 Task: Select street view around selected location Guadalupe Mountains National Park, Texas, United States and verify 4 surrounding locations
Action: Key pressed <Key.shift>Guadalupe<Key.space>mountains<Key.space>national<Key.space>park,texas<Key.space>,united<Key.space>states<Key.enter>
Screenshot: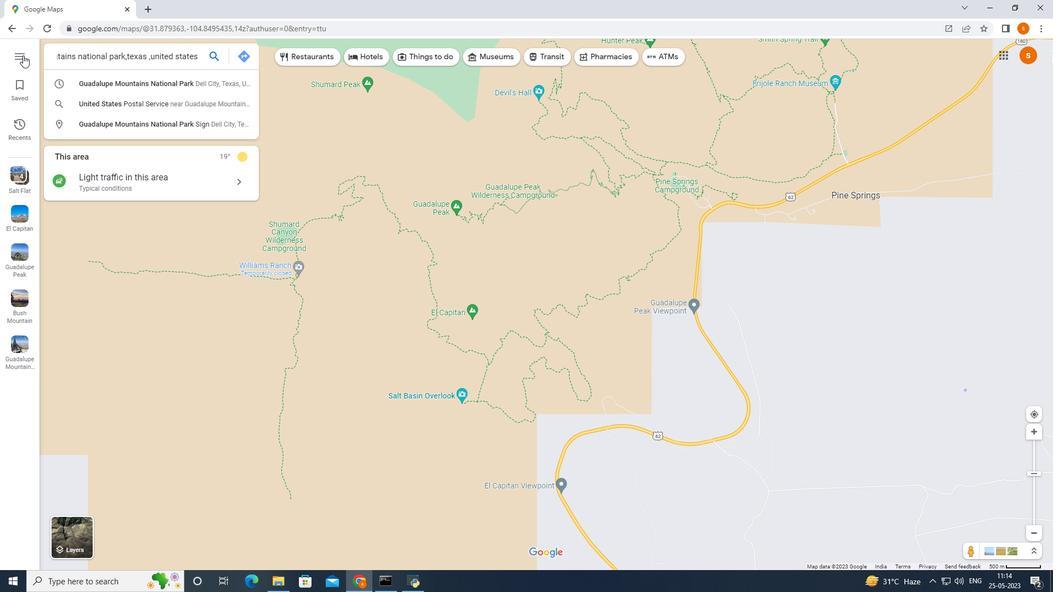 
Action: Mouse moved to (783, 280)
Screenshot: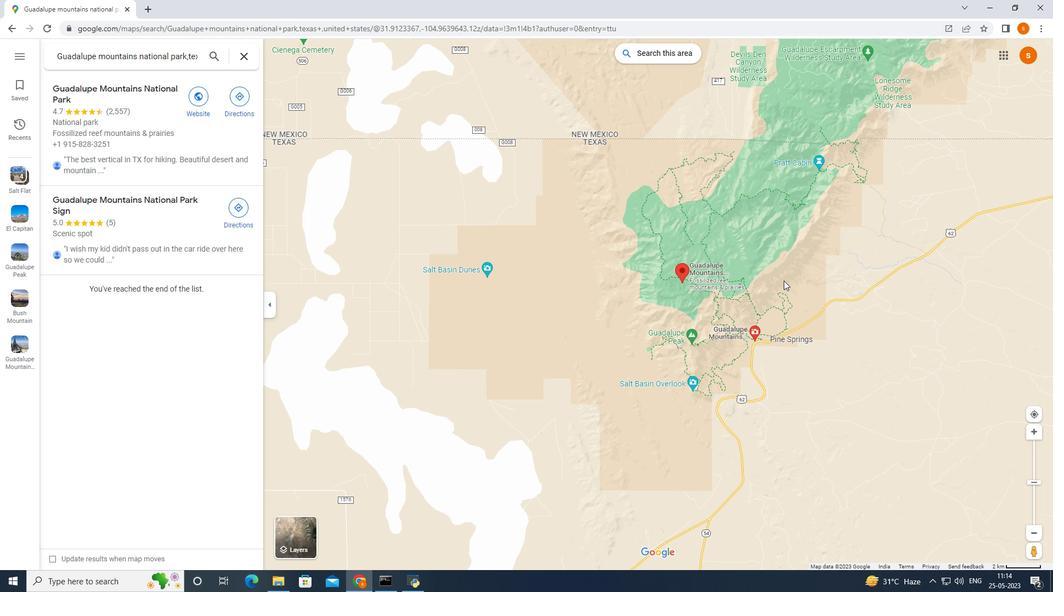 
Action: Mouse pressed left at (783, 280)
Screenshot: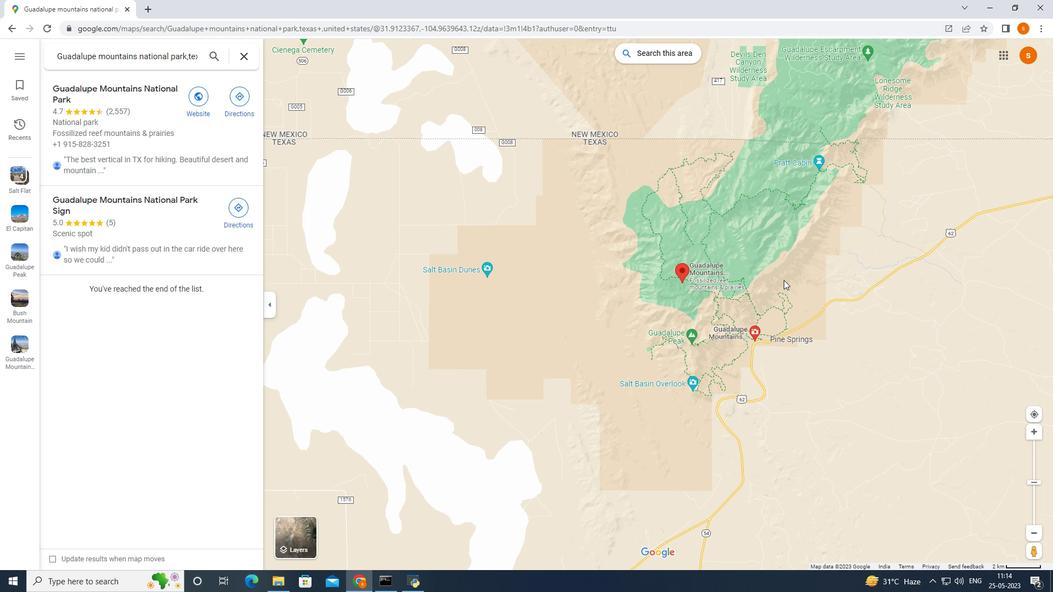
Action: Mouse moved to (619, 288)
Screenshot: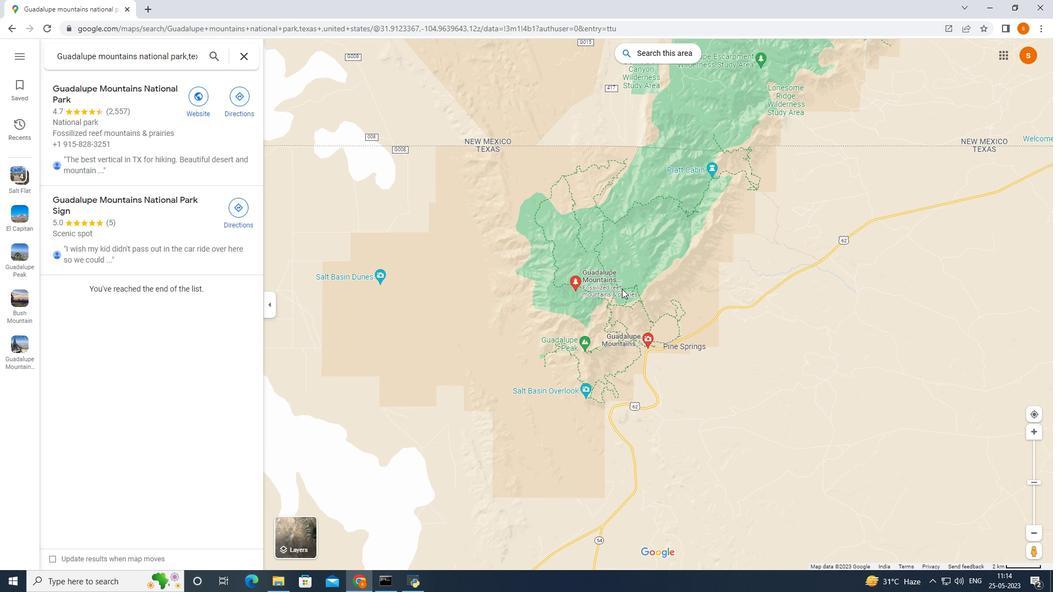 
Action: Mouse scrolled (619, 289) with delta (0, 0)
Screenshot: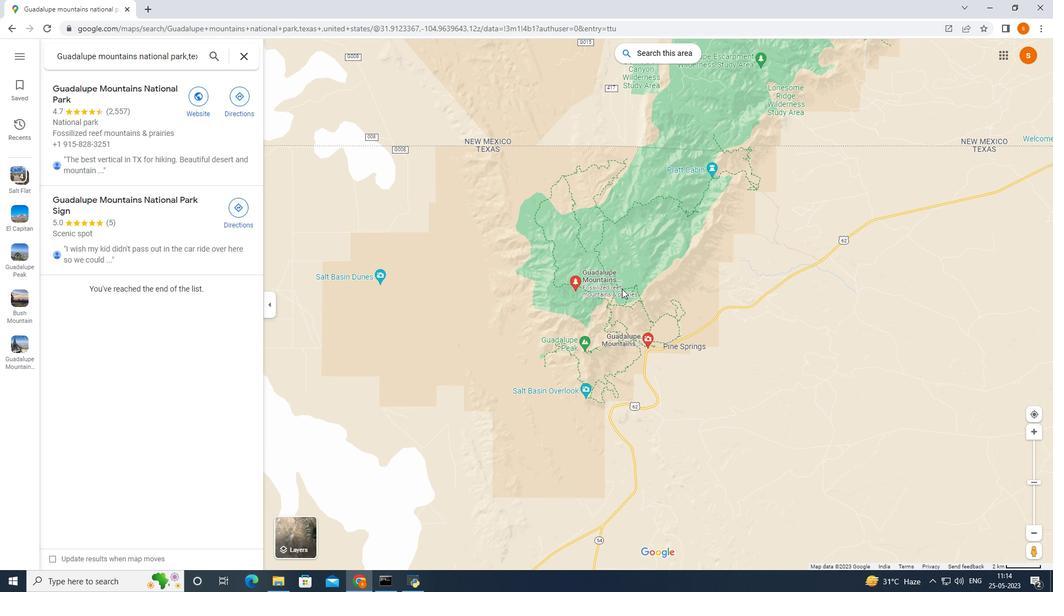 
Action: Mouse moved to (618, 287)
Screenshot: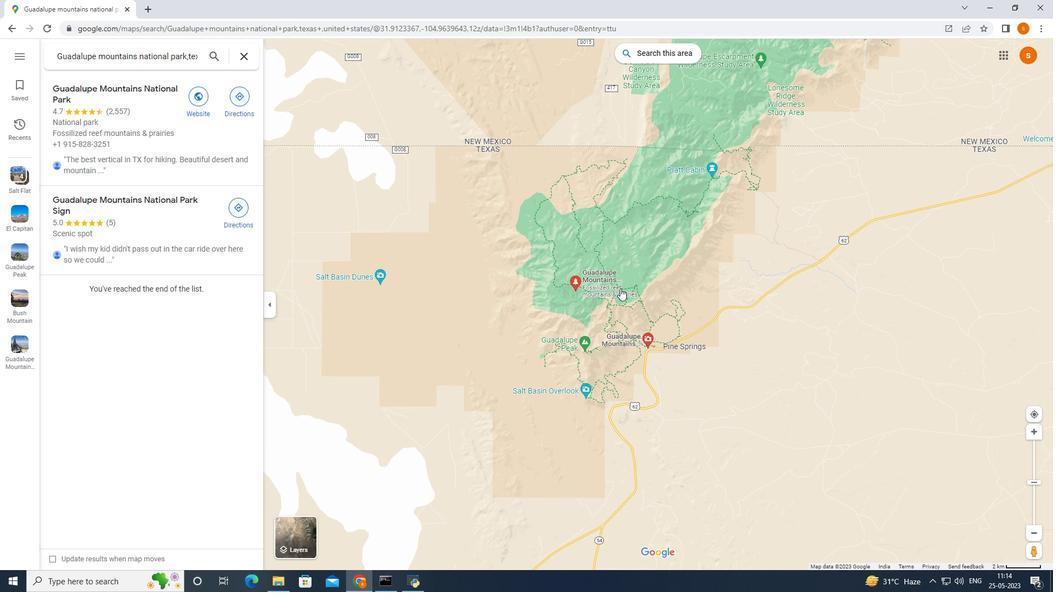 
Action: Mouse scrolled (618, 288) with delta (0, 0)
Screenshot: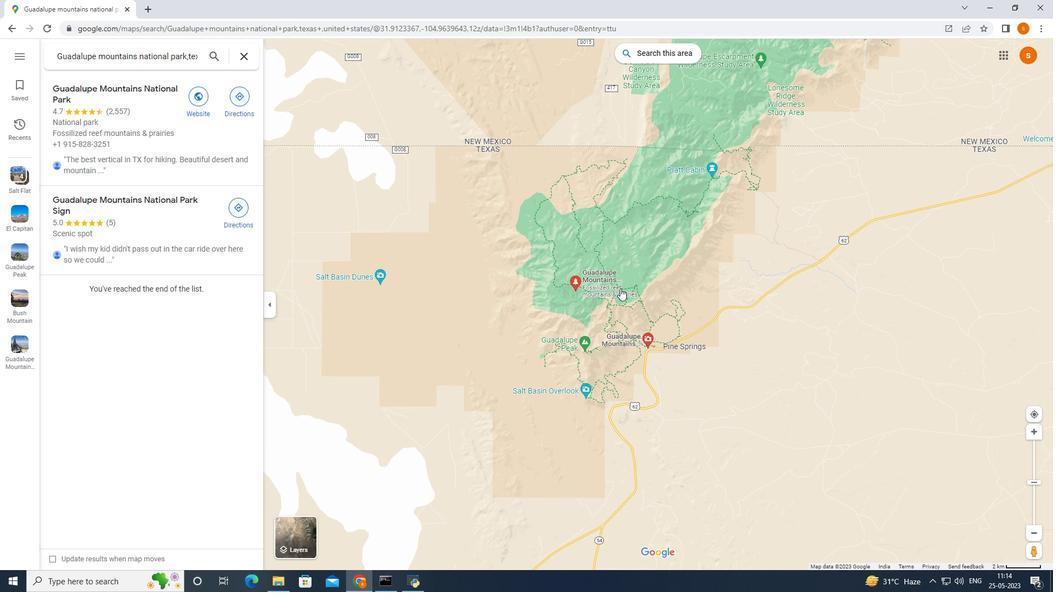 
Action: Mouse moved to (618, 287)
Screenshot: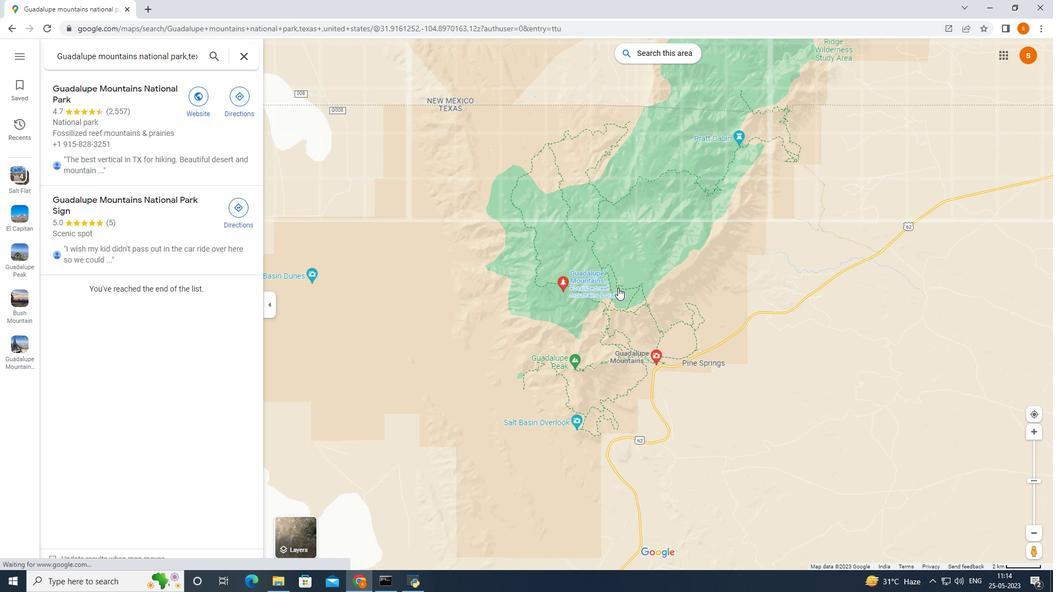 
Action: Mouse scrolled (618, 287) with delta (0, 0)
Screenshot: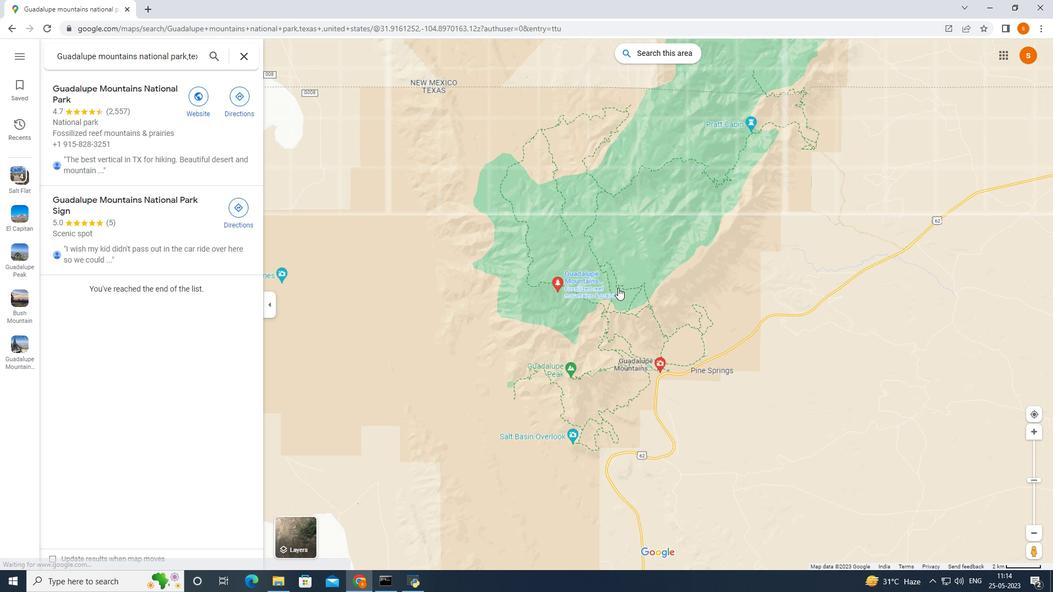 
Action: Mouse moved to (590, 327)
Screenshot: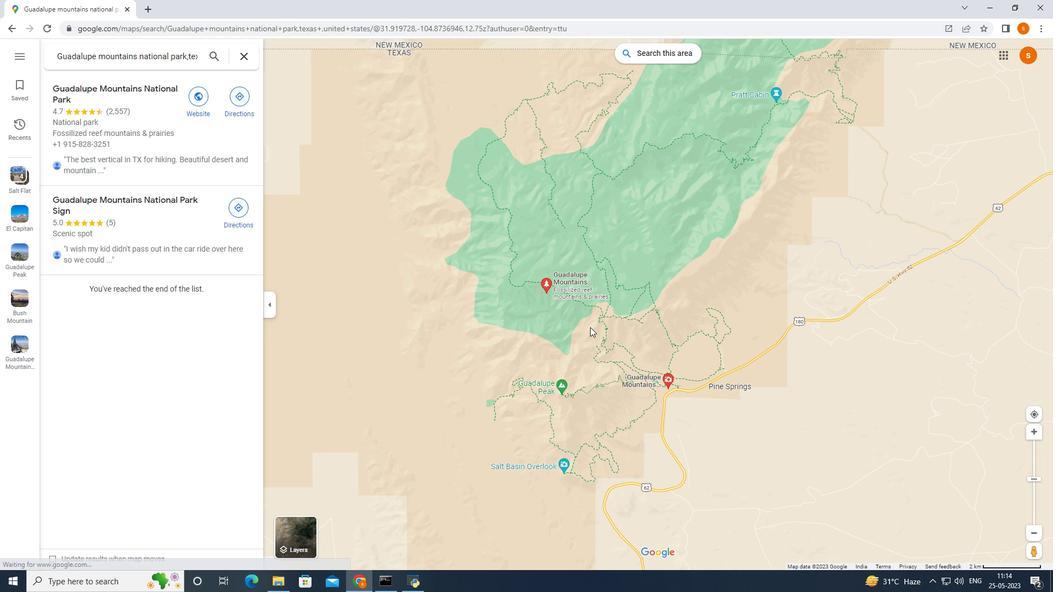 
Action: Mouse scrolled (590, 327) with delta (0, 0)
Screenshot: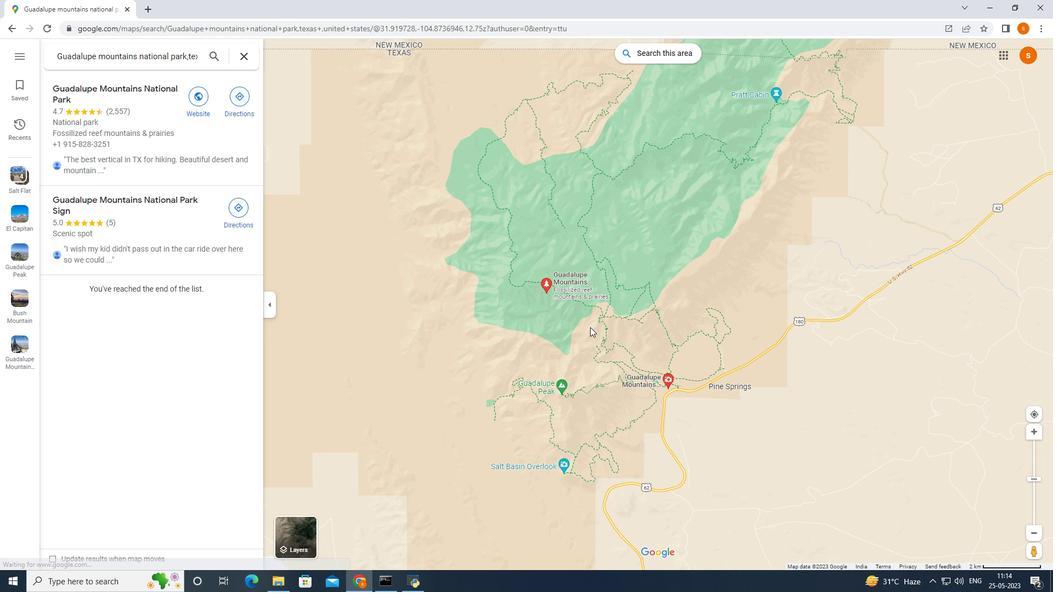 
Action: Mouse scrolled (590, 327) with delta (0, 0)
Screenshot: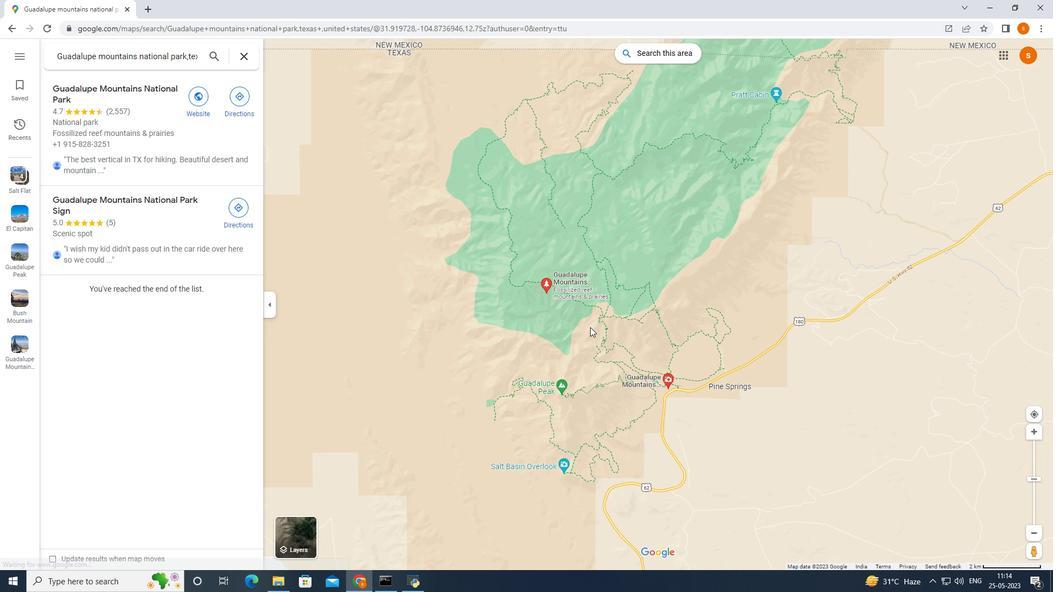 
Action: Mouse scrolled (590, 327) with delta (0, 0)
Screenshot: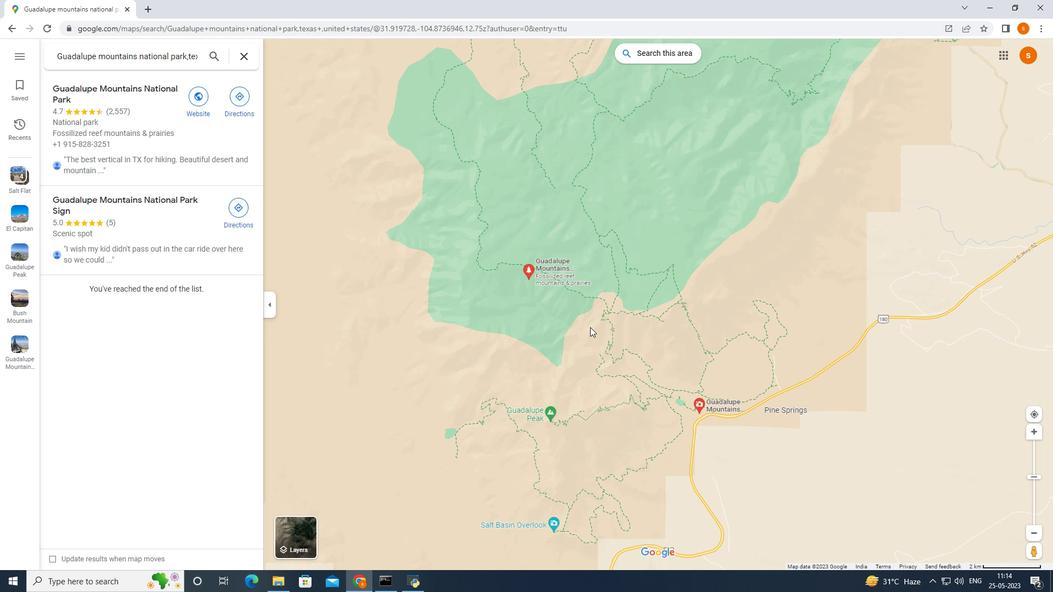 
Action: Mouse moved to (590, 327)
Screenshot: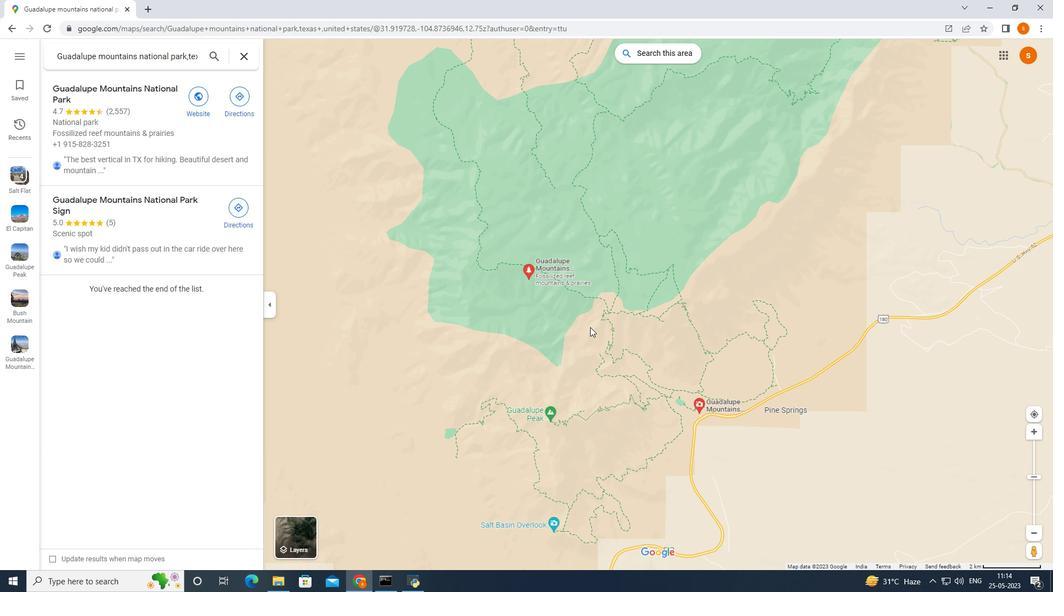 
Action: Mouse scrolled (590, 327) with delta (0, 0)
Screenshot: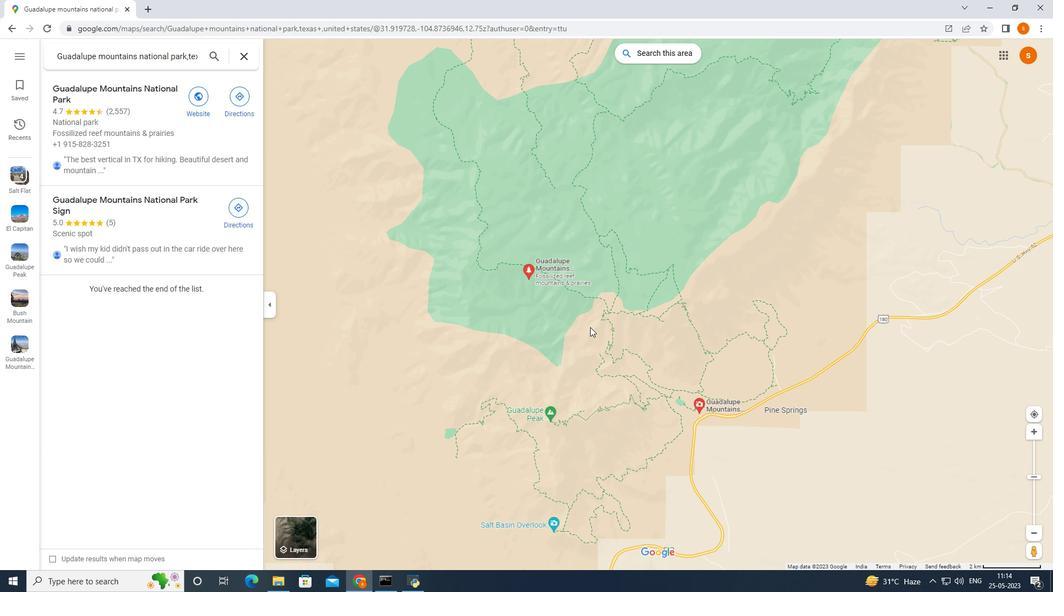 
Action: Mouse moved to (489, 300)
Screenshot: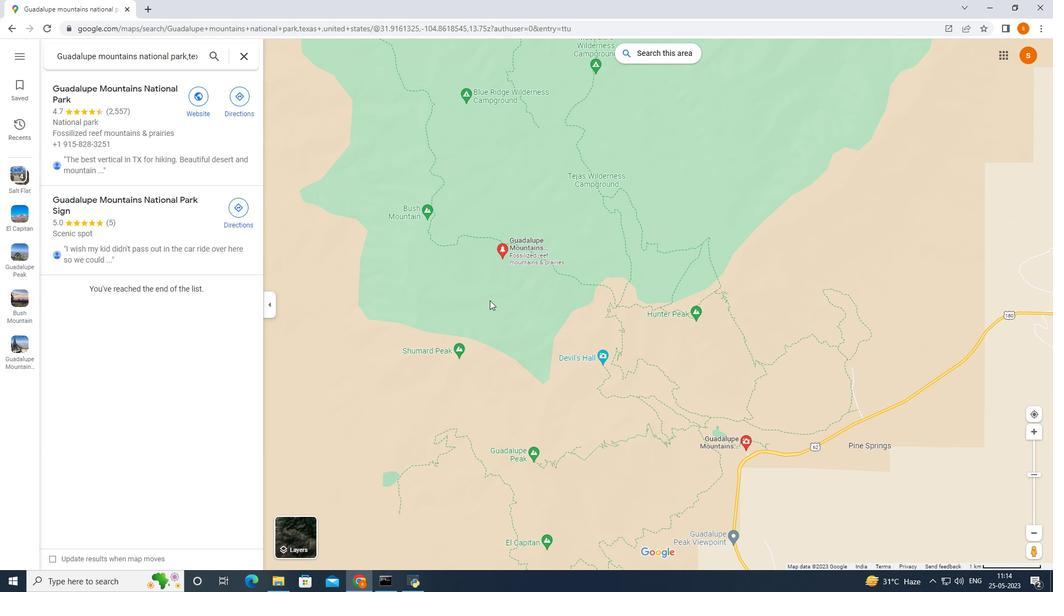 
Action: Mouse scrolled (489, 301) with delta (0, 0)
Screenshot: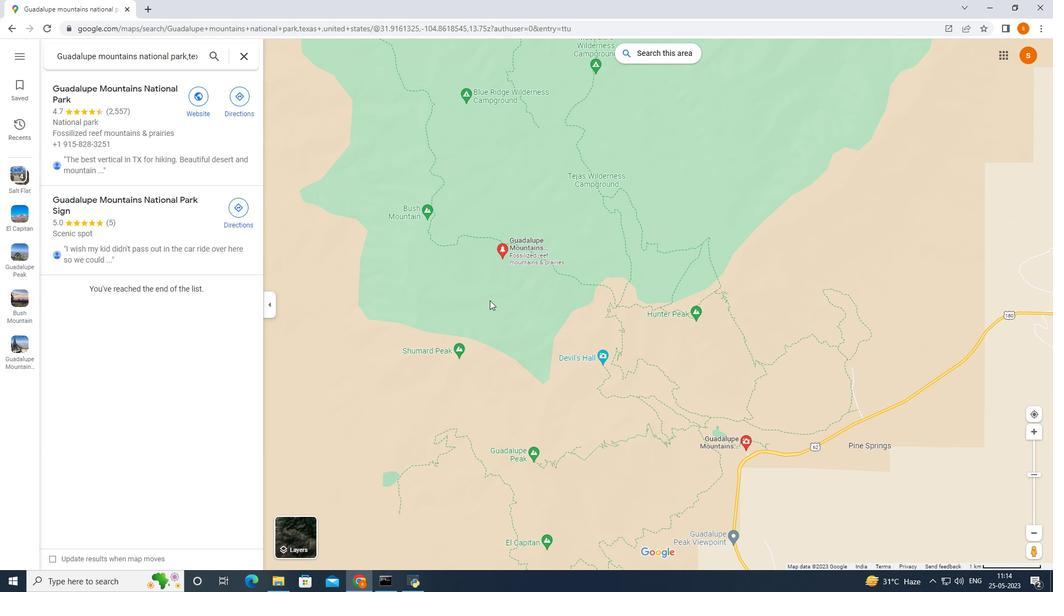 
Action: Mouse moved to (454, 365)
Screenshot: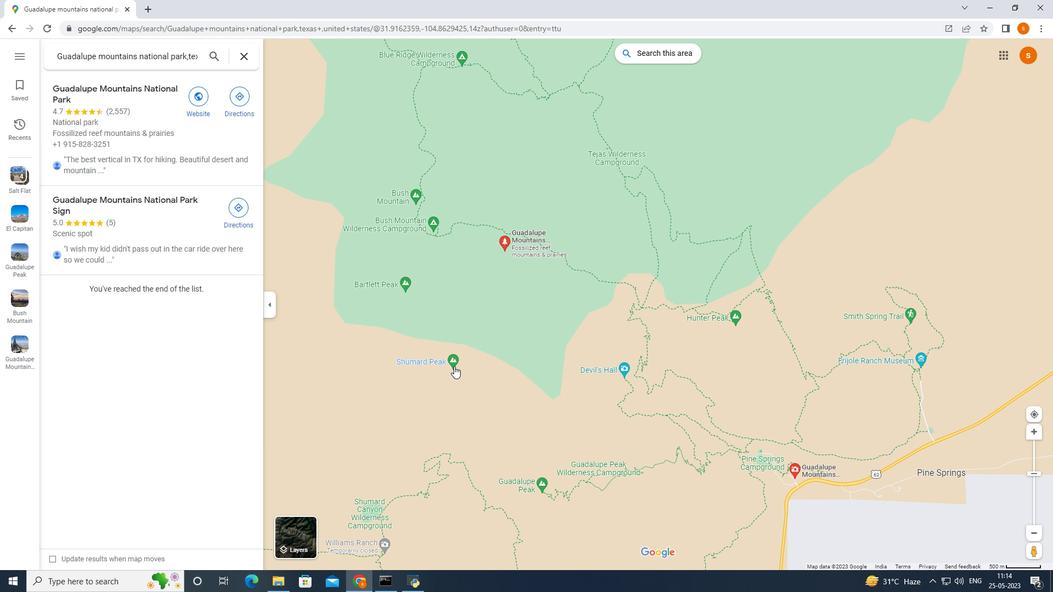 
Action: Mouse pressed left at (454, 365)
Screenshot: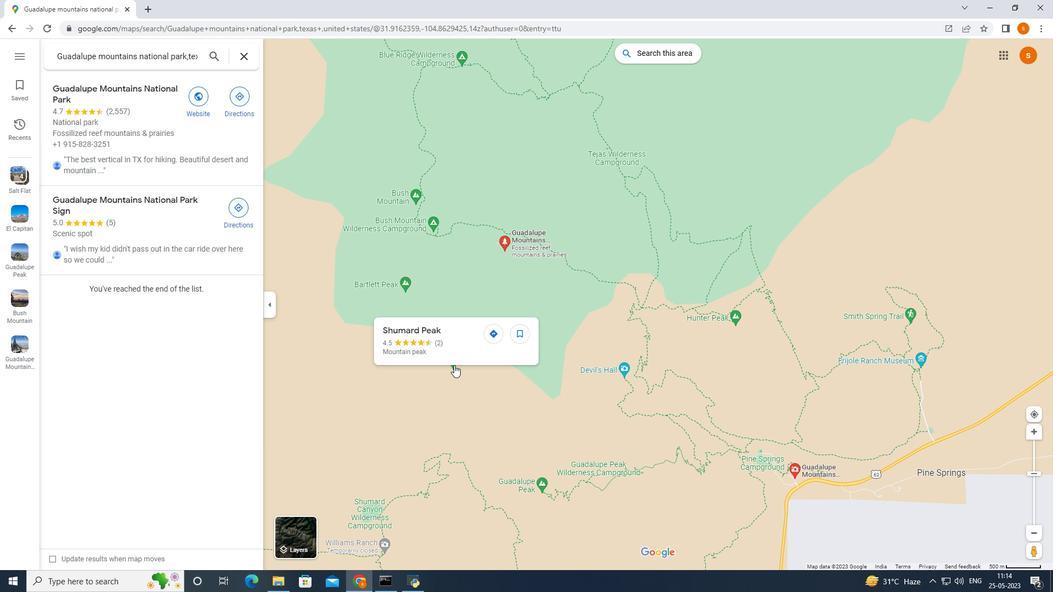 
Action: Mouse moved to (698, 368)
Screenshot: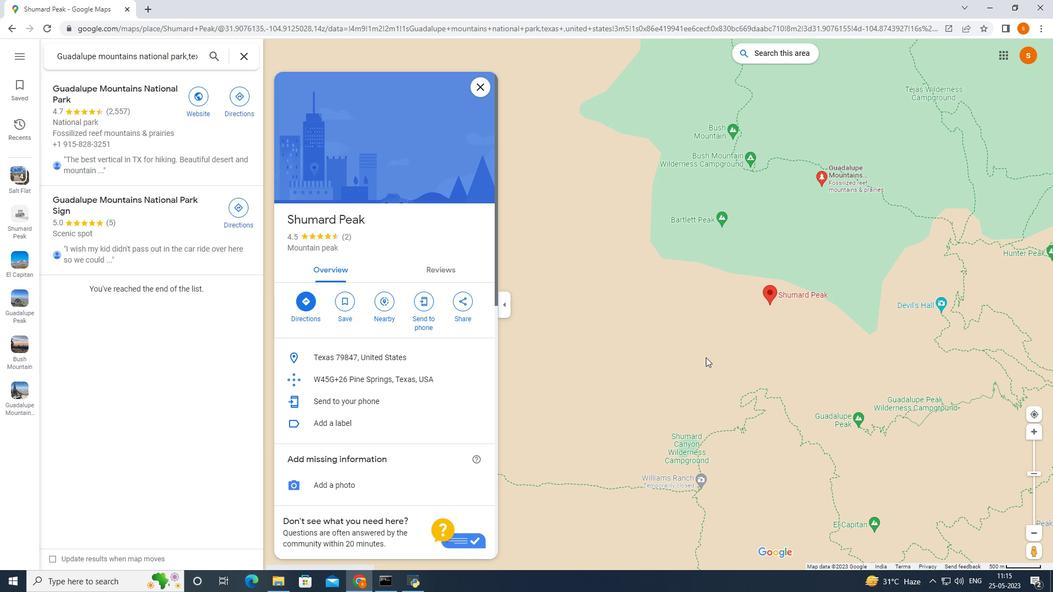 
Action: Mouse pressed left at (710, 366)
Screenshot: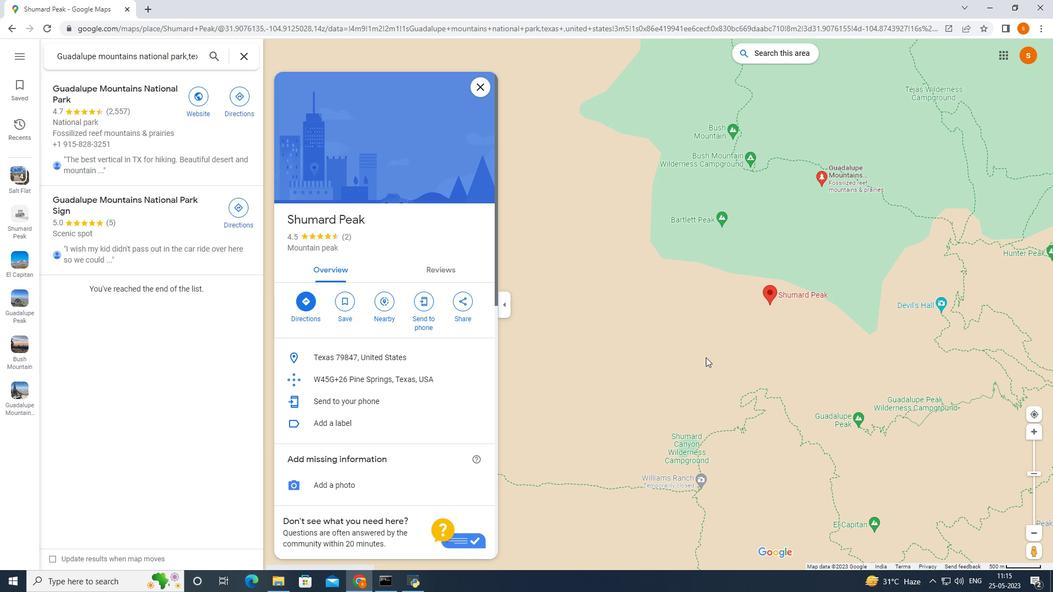 
Action: Mouse moved to (638, 269)
Screenshot: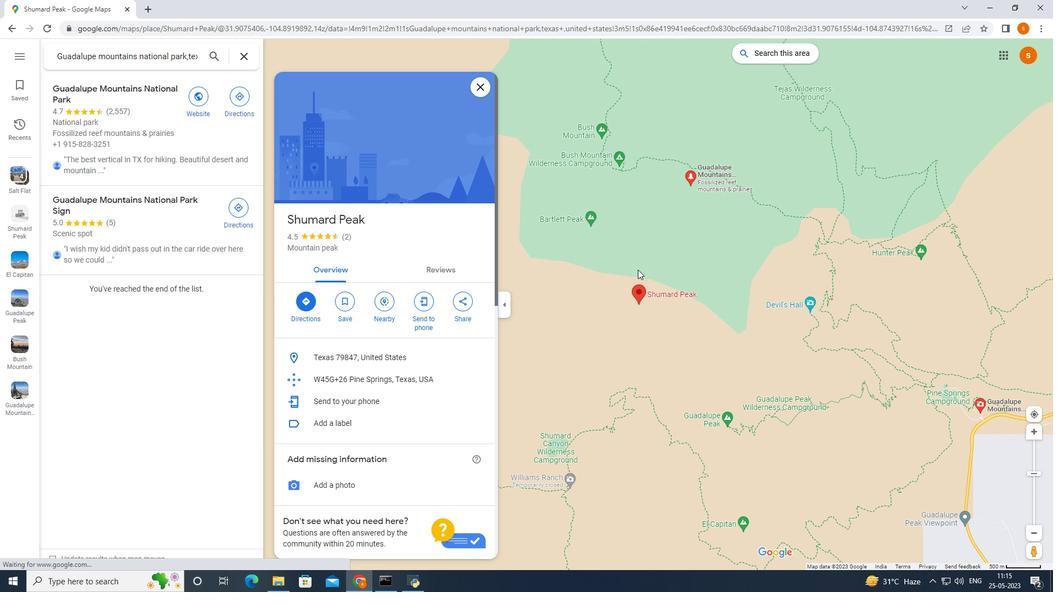 
Action: Mouse scrolled (637, 270) with delta (0, 0)
Screenshot: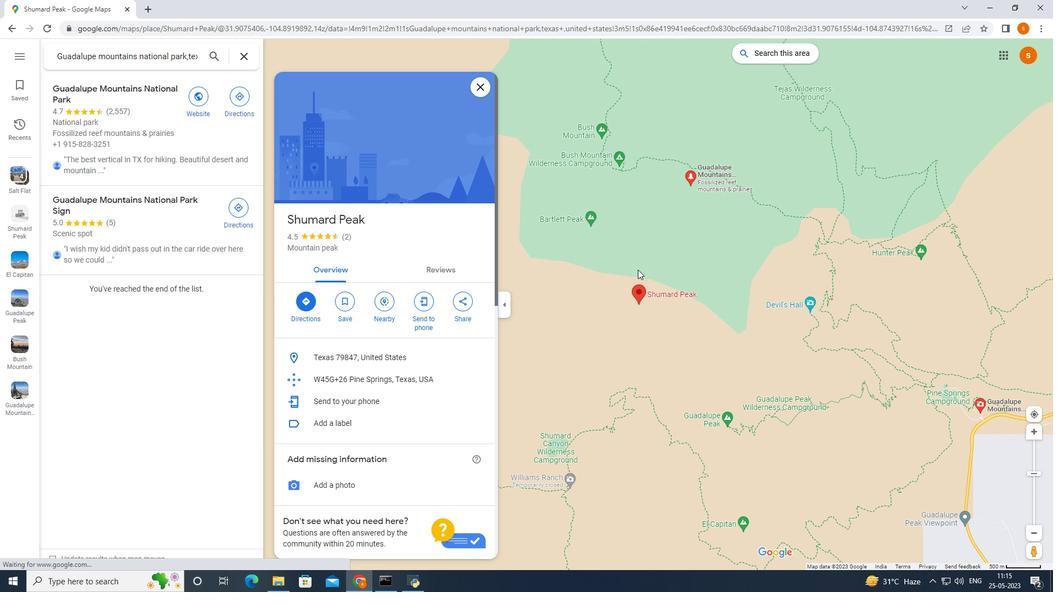 
Action: Mouse moved to (638, 269)
Screenshot: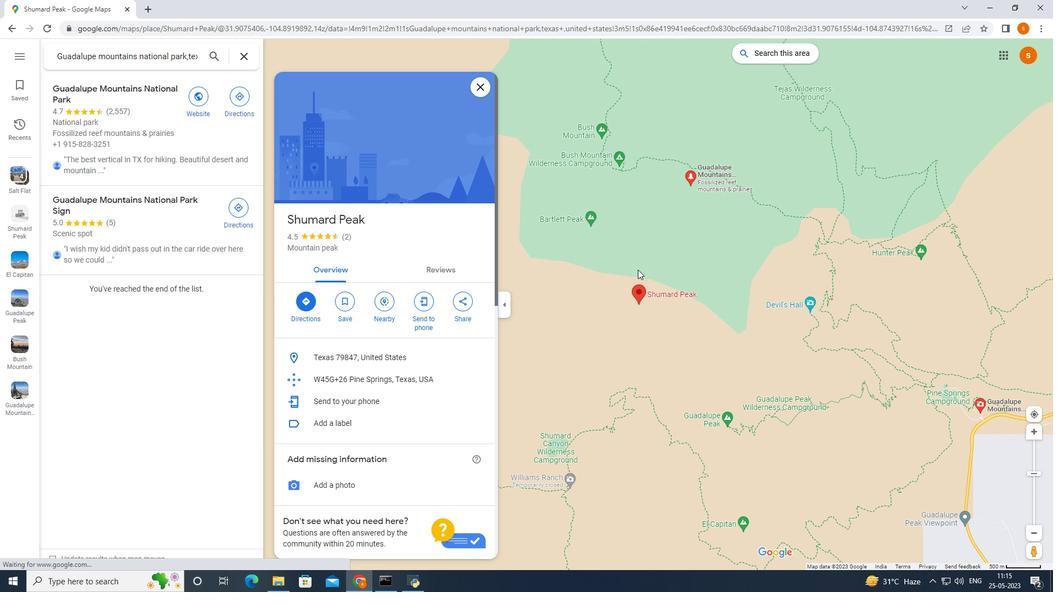 
Action: Mouse scrolled (637, 270) with delta (0, 0)
Screenshot: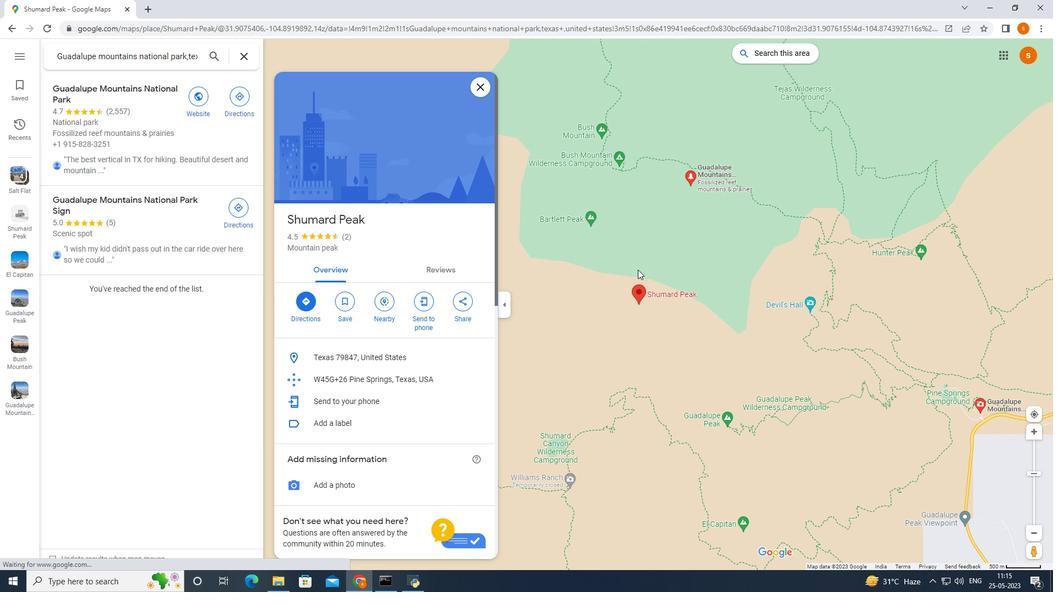 
Action: Mouse moved to (641, 269)
Screenshot: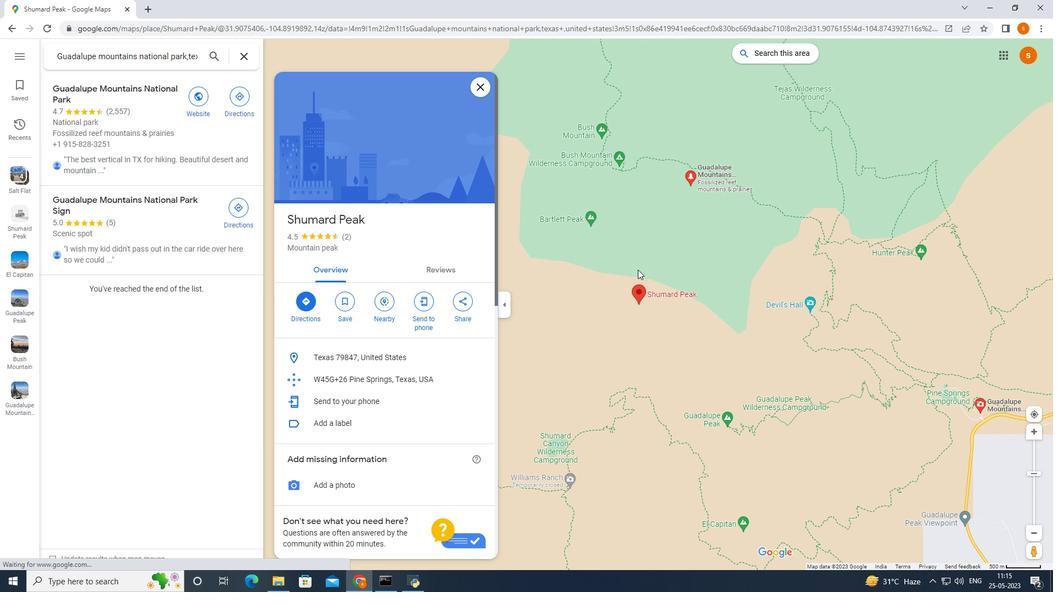 
Action: Mouse scrolled (638, 270) with delta (0, 0)
Screenshot: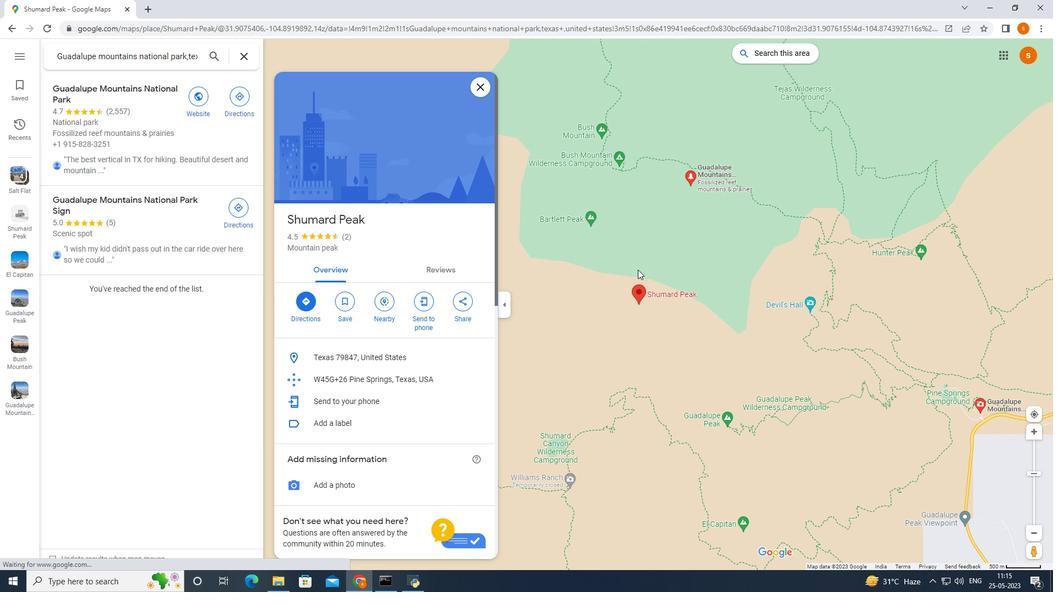
Action: Mouse moved to (643, 269)
Screenshot: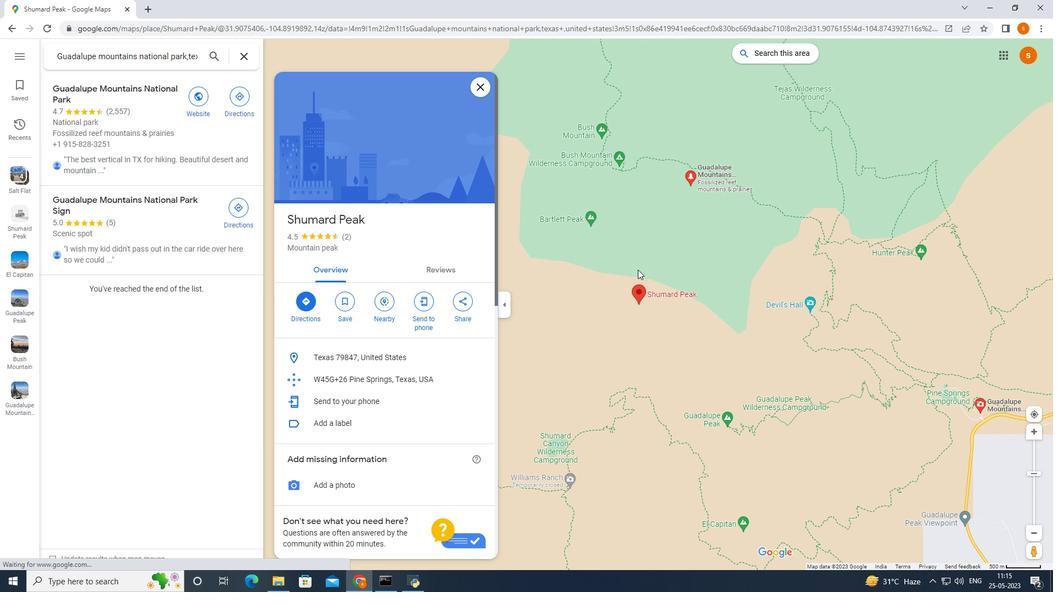 
Action: Mouse scrolled (641, 270) with delta (0, 0)
Screenshot: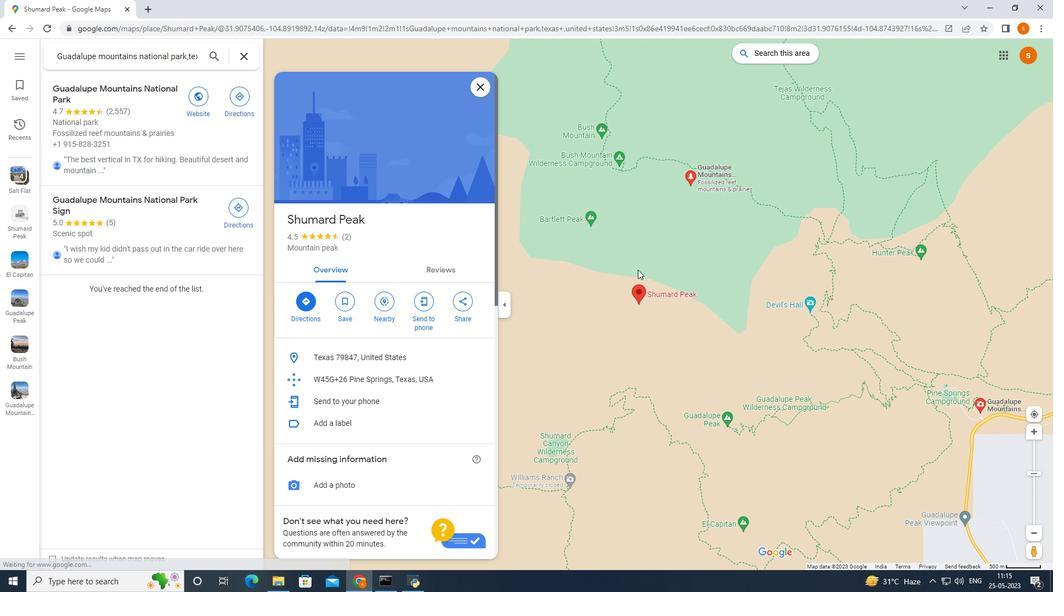 
Action: Mouse moved to (644, 269)
Screenshot: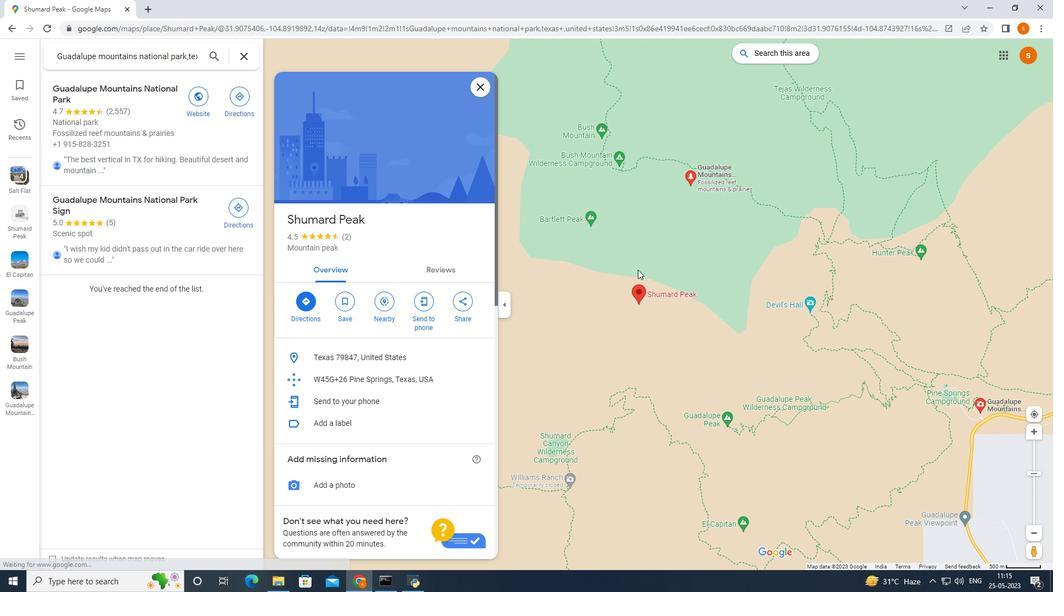 
Action: Mouse scrolled (644, 270) with delta (0, 0)
Screenshot: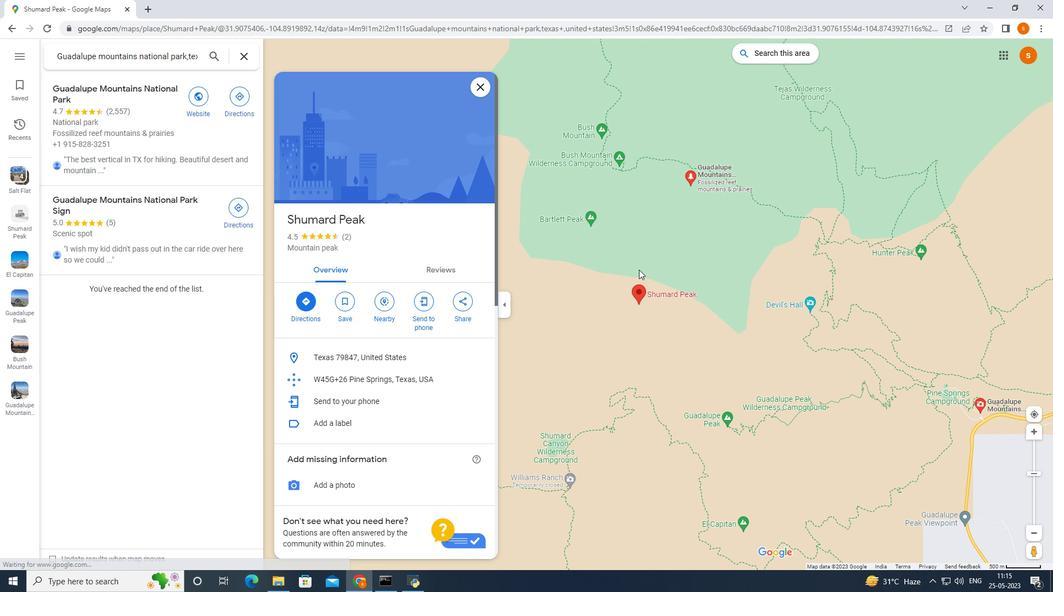 
Action: Mouse moved to (783, 244)
Screenshot: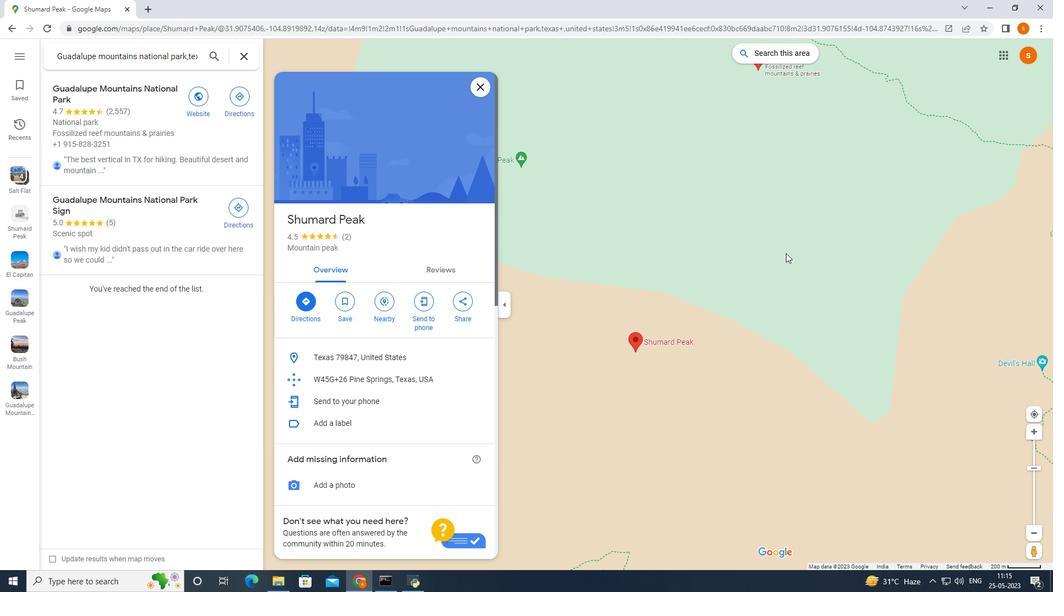 
Action: Mouse pressed left at (783, 244)
Screenshot: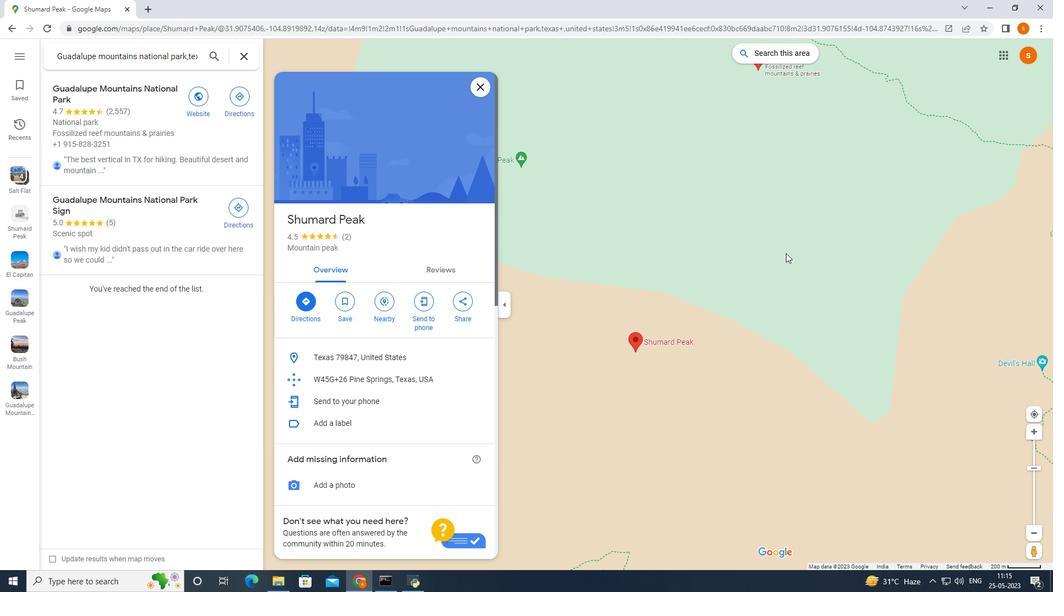
Action: Mouse moved to (779, 291)
Screenshot: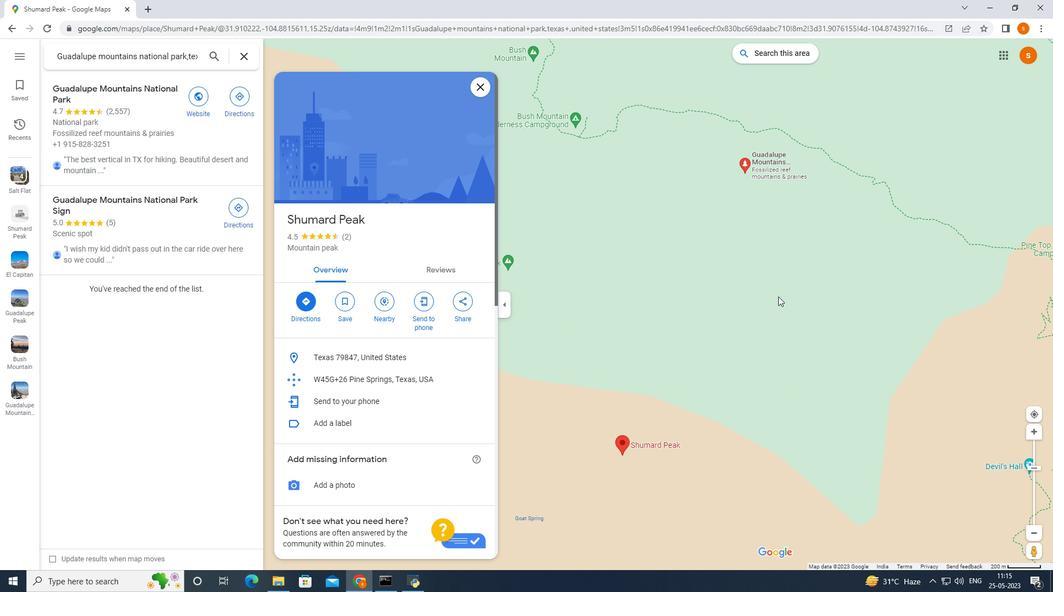 
Action: Mouse scrolled (779, 292) with delta (0, 0)
Screenshot: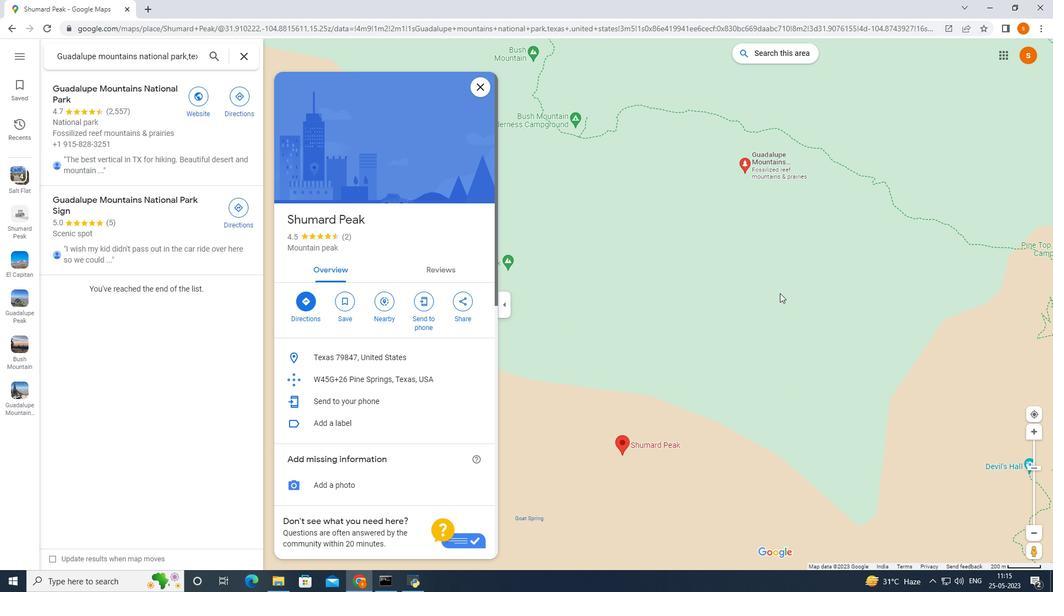 
Action: Mouse scrolled (779, 292) with delta (0, 0)
Screenshot: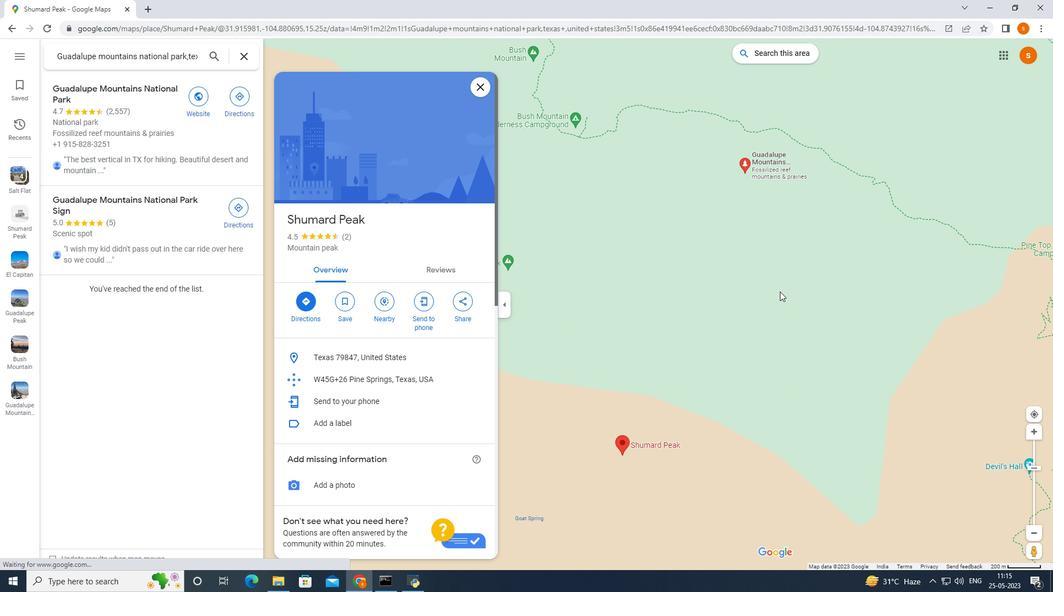 
Action: Mouse scrolled (779, 292) with delta (0, 0)
Screenshot: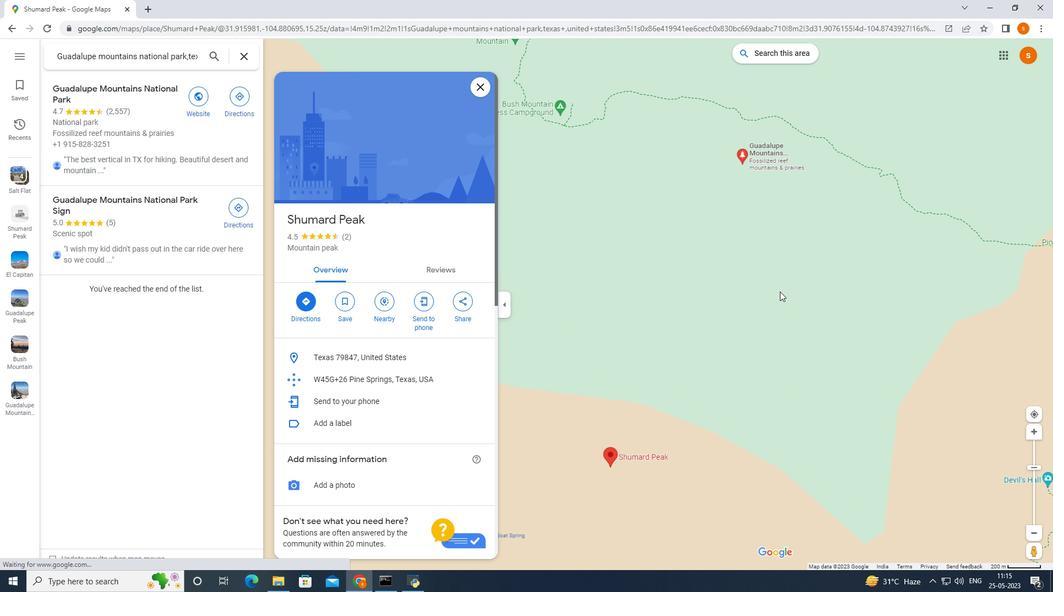
Action: Mouse moved to (720, 180)
Screenshot: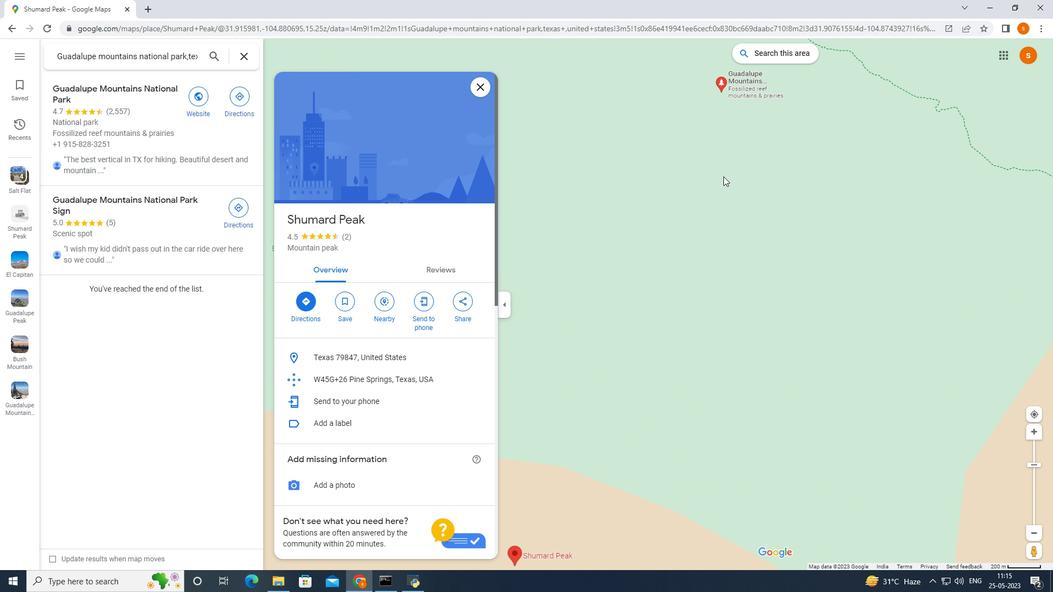 
Action: Mouse pressed left at (720, 180)
Screenshot: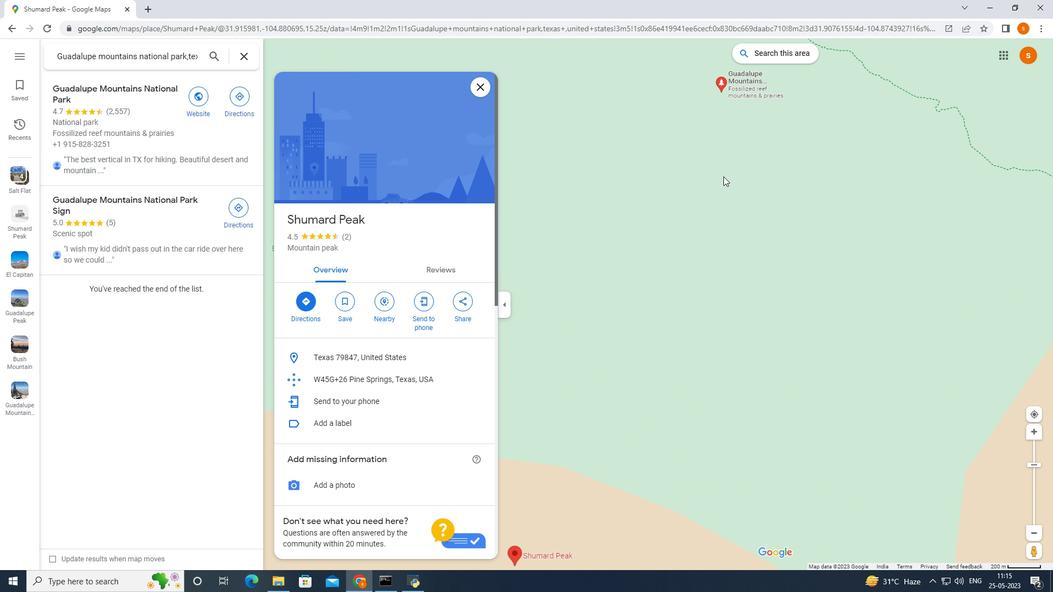 
Action: Mouse moved to (626, 273)
Screenshot: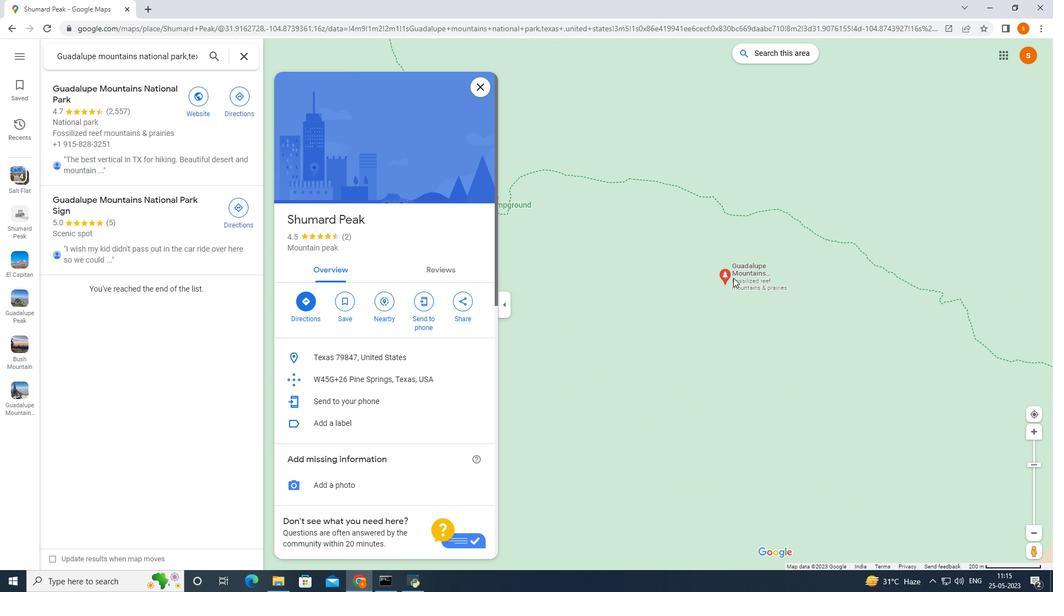 
Action: Mouse pressed left at (626, 273)
Screenshot: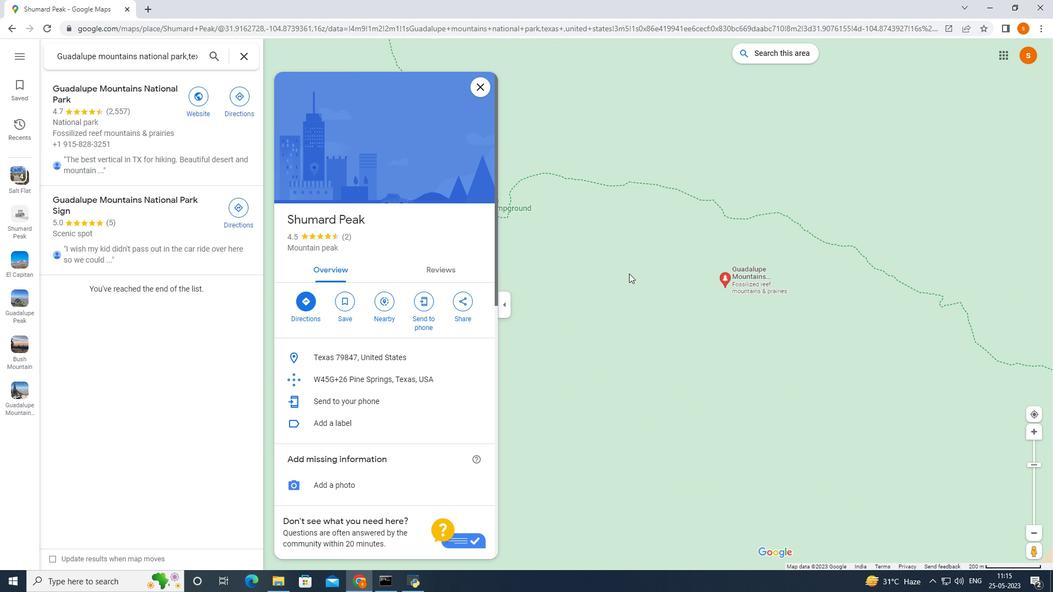 
Action: Mouse moved to (595, 211)
Screenshot: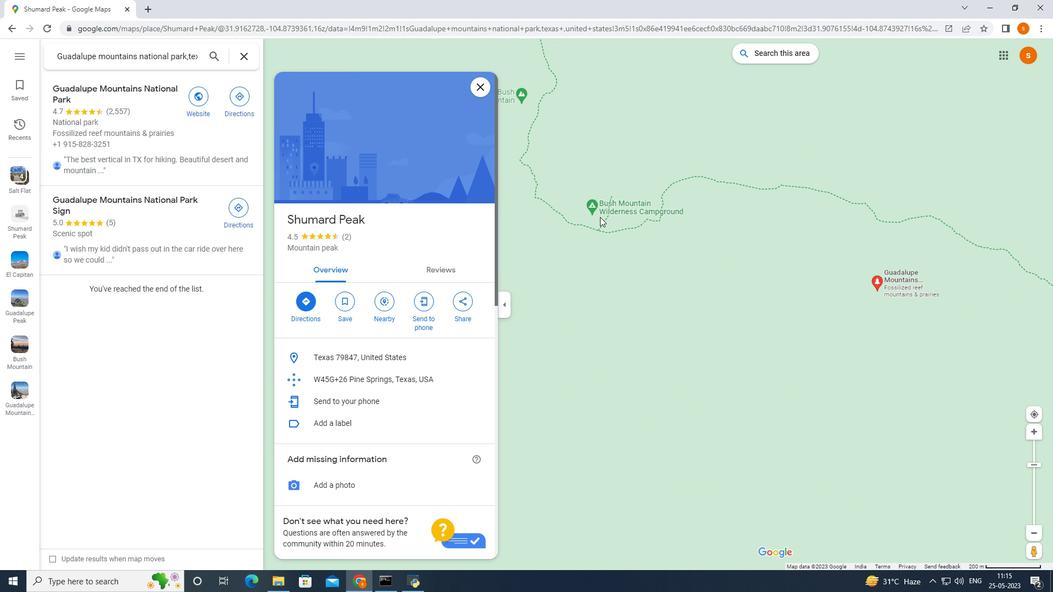 
Action: Mouse pressed left at (595, 211)
Screenshot: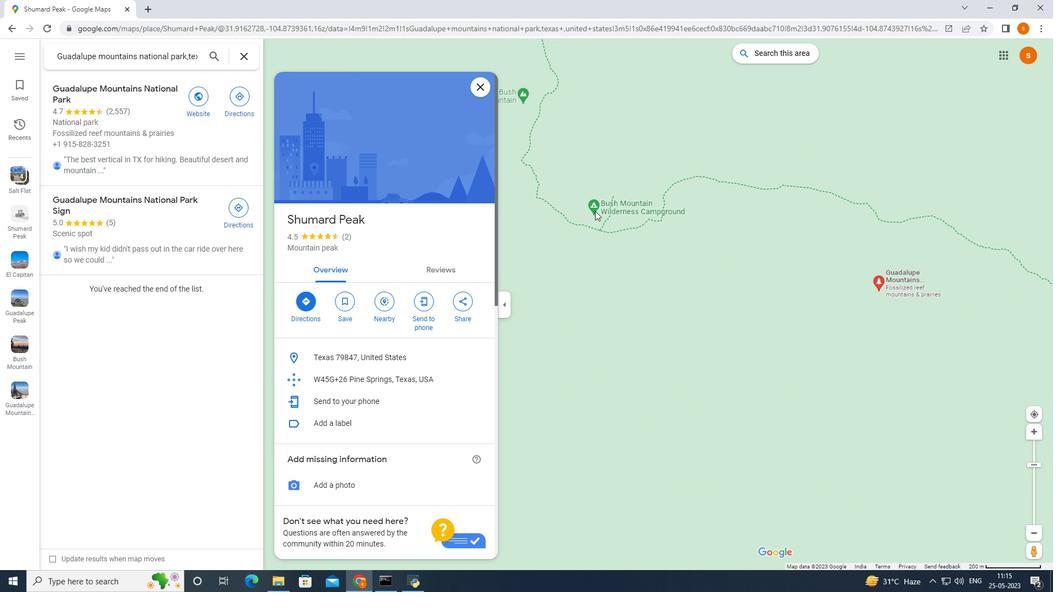 
Action: Mouse moved to (864, 353)
Screenshot: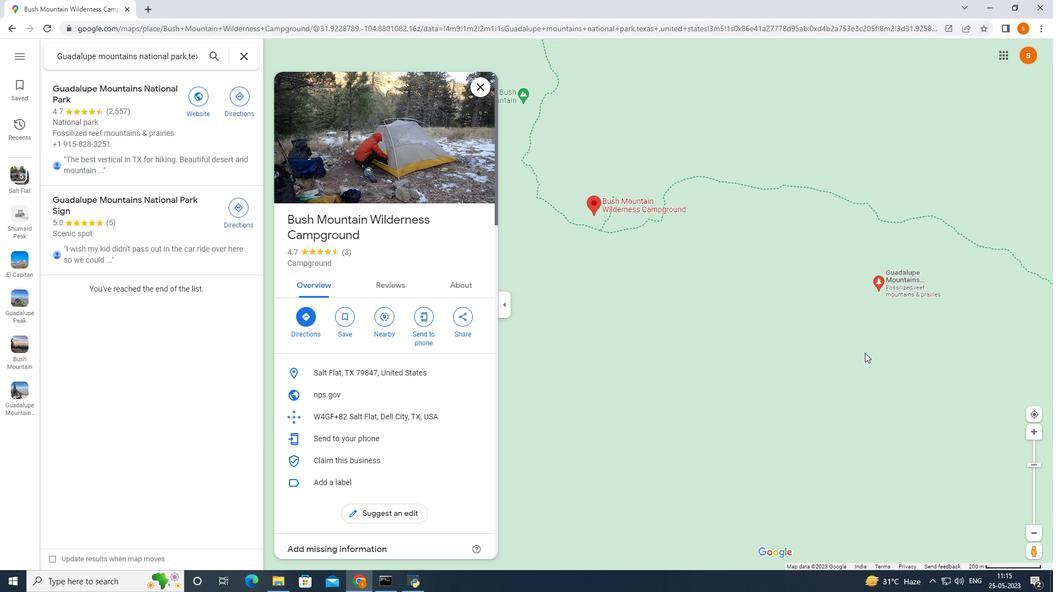 
Action: Mouse pressed left at (864, 353)
Screenshot: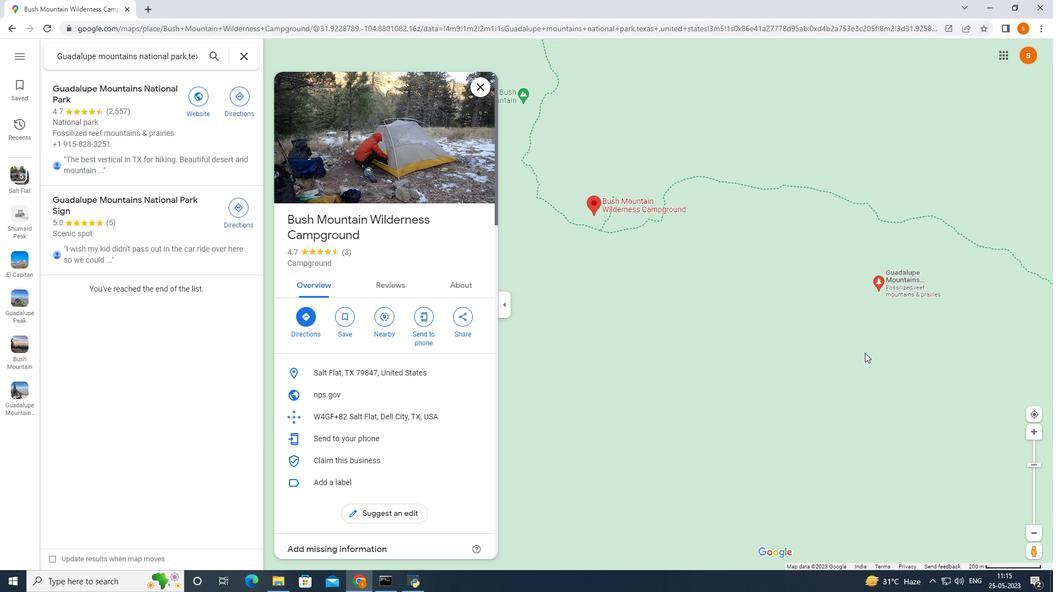 
Action: Mouse moved to (847, 357)
Screenshot: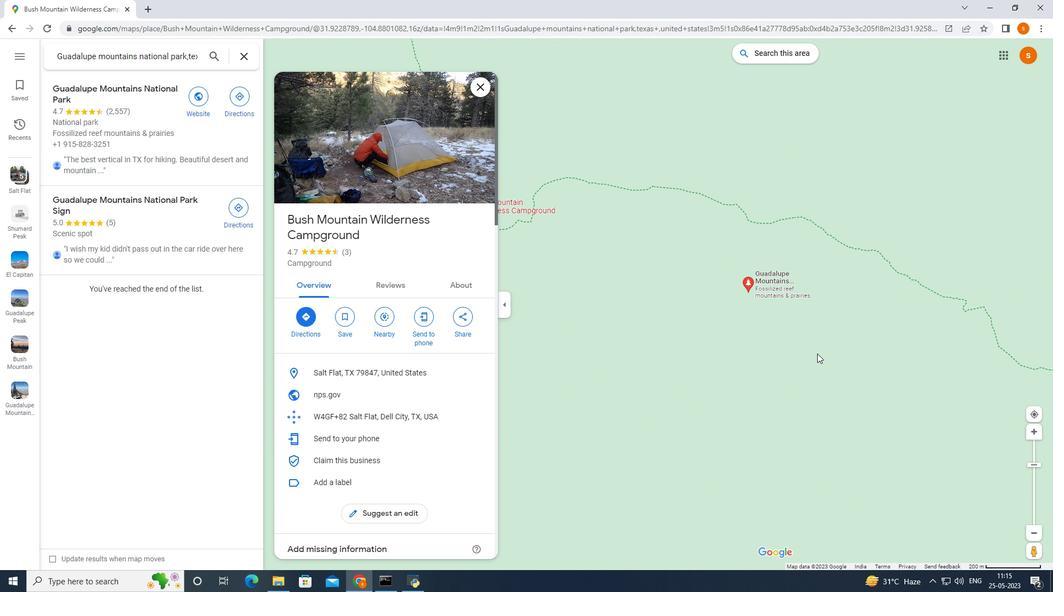 
Action: Mouse pressed left at (847, 357)
Screenshot: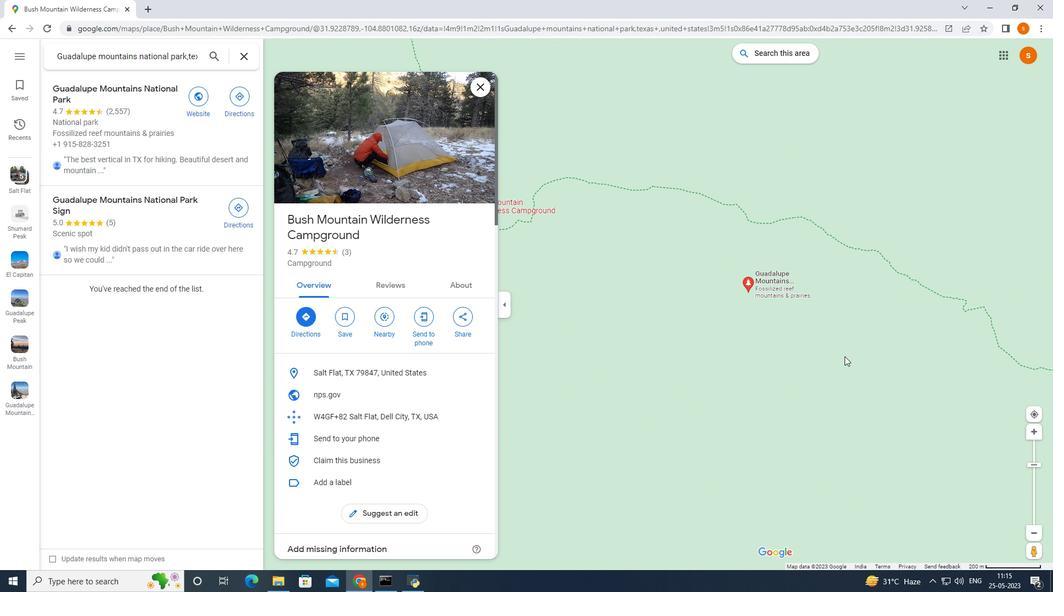
Action: Mouse moved to (906, 377)
Screenshot: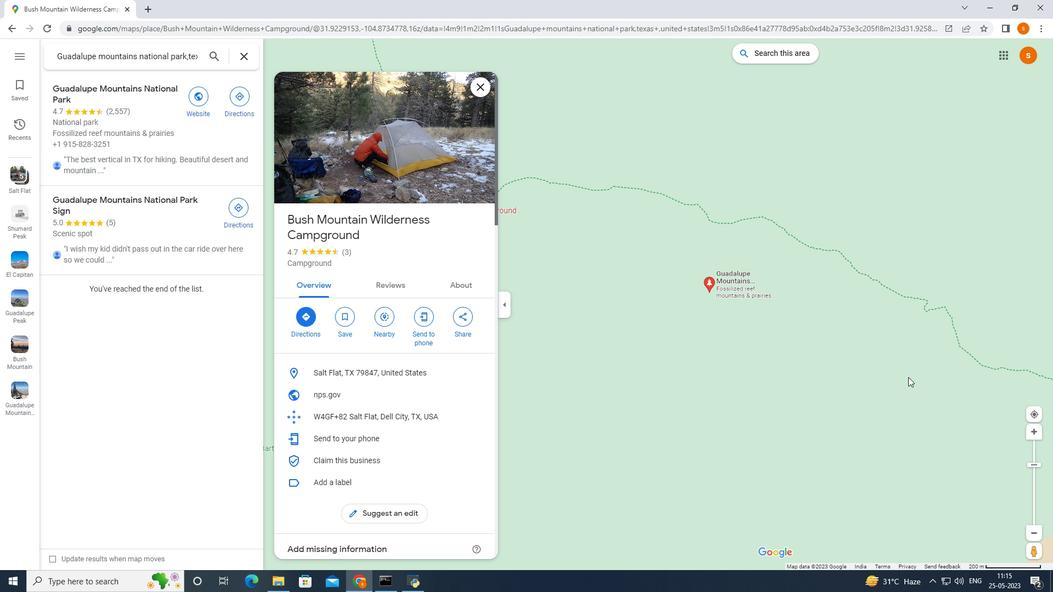 
Action: Mouse pressed left at (906, 377)
Screenshot: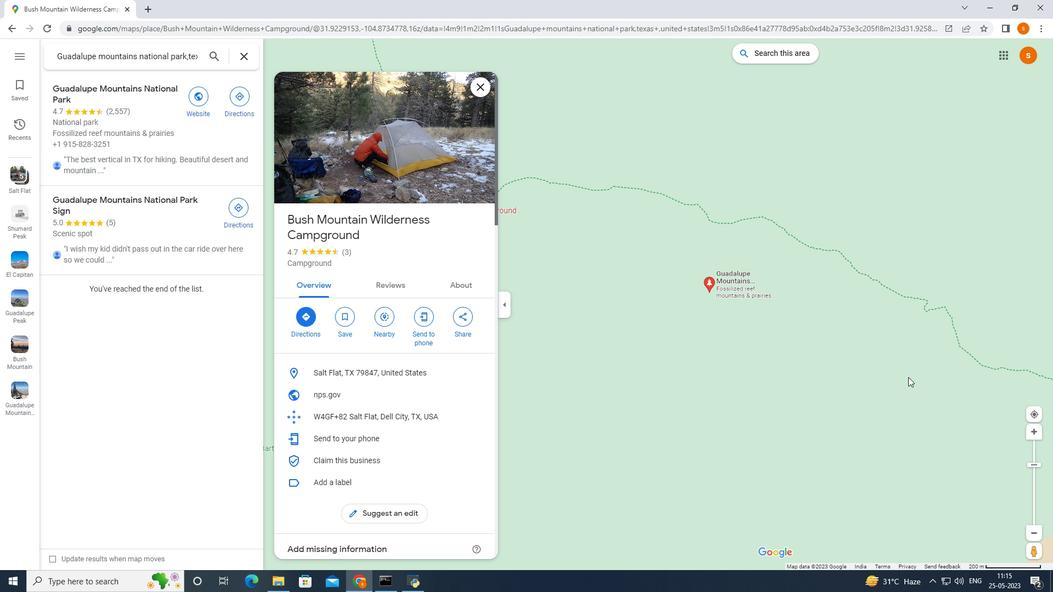 
Action: Mouse moved to (660, 268)
Screenshot: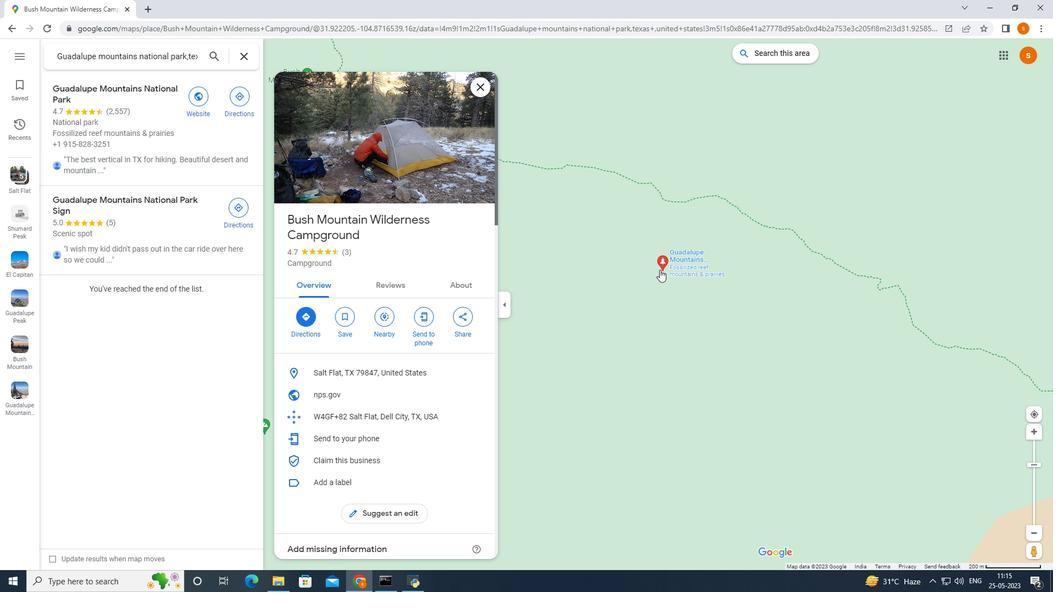 
Action: Mouse pressed left at (660, 268)
Screenshot: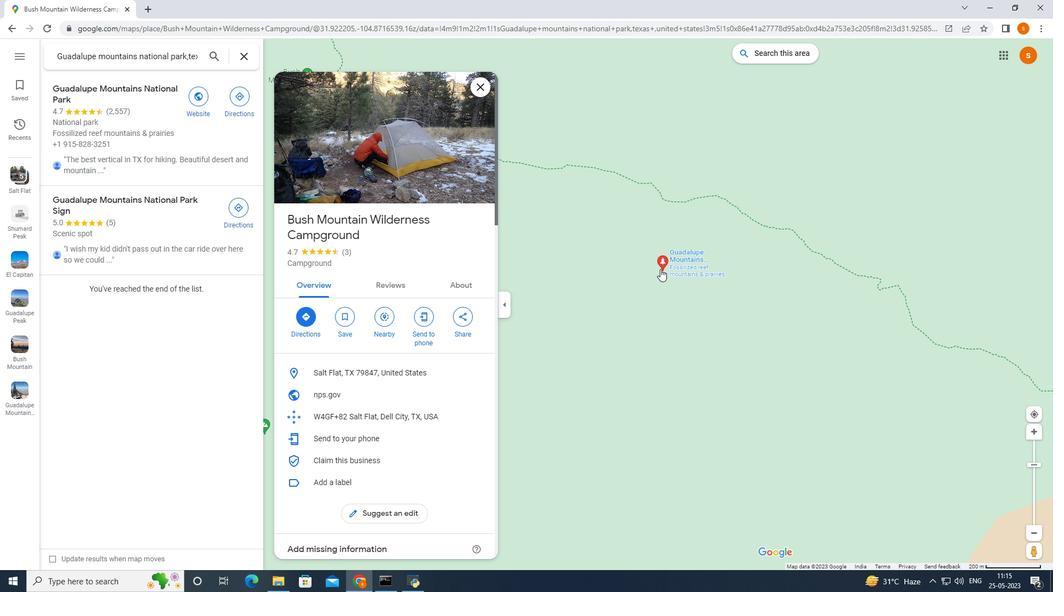 
Action: Mouse moved to (701, 323)
Screenshot: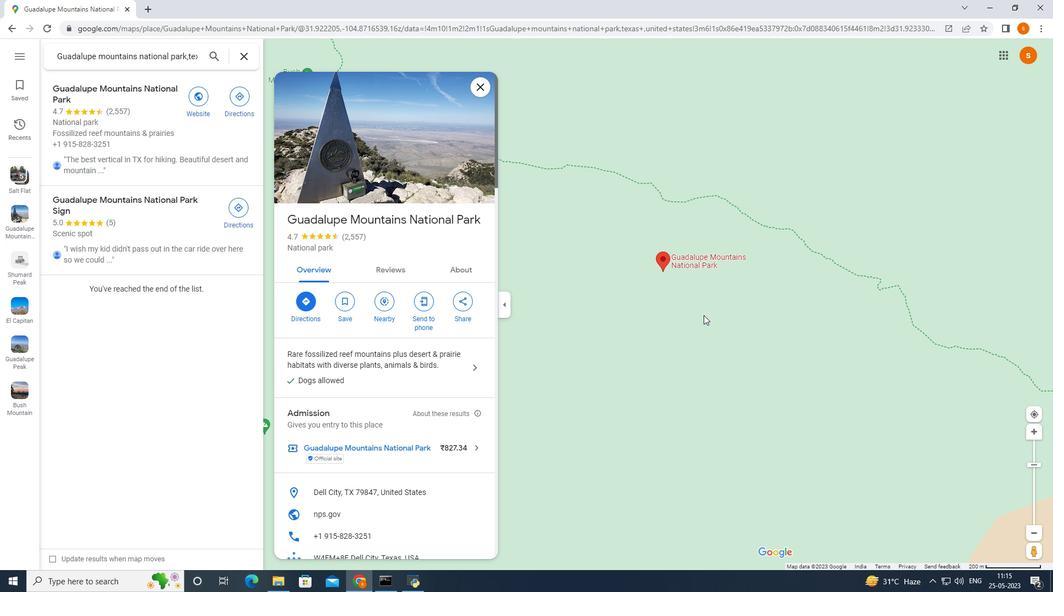 
Action: Mouse scrolled (701, 323) with delta (0, 0)
Screenshot: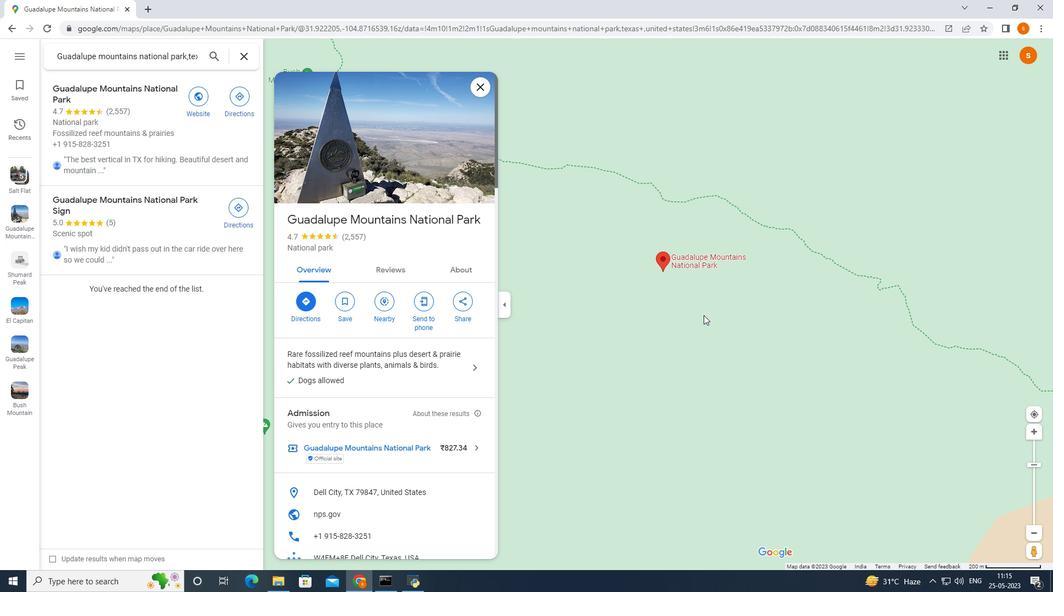 
Action: Mouse moved to (700, 325)
Screenshot: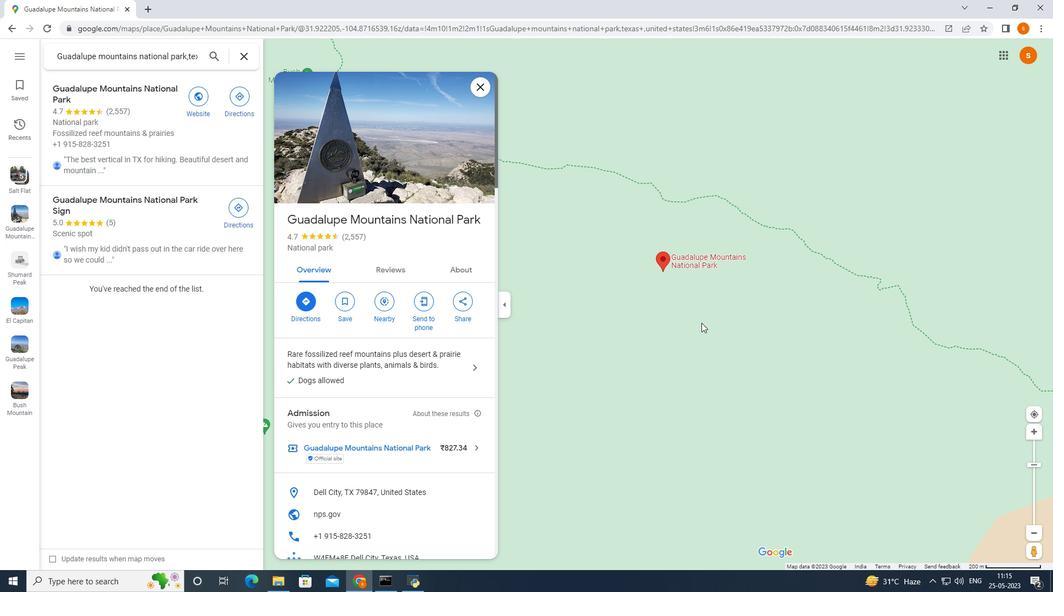 
Action: Mouse scrolled (700, 325) with delta (0, 0)
Screenshot: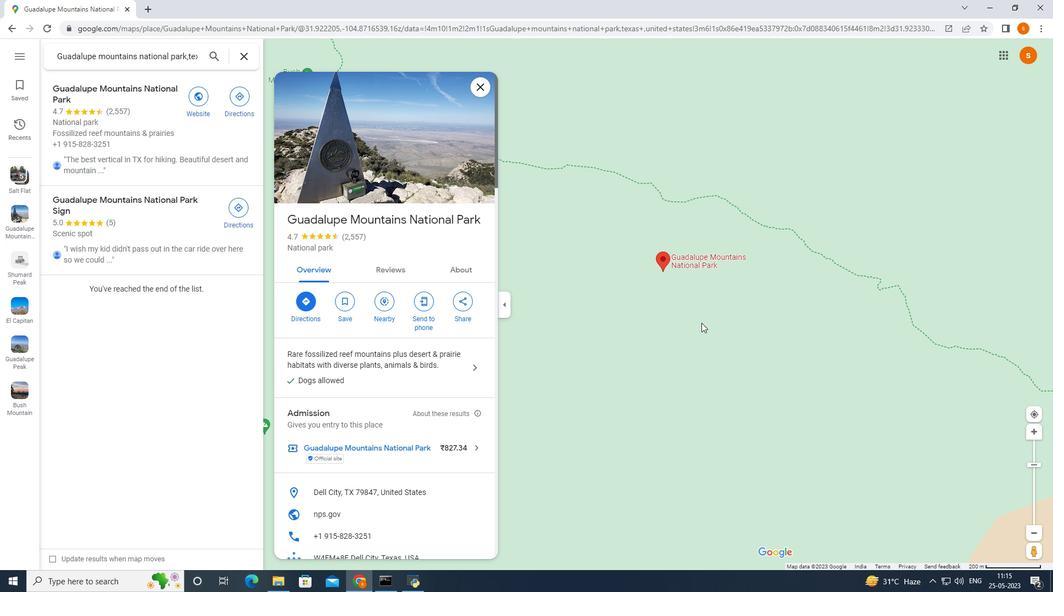 
Action: Mouse moved to (700, 325)
Screenshot: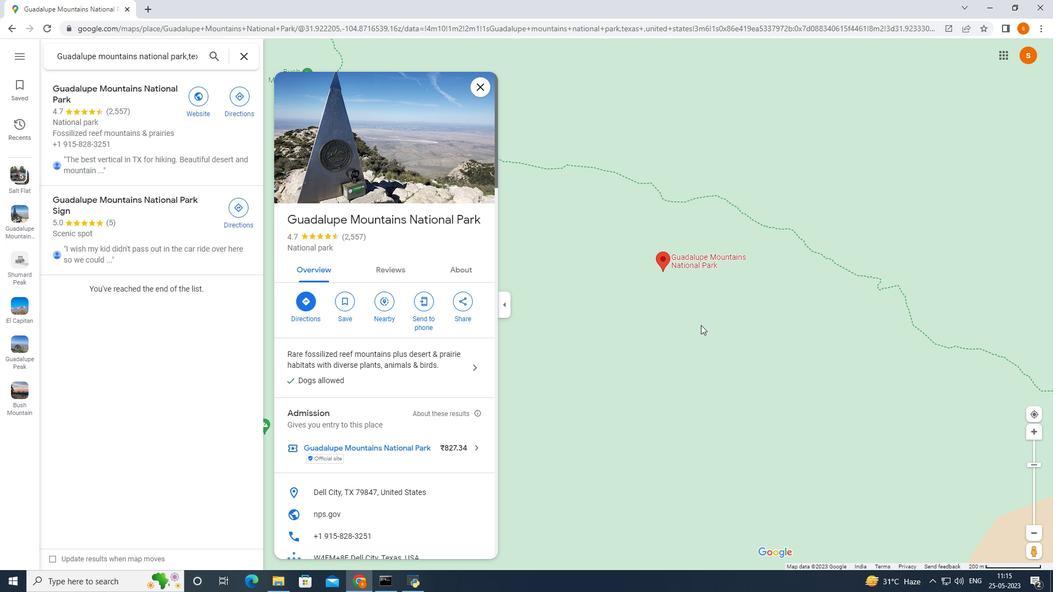 
Action: Mouse scrolled (700, 325) with delta (0, 0)
Screenshot: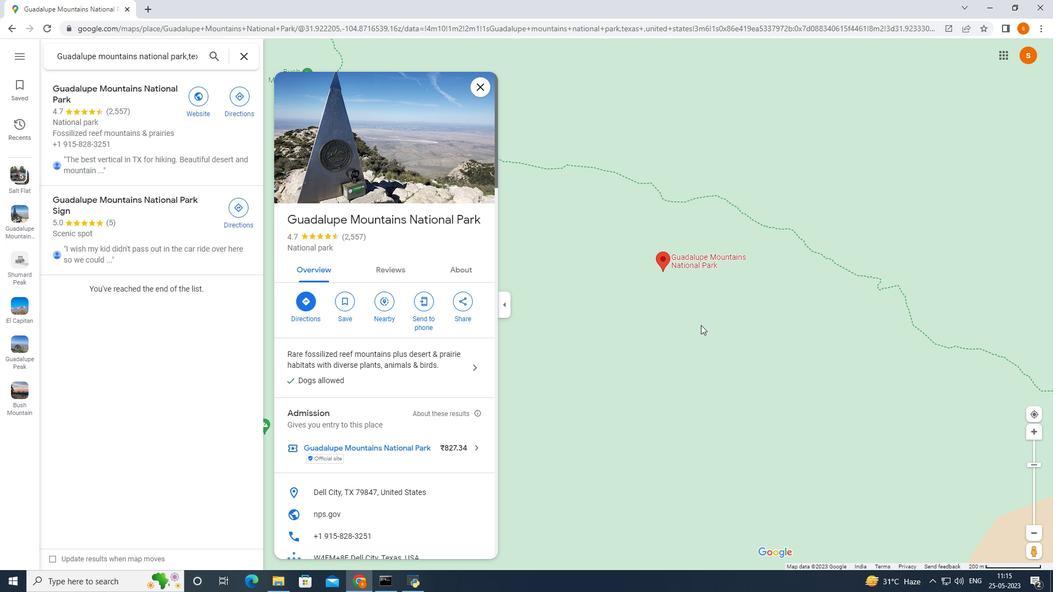 
Action: Mouse moved to (702, 334)
Screenshot: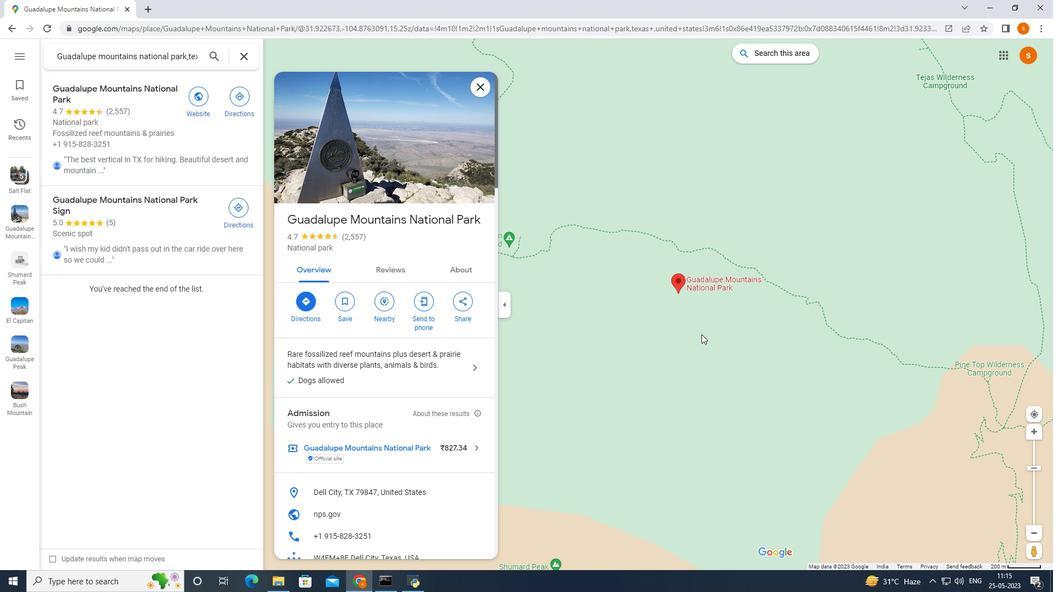 
Action: Mouse scrolled (702, 334) with delta (0, 0)
Screenshot: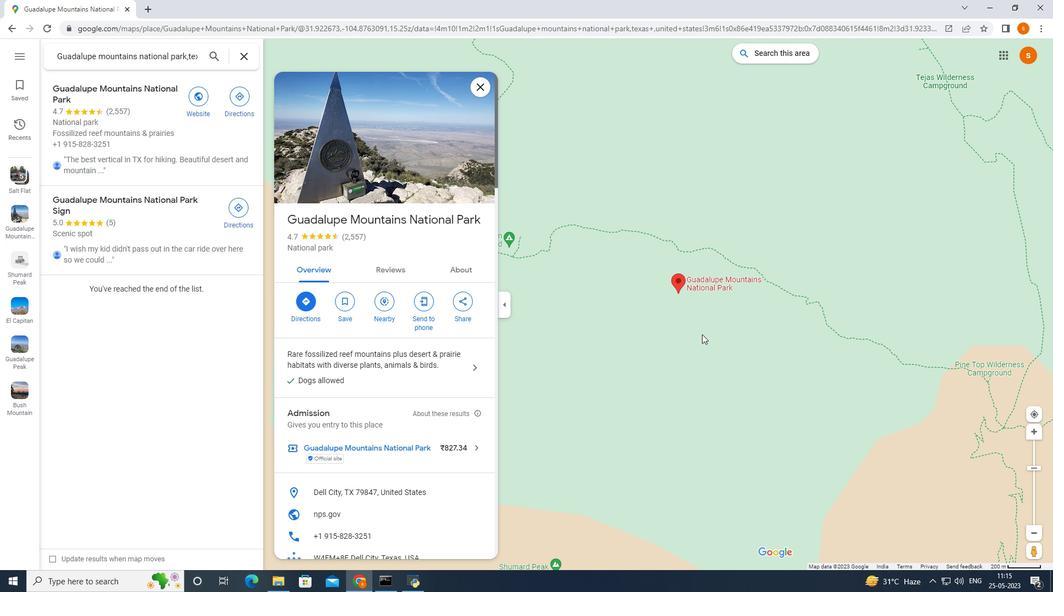 
Action: Mouse scrolled (702, 334) with delta (0, 0)
Screenshot: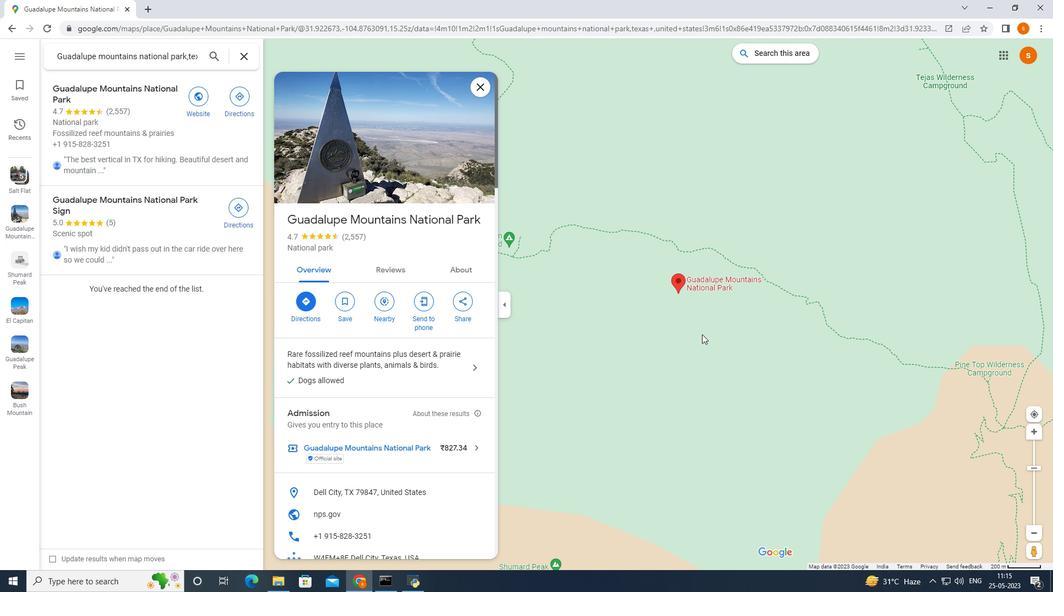
Action: Mouse scrolled (702, 334) with delta (0, 0)
Screenshot: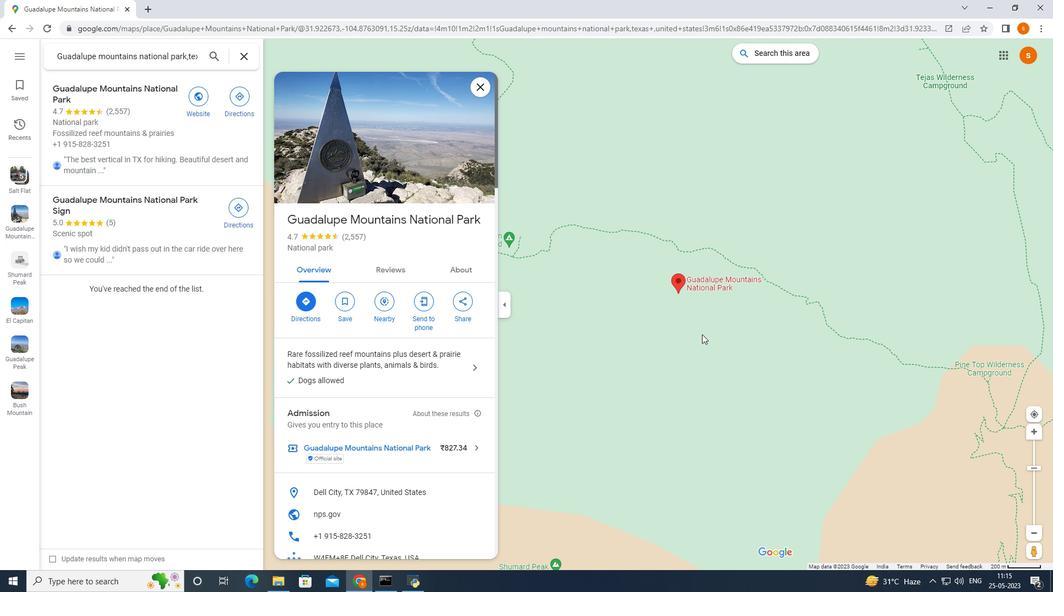 
Action: Mouse moved to (766, 382)
Screenshot: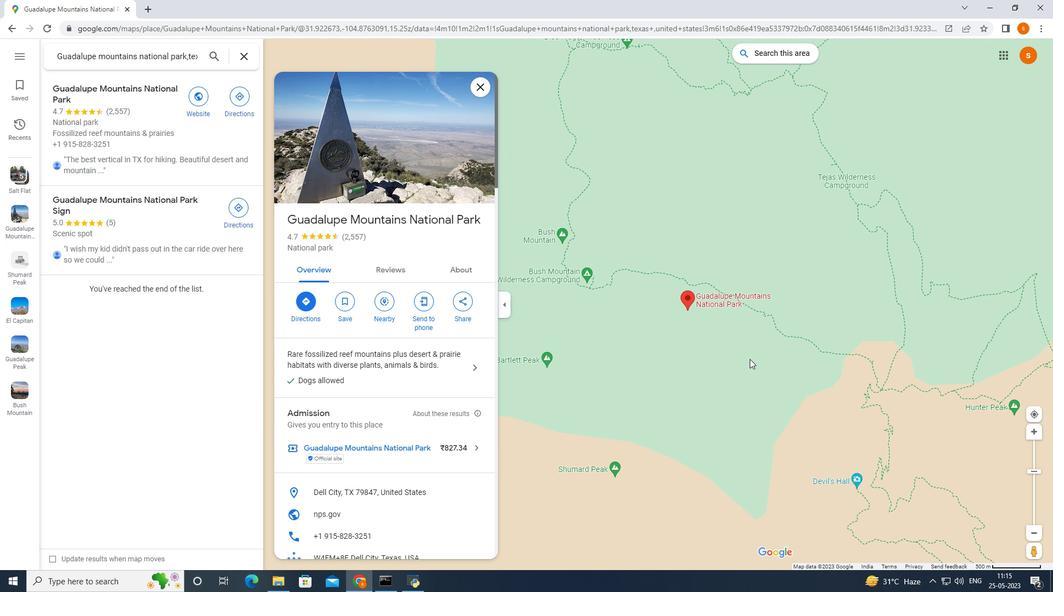 
Action: Mouse scrolled (766, 381) with delta (0, 0)
Screenshot: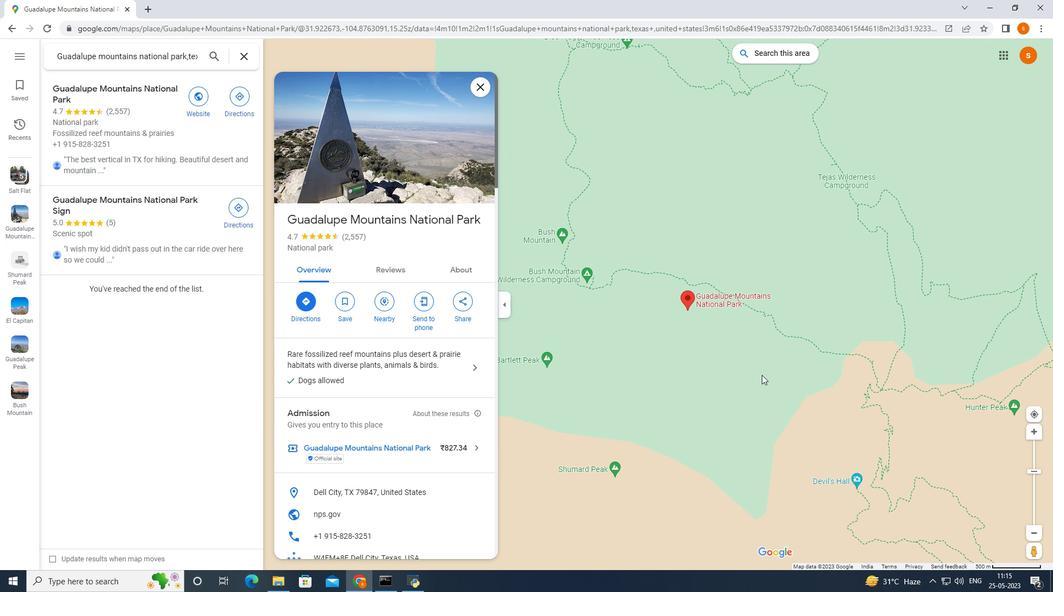 
Action: Mouse moved to (771, 384)
Screenshot: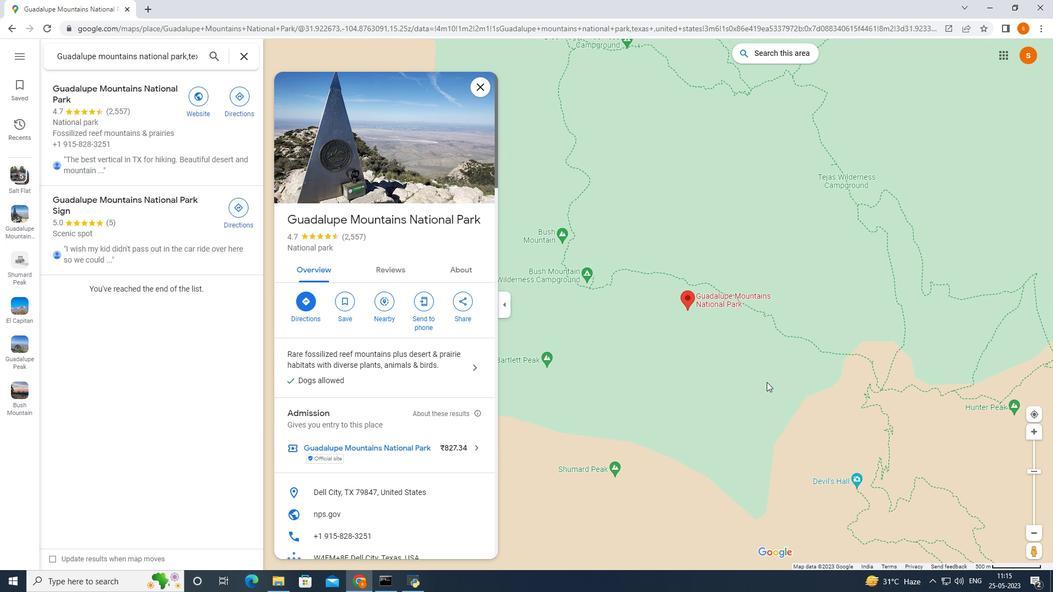 
Action: Mouse scrolled (770, 383) with delta (0, 0)
Screenshot: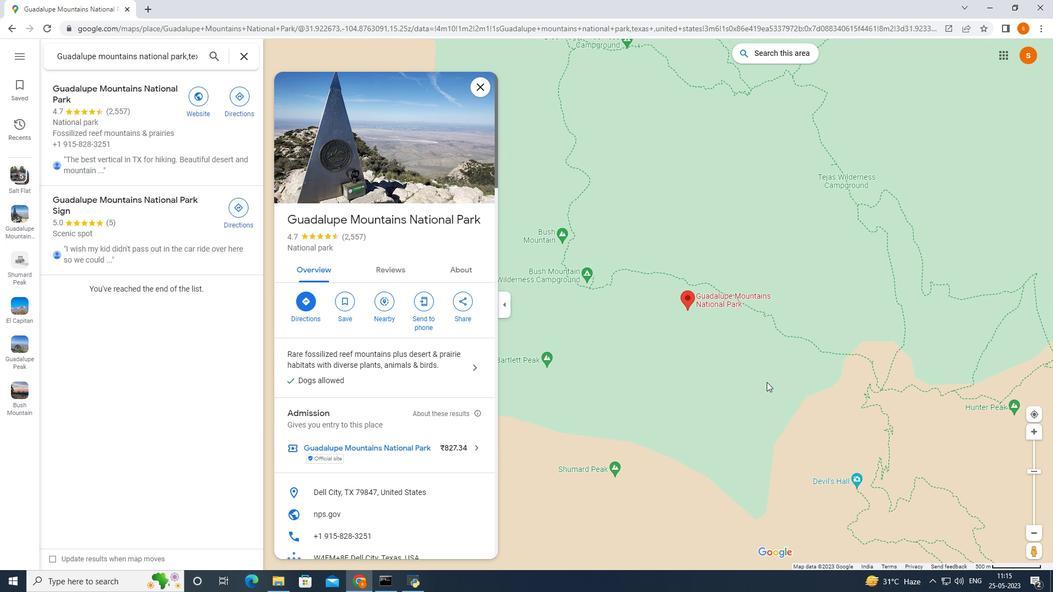 
Action: Mouse moved to (937, 399)
Screenshot: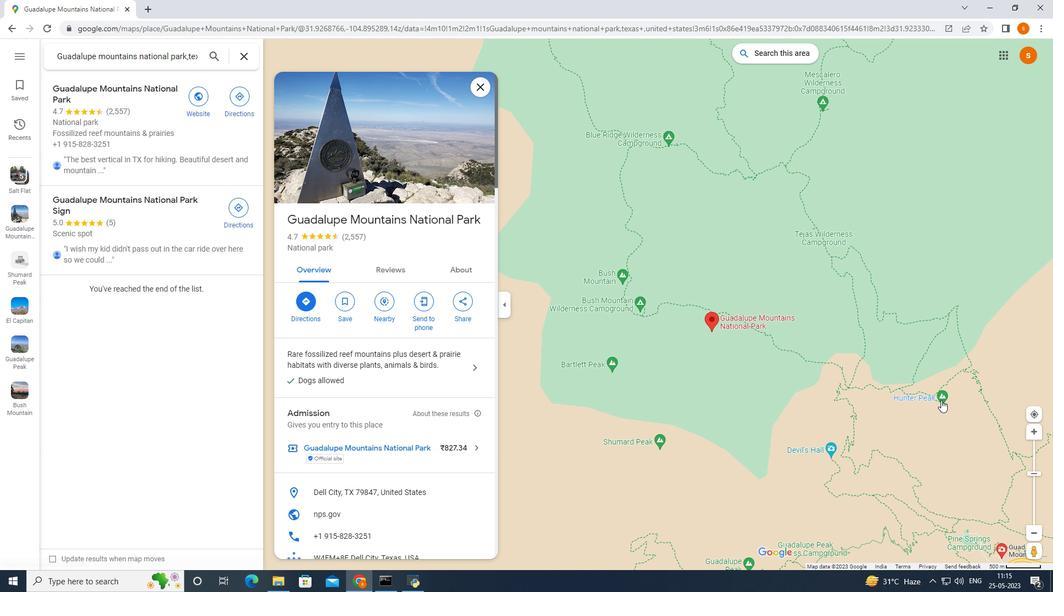 
Action: Mouse pressed left at (937, 399)
Screenshot: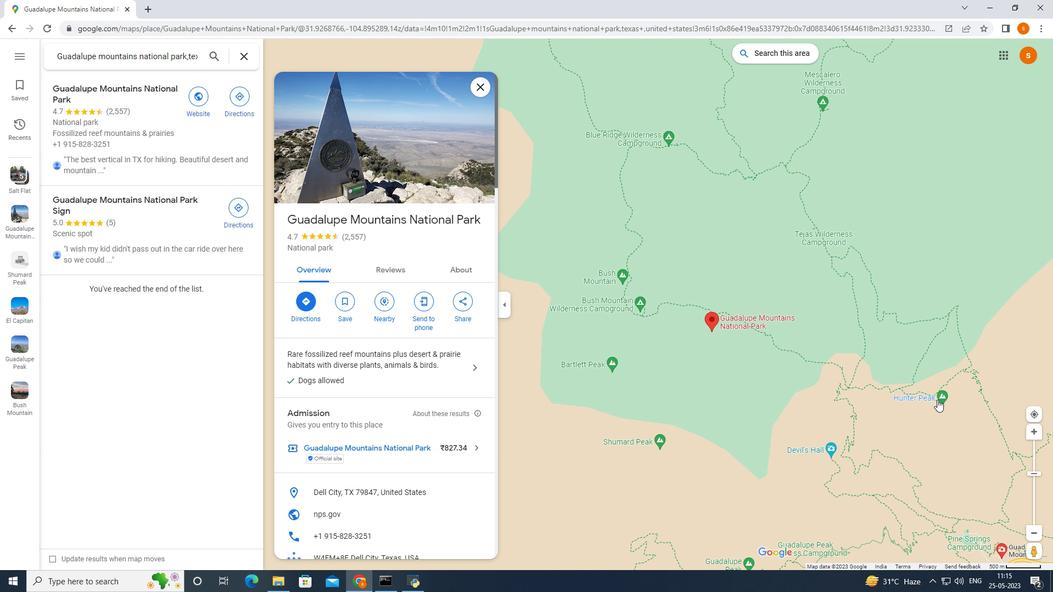 
Action: Mouse moved to (912, 445)
Screenshot: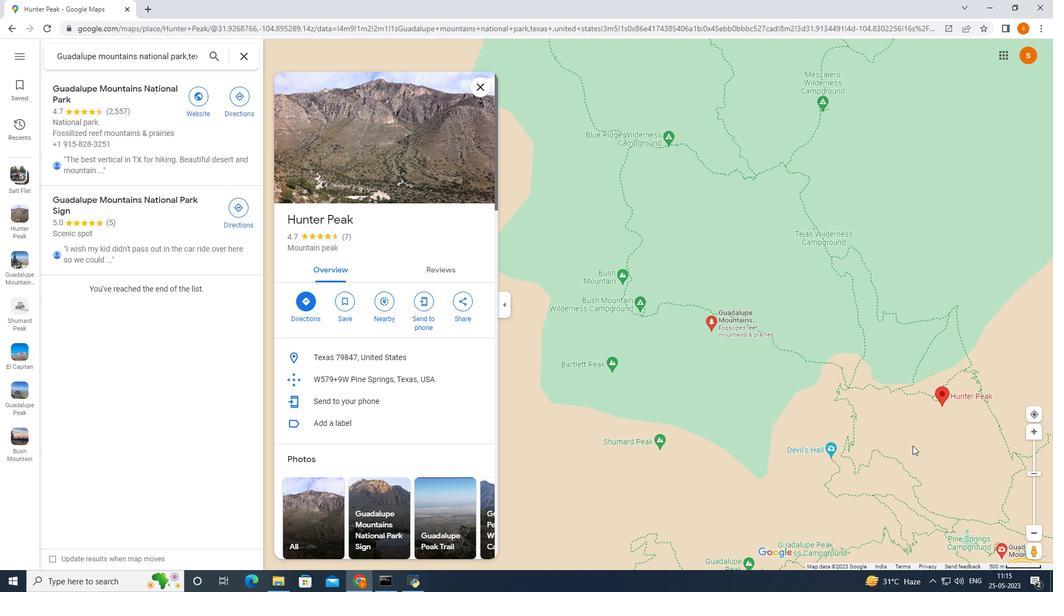 
Action: Mouse pressed left at (912, 445)
Screenshot: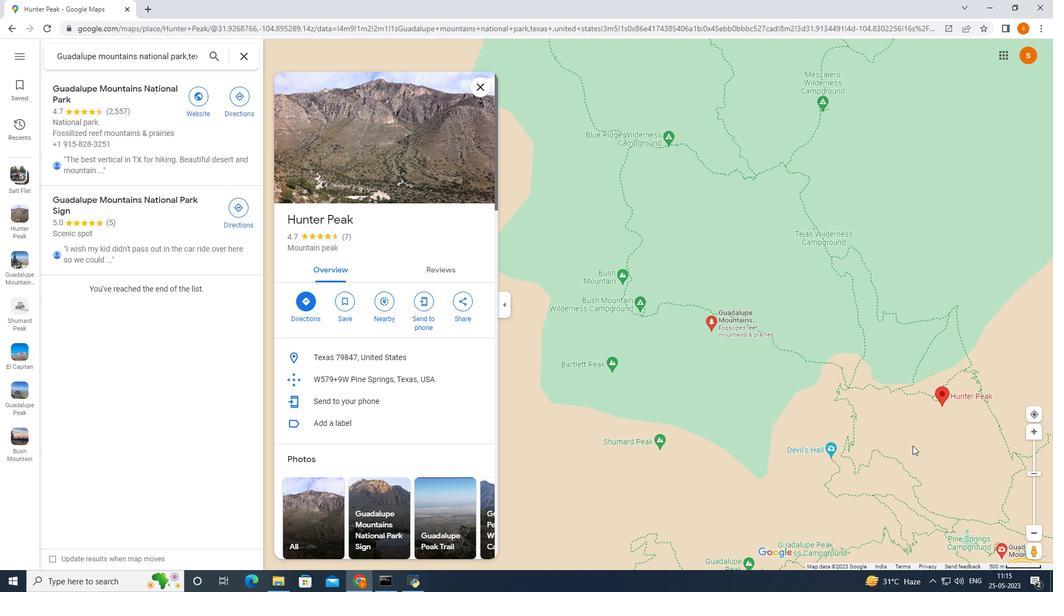 
Action: Mouse moved to (902, 473)
Screenshot: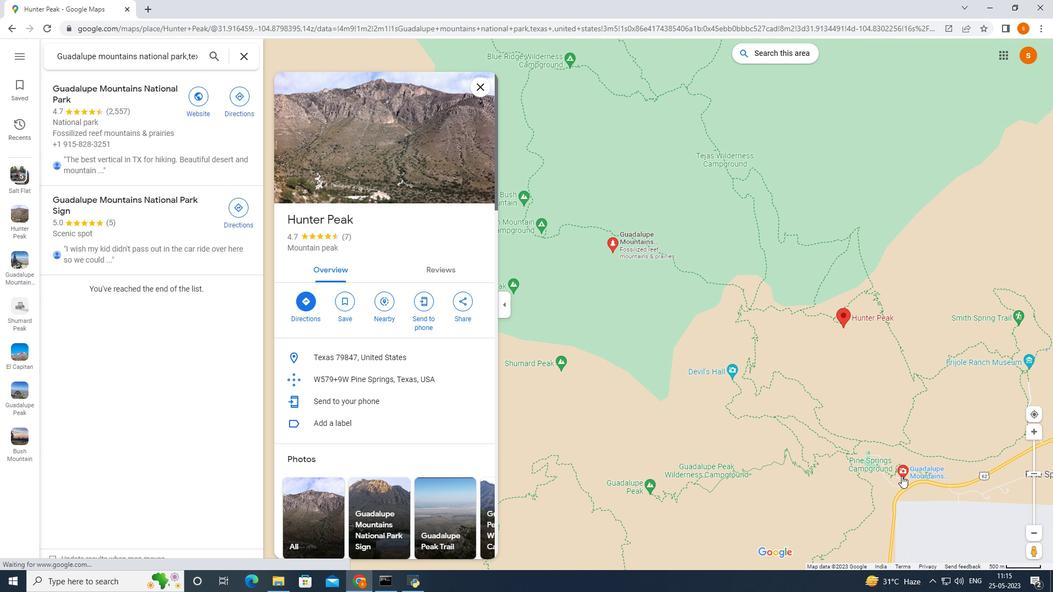 
Action: Mouse pressed left at (902, 473)
Screenshot: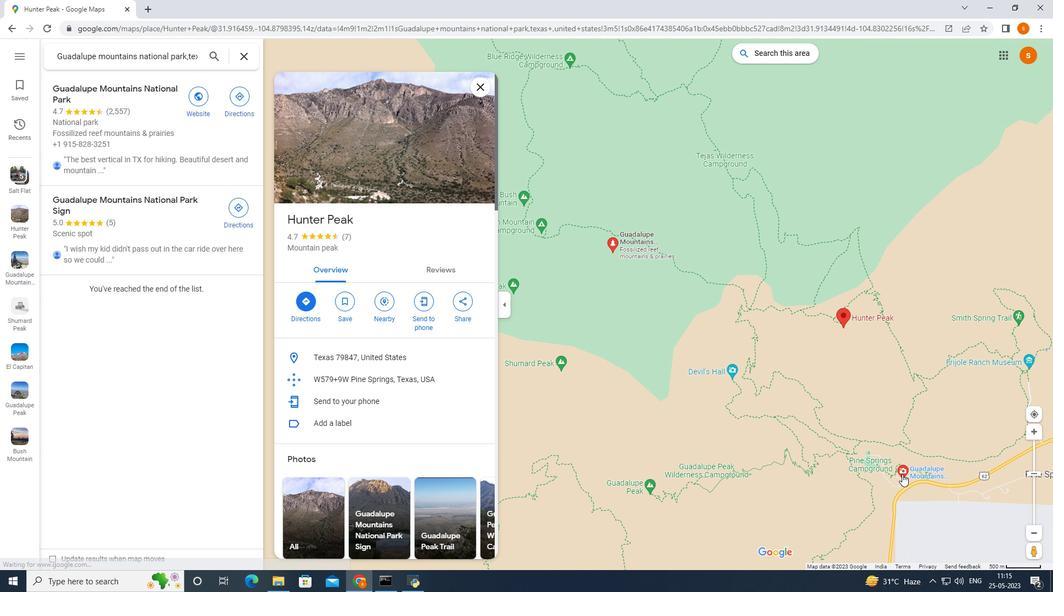 
Action: Mouse moved to (817, 451)
Screenshot: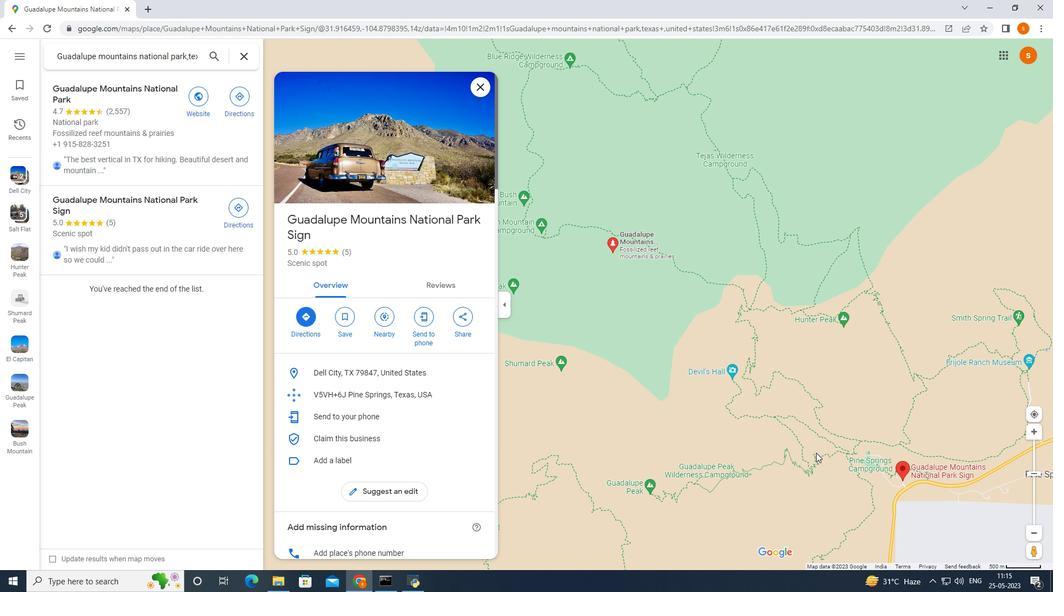 
Action: Mouse scrolled (817, 452) with delta (0, 0)
Screenshot: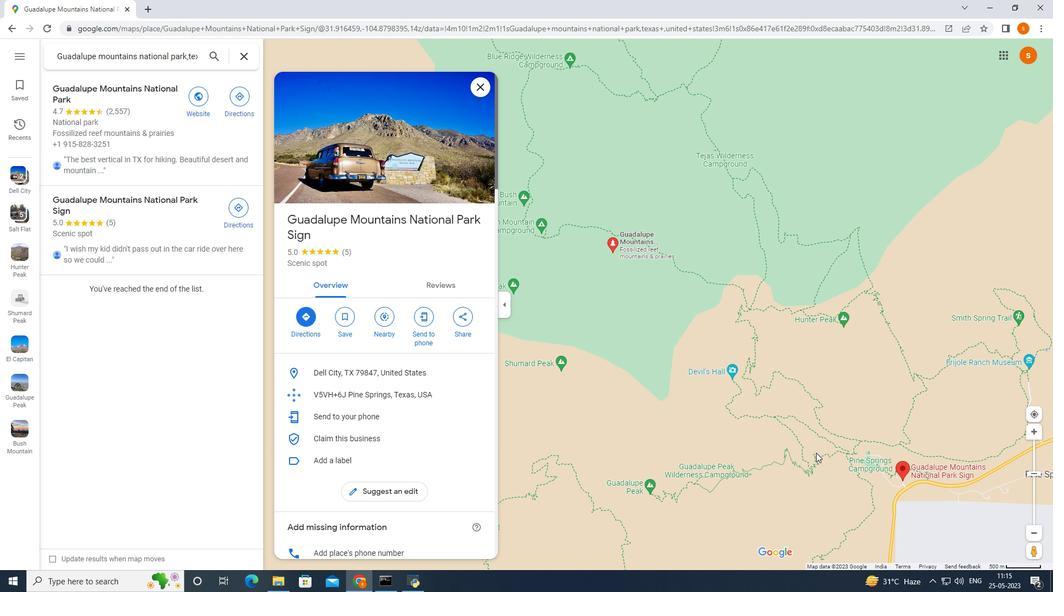 
Action: Mouse moved to (818, 450)
Screenshot: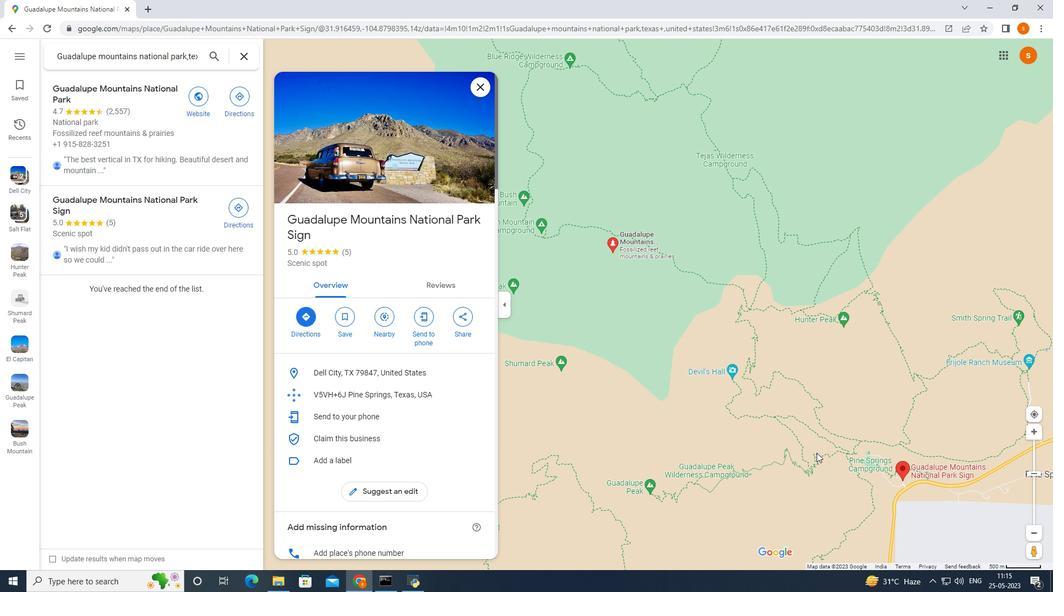 
Action: Mouse scrolled (818, 451) with delta (0, 0)
Screenshot: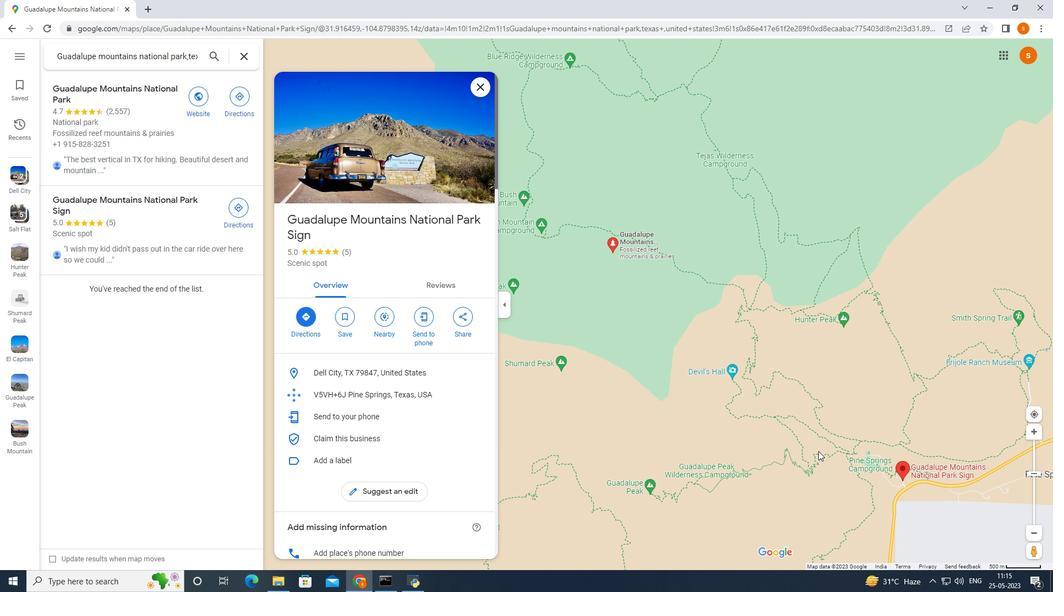 
Action: Mouse moved to (879, 461)
Screenshot: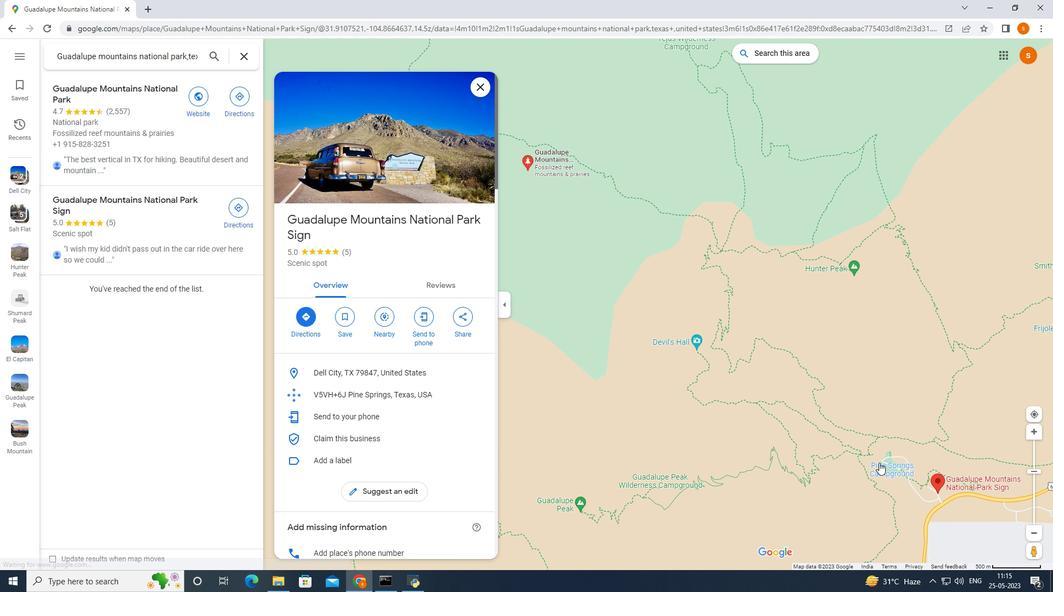 
Action: Mouse pressed left at (879, 461)
Screenshot: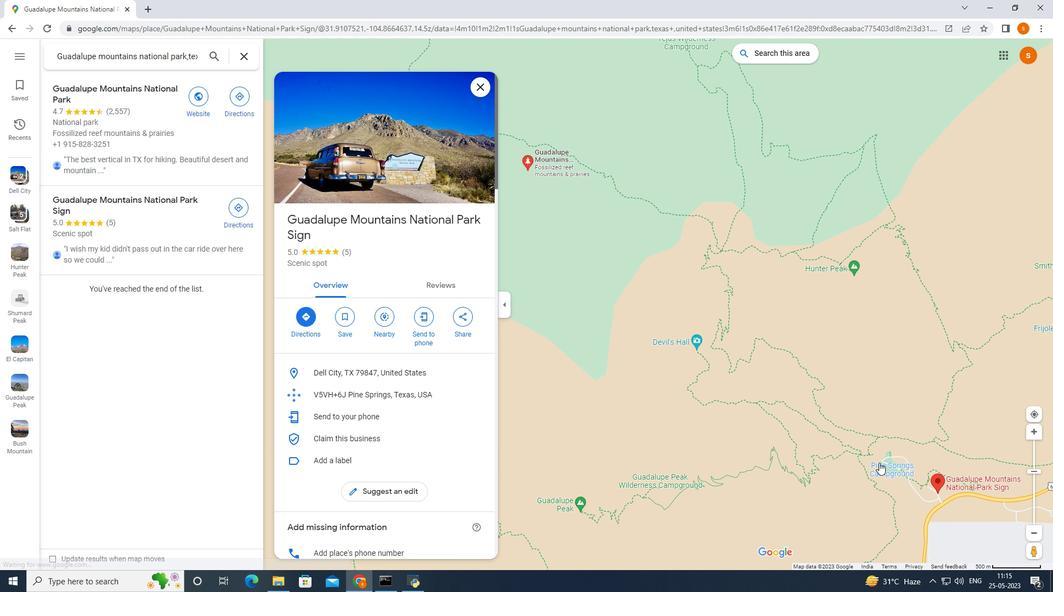 
Action: Mouse moved to (714, 426)
Screenshot: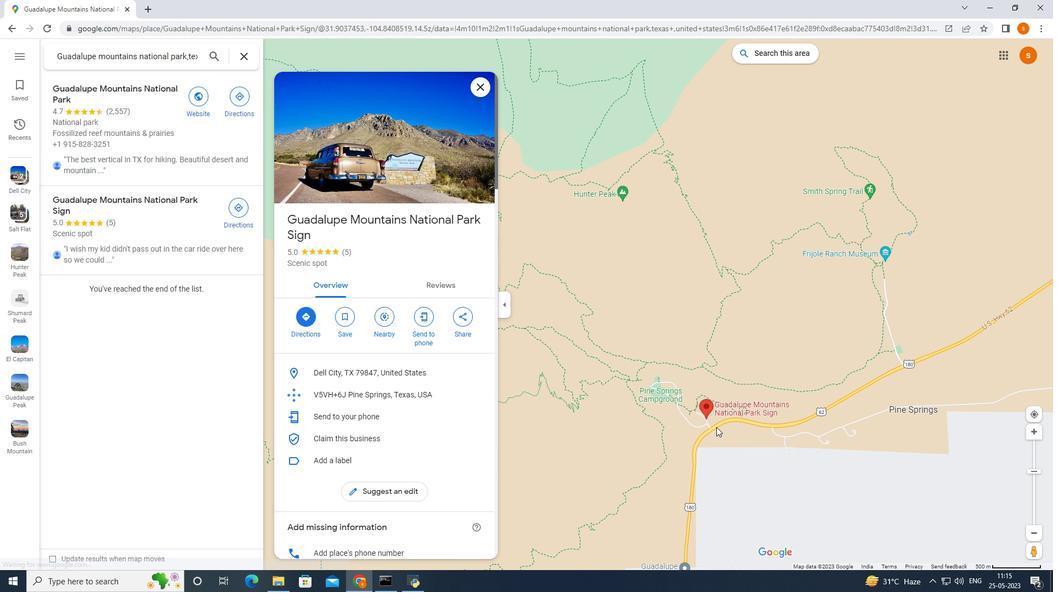 
Action: Mouse scrolled (714, 426) with delta (0, 0)
Screenshot: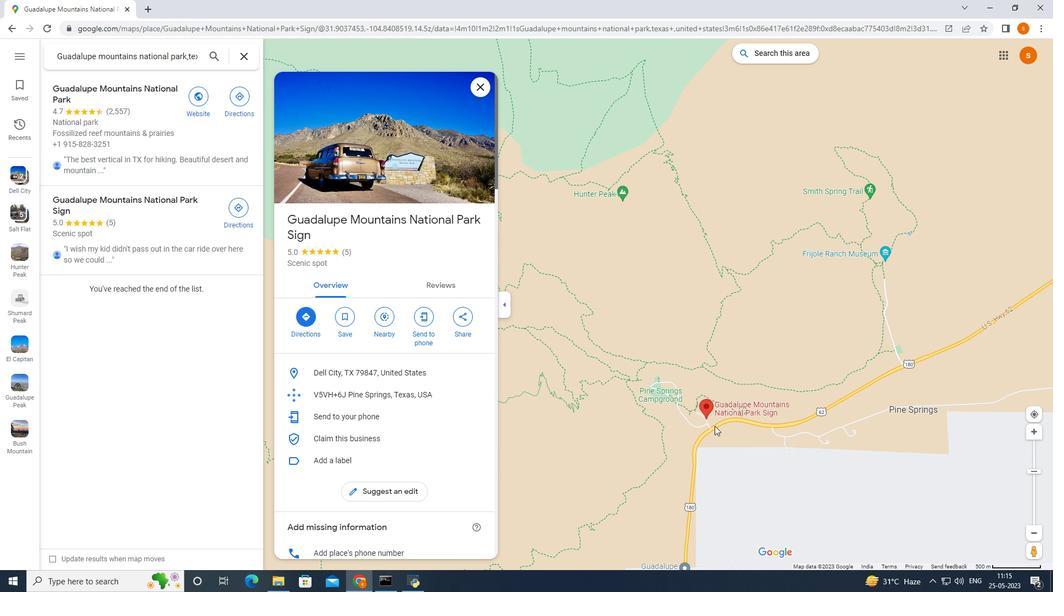 
Action: Mouse scrolled (714, 426) with delta (0, 0)
Screenshot: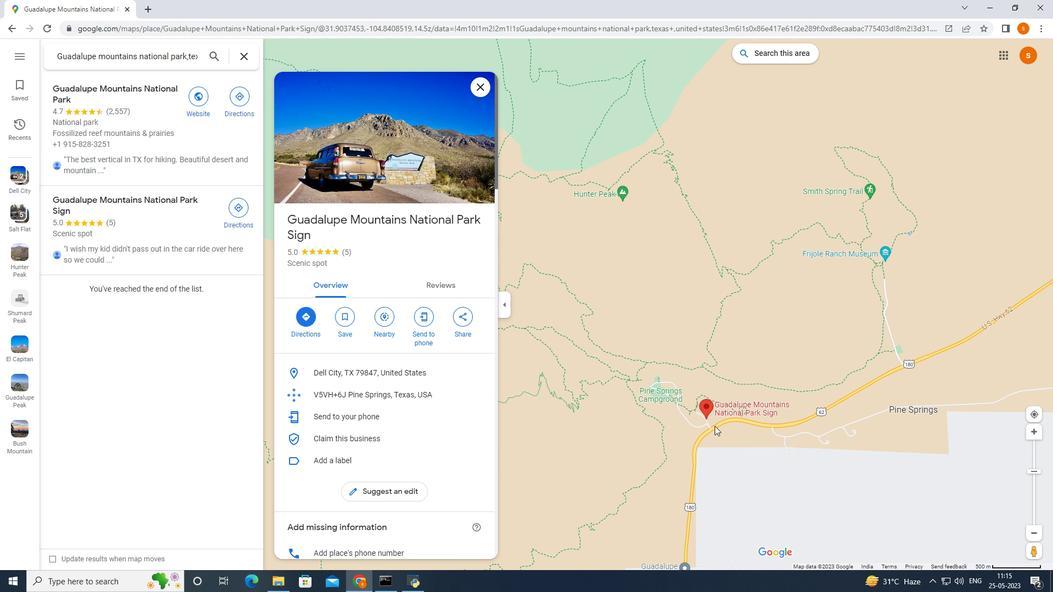 
Action: Mouse moved to (613, 317)
Screenshot: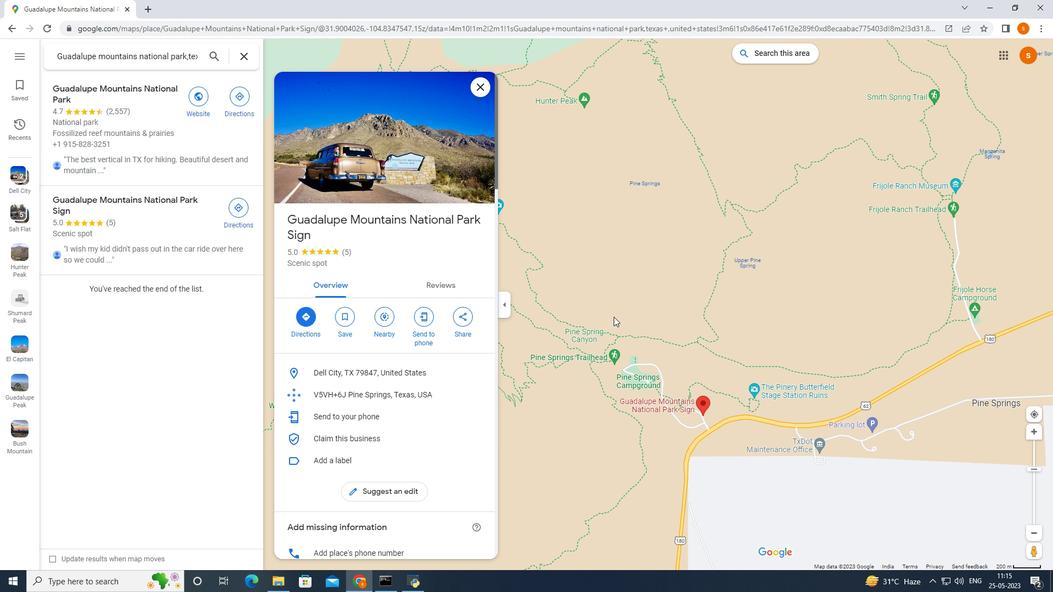 
Action: Mouse pressed left at (613, 317)
Screenshot: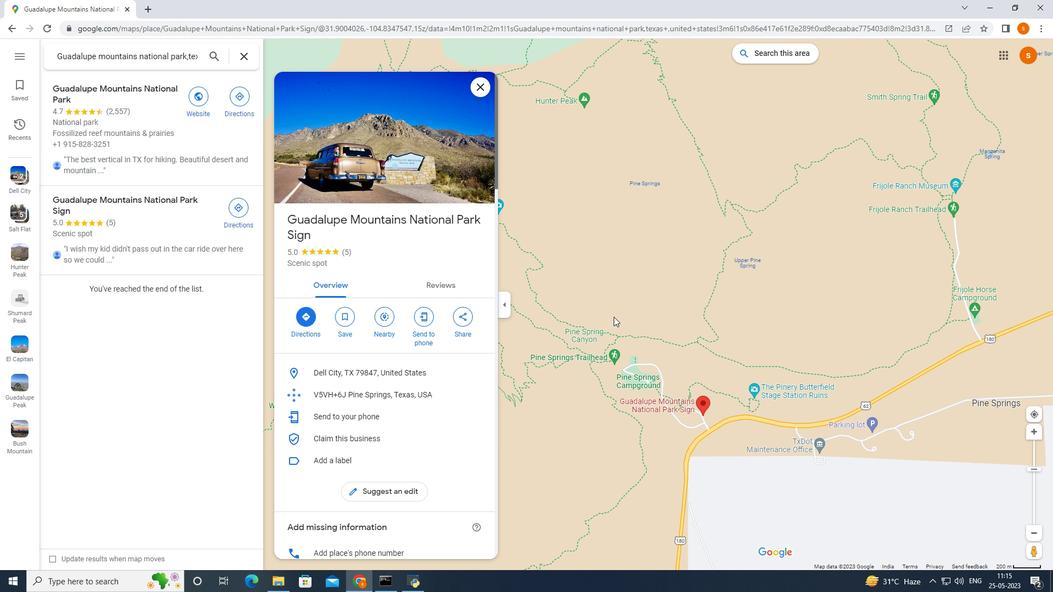 
Action: Mouse moved to (657, 290)
Screenshot: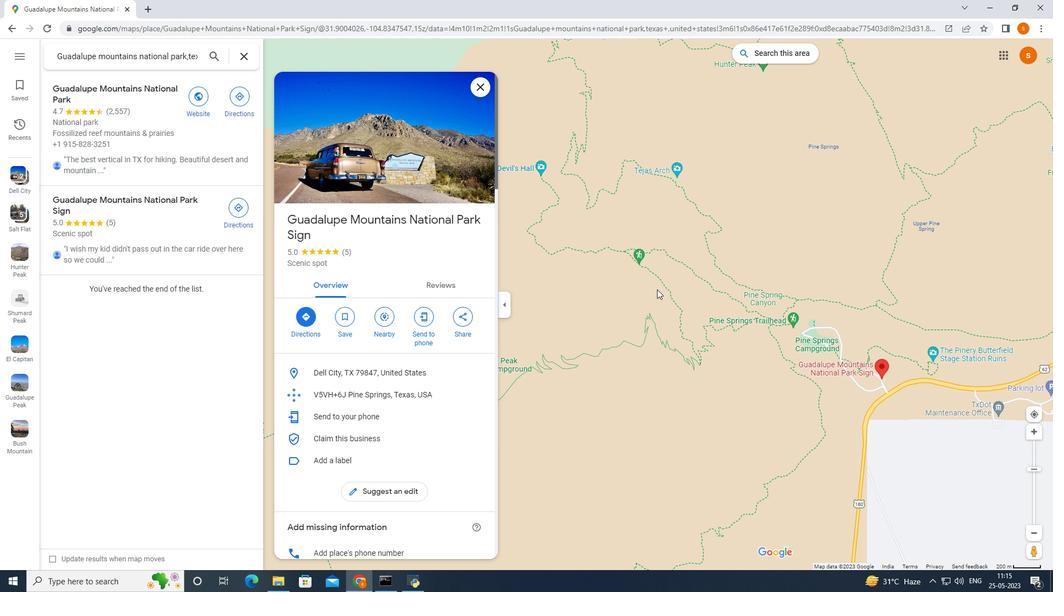 
Action: Mouse scrolled (657, 290) with delta (0, 0)
Screenshot: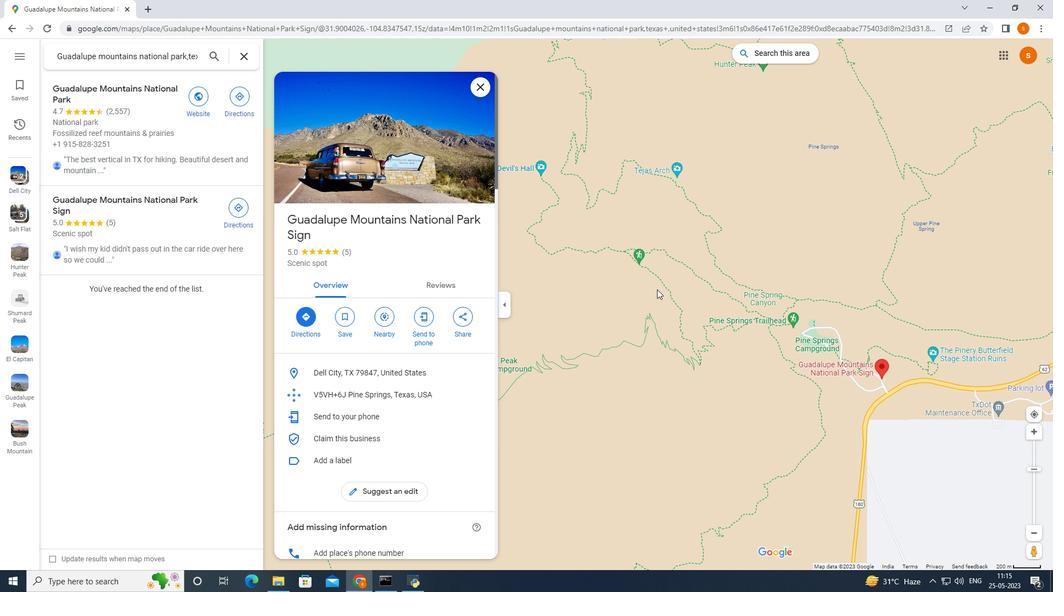 
Action: Mouse moved to (657, 291)
Screenshot: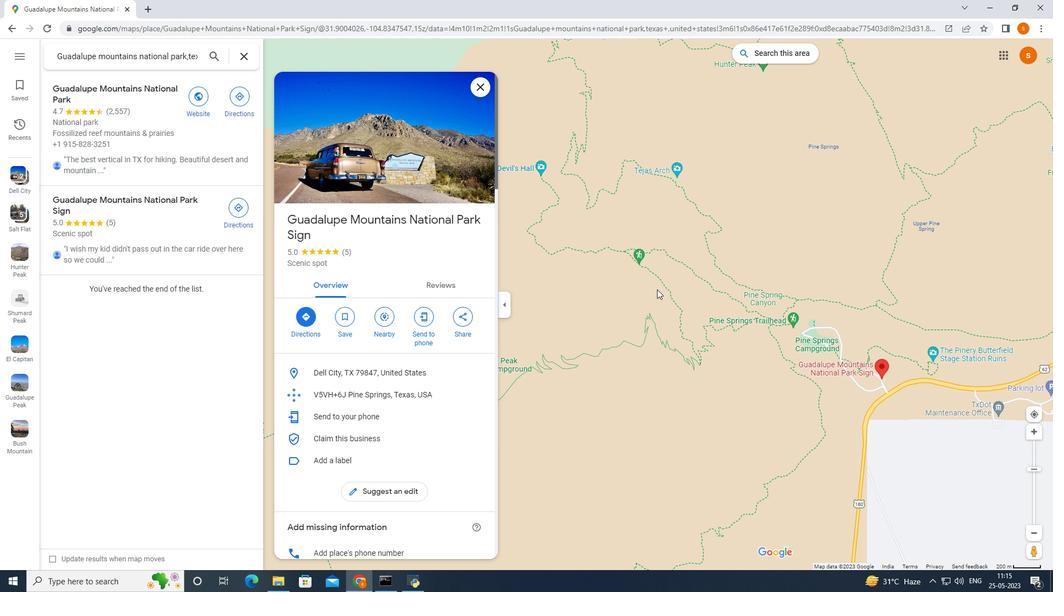 
Action: Mouse scrolled (657, 290) with delta (0, 0)
Screenshot: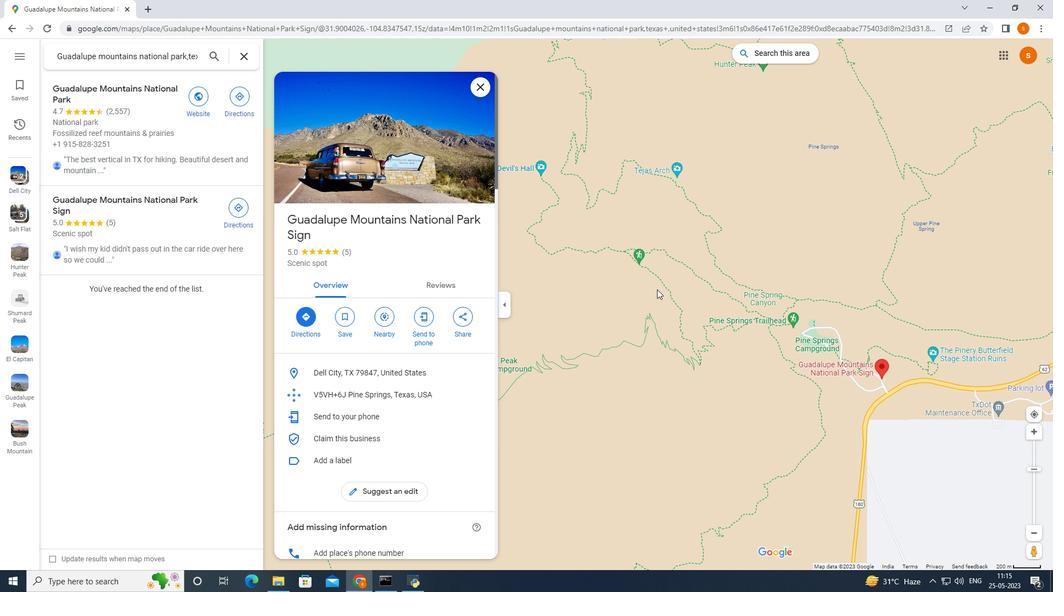
Action: Mouse scrolled (657, 290) with delta (0, 0)
Screenshot: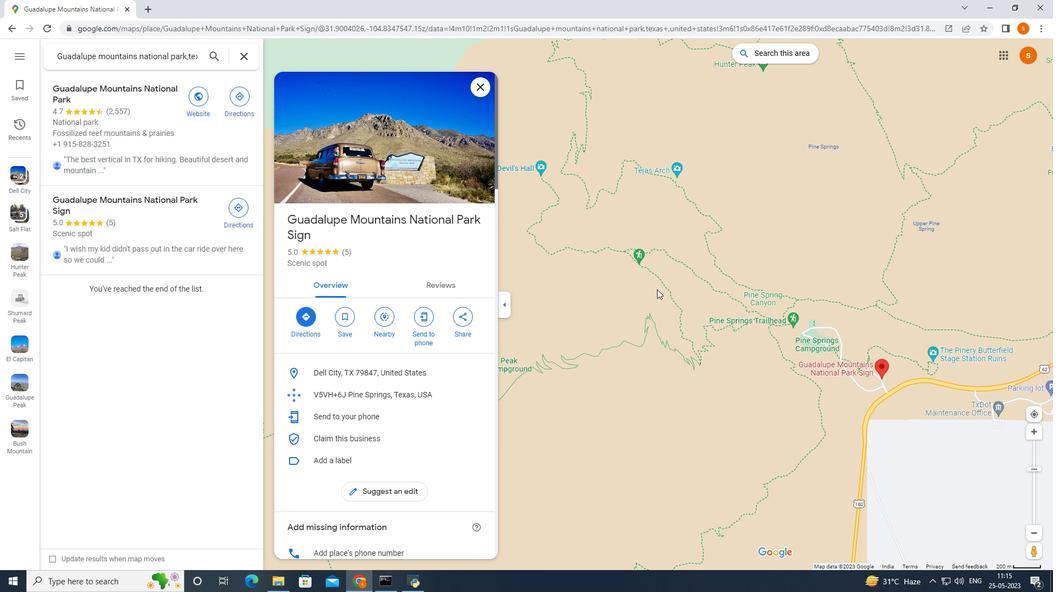 
Action: Mouse moved to (658, 292)
Screenshot: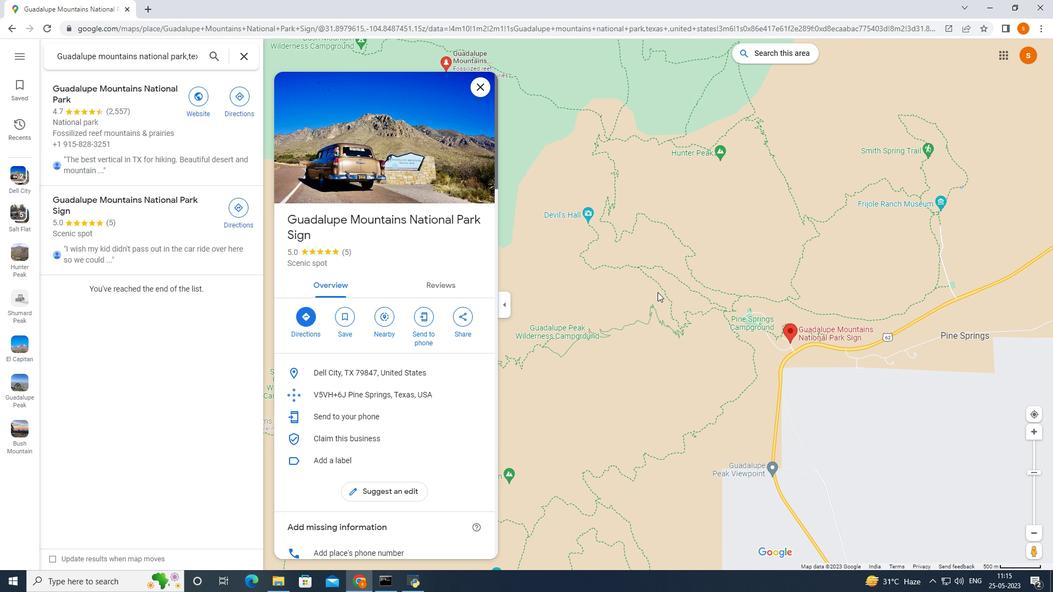 
Action: Mouse scrolled (658, 292) with delta (0, 0)
Screenshot: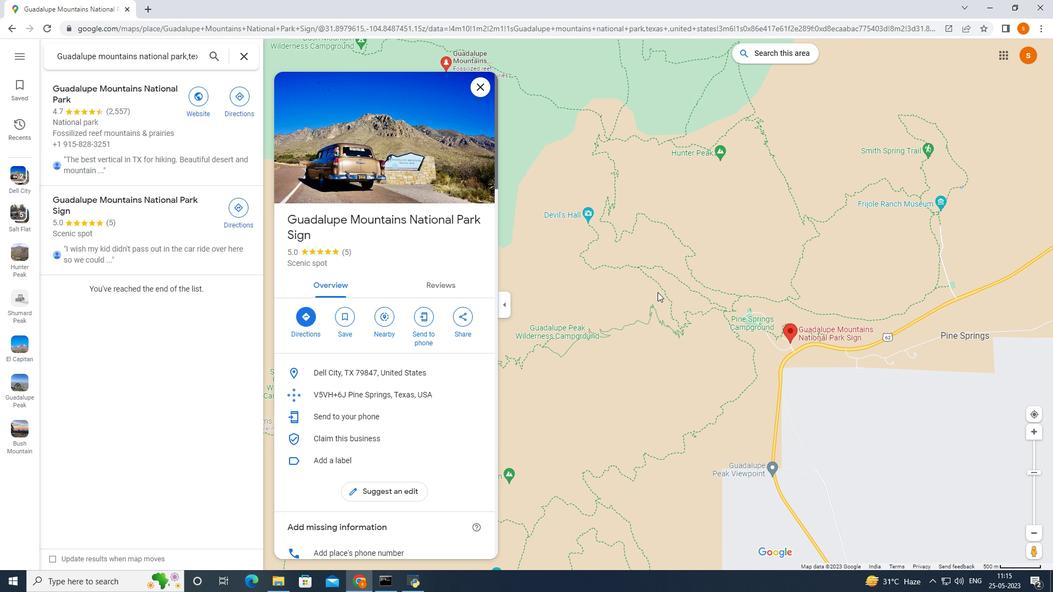 
Action: Mouse scrolled (658, 292) with delta (0, 0)
Screenshot: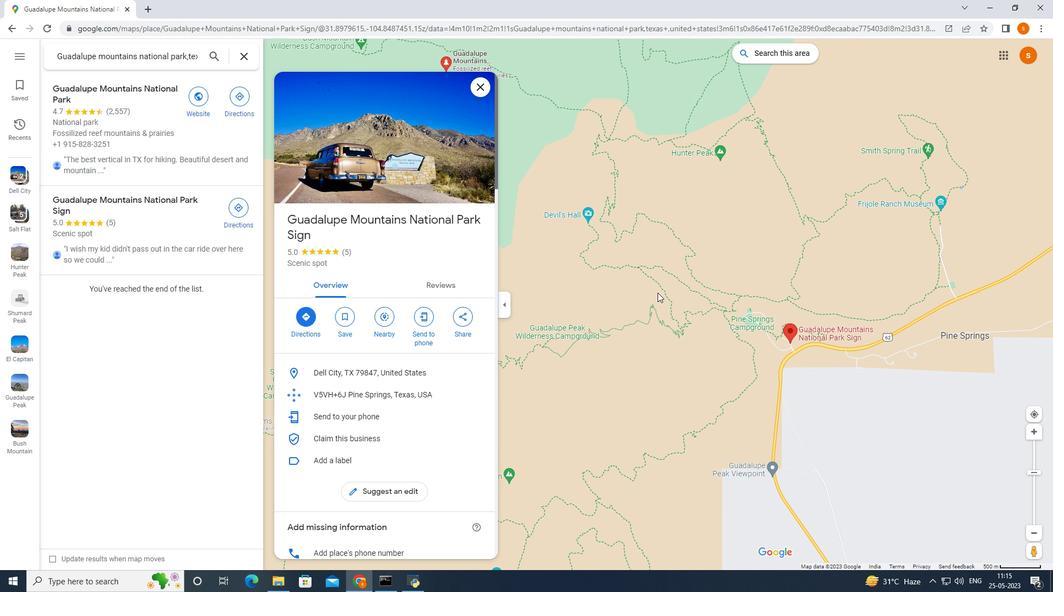 
Action: Mouse moved to (654, 319)
Screenshot: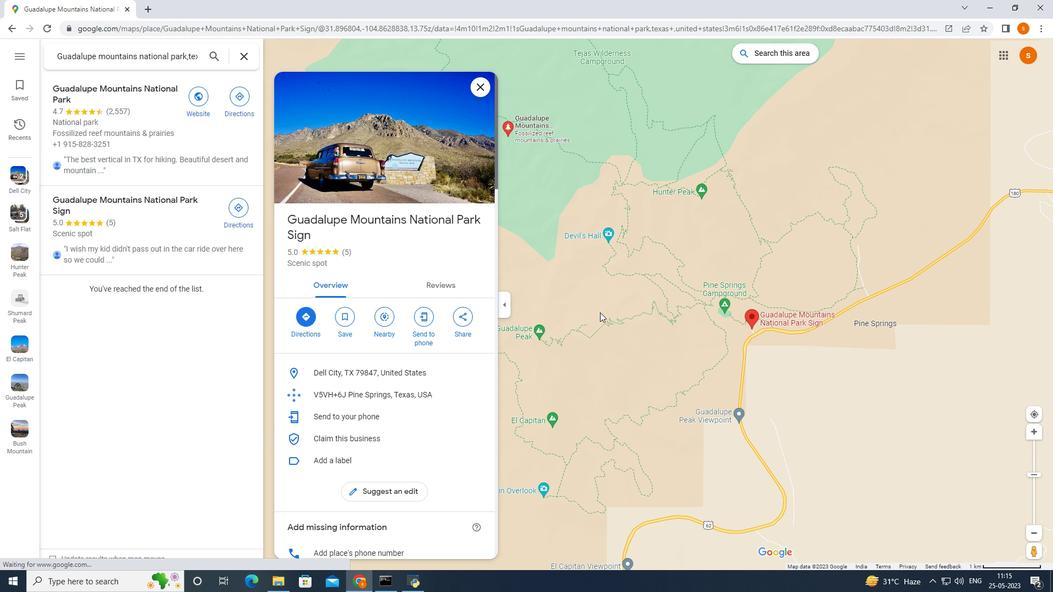 
Action: Mouse pressed left at (565, 295)
Screenshot: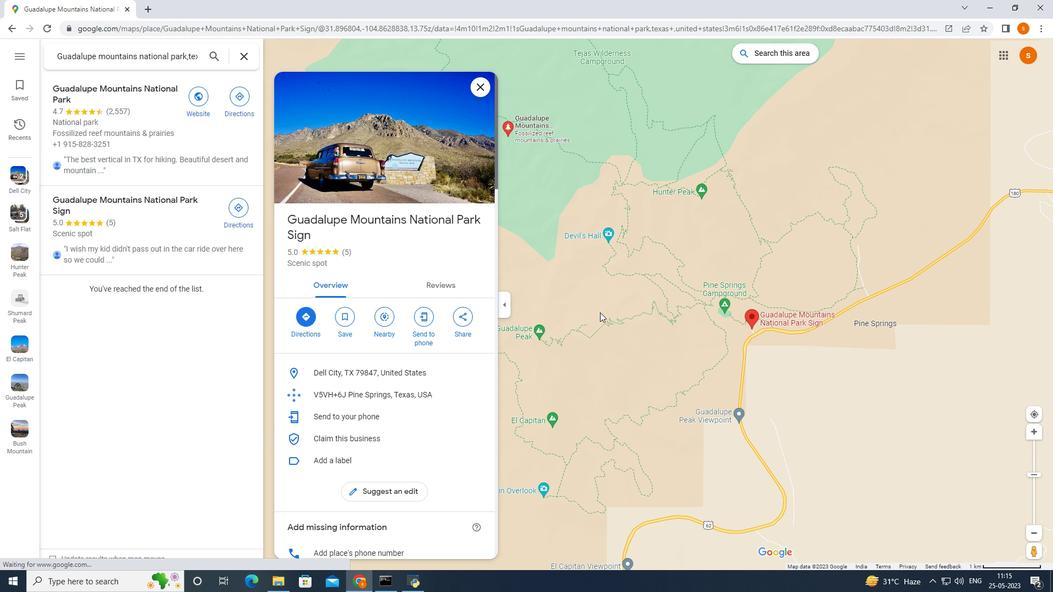
Action: Mouse moved to (542, 146)
Screenshot: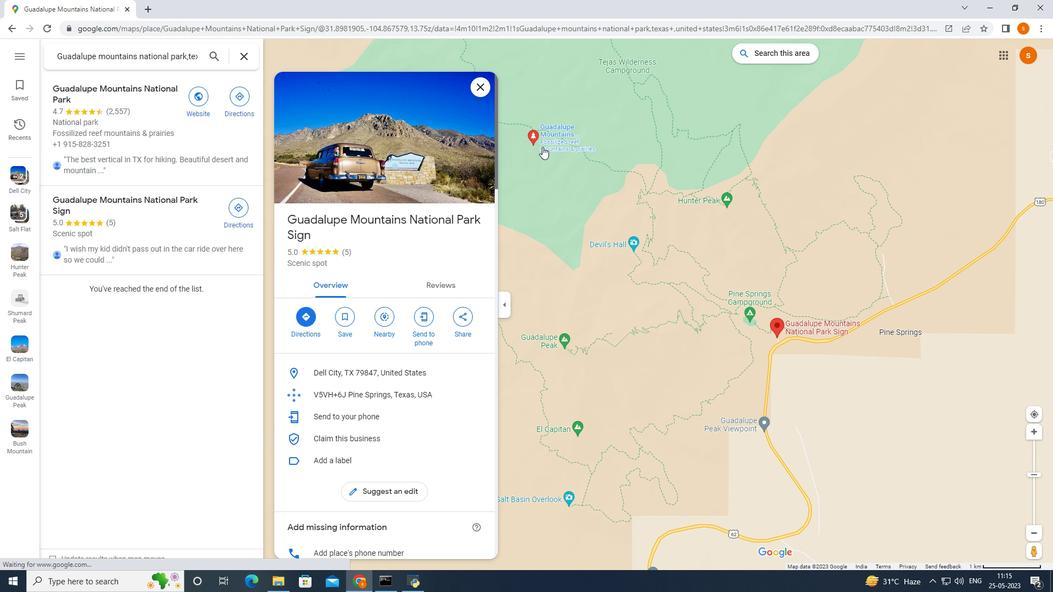
Action: Mouse pressed left at (542, 146)
Screenshot: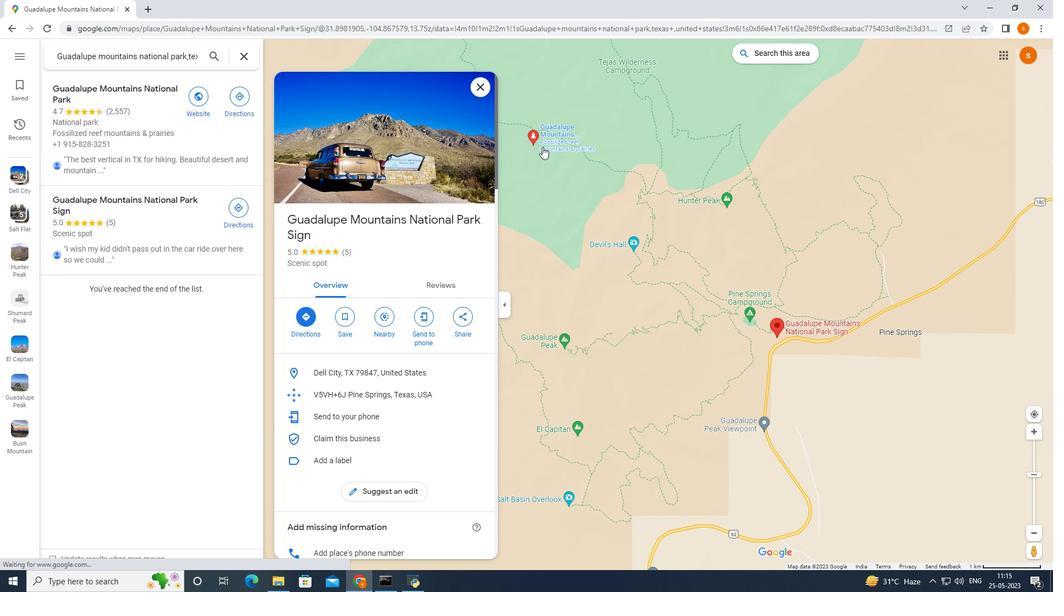 
Action: Mouse moved to (636, 202)
Screenshot: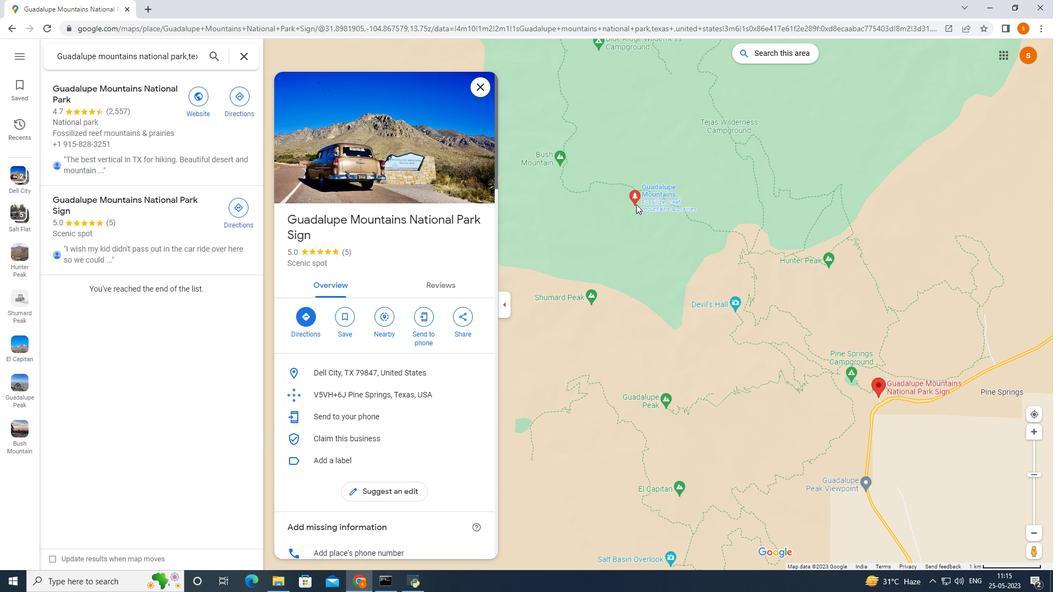 
Action: Mouse pressed left at (636, 202)
Screenshot: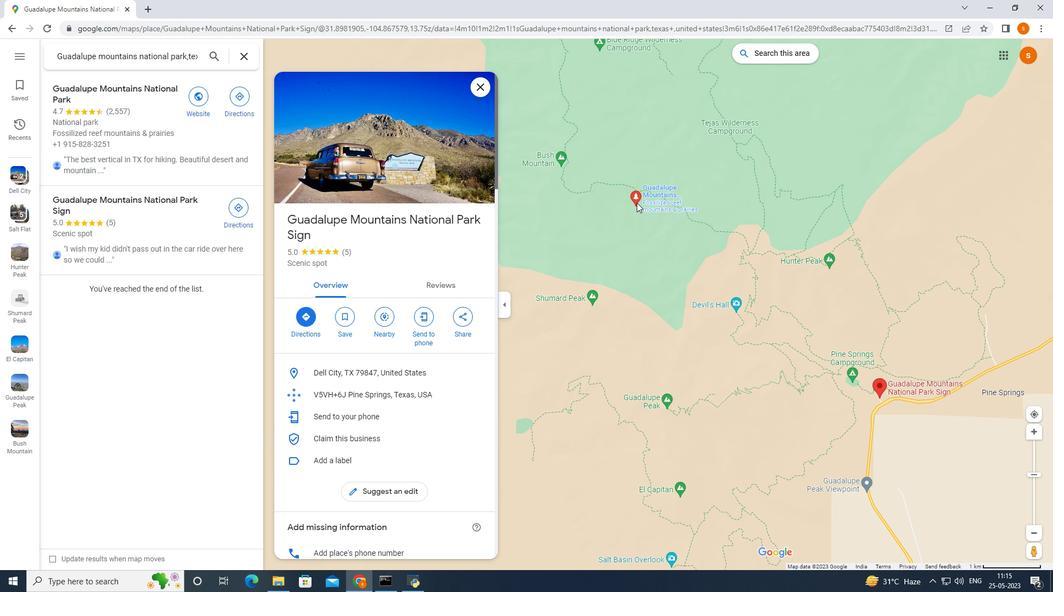 
Action: Mouse moved to (710, 227)
Screenshot: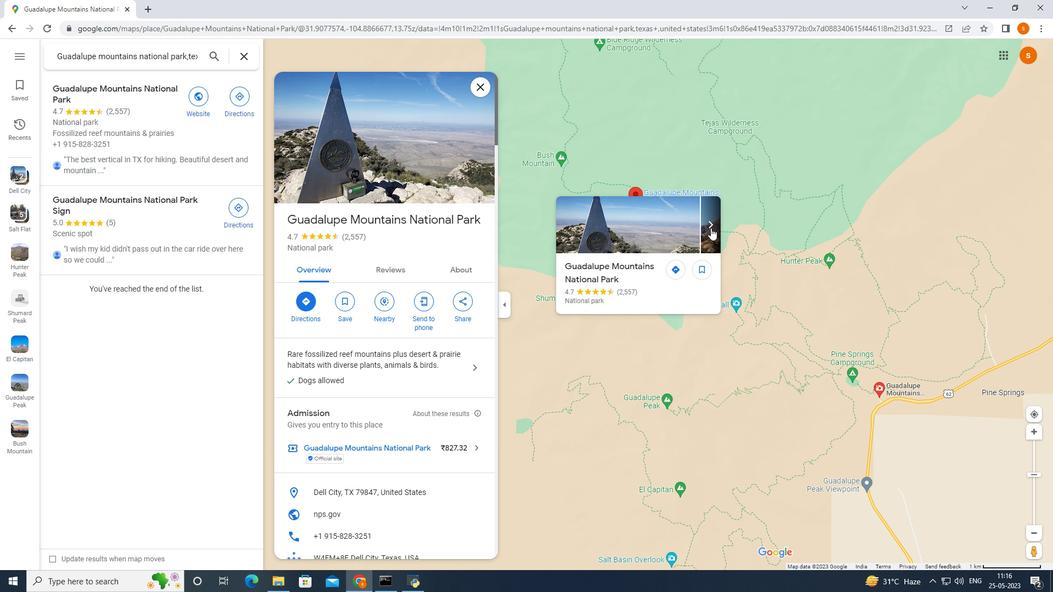 
Action: Mouse pressed left at (710, 227)
Screenshot: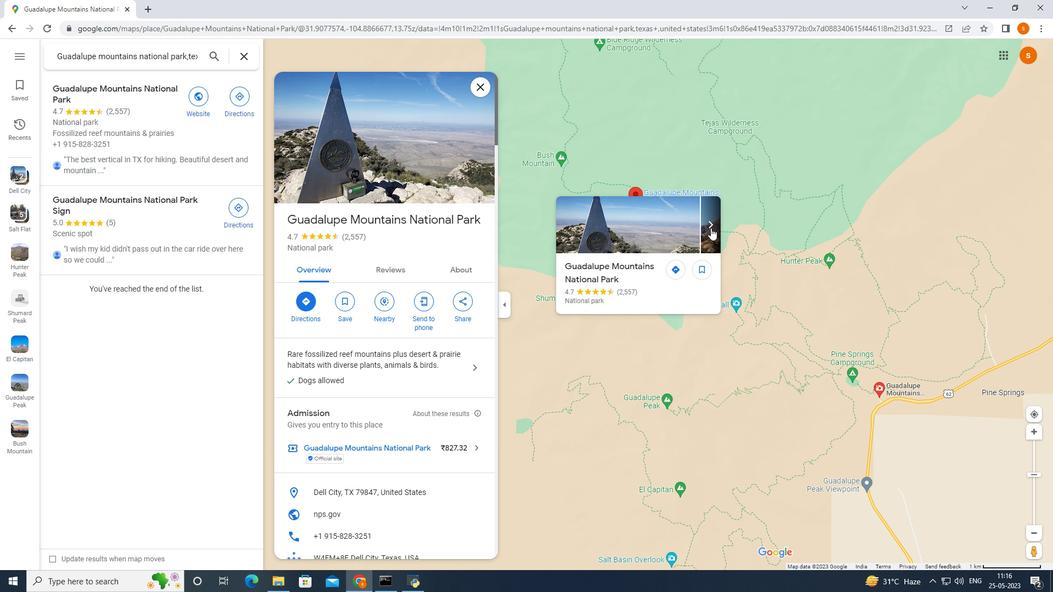 
Action: Mouse moved to (709, 224)
Screenshot: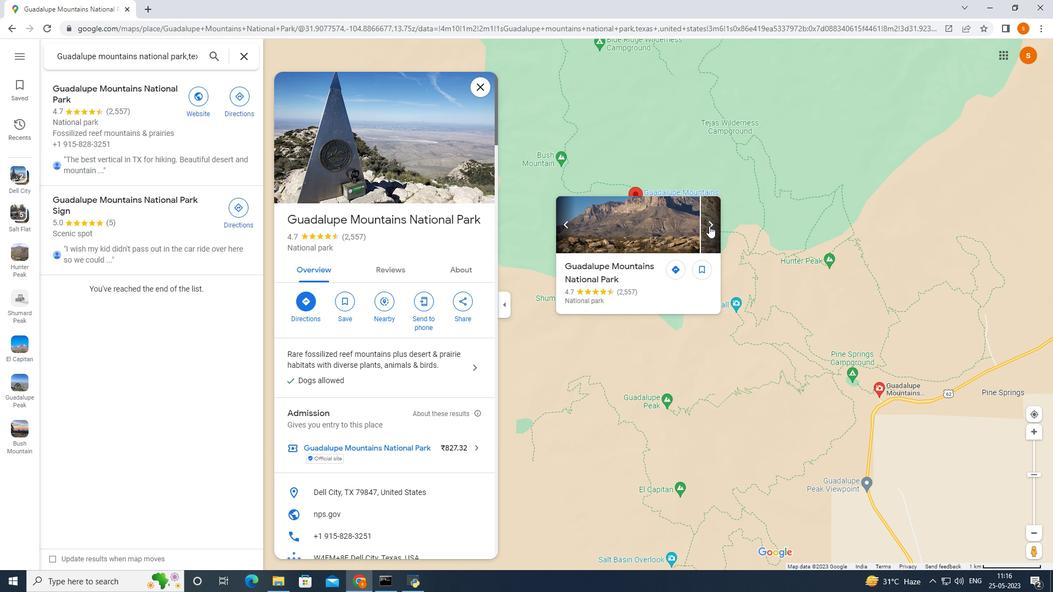 
Action: Mouse pressed left at (709, 224)
Screenshot: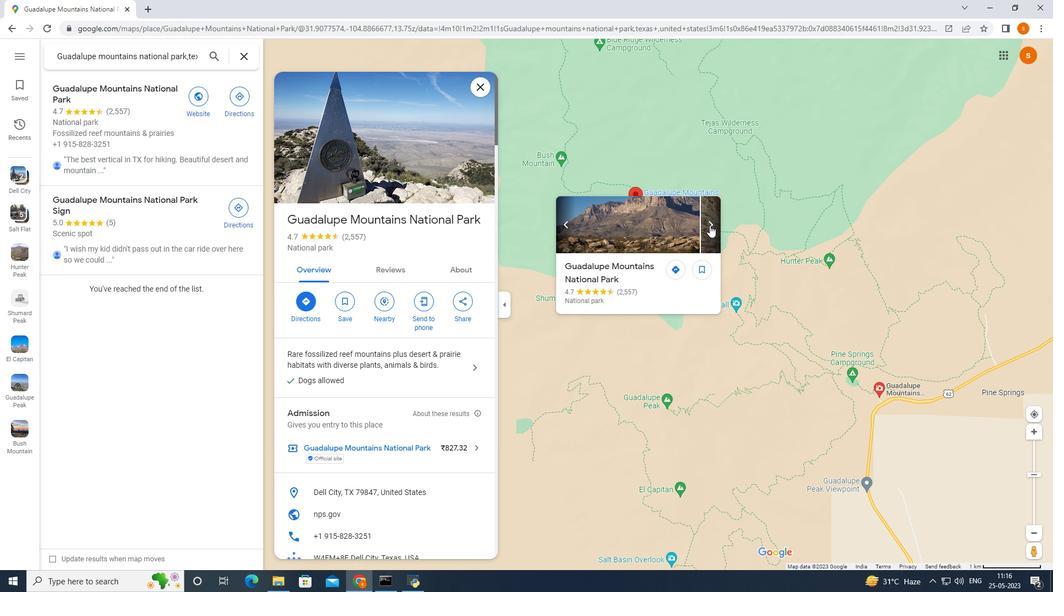 
Action: Mouse moved to (653, 239)
Screenshot: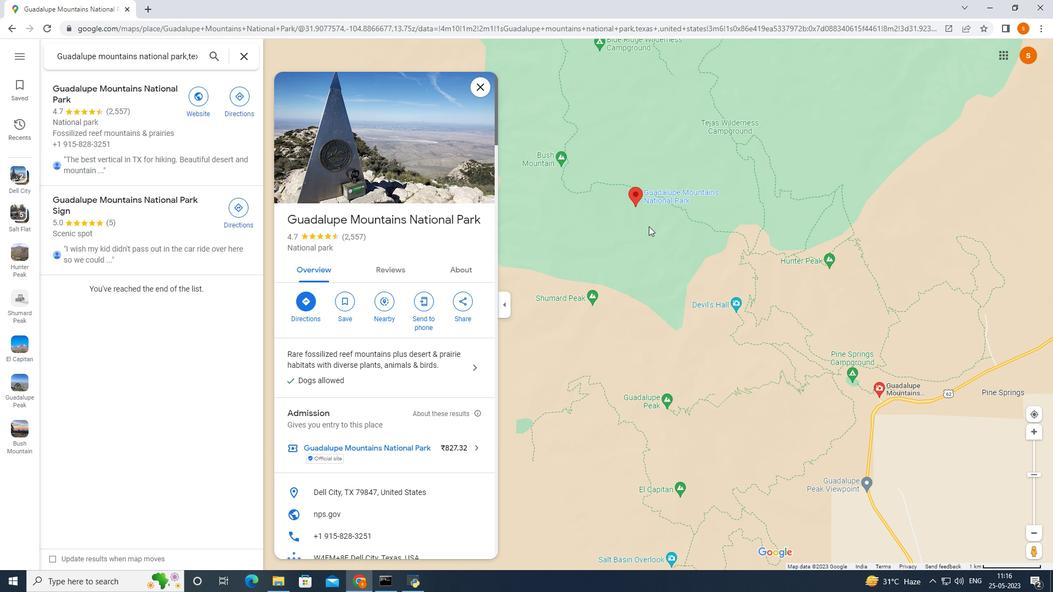 
Action: Mouse scrolled (653, 239) with delta (0, 0)
Screenshot: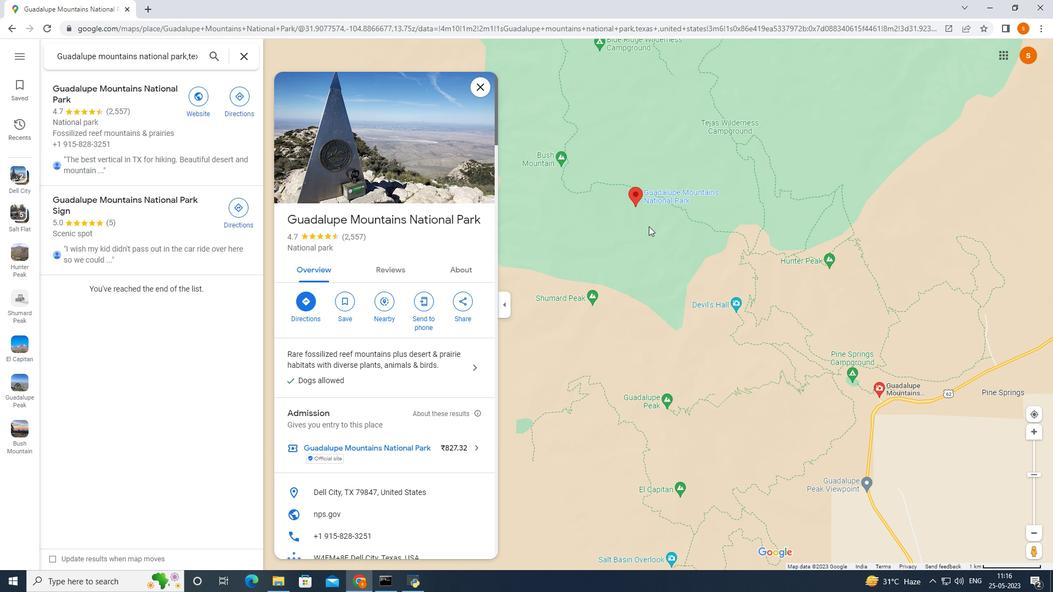 
Action: Mouse moved to (655, 247)
Screenshot: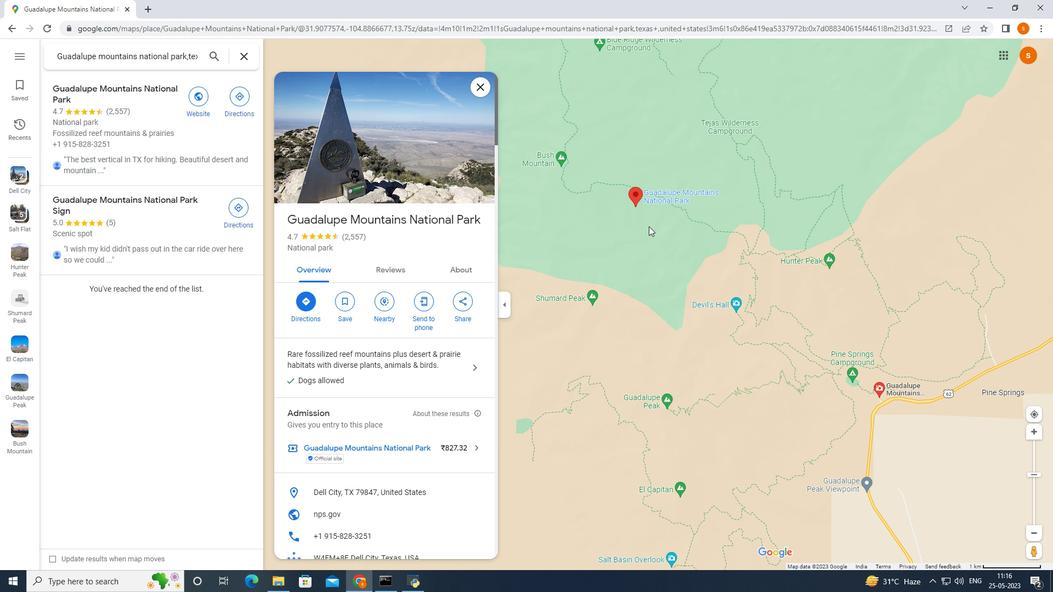
Action: Mouse scrolled (655, 246) with delta (0, 0)
Screenshot: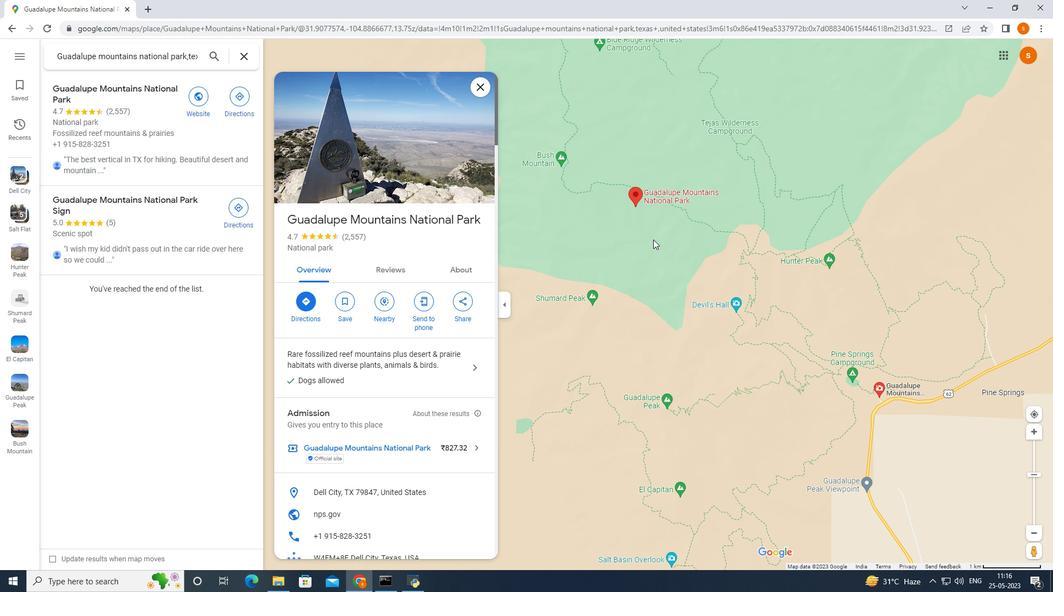 
Action: Mouse scrolled (655, 246) with delta (0, 0)
Screenshot: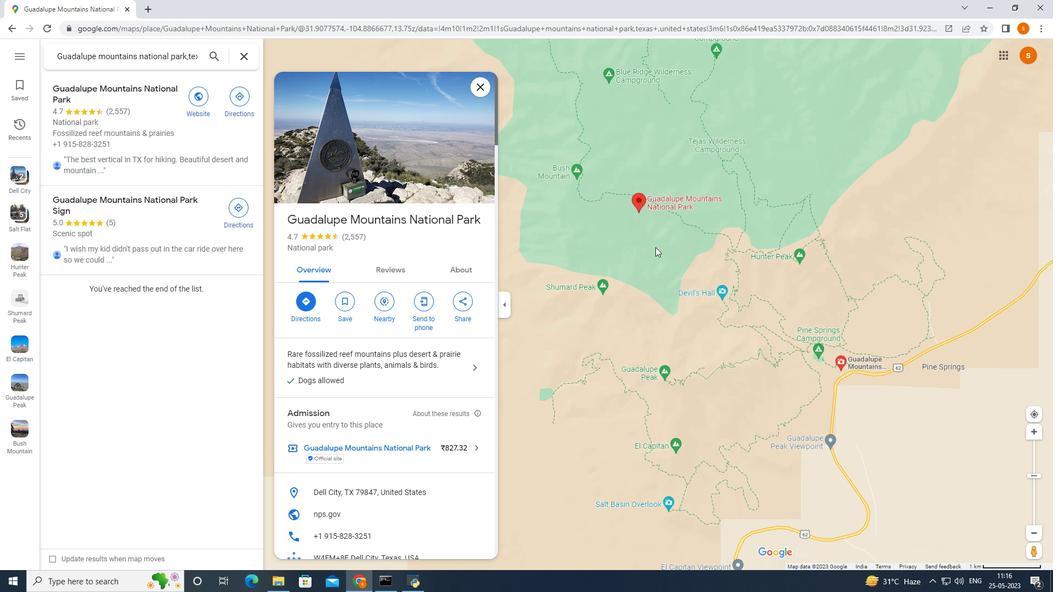 
Action: Mouse moved to (670, 386)
Screenshot: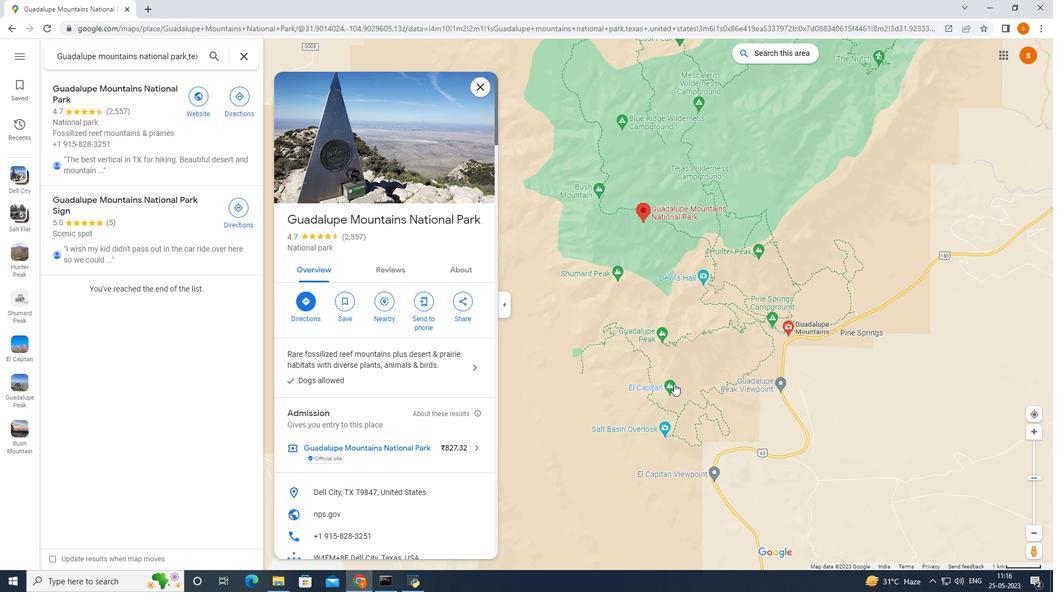 
Action: Mouse pressed left at (670, 386)
Screenshot: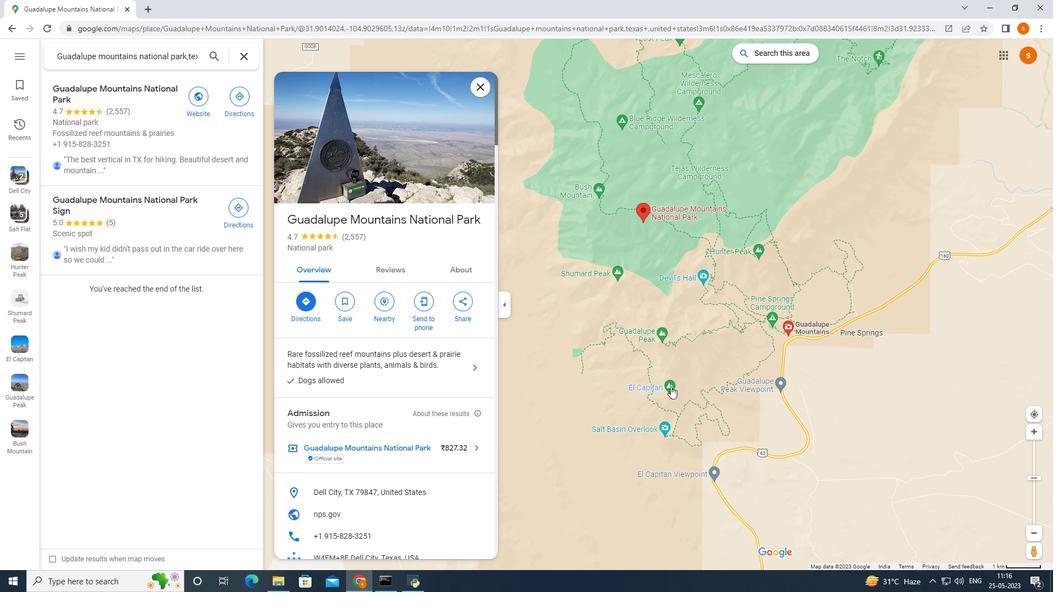 
Action: Mouse moved to (615, 274)
Screenshot: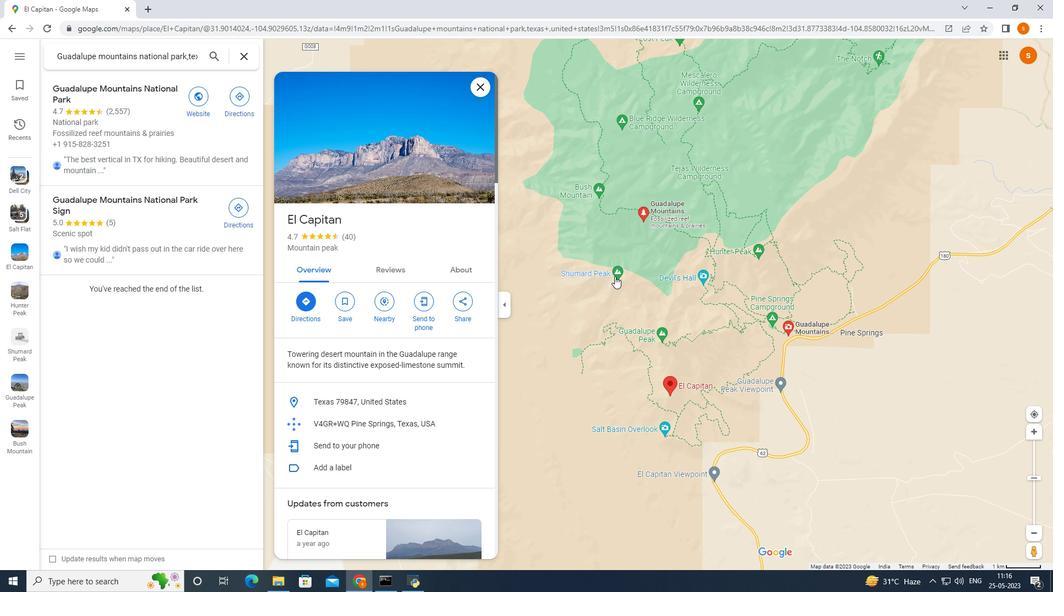 
Action: Mouse pressed left at (615, 274)
Screenshot: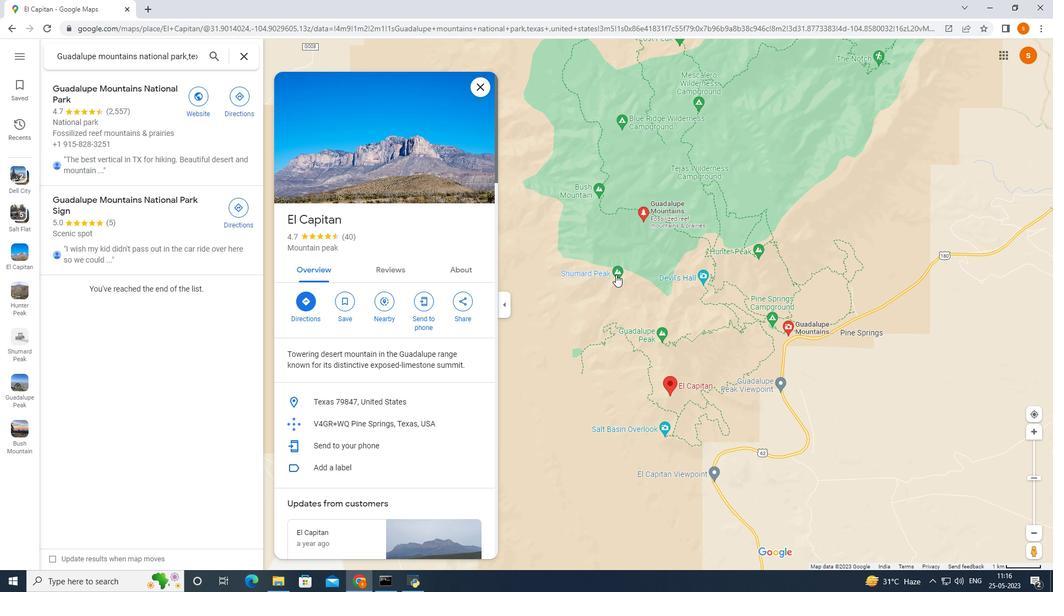 
Action: Mouse moved to (618, 120)
Screenshot: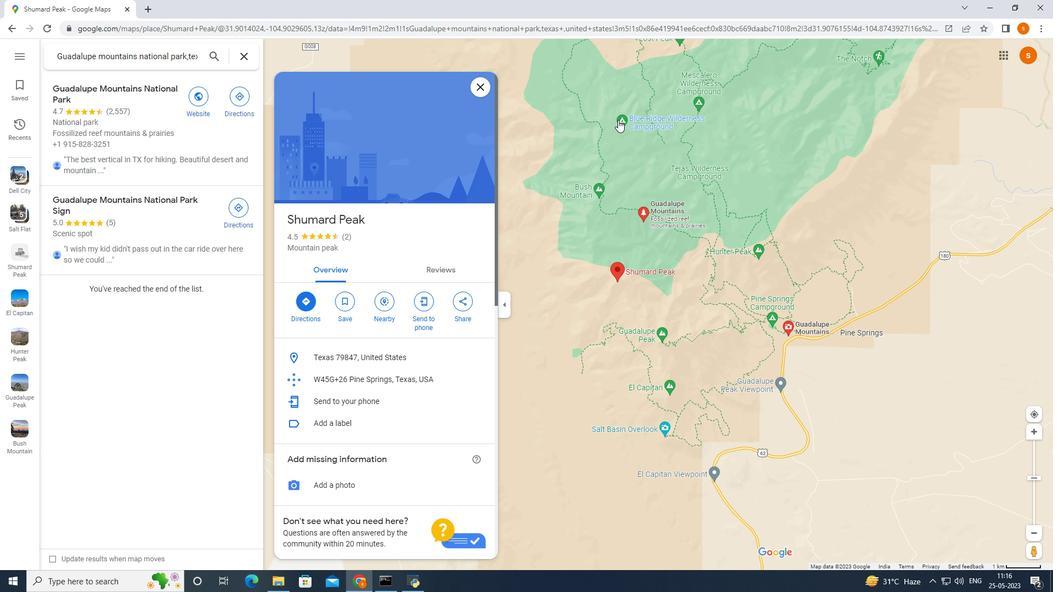 
Action: Mouse pressed left at (618, 120)
Screenshot: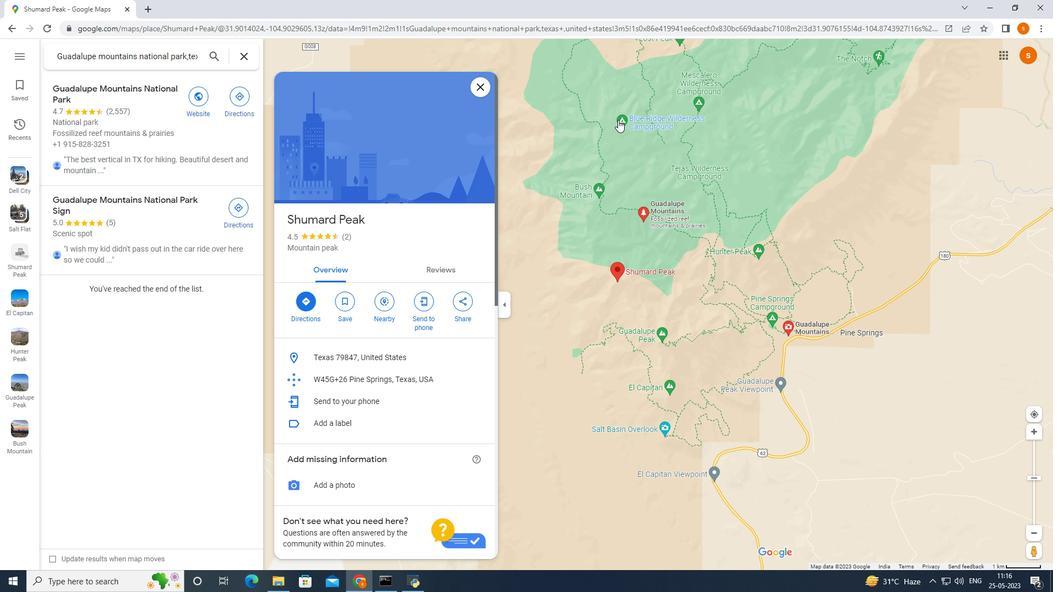 
Action: Mouse moved to (700, 104)
Screenshot: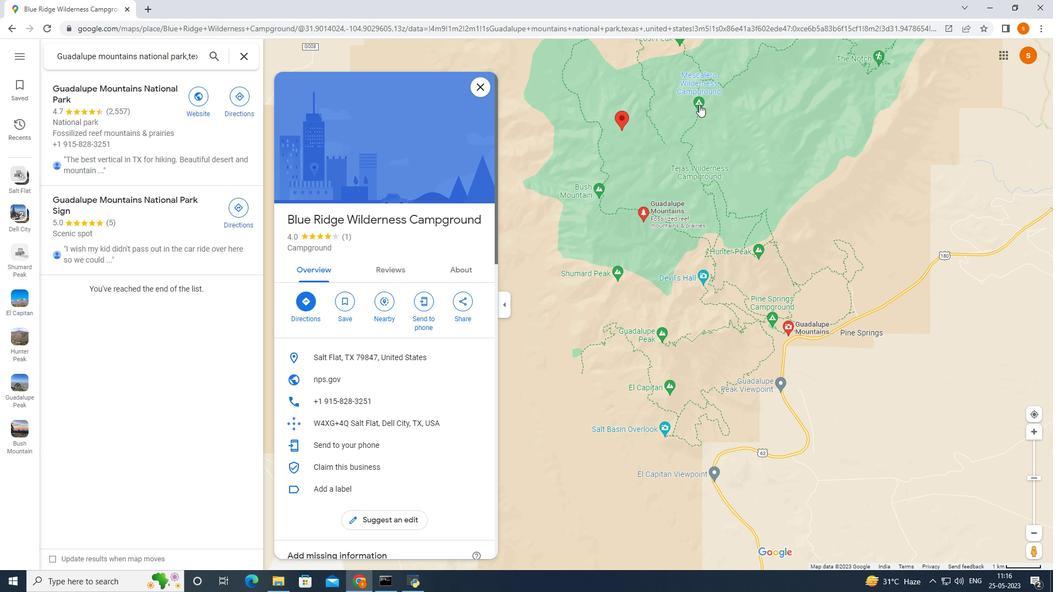
Action: Mouse pressed left at (700, 104)
Screenshot: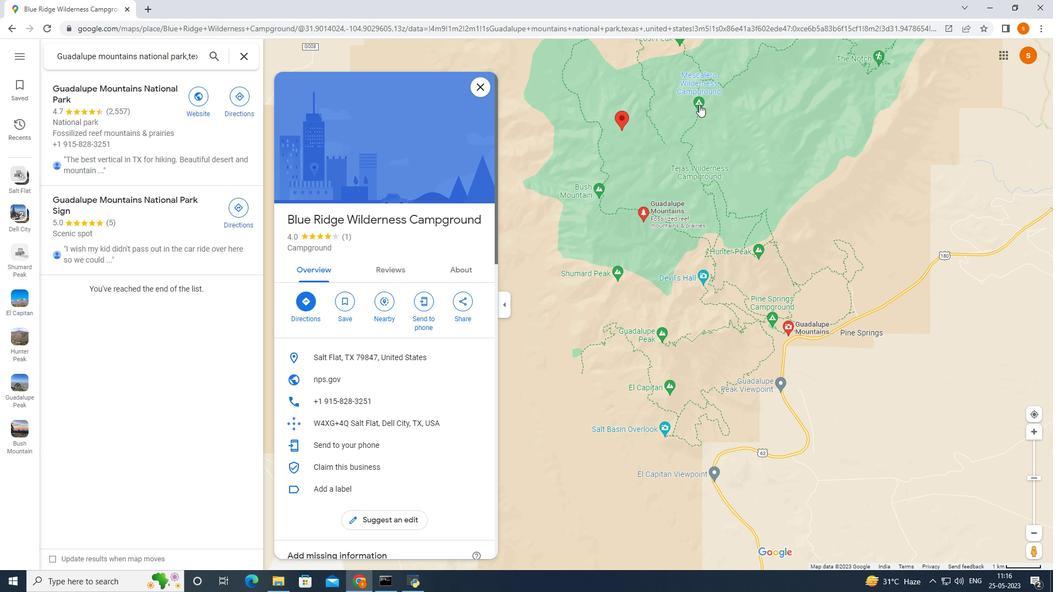 
Action: Mouse moved to (716, 251)
Screenshot: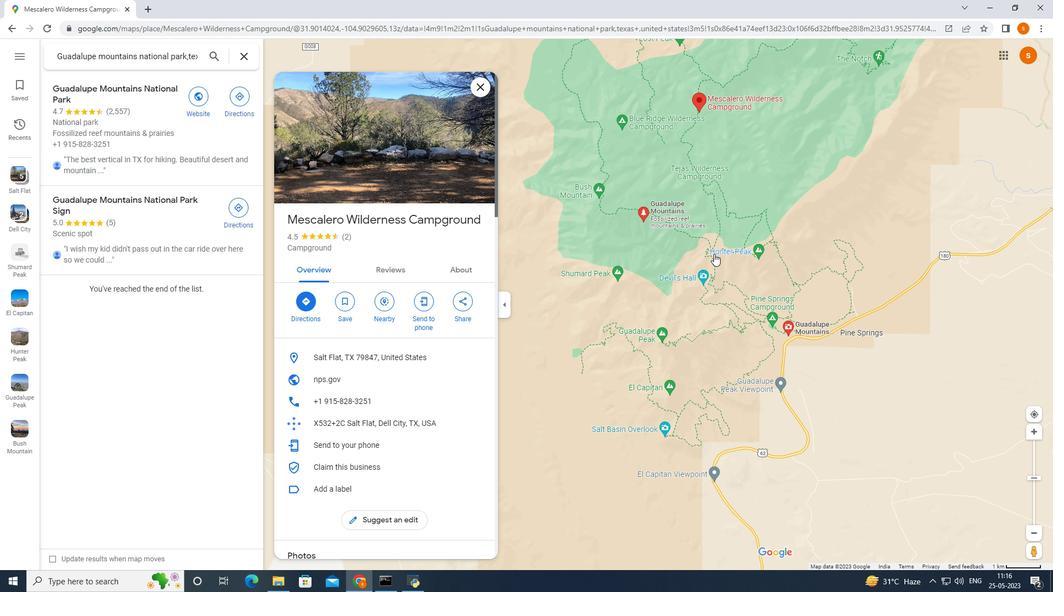 
Action: Mouse scrolled (716, 252) with delta (0, 0)
Screenshot: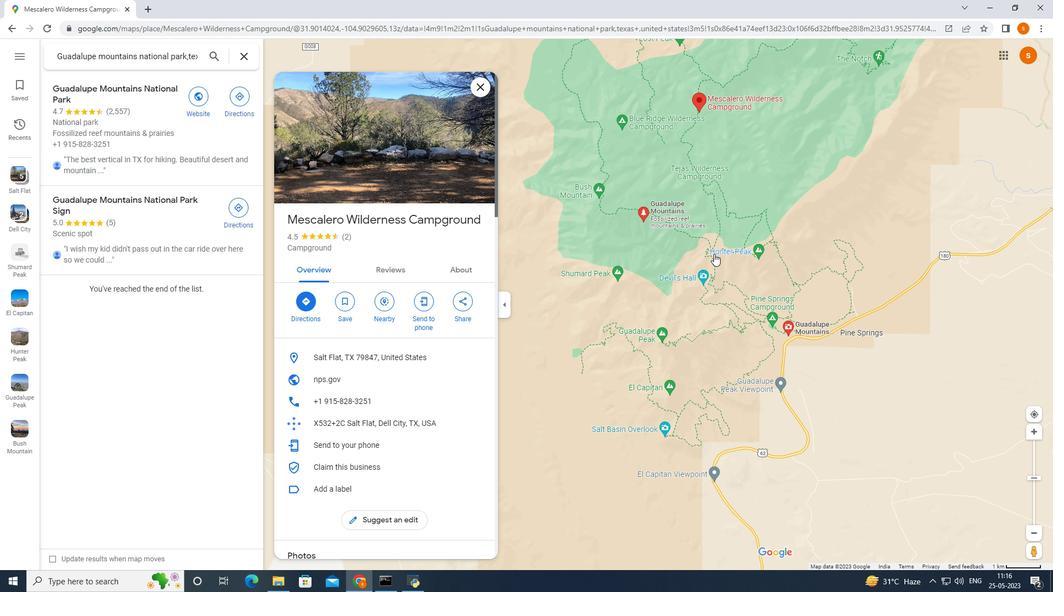 
Action: Mouse moved to (679, 252)
Screenshot: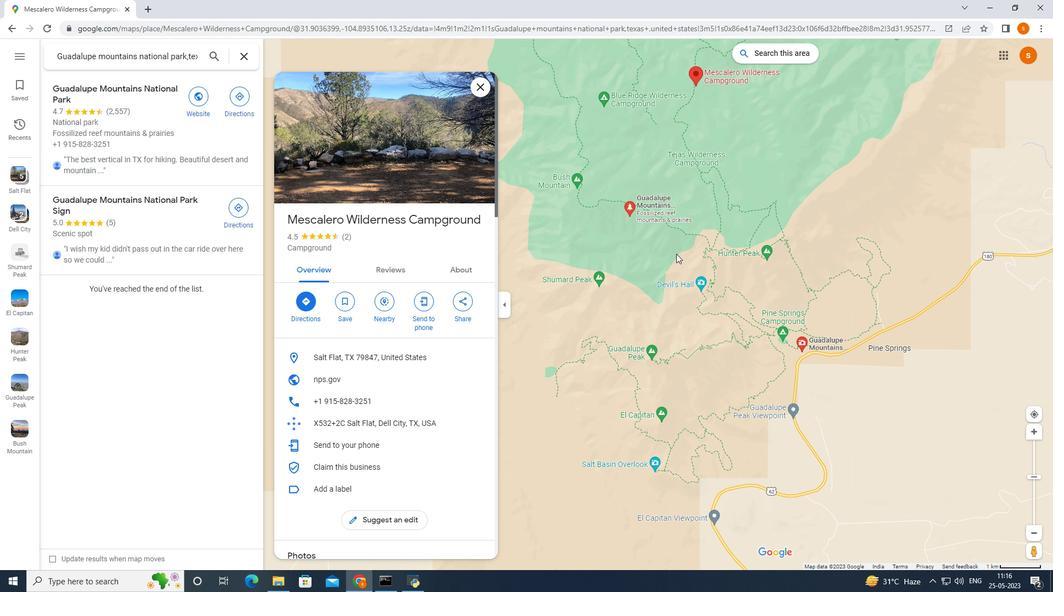 
Action: Mouse scrolled (678, 252) with delta (0, 0)
Screenshot: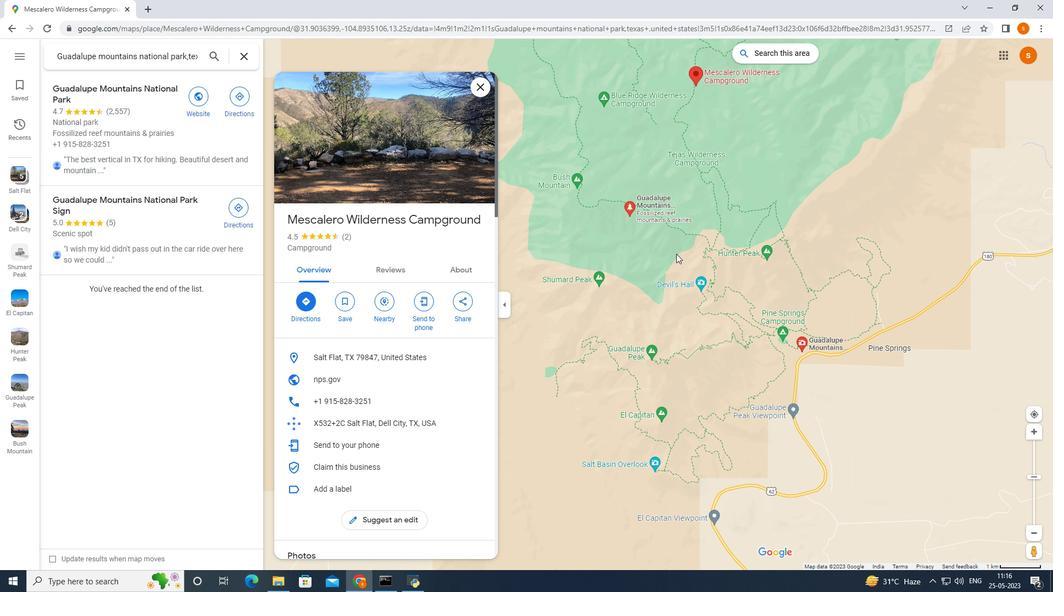 
Action: Mouse moved to (681, 250)
Screenshot: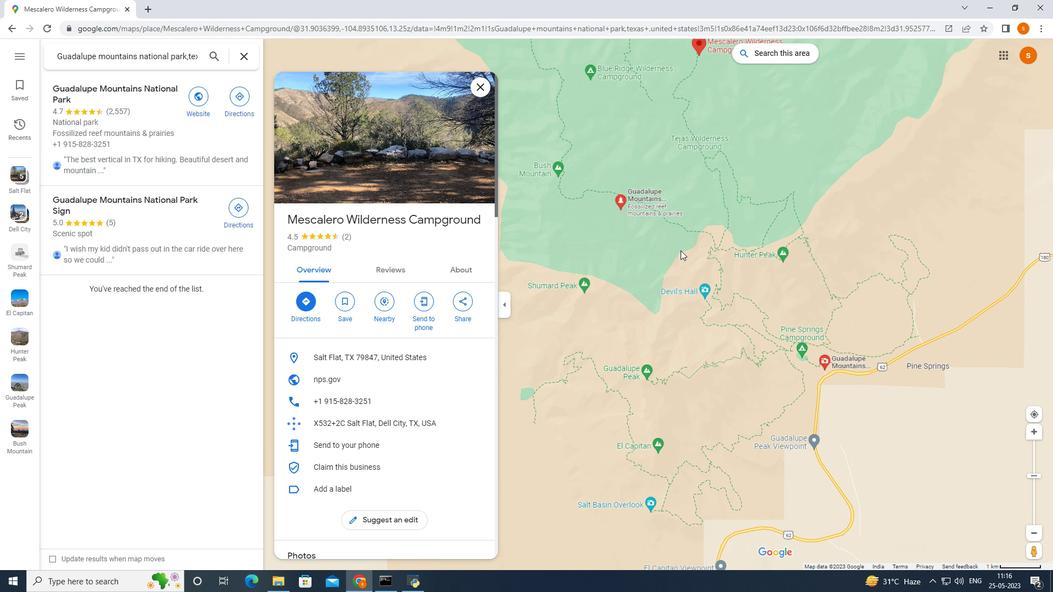 
Action: Mouse scrolled (681, 250) with delta (0, 0)
Screenshot: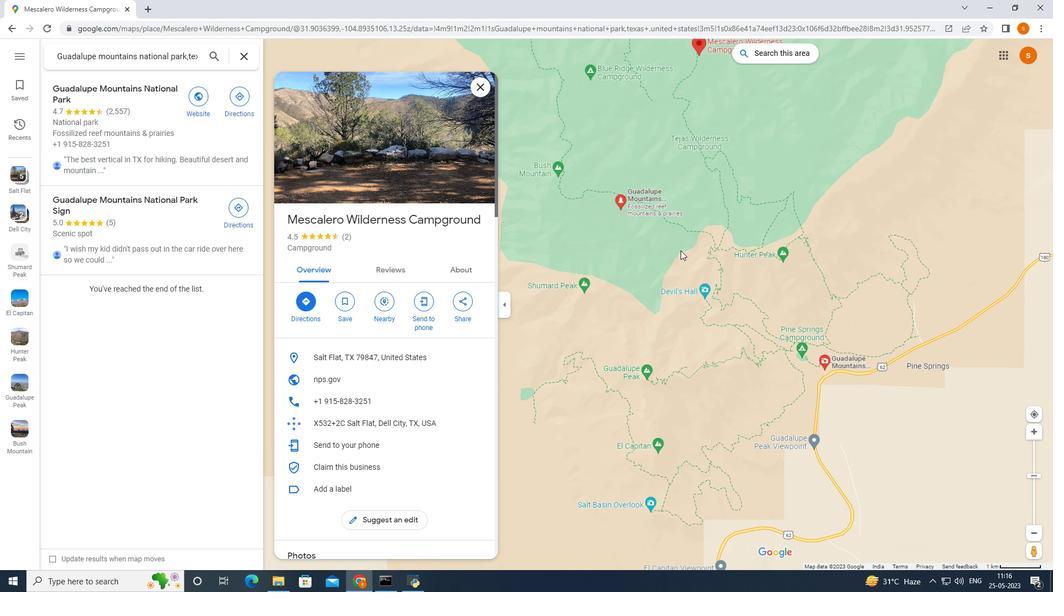 
Action: Mouse scrolled (681, 250) with delta (0, 0)
Screenshot: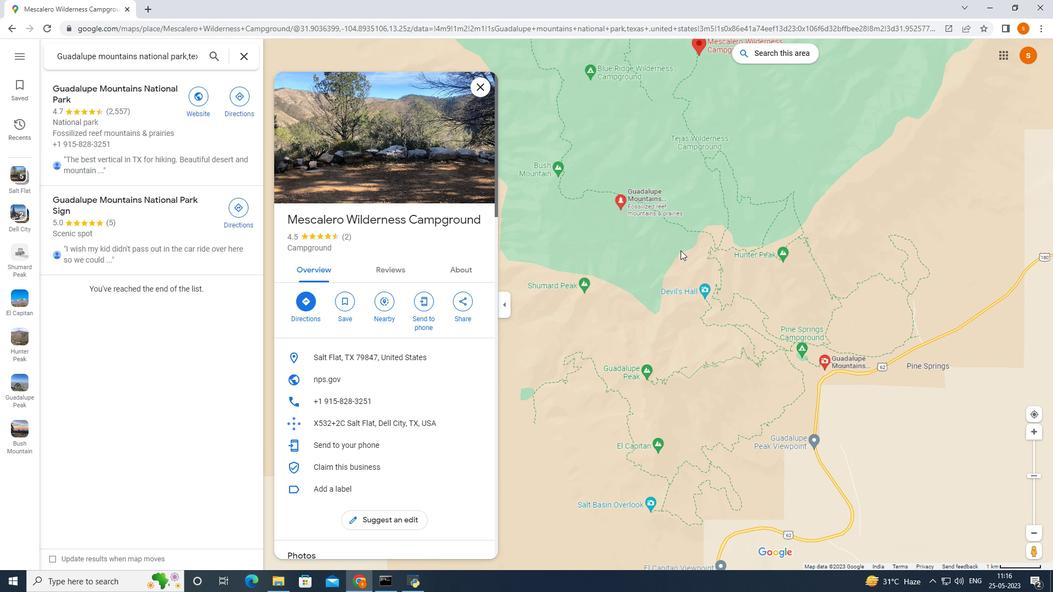 
Action: Mouse moved to (681, 250)
Screenshot: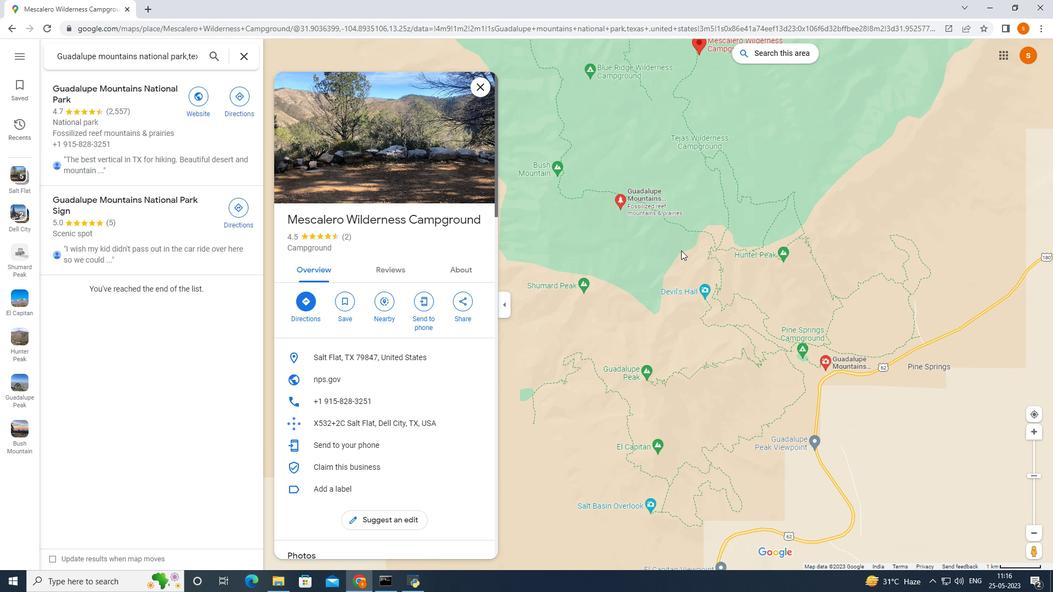 
Action: Mouse scrolled (681, 250) with delta (0, 0)
Screenshot: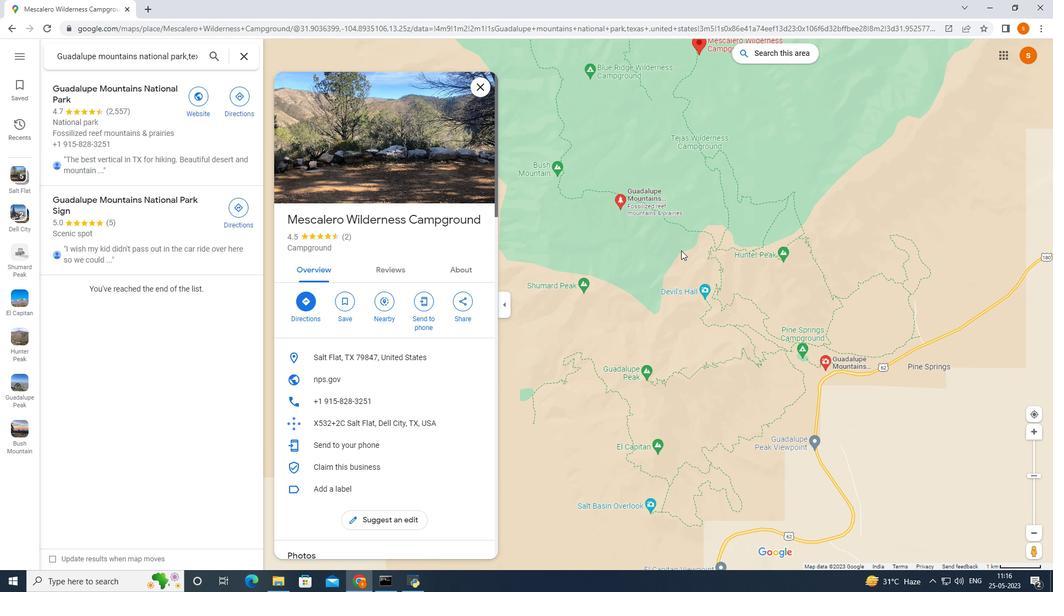 
Action: Mouse moved to (676, 227)
Screenshot: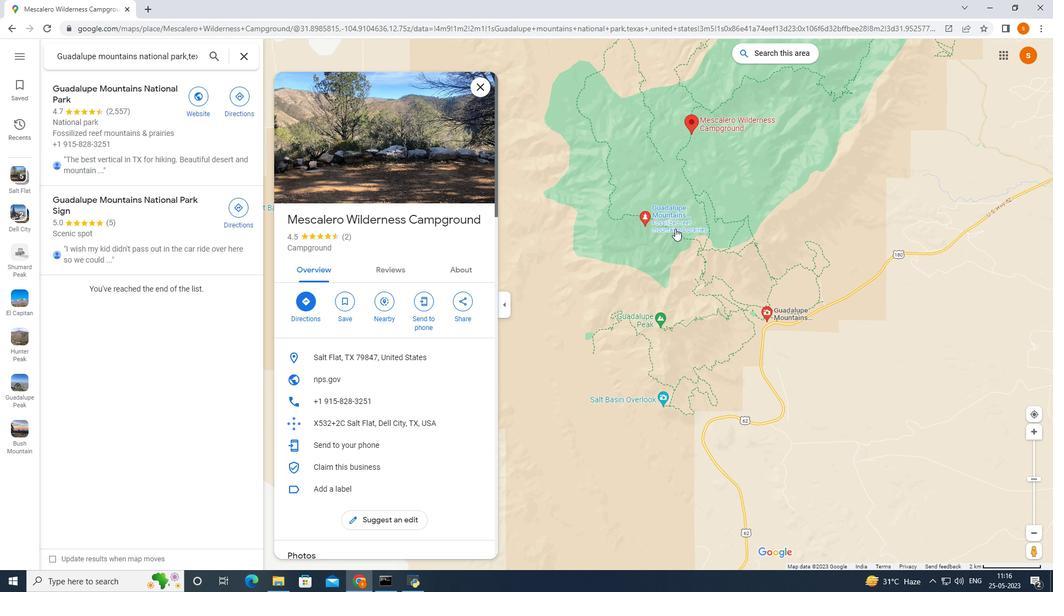 
Action: Mouse scrolled (676, 227) with delta (0, 0)
Screenshot: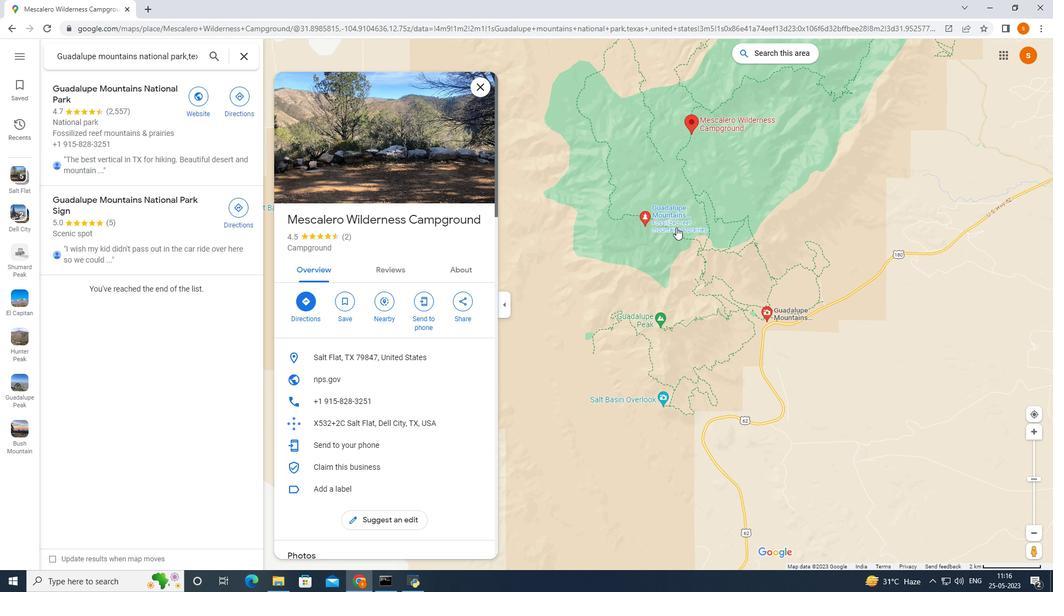 
Action: Mouse moved to (635, 213)
Screenshot: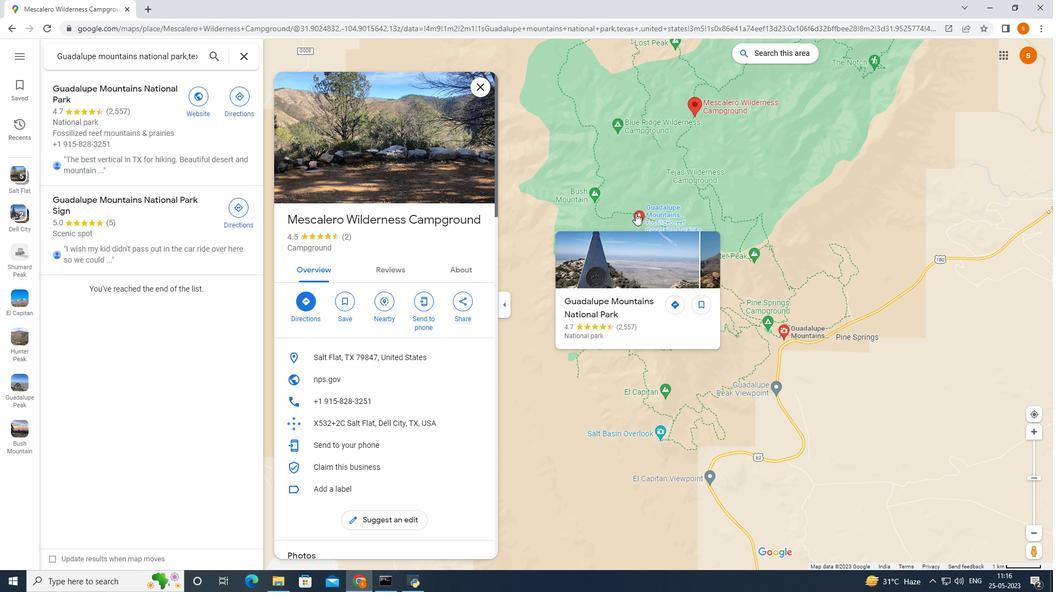 
Action: Mouse pressed left at (635, 213)
Screenshot: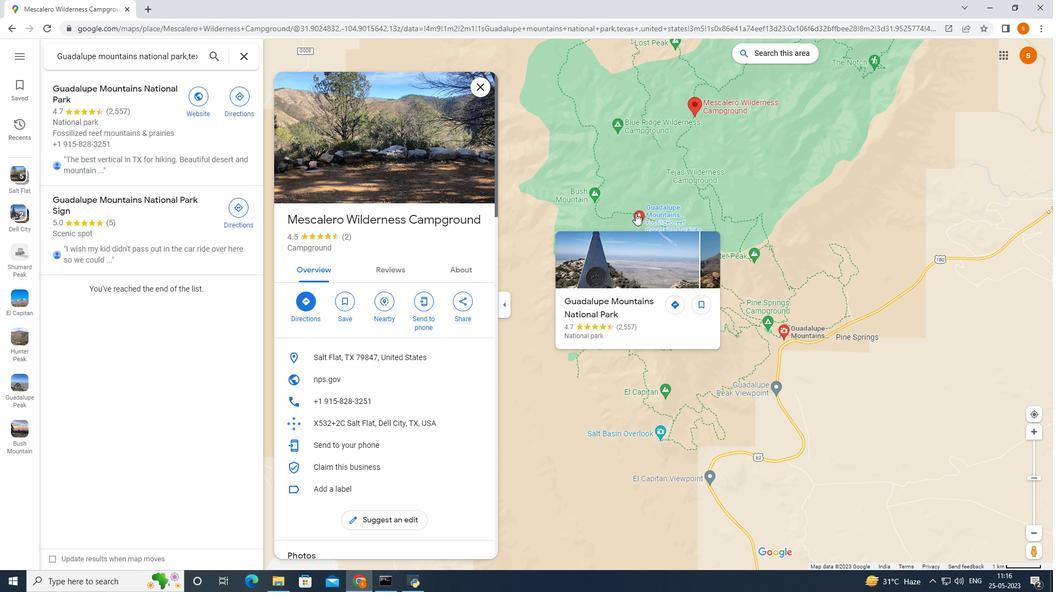 
Action: Mouse moved to (660, 258)
Screenshot: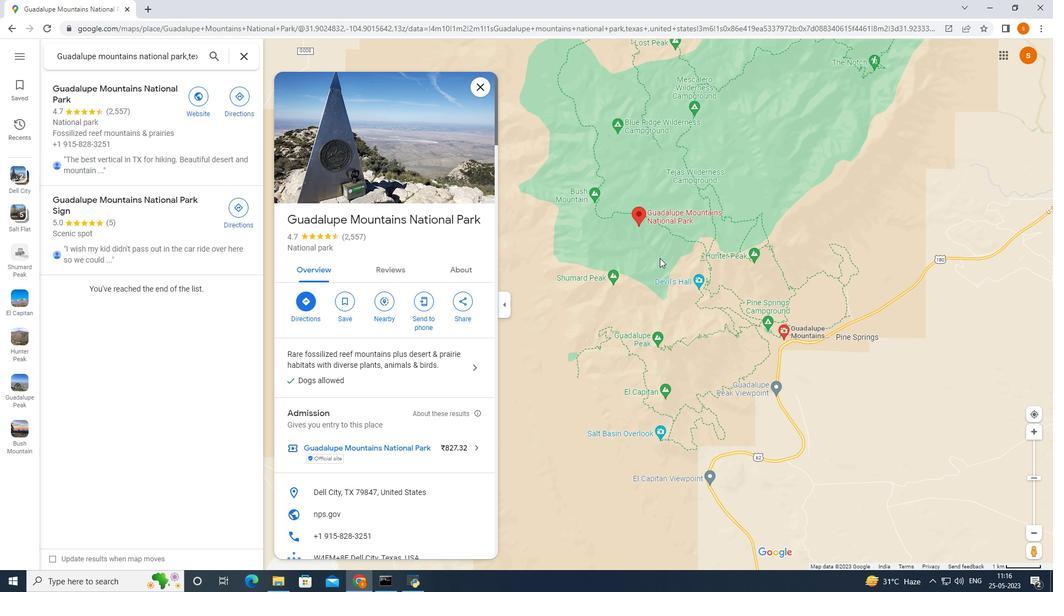 
Action: Mouse scrolled (660, 258) with delta (0, 0)
Screenshot: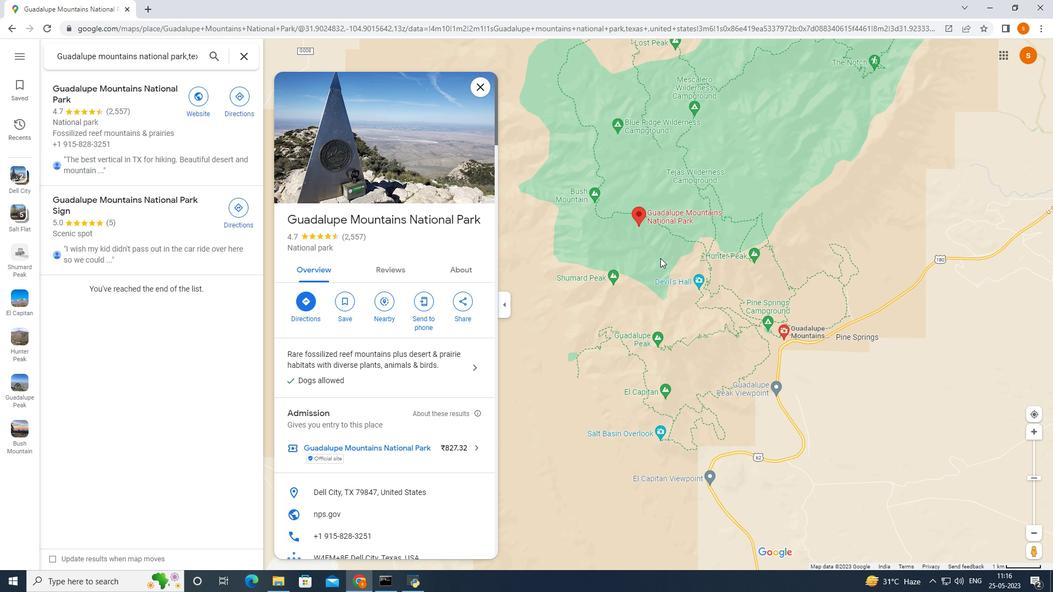 
Action: Mouse moved to (663, 254)
Screenshot: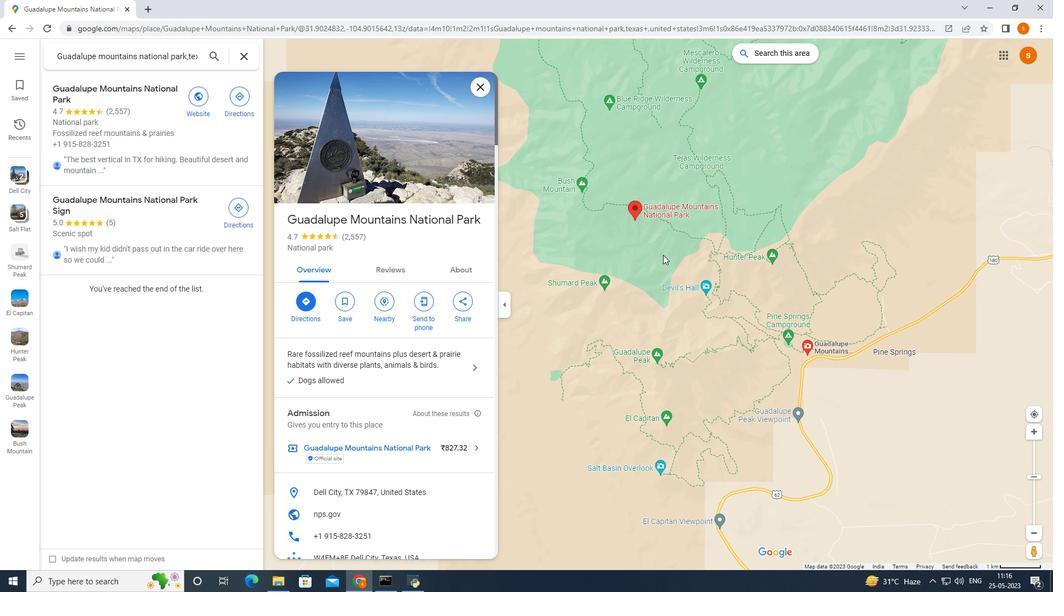 
Action: Mouse scrolled (663, 253) with delta (0, 0)
Screenshot: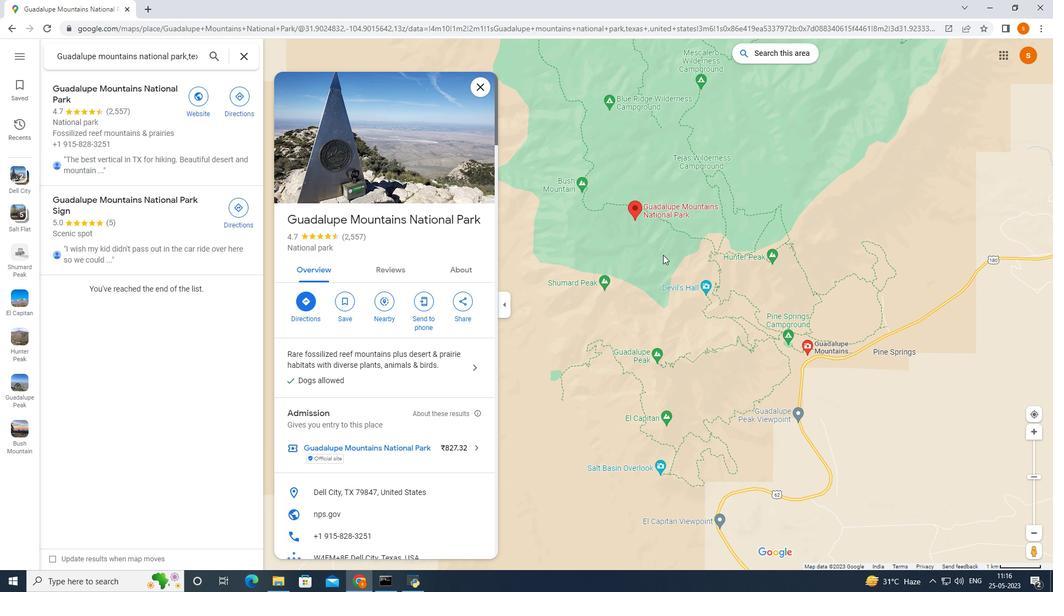
Action: Mouse moved to (663, 254)
Screenshot: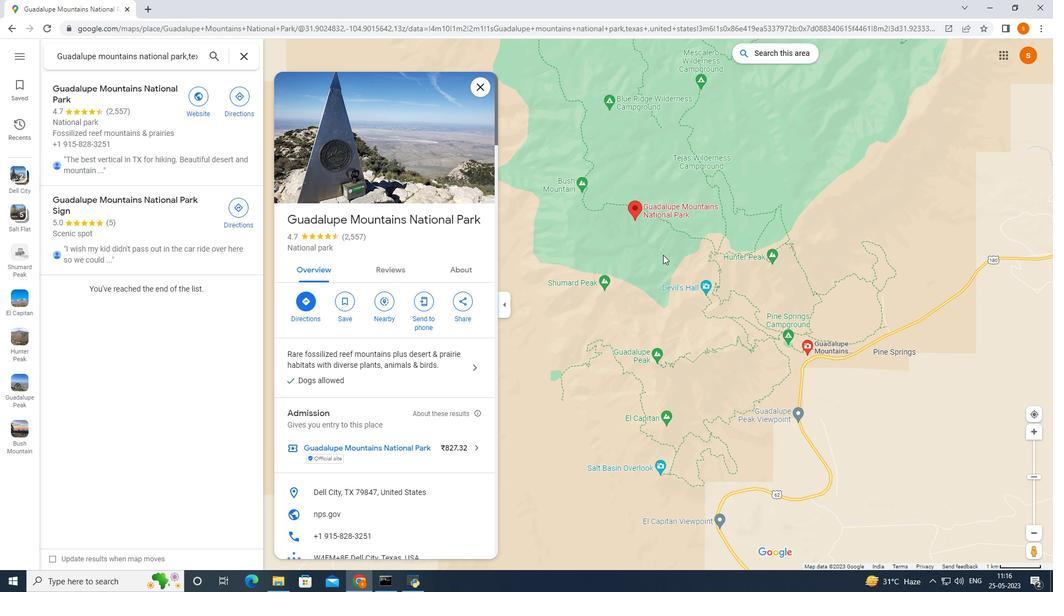 
Action: Mouse scrolled (663, 253) with delta (0, 0)
Screenshot: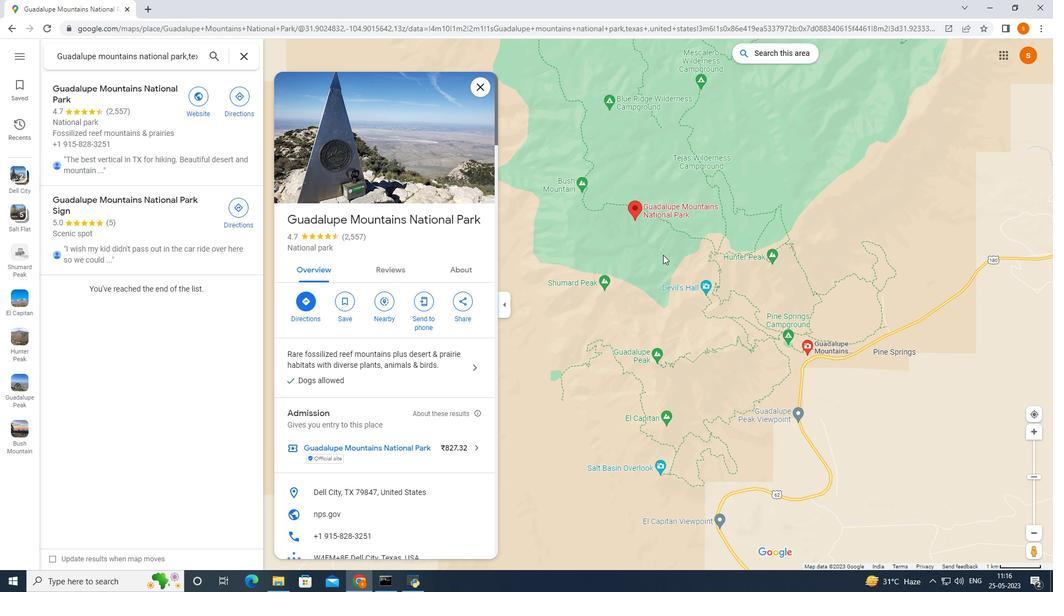 
Action: Mouse scrolled (663, 253) with delta (0, 0)
Screenshot: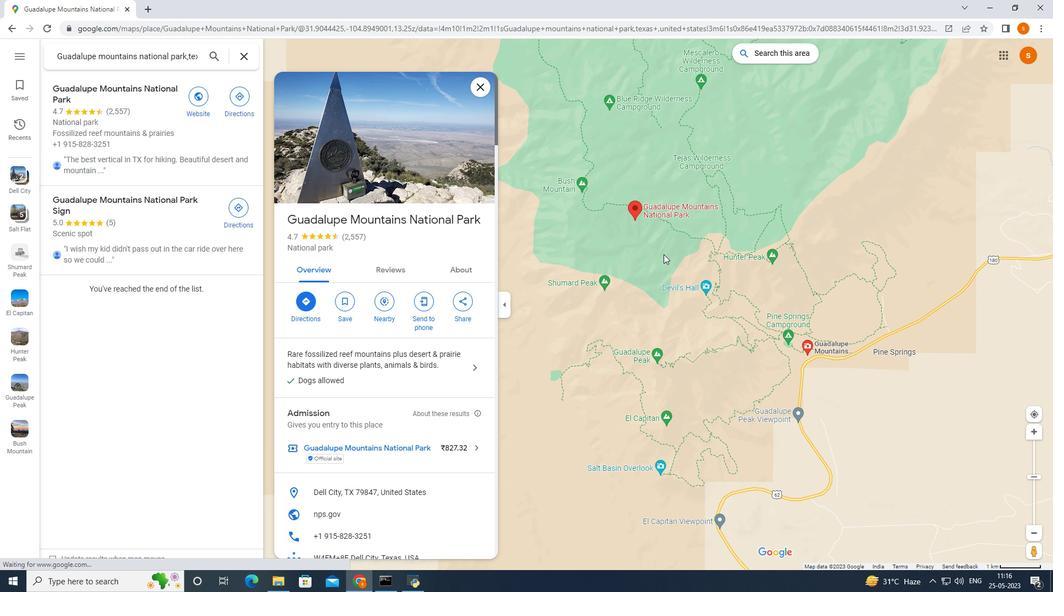 
Action: Mouse moved to (662, 255)
Screenshot: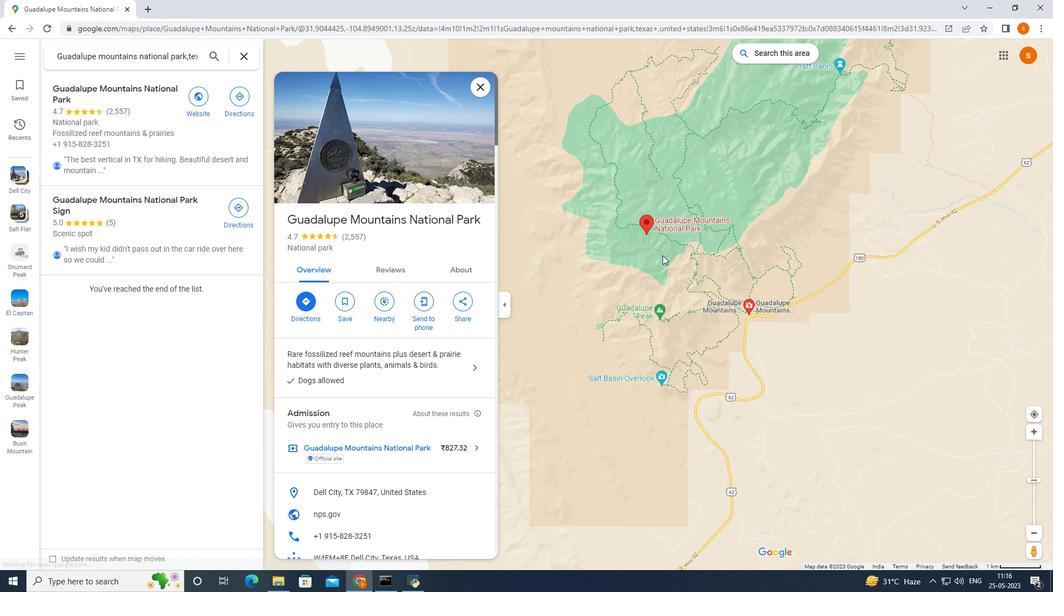 
Action: Mouse scrolled (662, 256) with delta (0, 0)
Screenshot: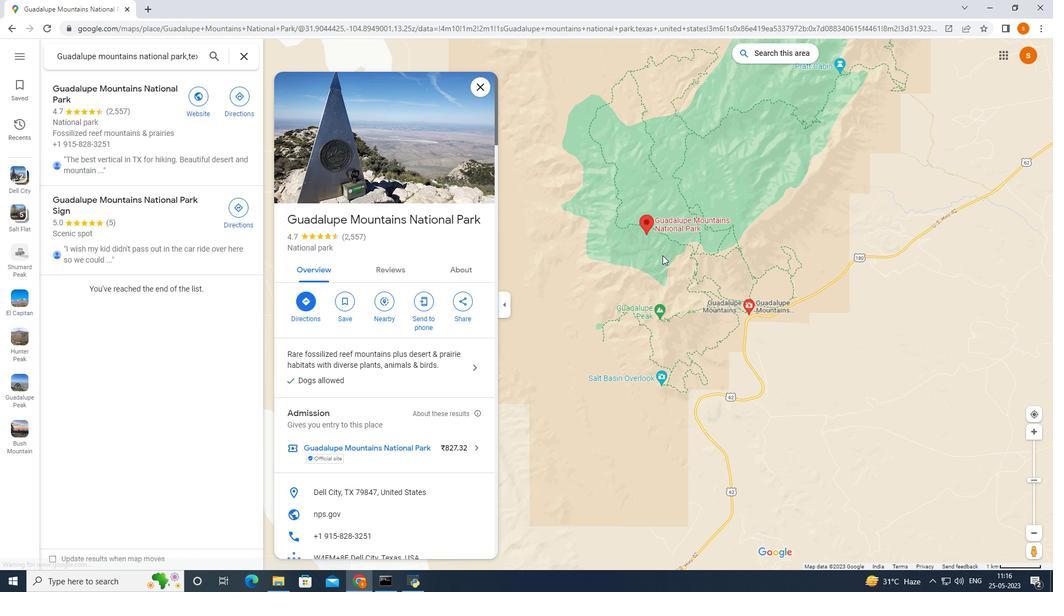 
Action: Mouse scrolled (662, 256) with delta (0, 0)
Screenshot: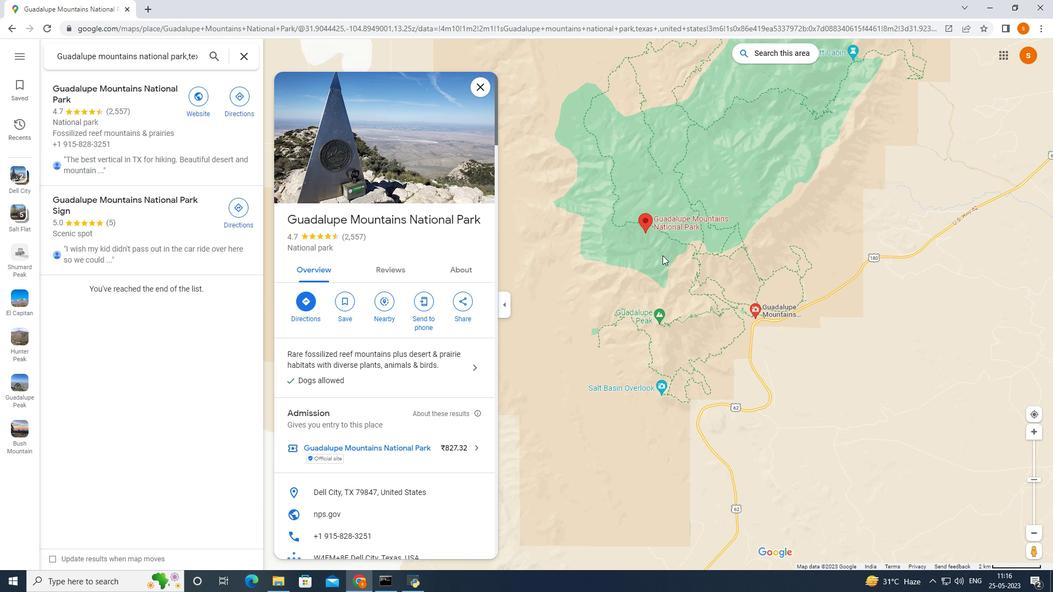 
Action: Mouse moved to (617, 212)
Screenshot: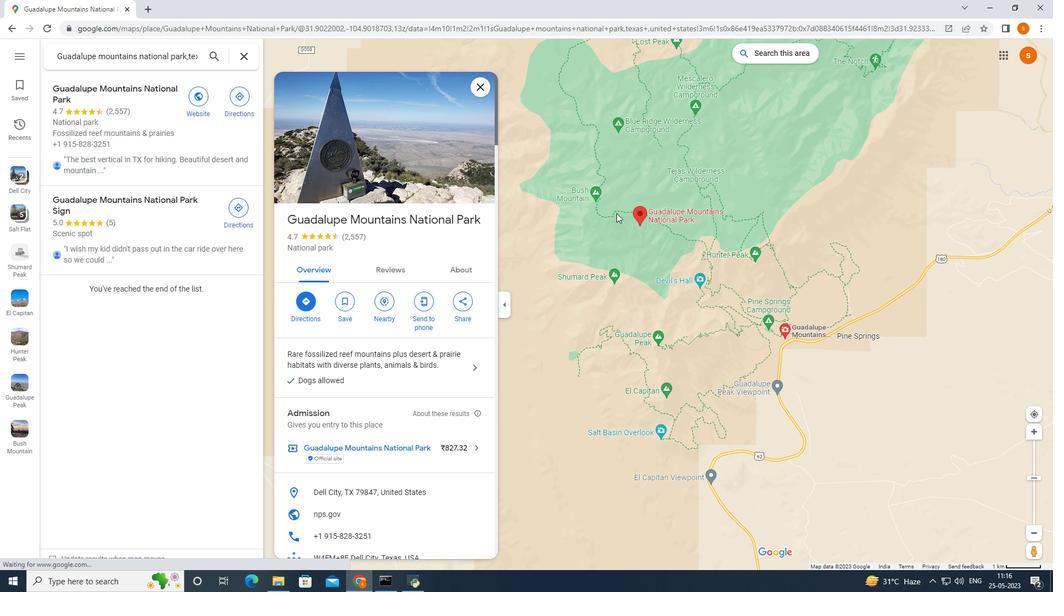
Action: Mouse pressed left at (617, 212)
Screenshot: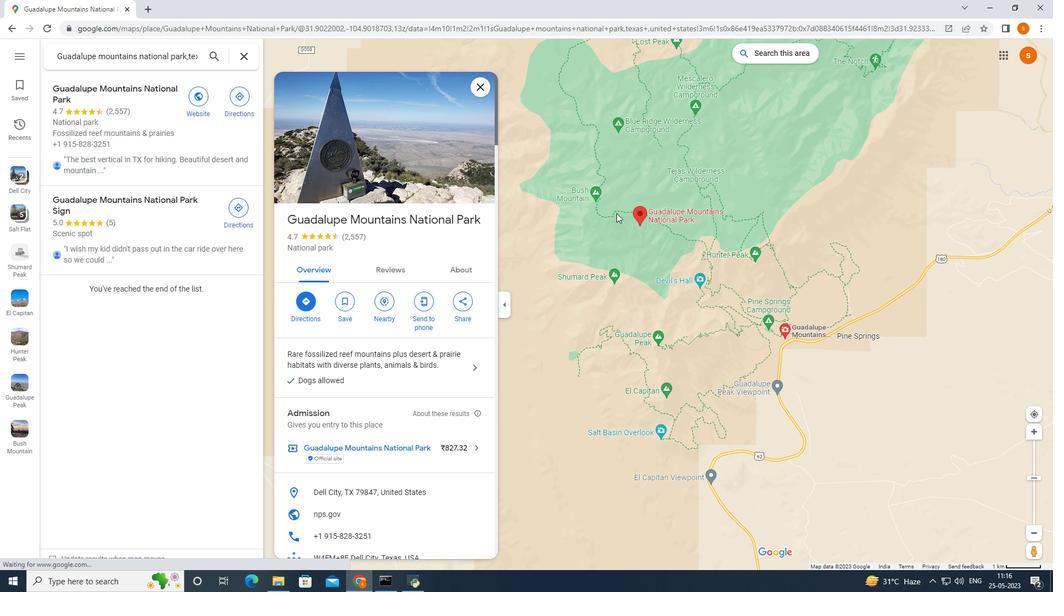 
Action: Mouse moved to (598, 208)
Screenshot: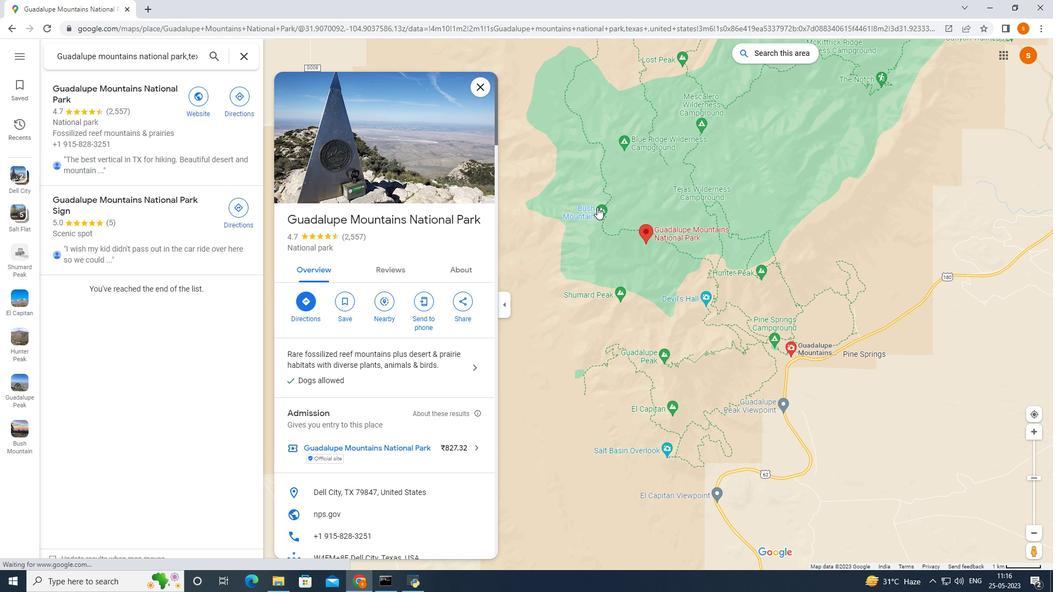 
Action: Mouse pressed left at (598, 208)
Screenshot: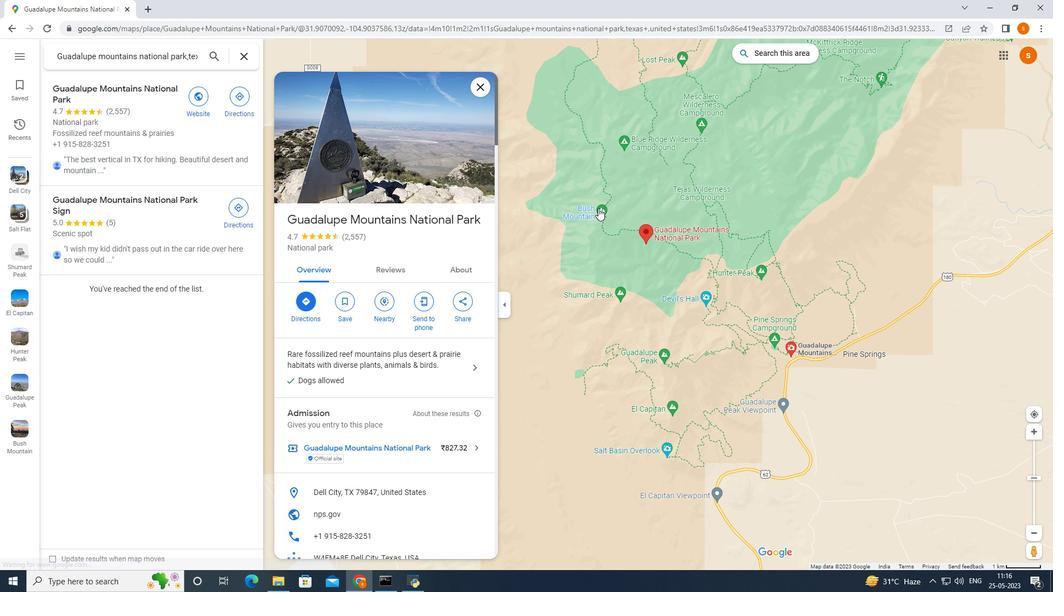 
Action: Mouse moved to (719, 228)
Screenshot: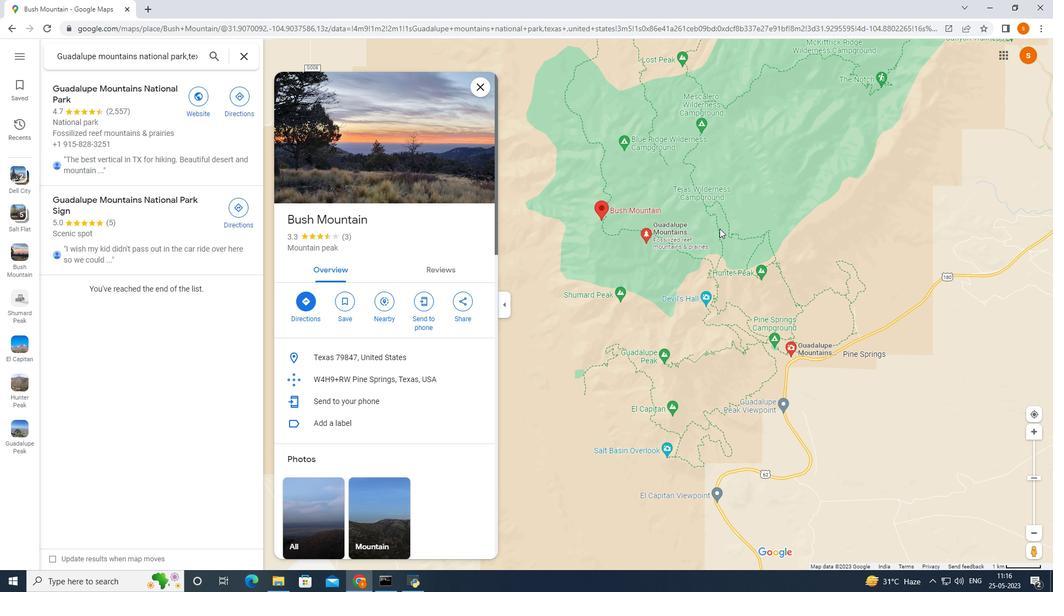 
Action: Mouse pressed left at (719, 228)
Screenshot: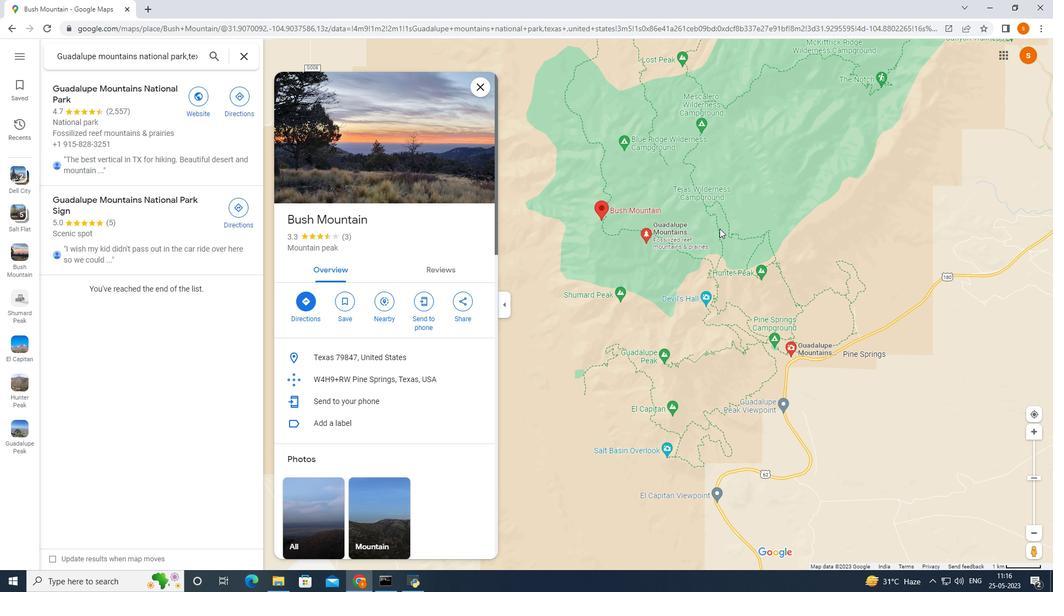 
Action: Mouse moved to (659, 171)
Screenshot: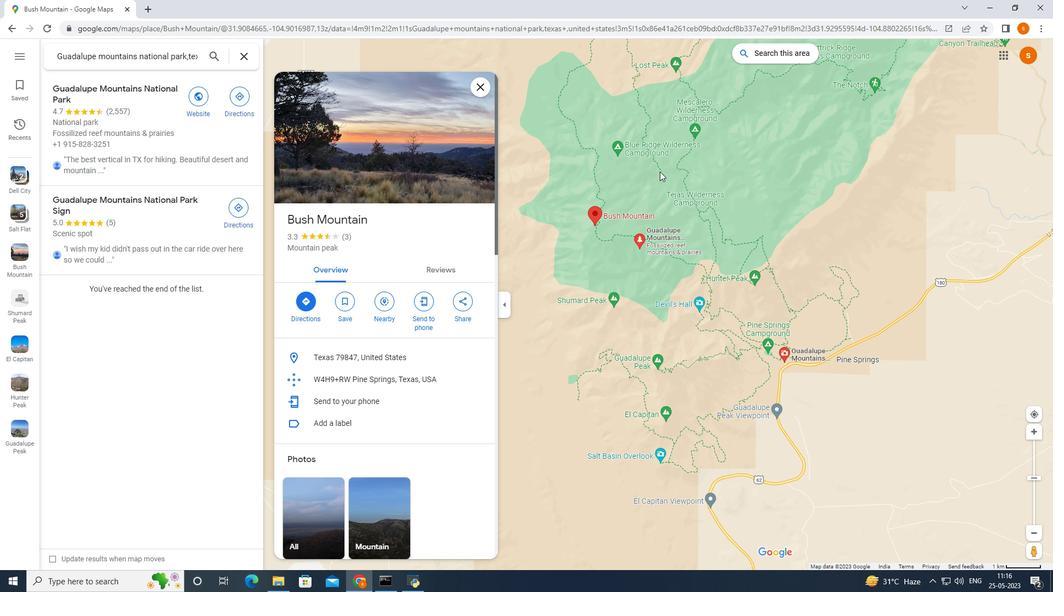 
Action: Mouse pressed left at (659, 171)
Screenshot: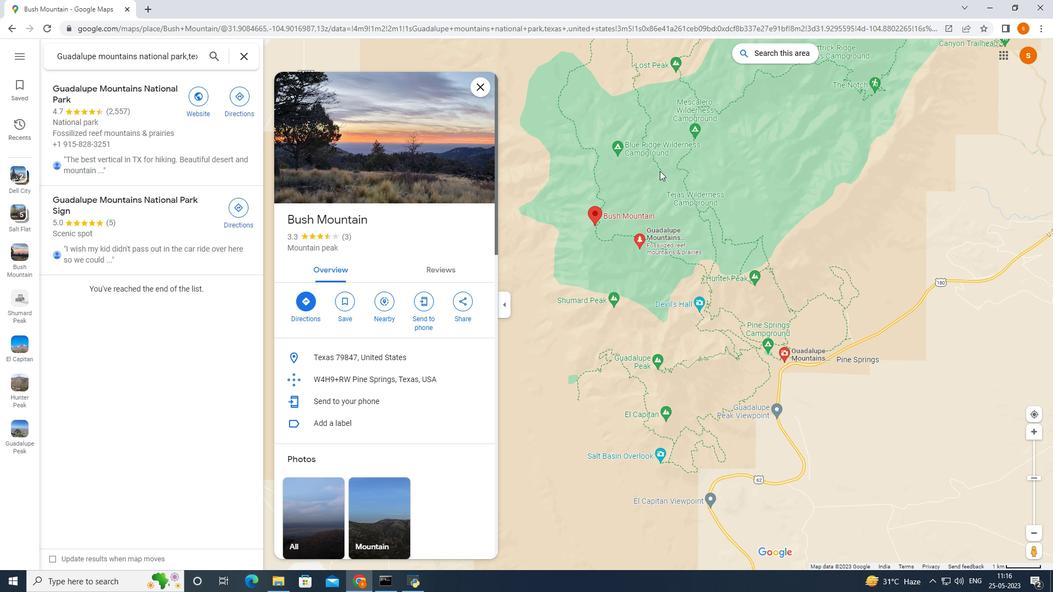 
Action: Mouse moved to (670, 263)
Screenshot: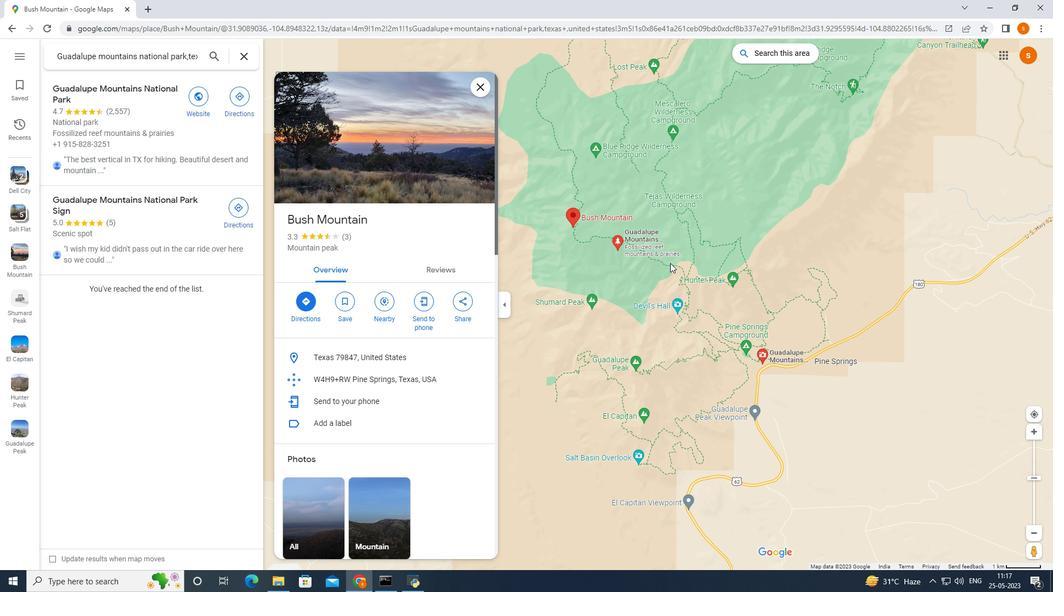 
Action: Mouse scrolled (670, 263) with delta (0, 0)
Screenshot: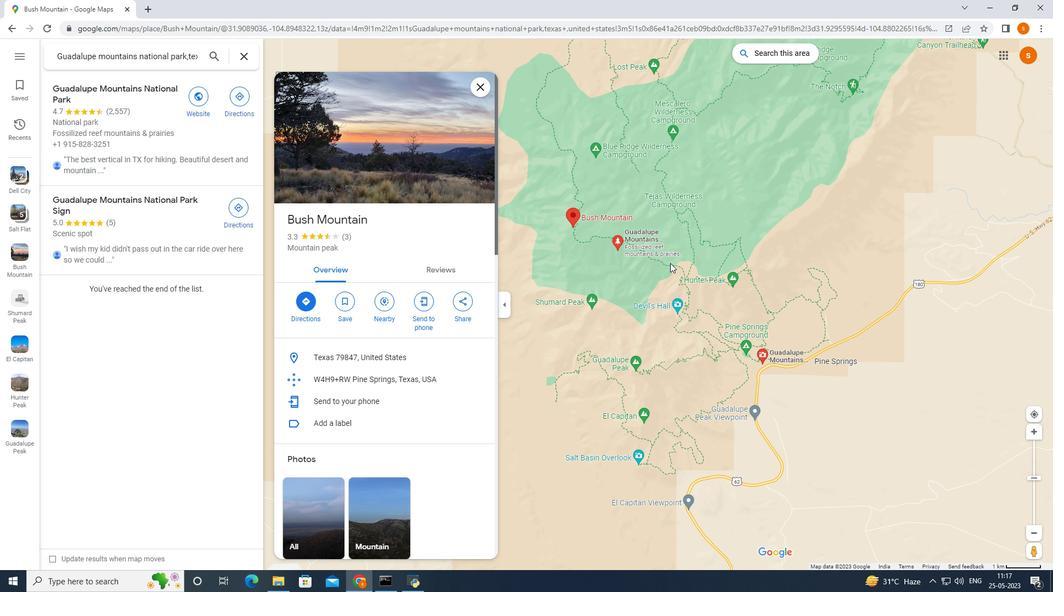 
Action: Mouse moved to (553, 209)
Screenshot: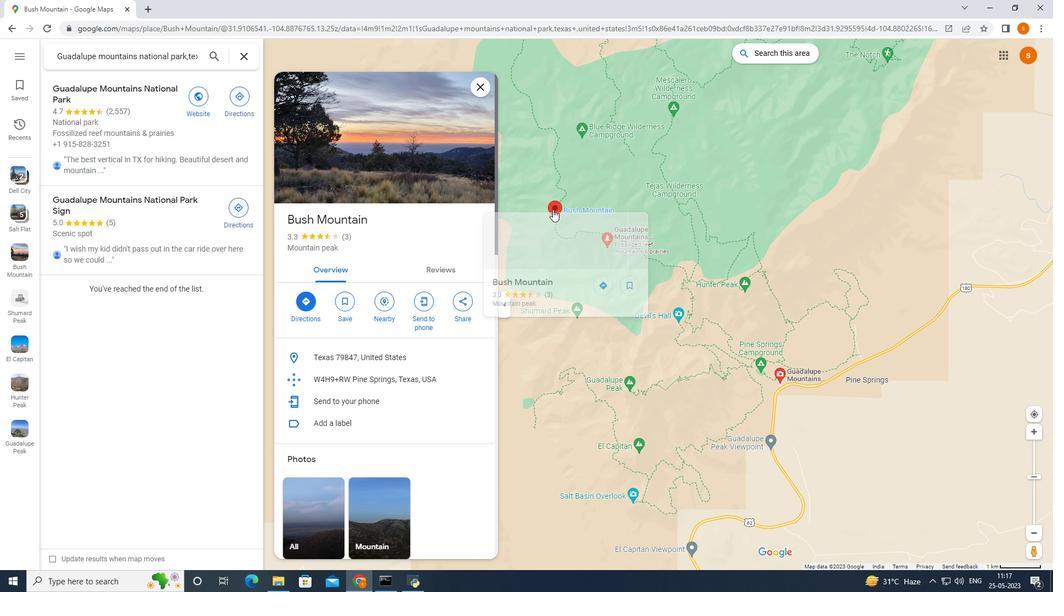 
Action: Mouse pressed left at (553, 209)
Screenshot: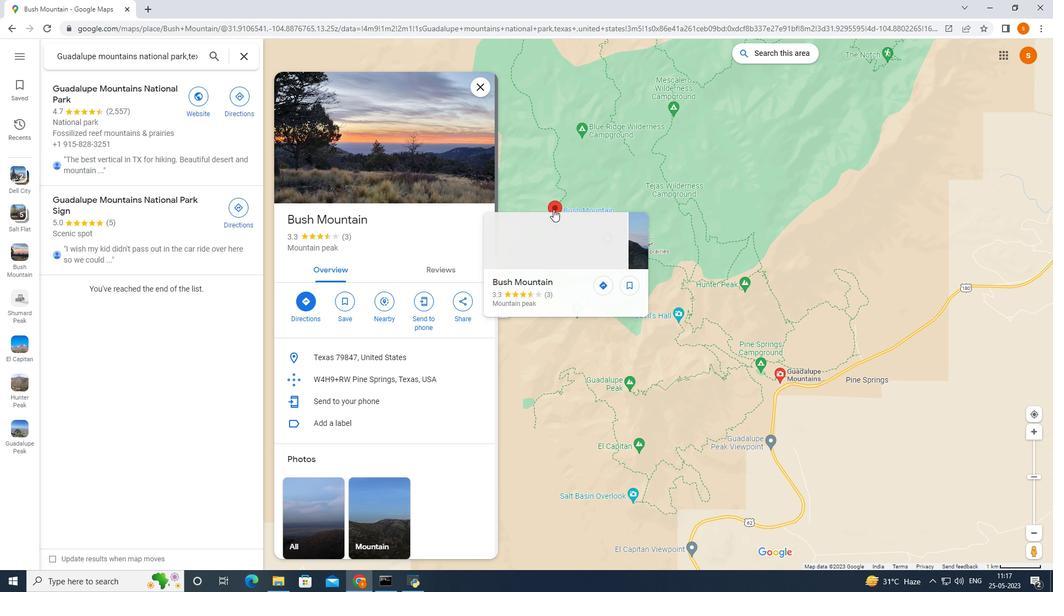 
Action: Mouse moved to (646, 239)
Screenshot: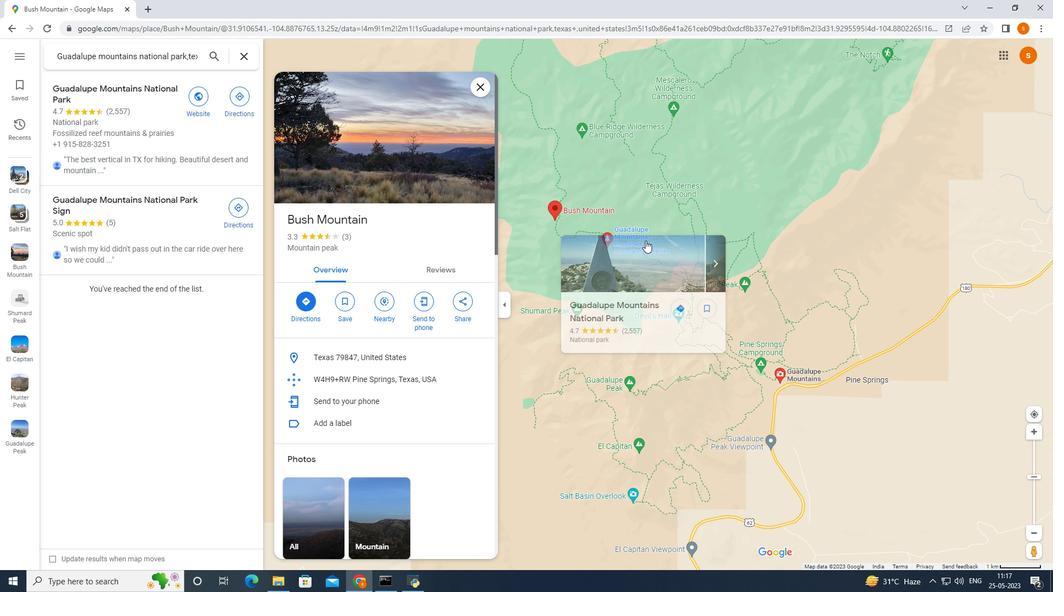 
Action: Mouse scrolled (646, 239) with delta (0, 0)
Screenshot: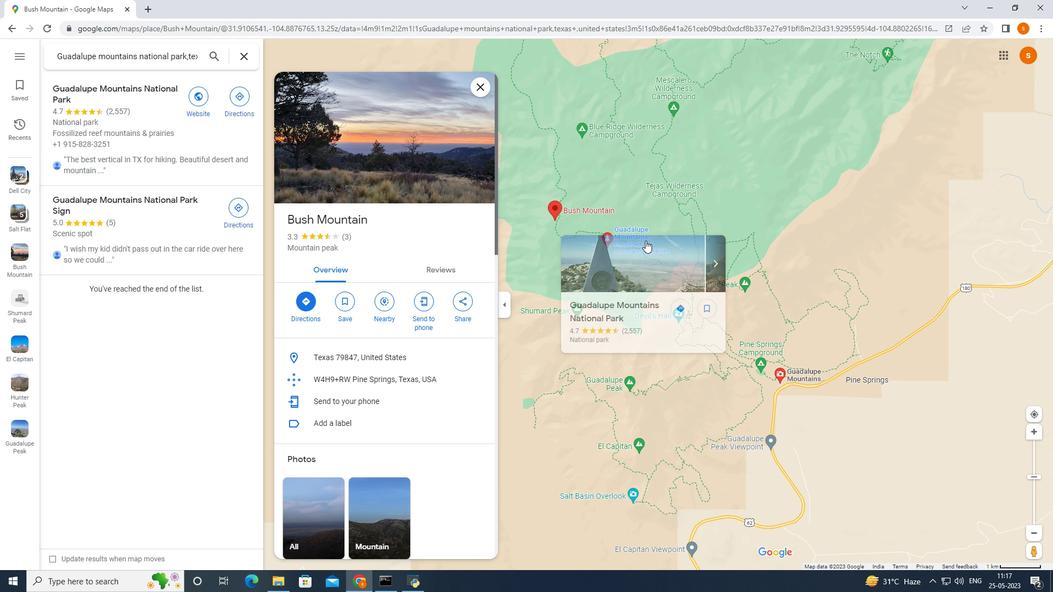 
Action: Mouse moved to (646, 239)
Screenshot: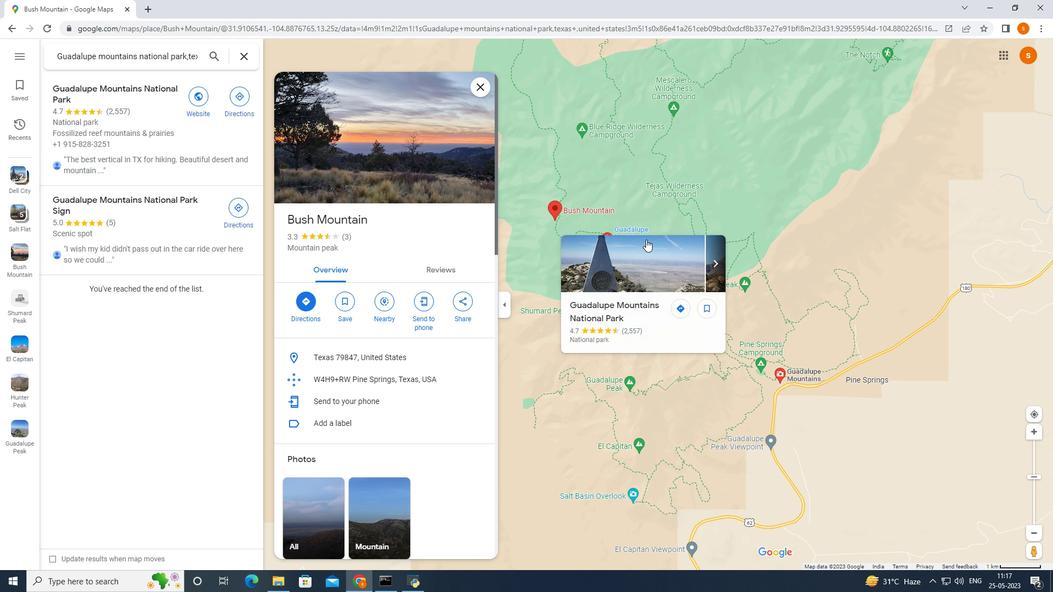 
Action: Mouse scrolled (646, 240) with delta (0, 0)
Screenshot: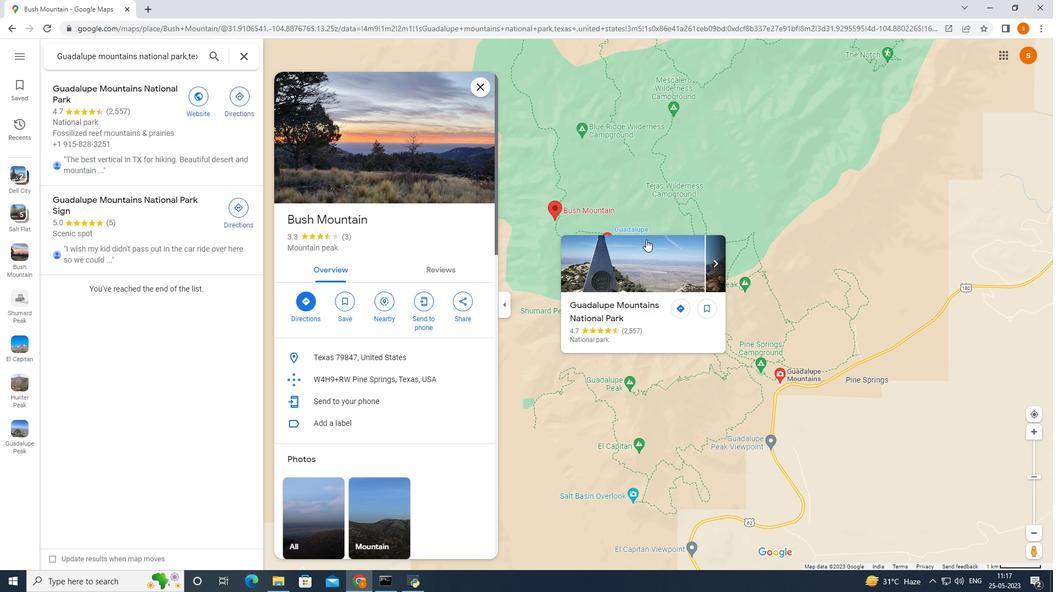 
Action: Mouse moved to (647, 238)
Screenshot: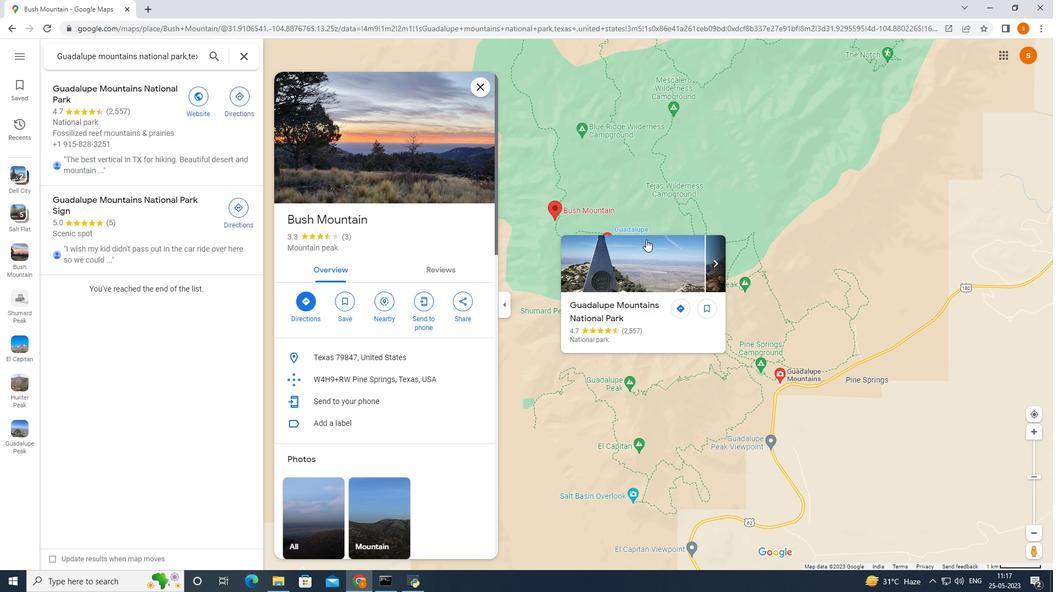 
Action: Mouse scrolled (647, 239) with delta (0, 0)
Screenshot: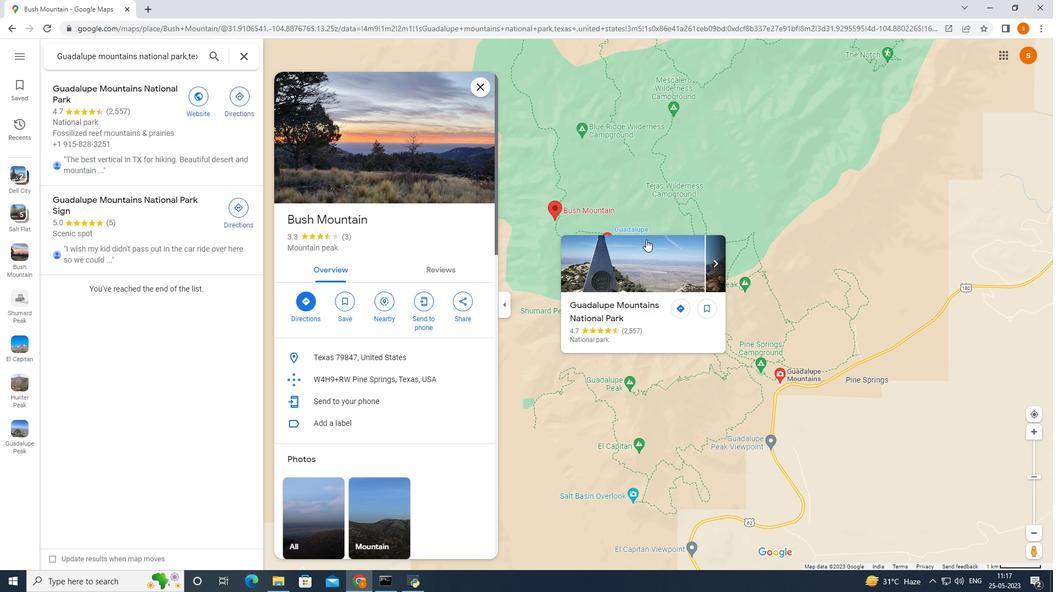 
Action: Mouse moved to (629, 183)
Screenshot: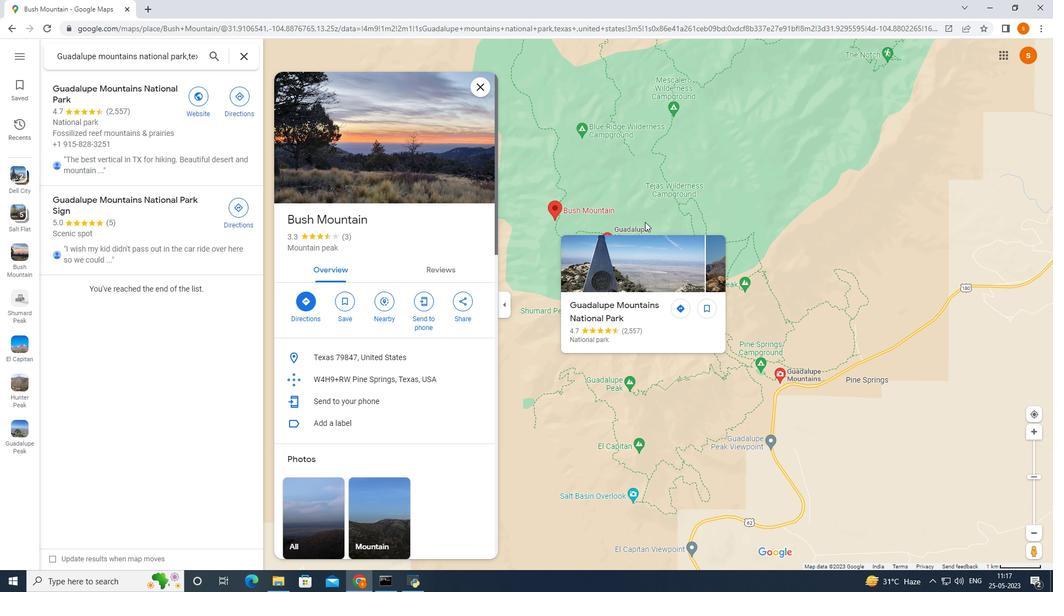 
Action: Mouse scrolled (629, 182) with delta (0, 0)
Screenshot: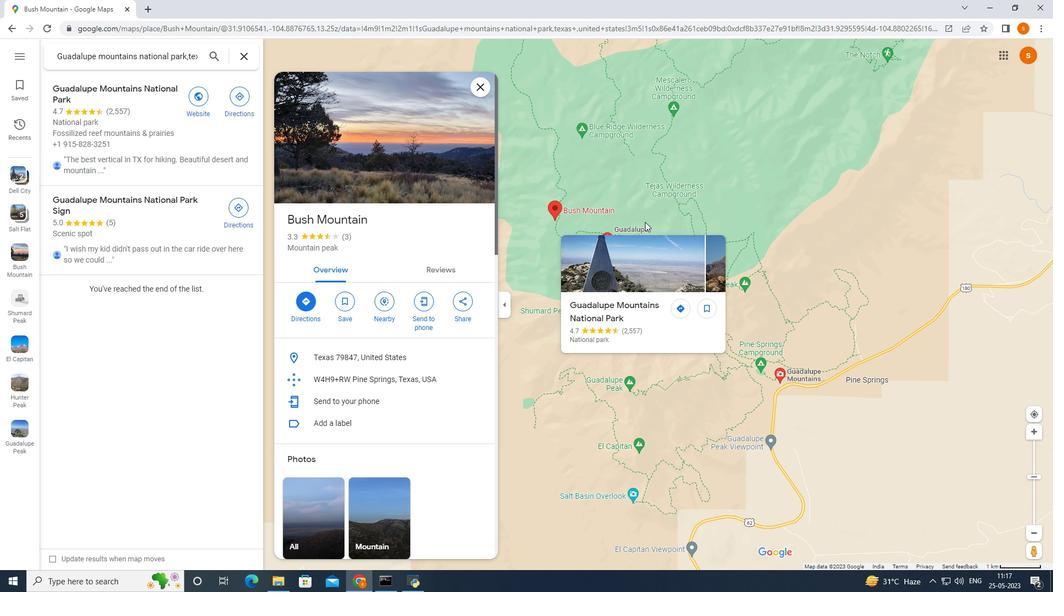 
Action: Mouse scrolled (629, 182) with delta (0, 0)
Screenshot: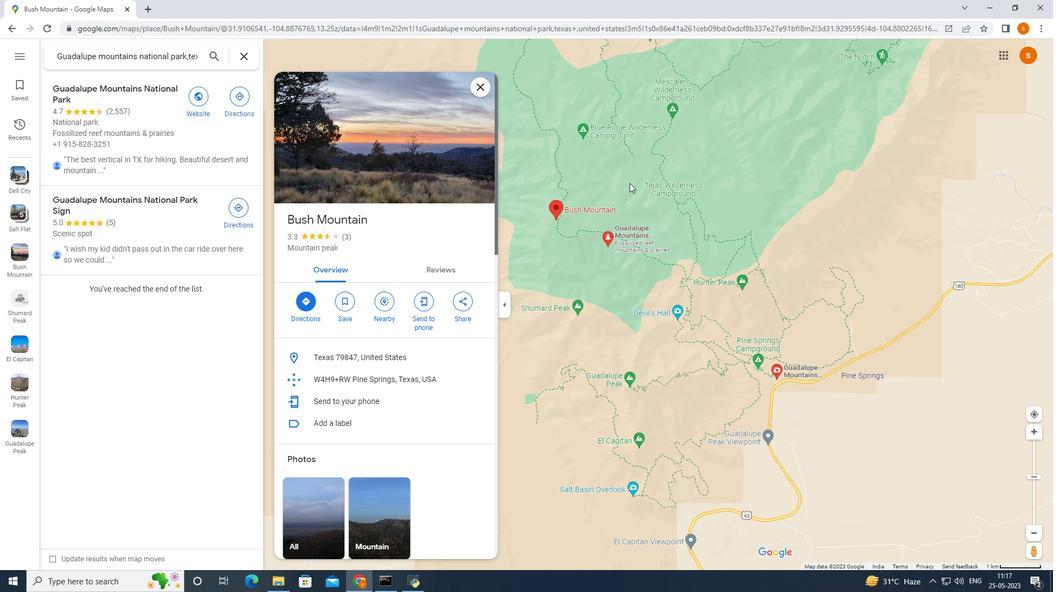 
Action: Mouse moved to (682, 235)
Screenshot: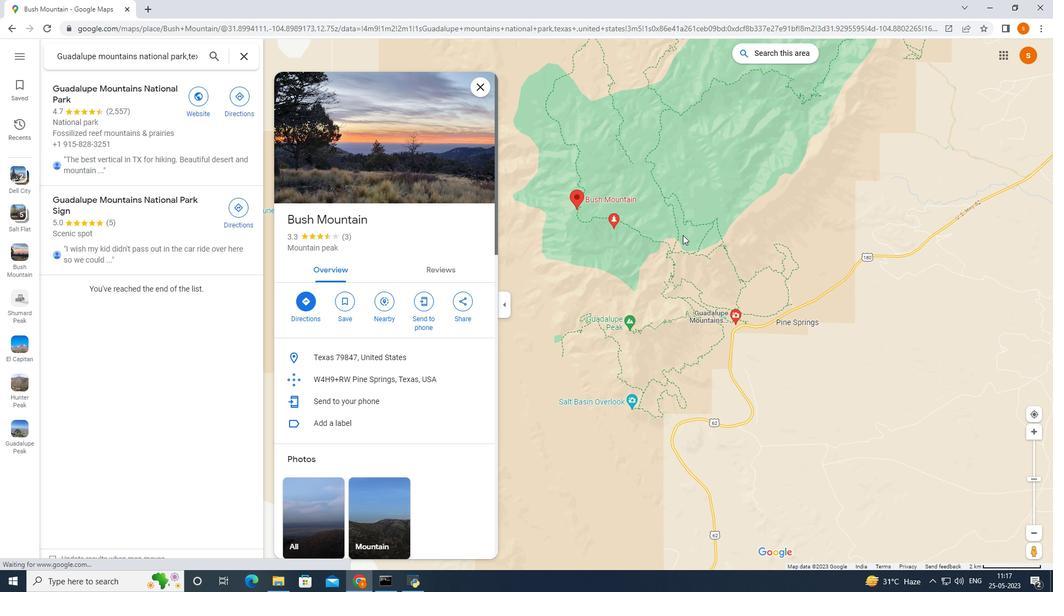
Action: Mouse pressed left at (682, 235)
Screenshot: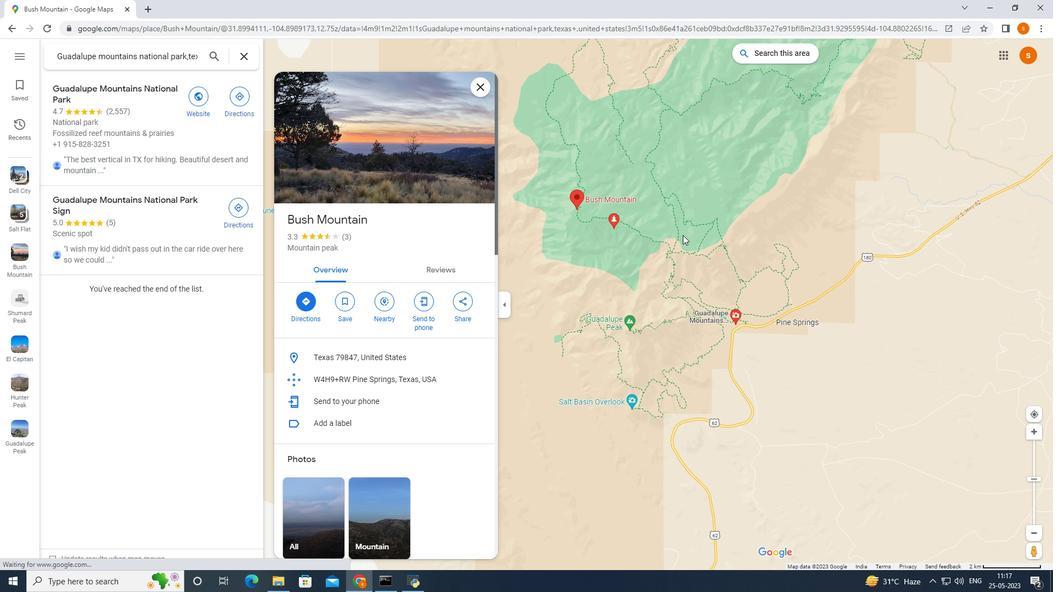 
Action: Mouse moved to (581, 225)
Screenshot: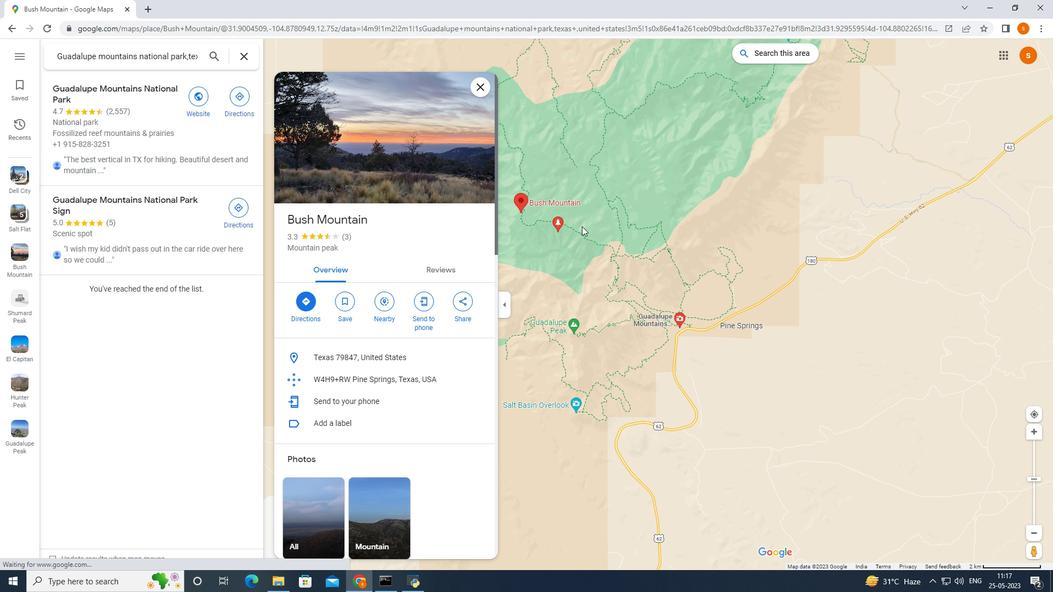 
Action: Mouse pressed left at (581, 225)
Screenshot: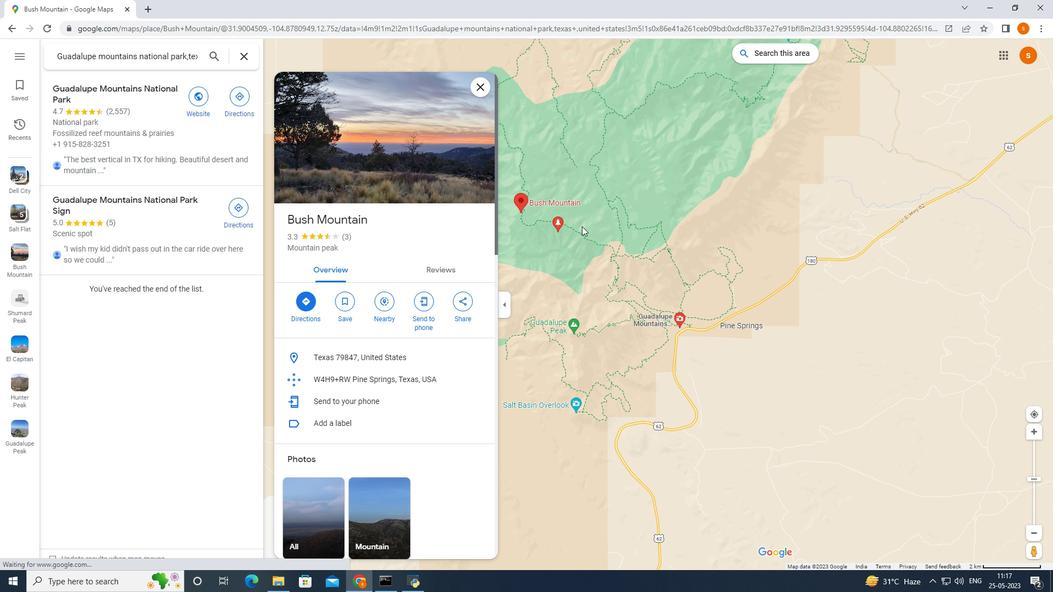 
Action: Mouse moved to (609, 240)
Screenshot: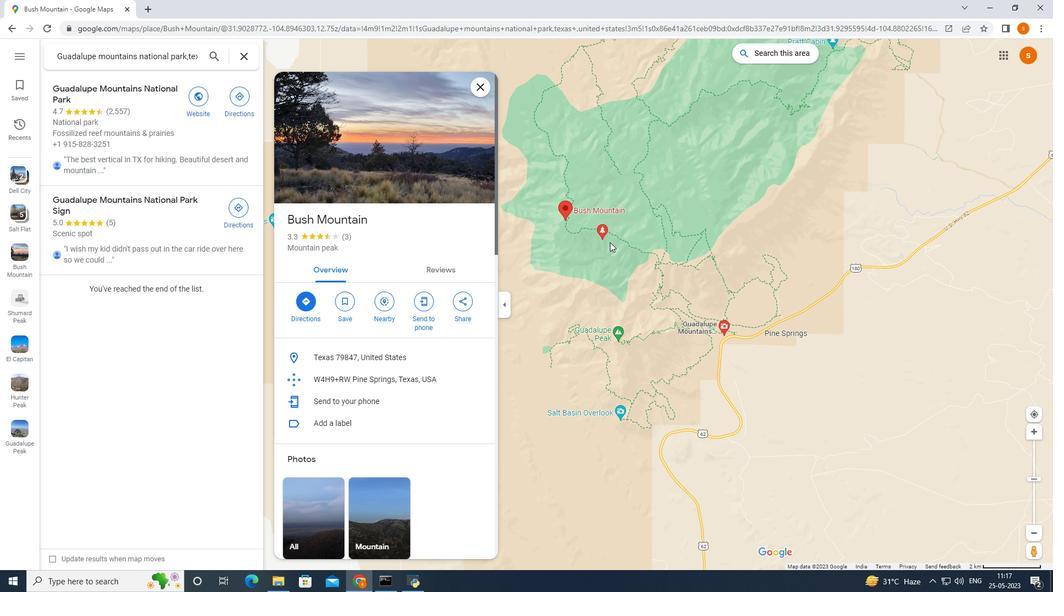 
Action: Mouse scrolled (609, 241) with delta (0, 0)
Screenshot: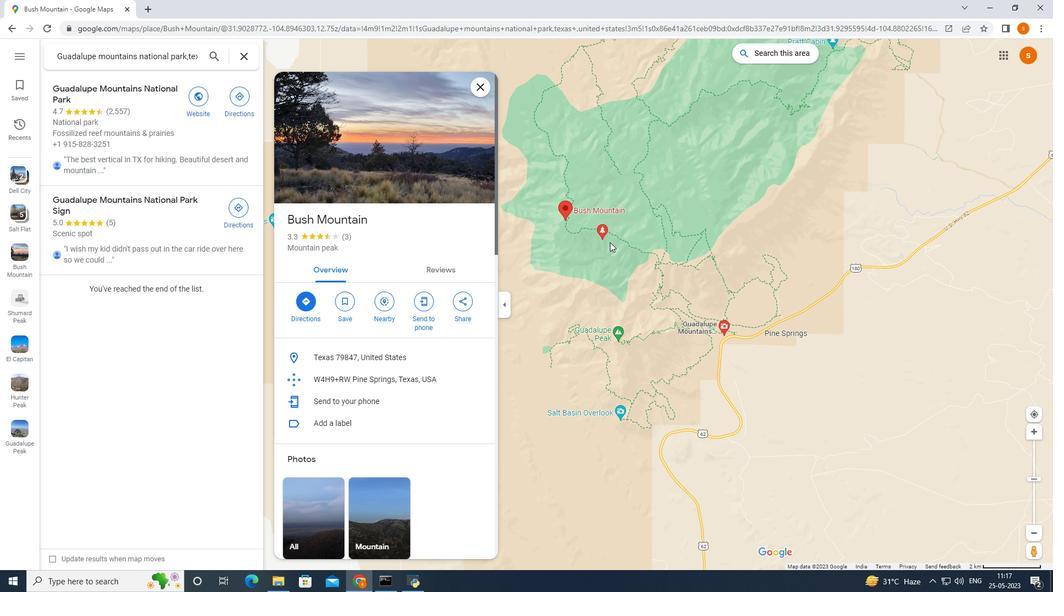 
Action: Mouse moved to (561, 195)
Screenshot: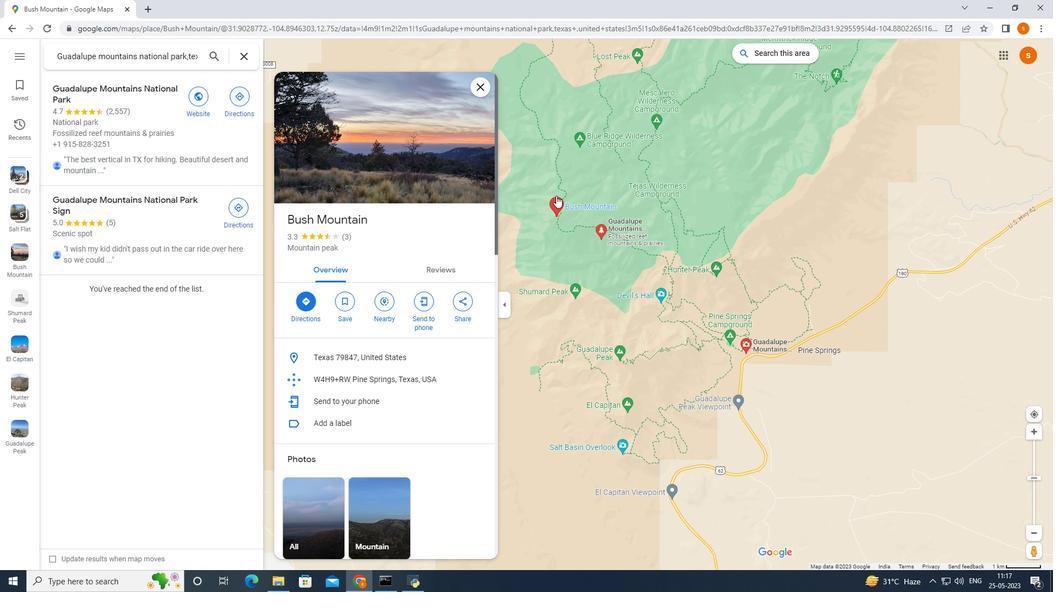 
Action: Mouse pressed left at (561, 195)
Screenshot: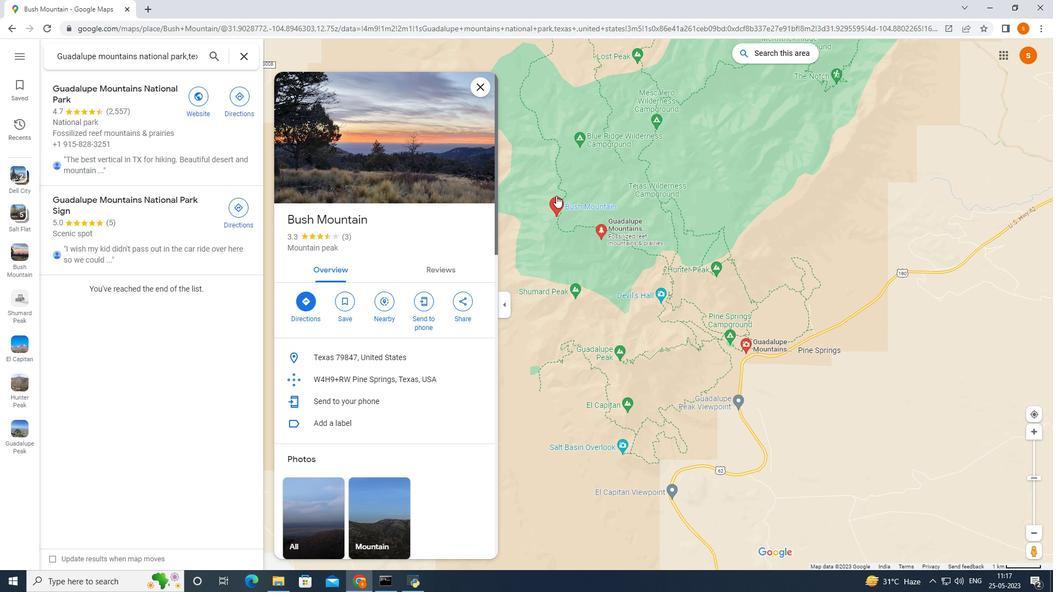 
Action: Mouse moved to (628, 144)
Screenshot: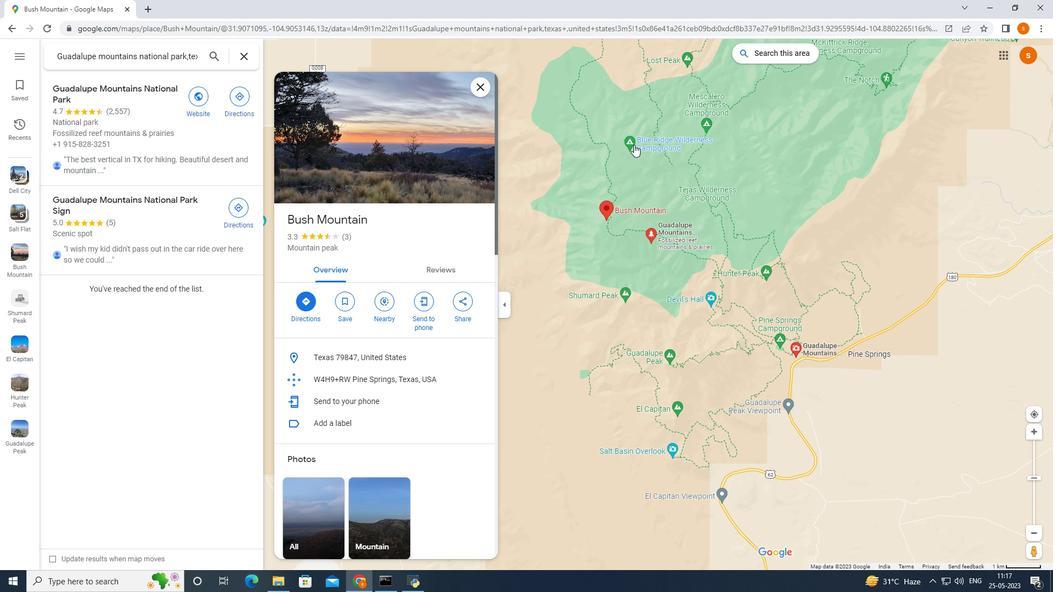 
Action: Mouse pressed left at (628, 144)
Screenshot: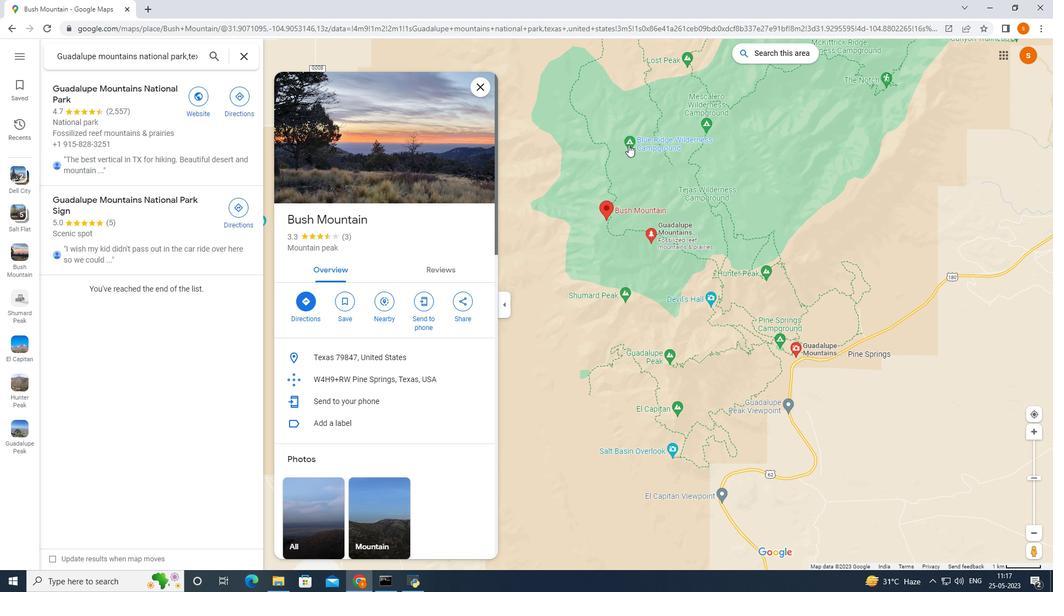 
Action: Mouse moved to (709, 276)
Screenshot: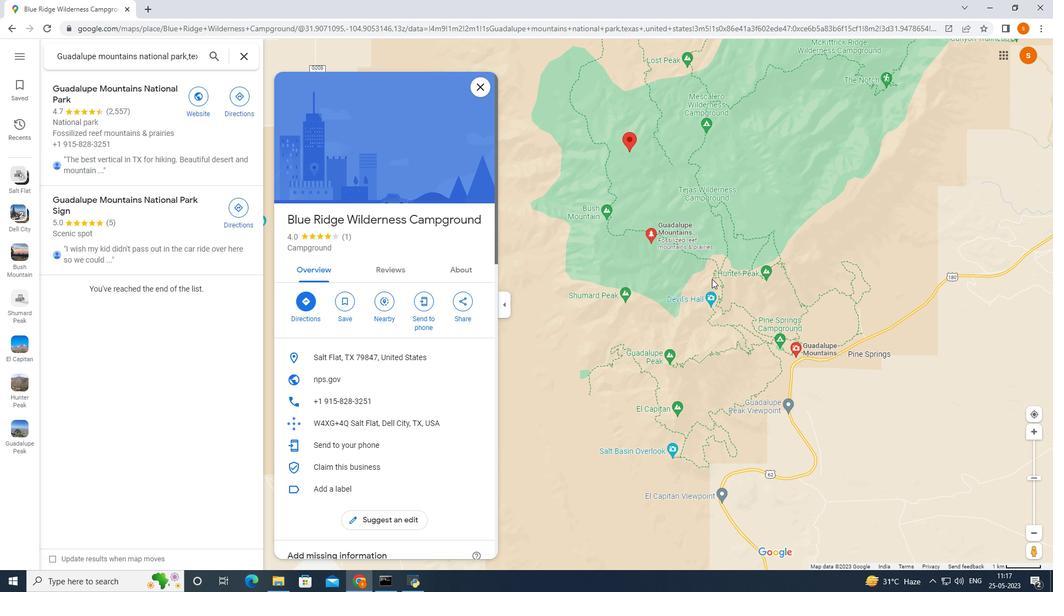 
Action: Mouse pressed left at (712, 278)
Screenshot: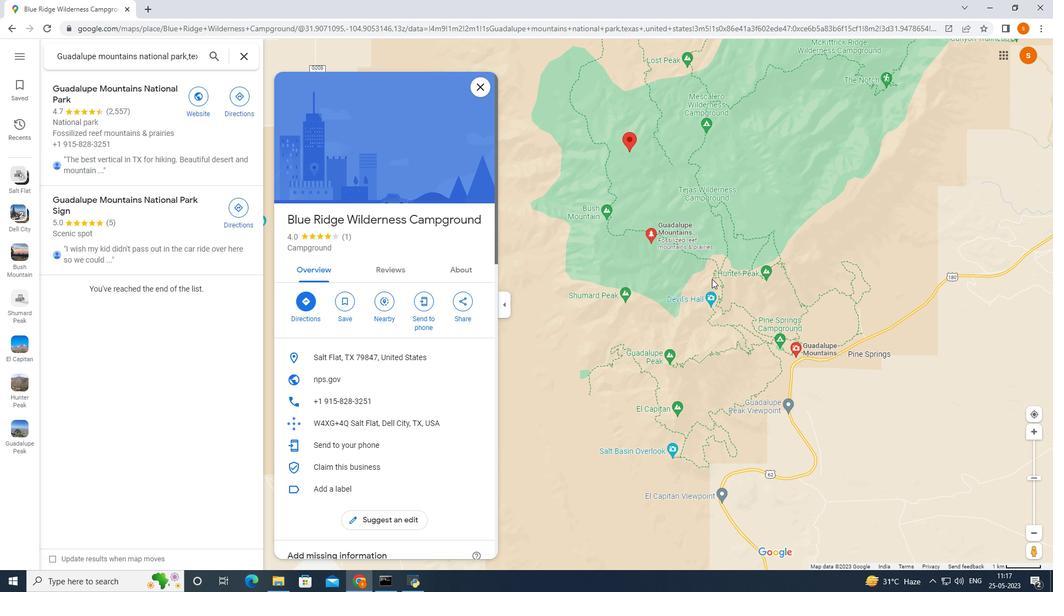 
Action: Mouse moved to (617, 229)
Screenshot: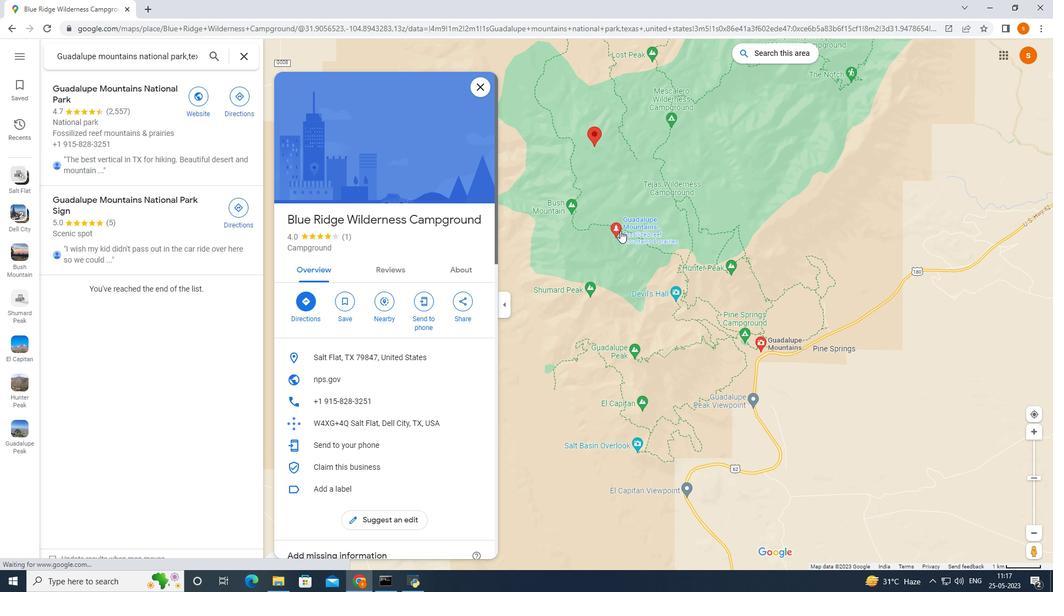 
Action: Mouse pressed left at (617, 229)
Screenshot: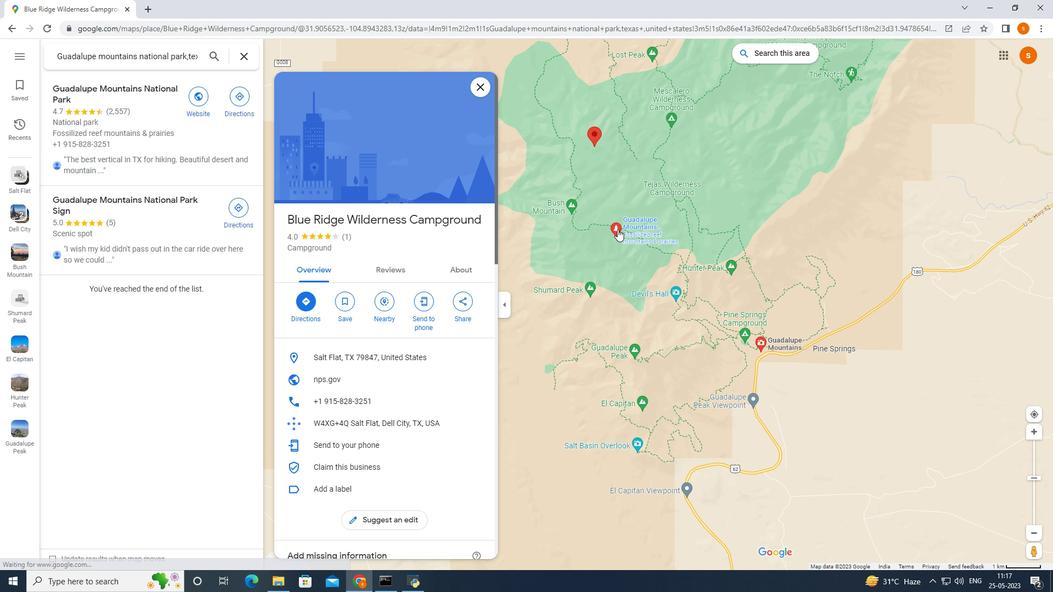 
Action: Mouse moved to (619, 281)
Screenshot: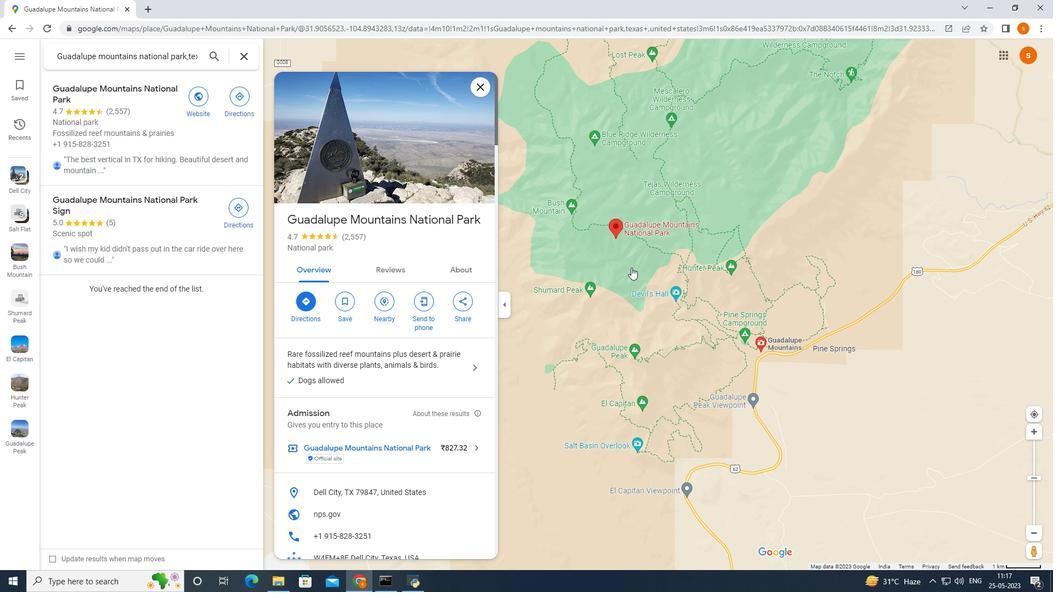 
Action: Mouse scrolled (619, 281) with delta (0, 0)
Screenshot: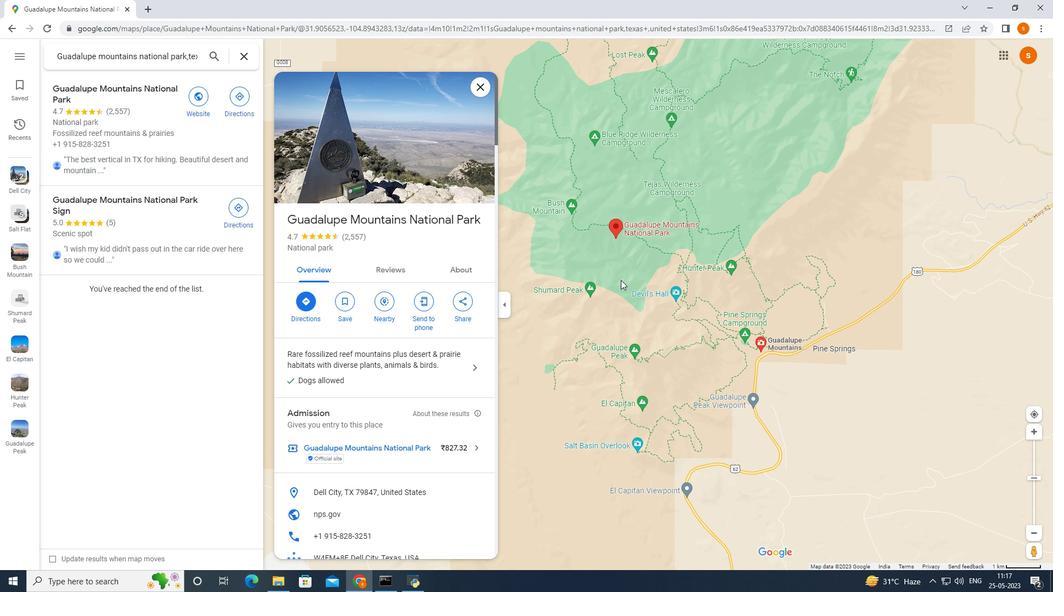 
Action: Mouse moved to (619, 281)
Screenshot: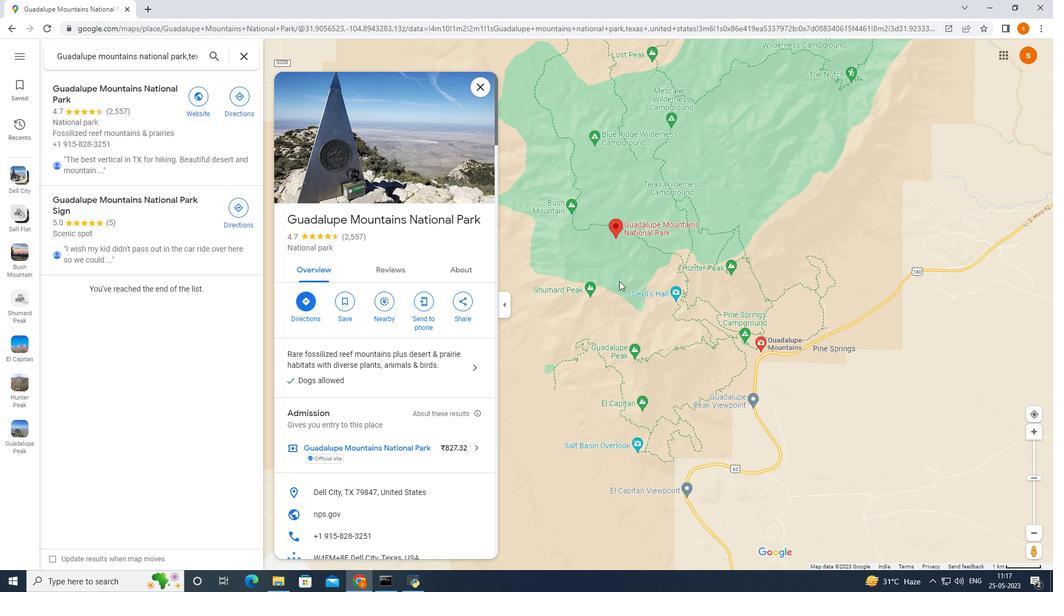 
Action: Mouse scrolled (619, 281) with delta (0, 0)
Screenshot: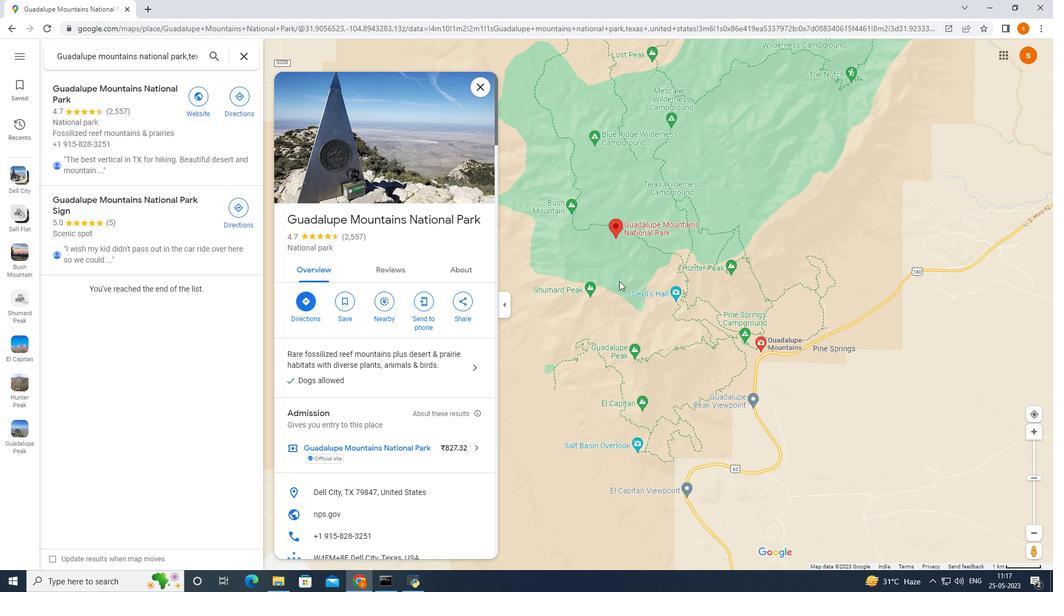 
Action: Mouse moved to (619, 281)
Screenshot: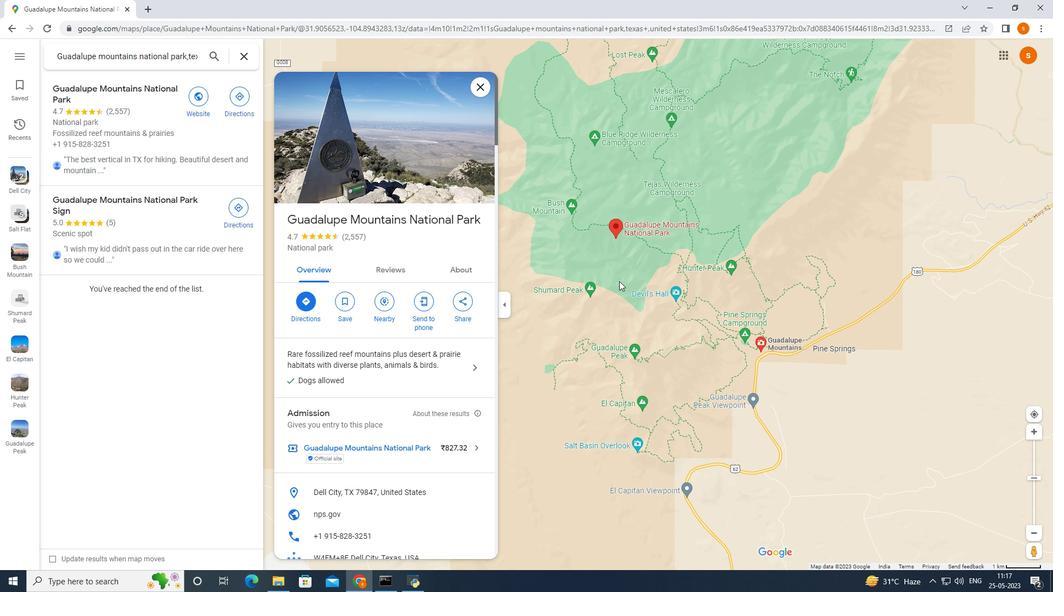 
Action: Mouse scrolled (619, 281) with delta (0, 0)
Screenshot: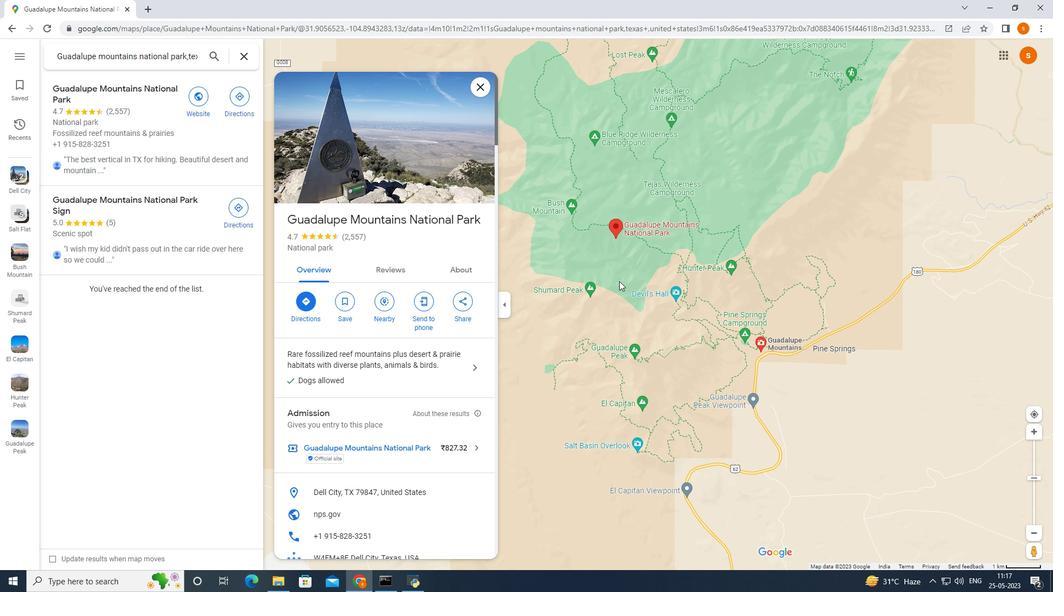 
Action: Mouse moved to (382, 302)
Screenshot: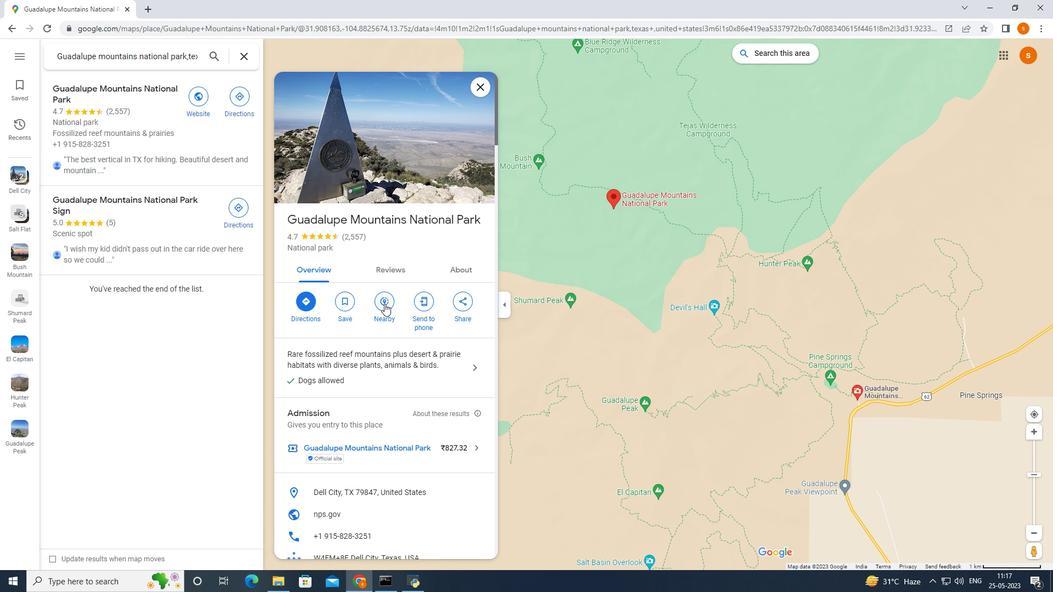 
Action: Mouse pressed left at (382, 302)
Screenshot: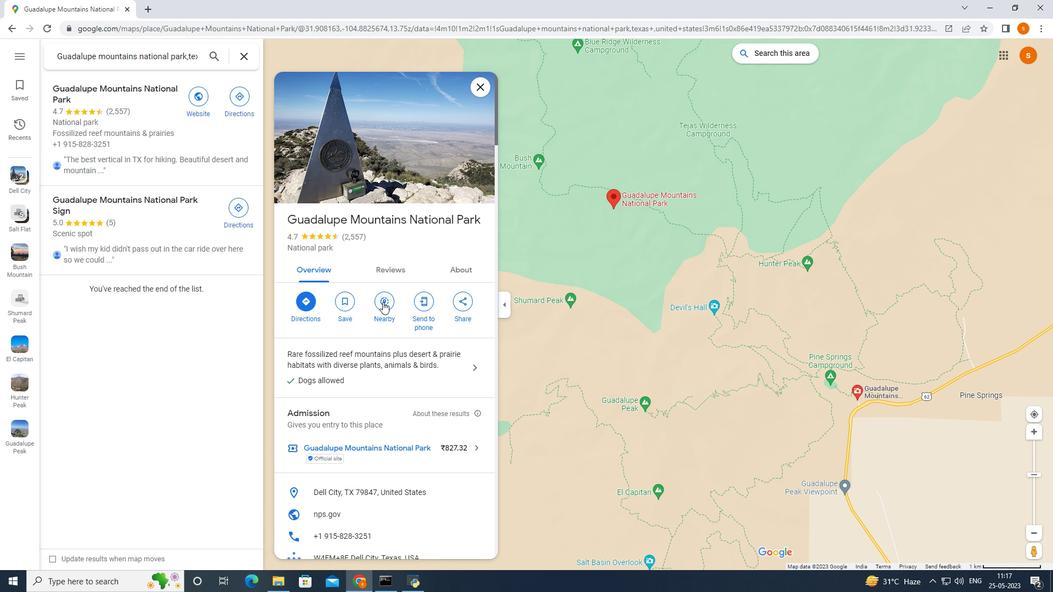 
Action: Mouse moved to (615, 289)
Screenshot: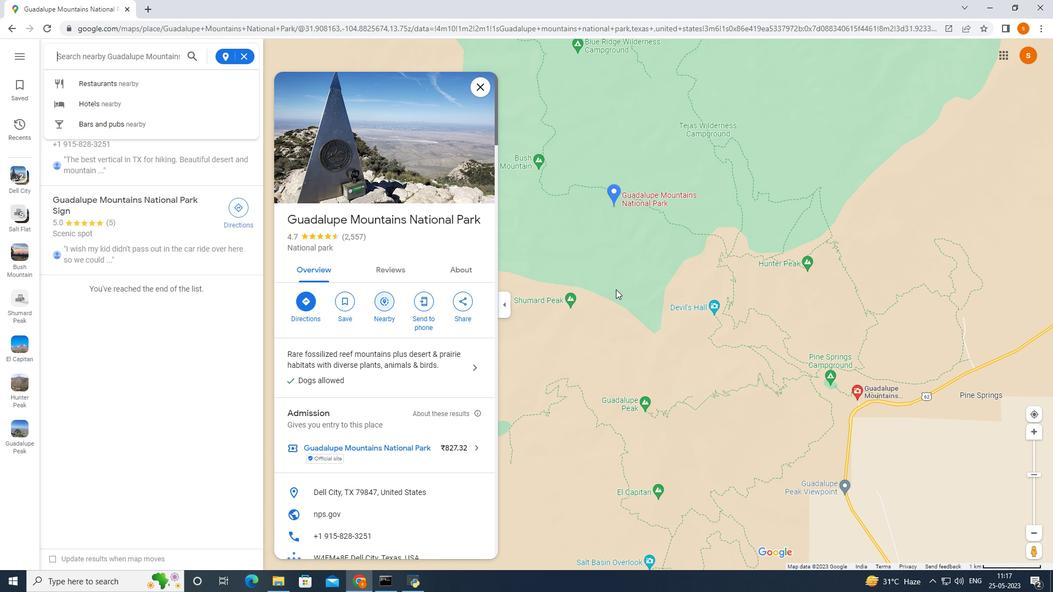 
Action: Mouse scrolled (615, 289) with delta (0, 0)
Screenshot: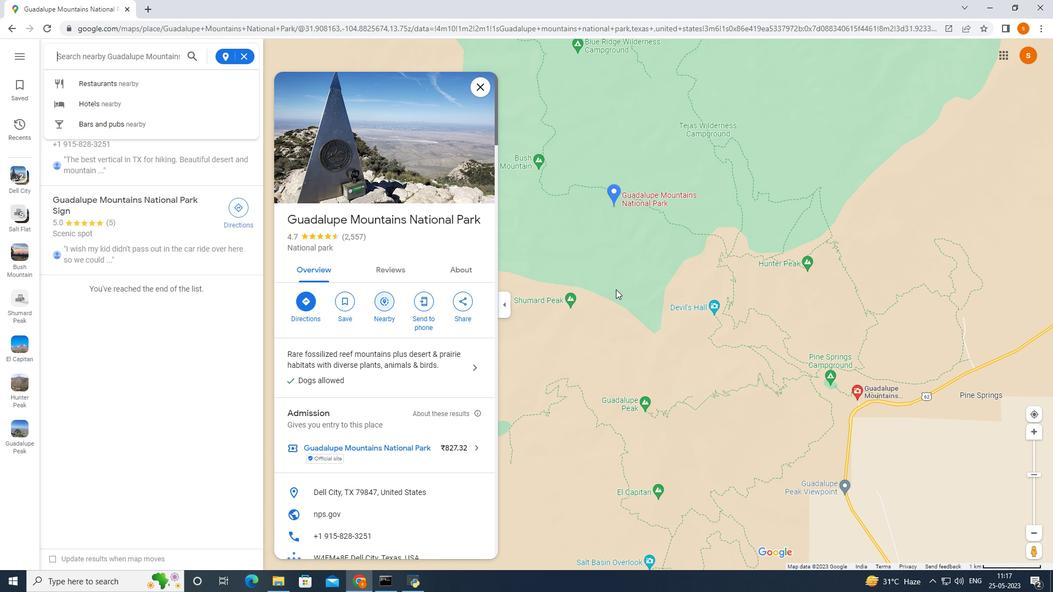 
Action: Mouse moved to (616, 288)
Screenshot: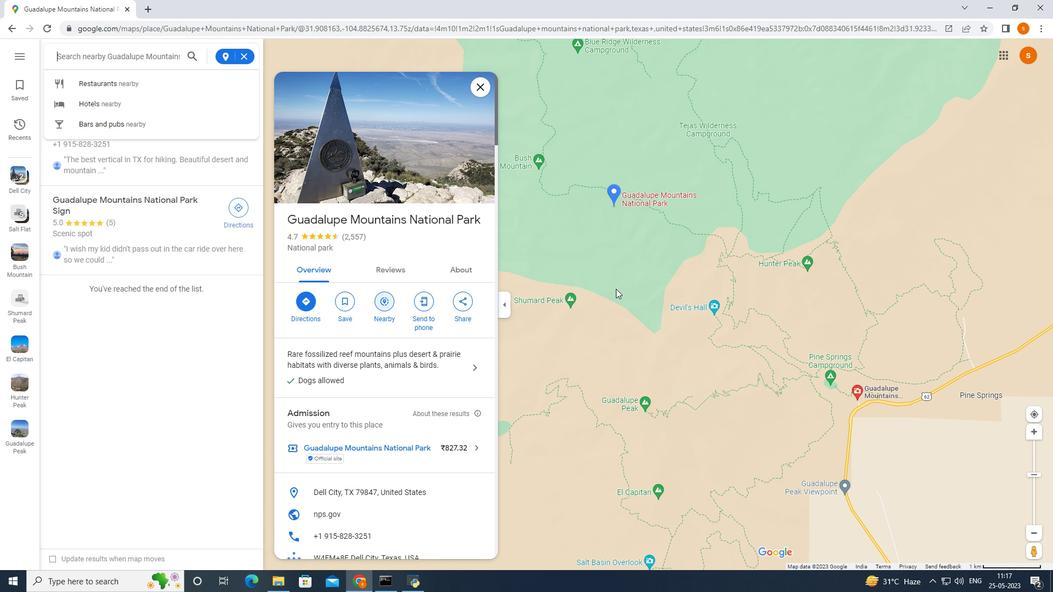 
Action: Mouse scrolled (616, 289) with delta (0, 0)
Screenshot: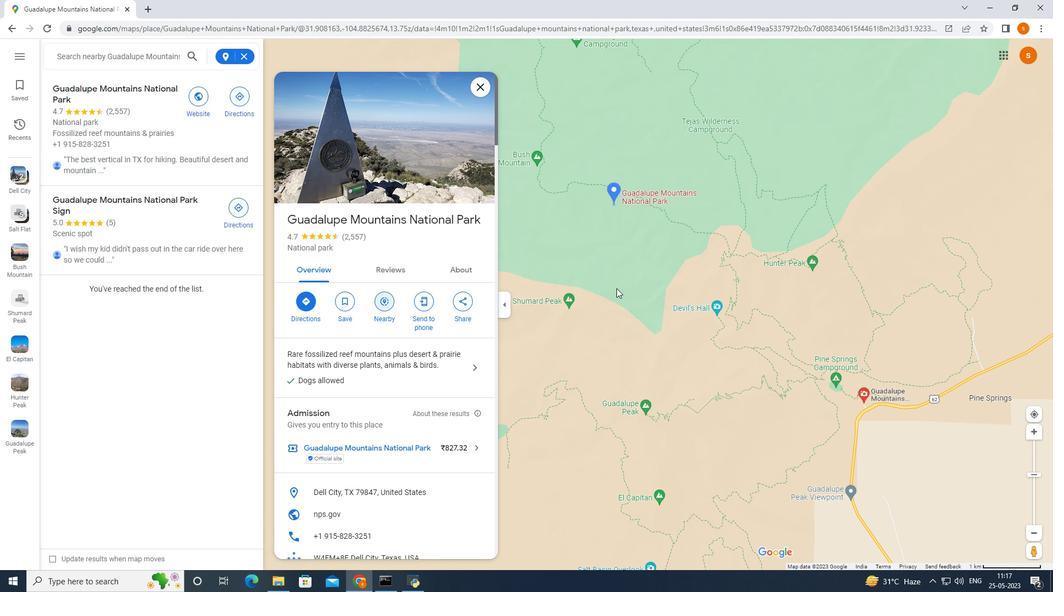 
Action: Mouse scrolled (616, 289) with delta (0, 0)
Screenshot: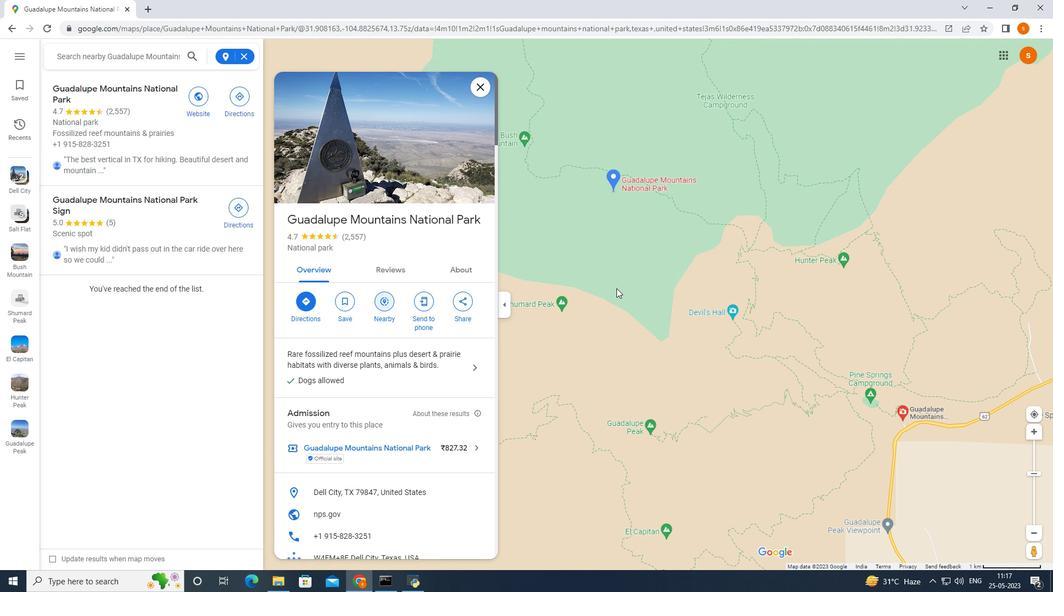 
Action: Mouse moved to (662, 213)
Screenshot: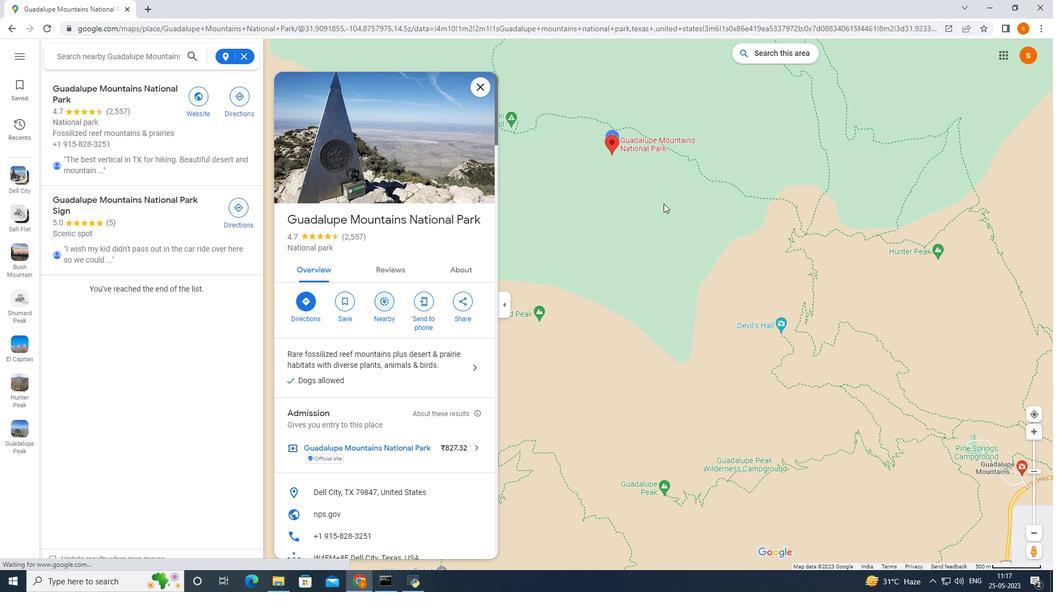 
Action: Mouse pressed left at (662, 209)
Screenshot: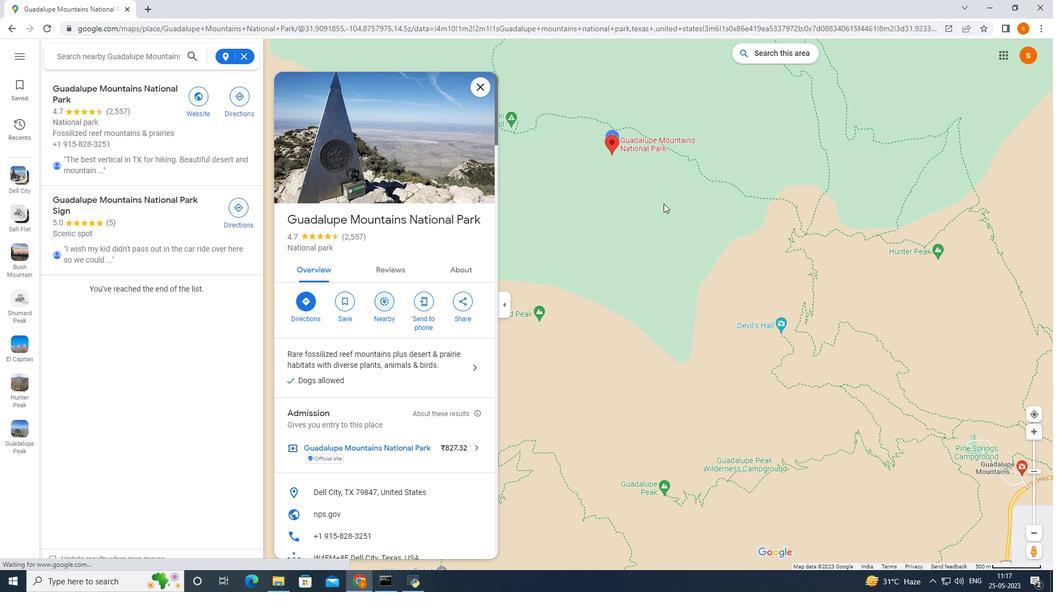 
Action: Mouse moved to (443, 217)
Screenshot: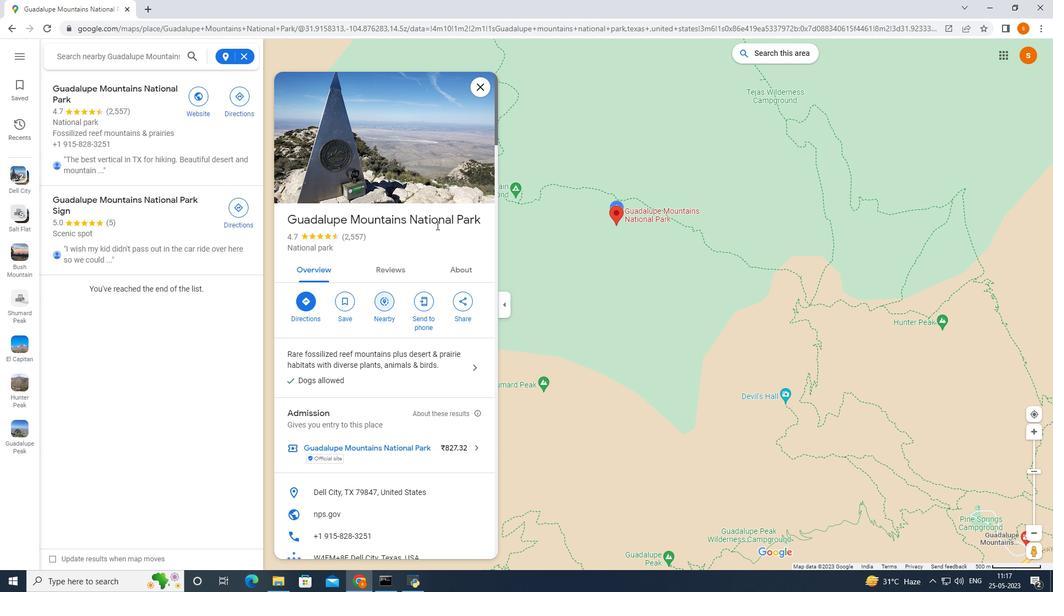 
Action: Mouse scrolled (436, 224) with delta (0, 0)
Screenshot: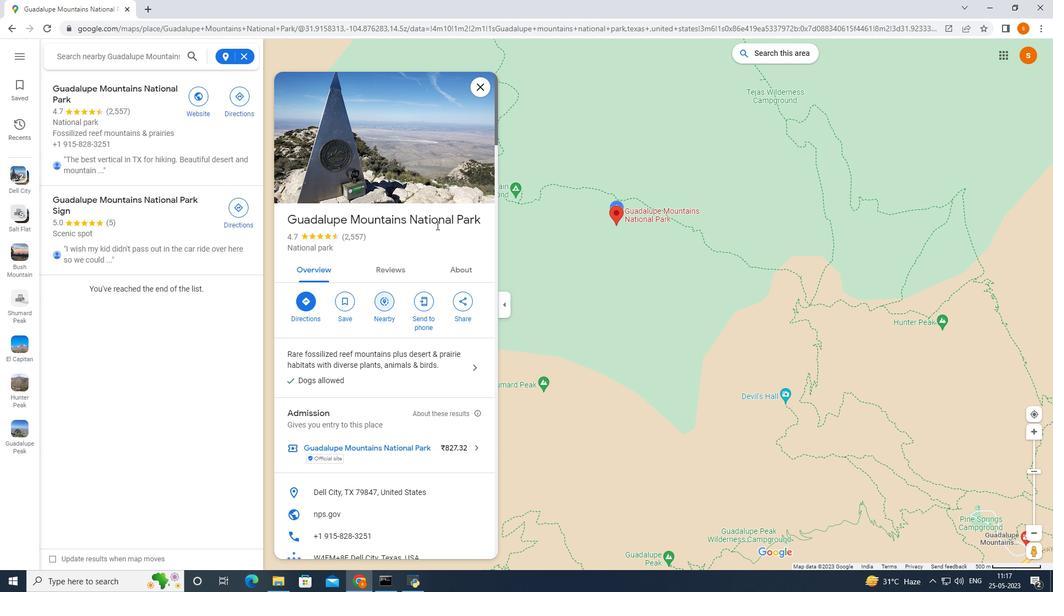 
Action: Mouse moved to (445, 216)
Screenshot: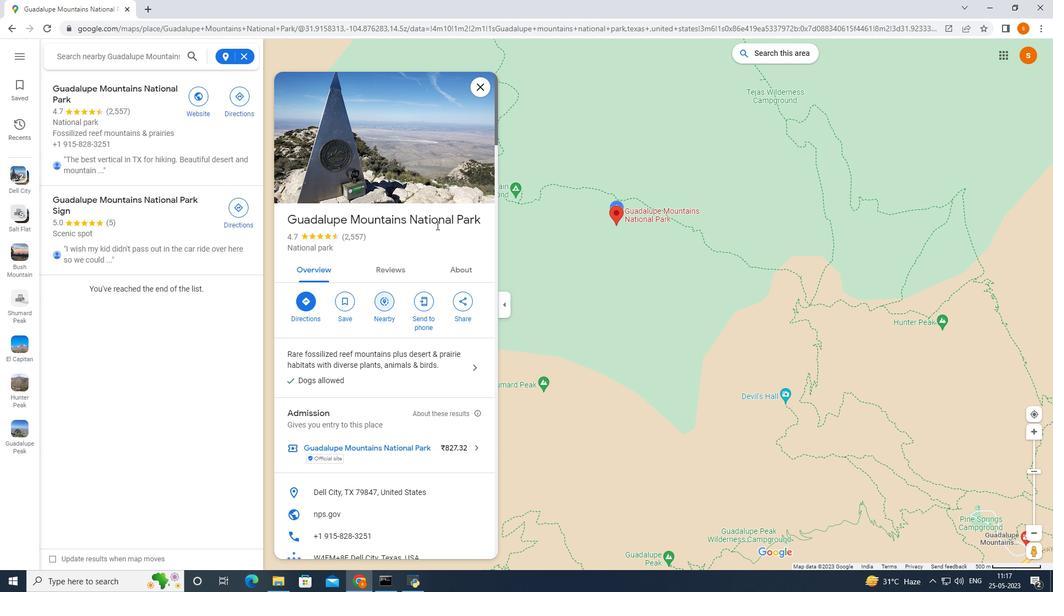 
Action: Mouse scrolled (436, 224) with delta (0, 0)
Screenshot: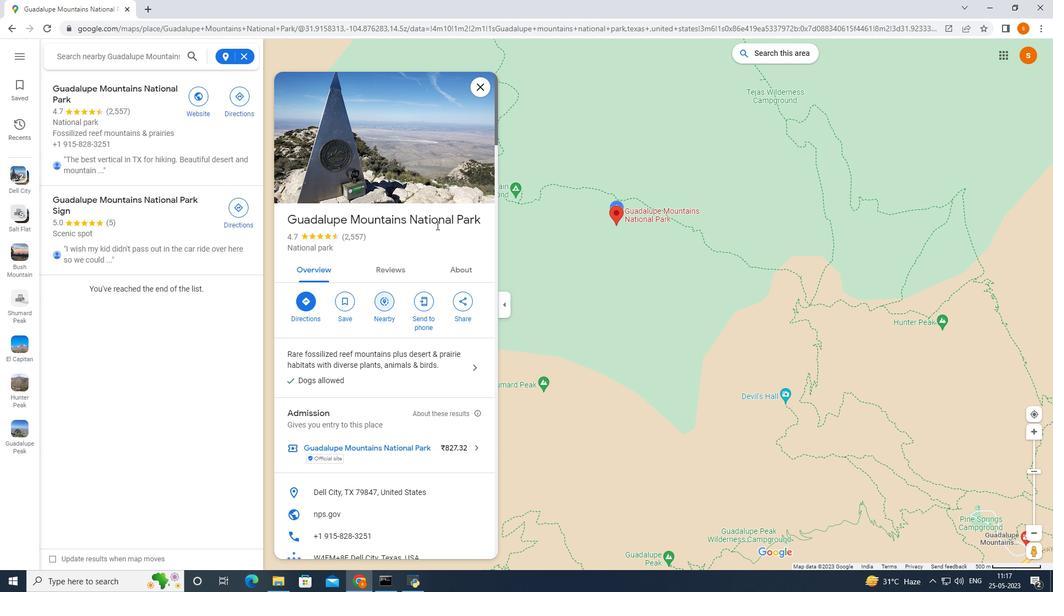 
Action: Mouse moved to (448, 216)
Screenshot: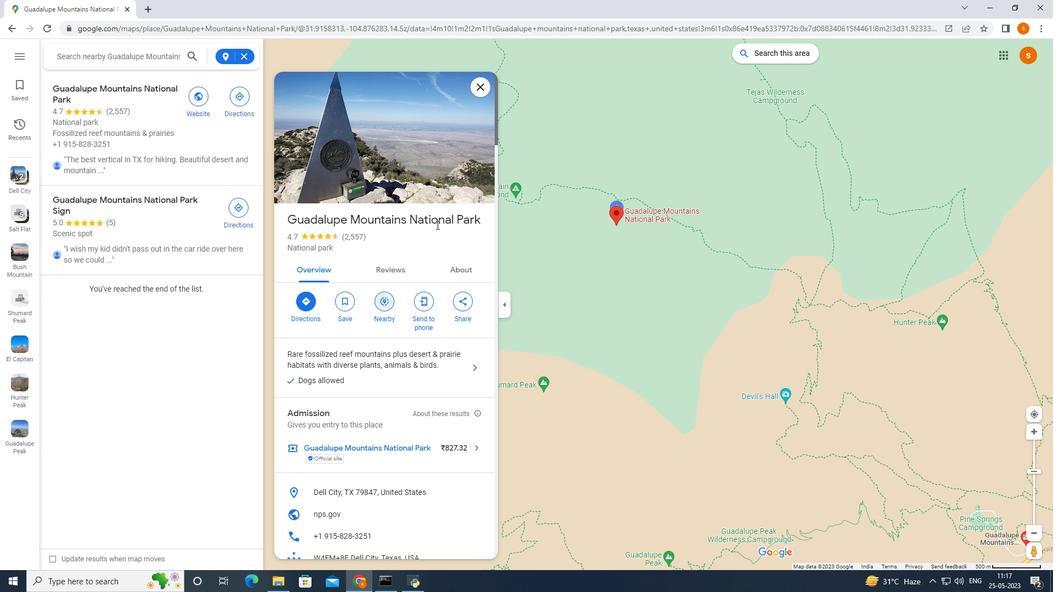 
Action: Mouse scrolled (437, 223) with delta (0, 0)
Screenshot: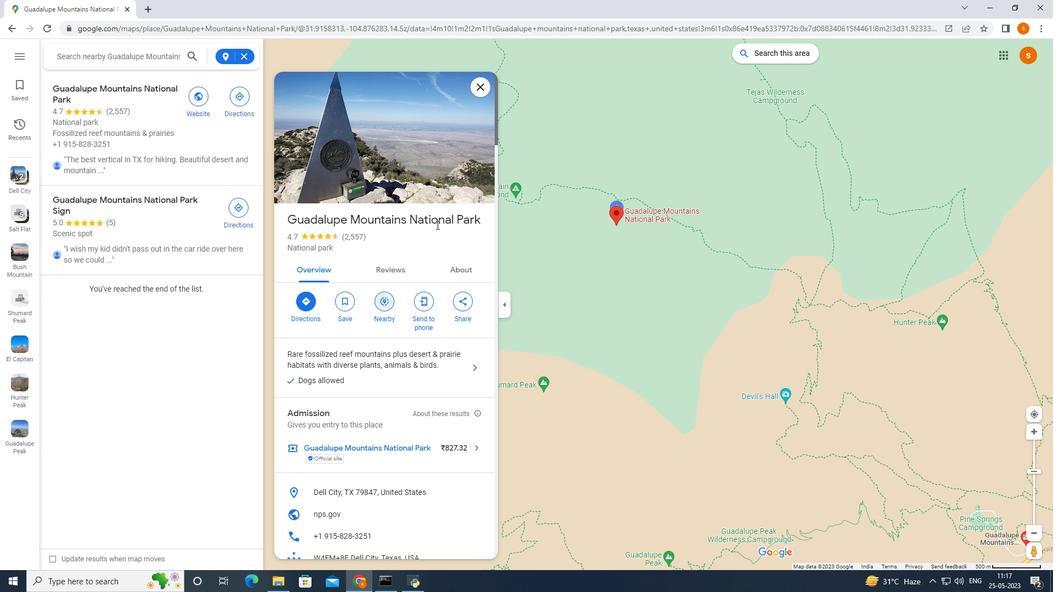 
Action: Mouse moved to (612, 227)
Screenshot: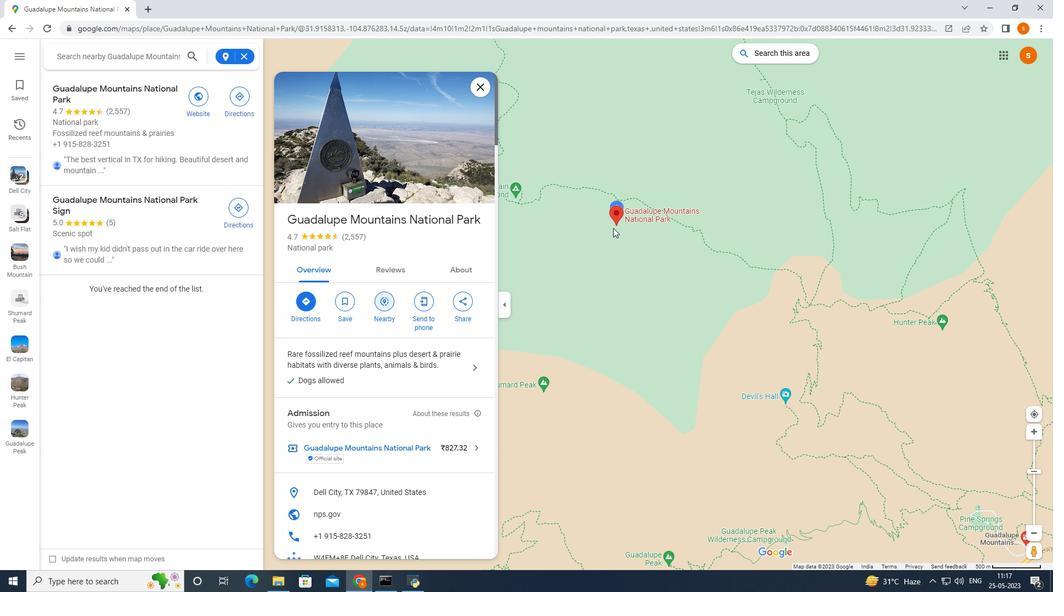 
Action: Mouse scrolled (612, 228) with delta (0, 0)
Screenshot: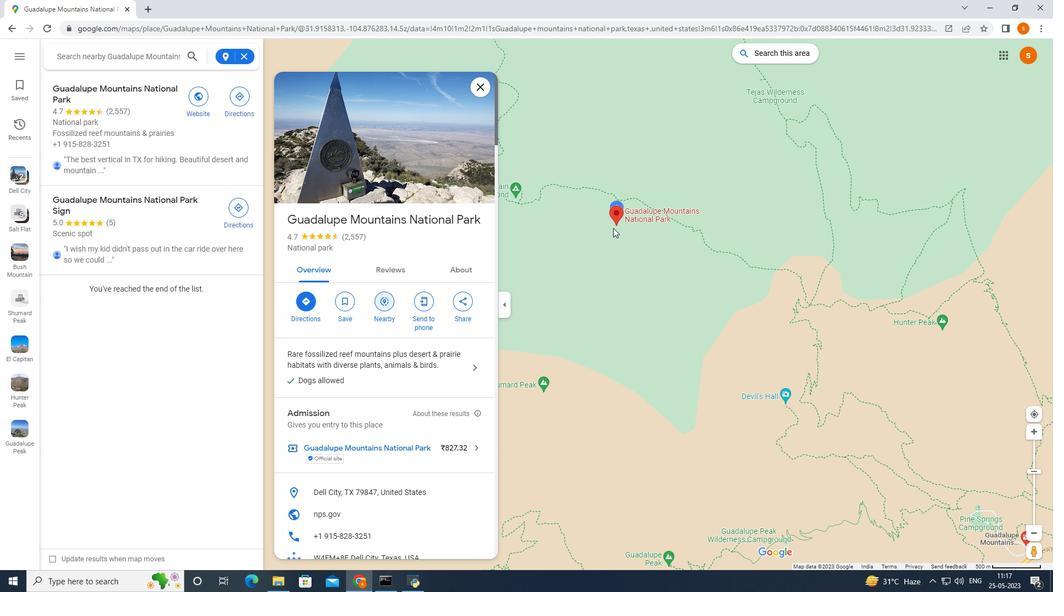 
Action: Mouse moved to (613, 227)
Screenshot: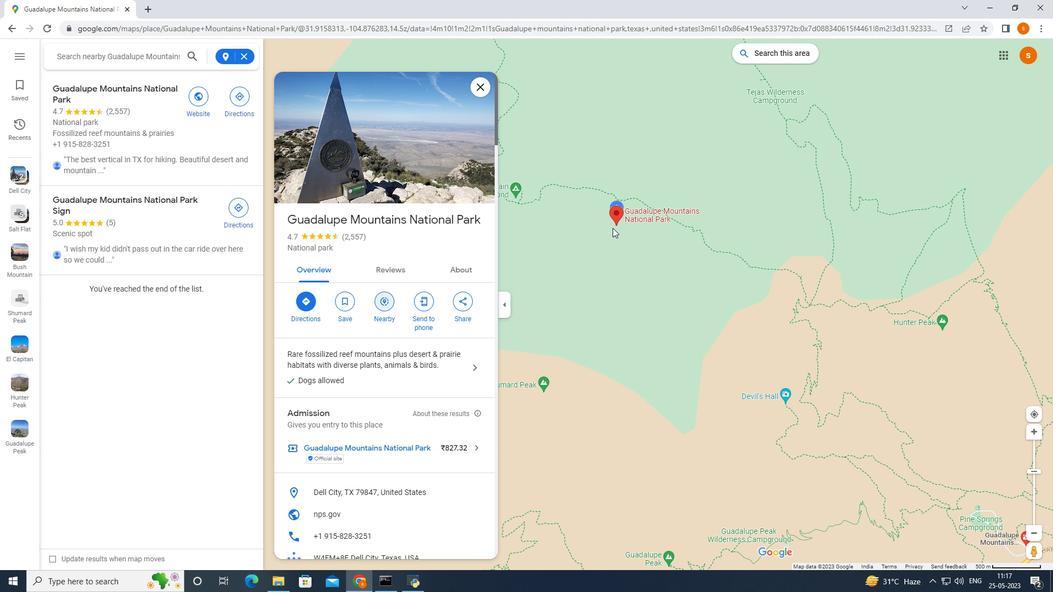 
Action: Mouse scrolled (613, 227) with delta (0, 0)
Screenshot: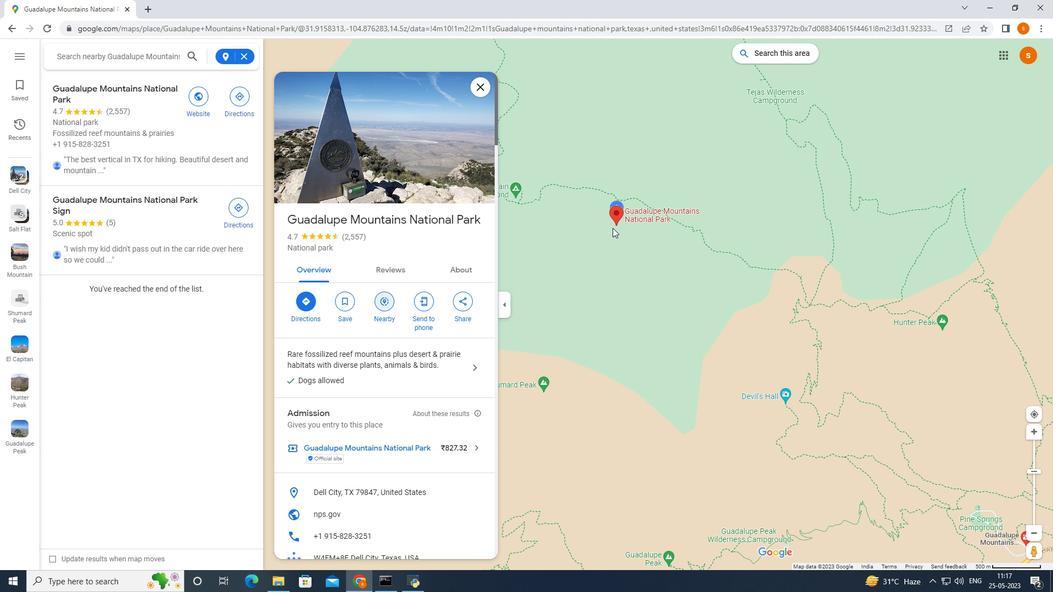 
Action: Mouse scrolled (613, 227) with delta (0, 0)
Screenshot: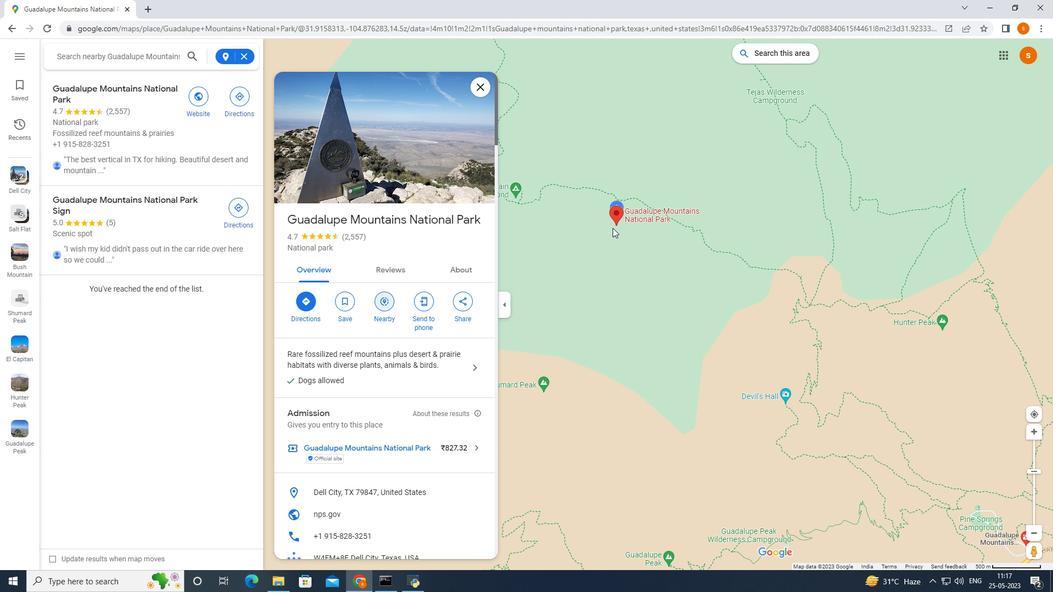 
Action: Mouse moved to (613, 226)
Screenshot: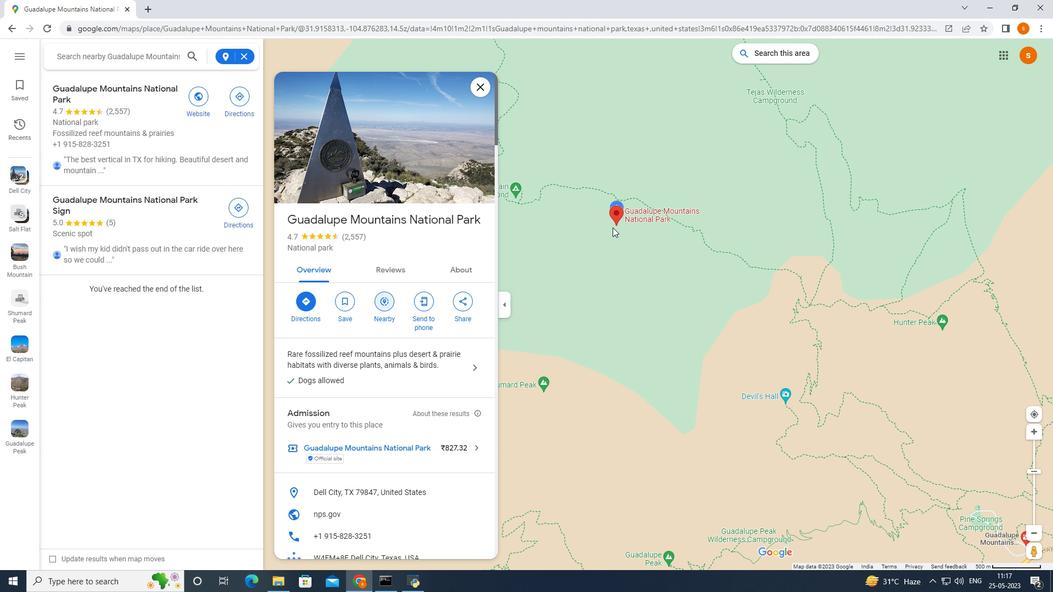 
Action: Mouse scrolled (613, 227) with delta (0, 0)
Screenshot: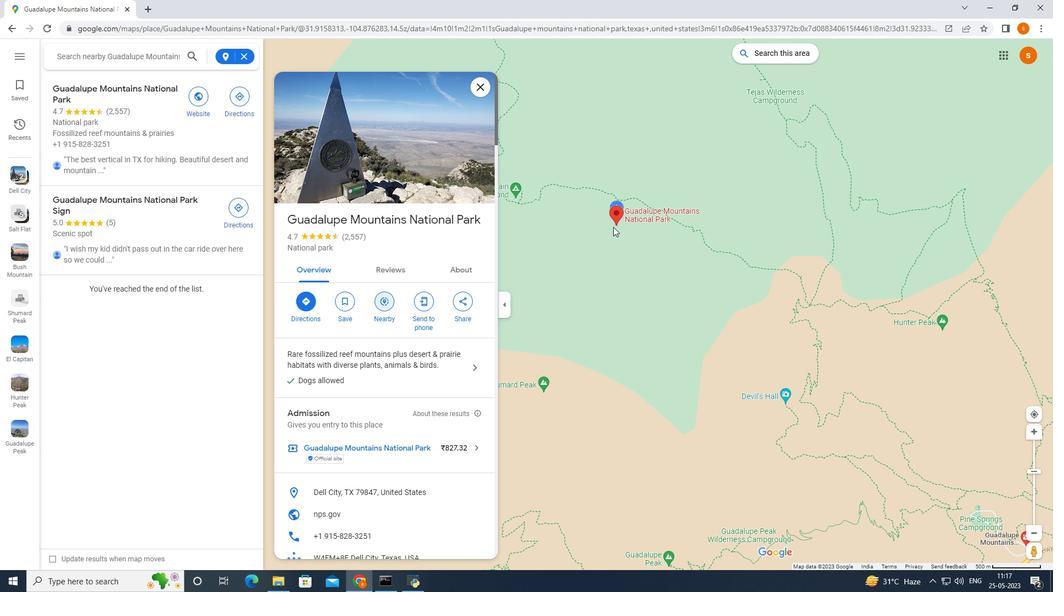 
Action: Mouse moved to (626, 217)
Screenshot: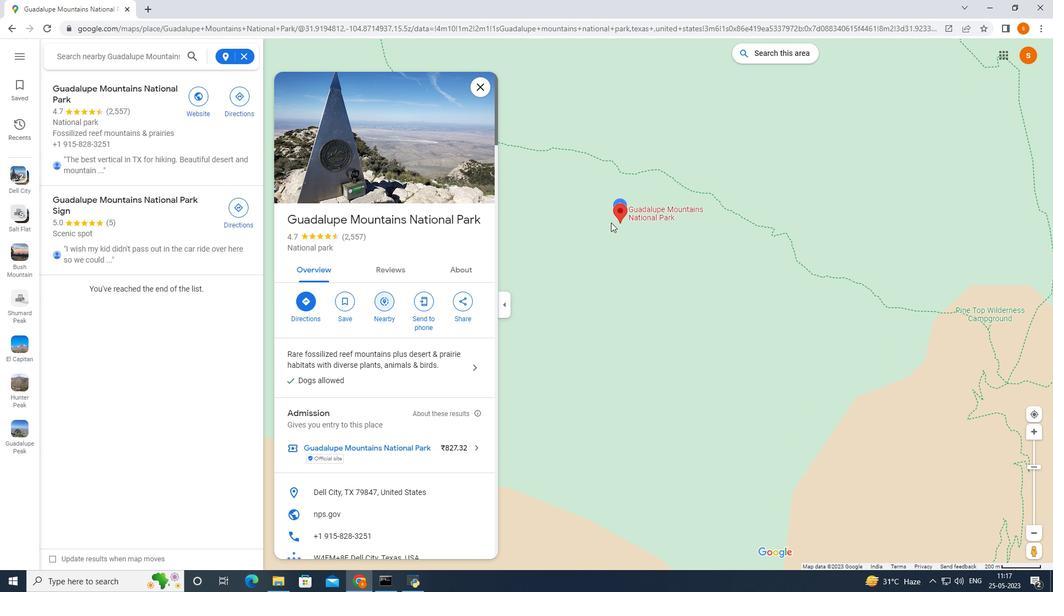 
Action: Mouse scrolled (610, 223) with delta (0, 0)
Screenshot: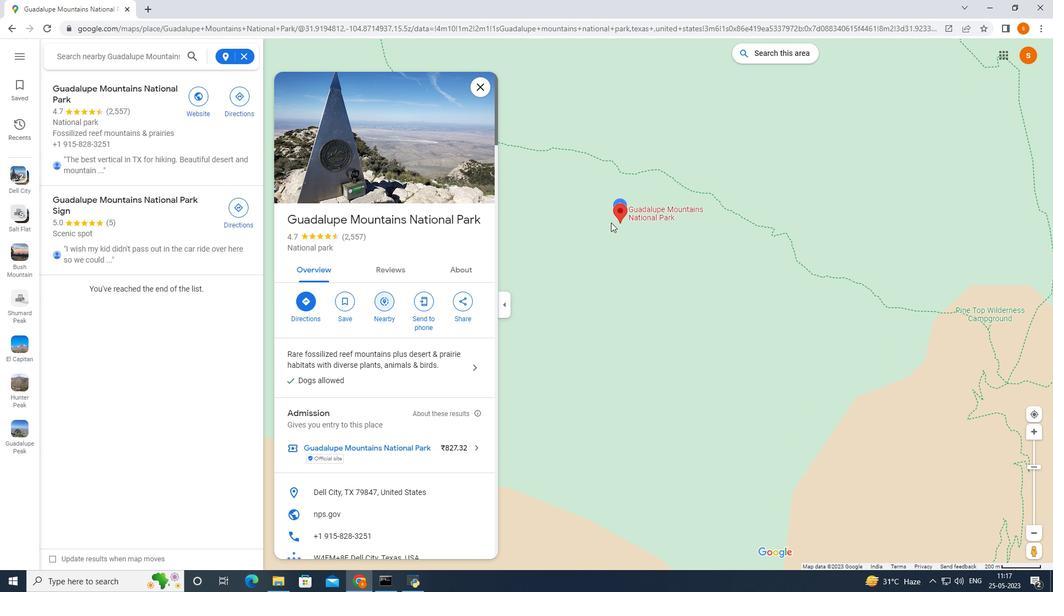 
Action: Mouse moved to (626, 217)
Screenshot: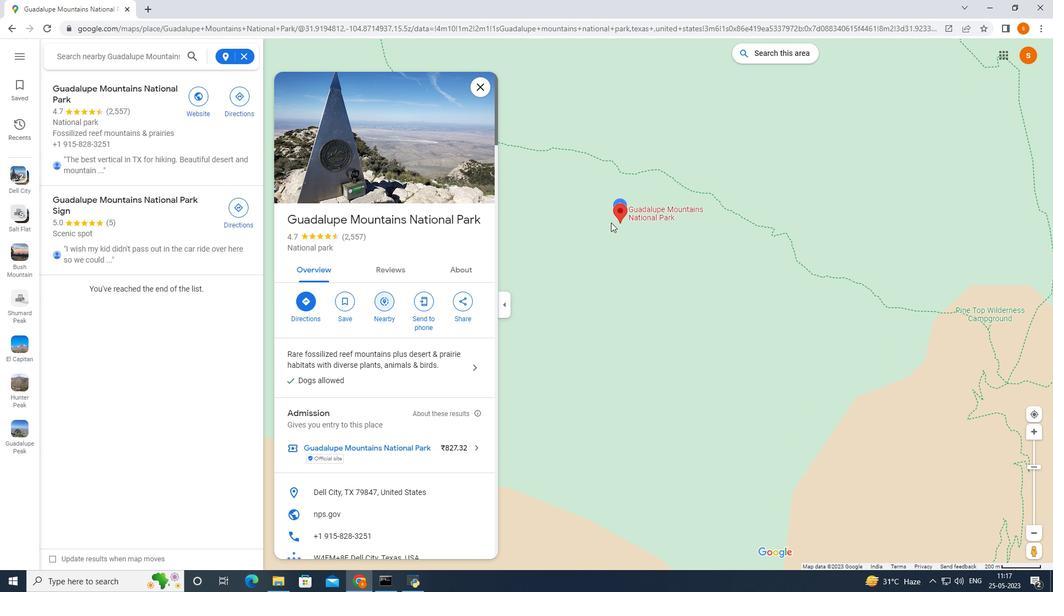 
Action: Mouse scrolled (610, 222) with delta (0, 0)
Screenshot: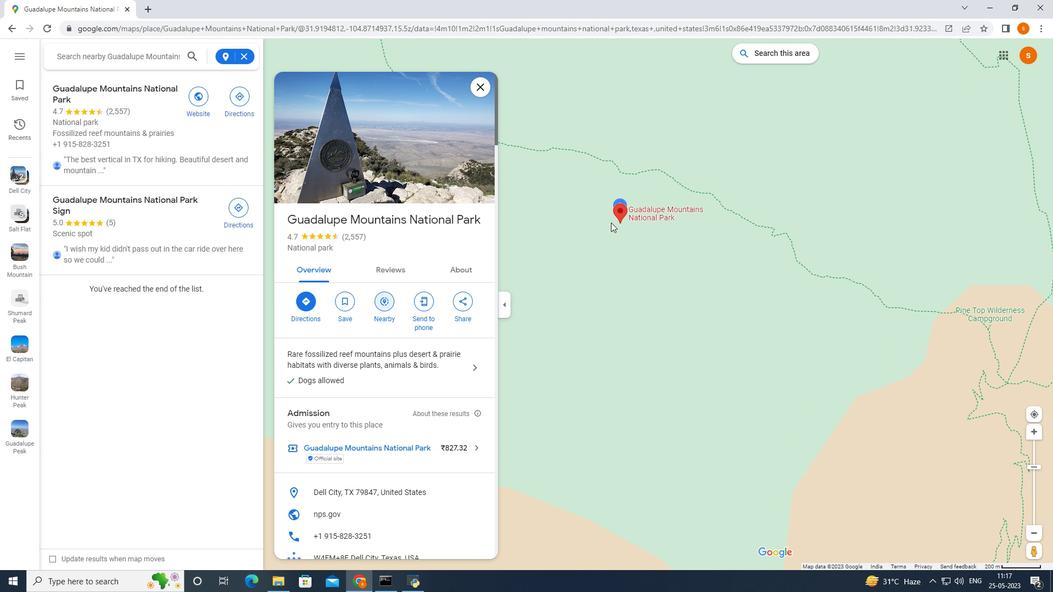 
Action: Mouse moved to (626, 205)
Screenshot: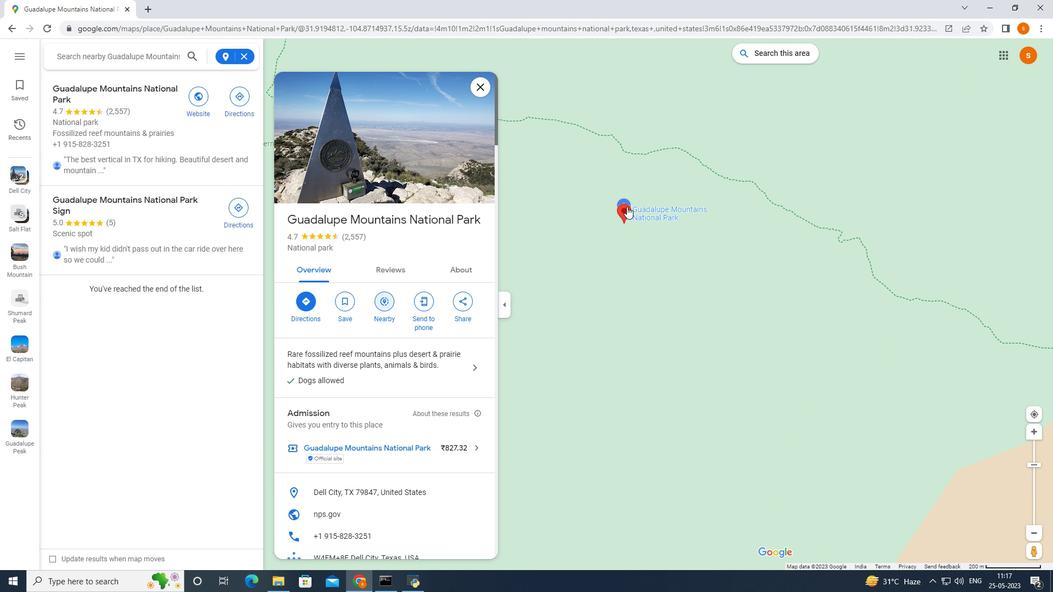 
Action: Mouse pressed left at (626, 205)
Screenshot: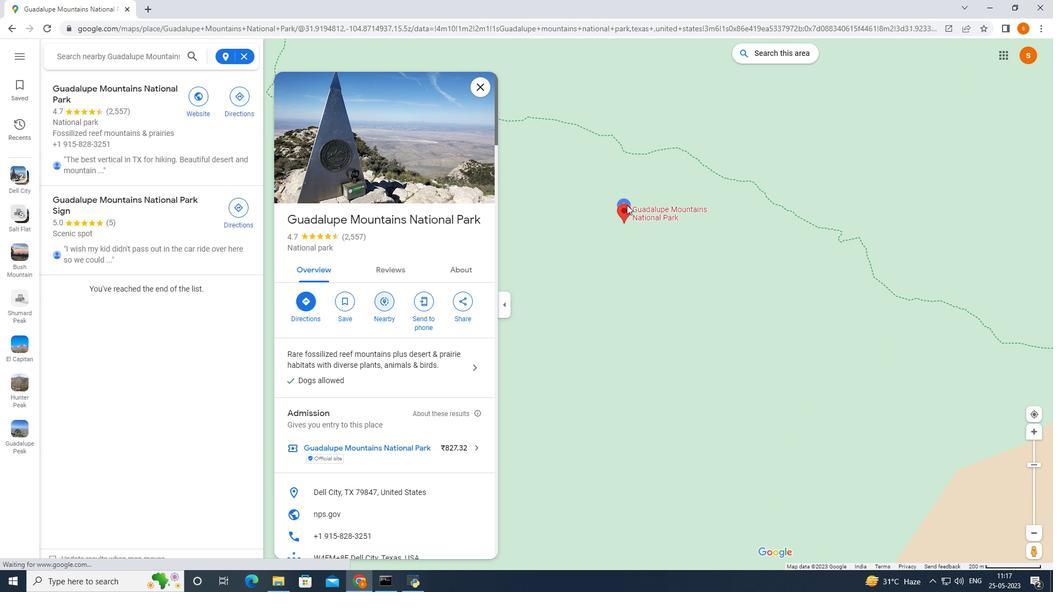 
Action: Mouse moved to (596, 314)
Screenshot: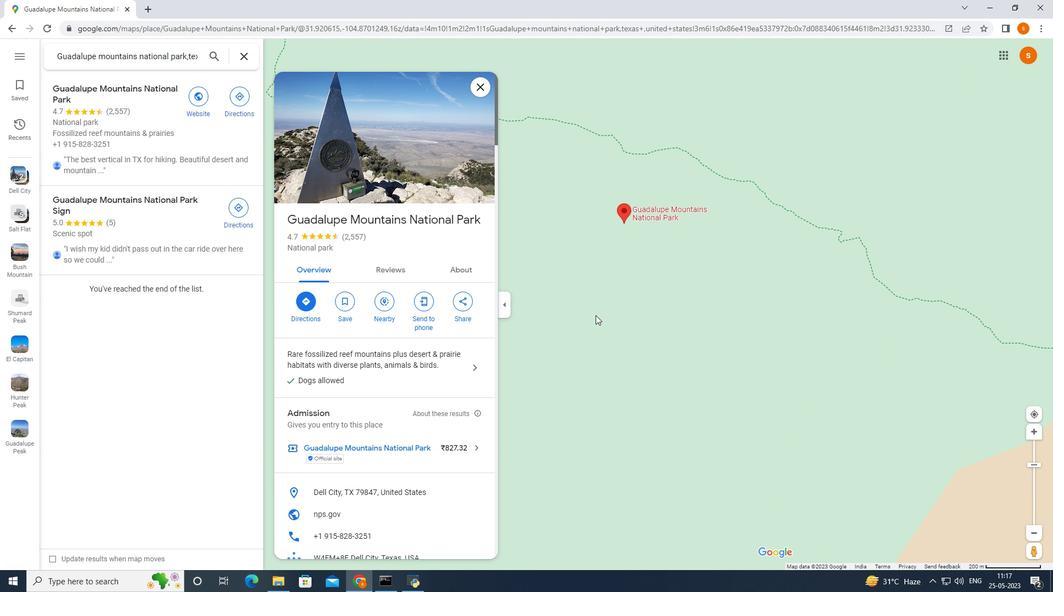 
Action: Mouse scrolled (596, 315) with delta (0, 0)
Screenshot: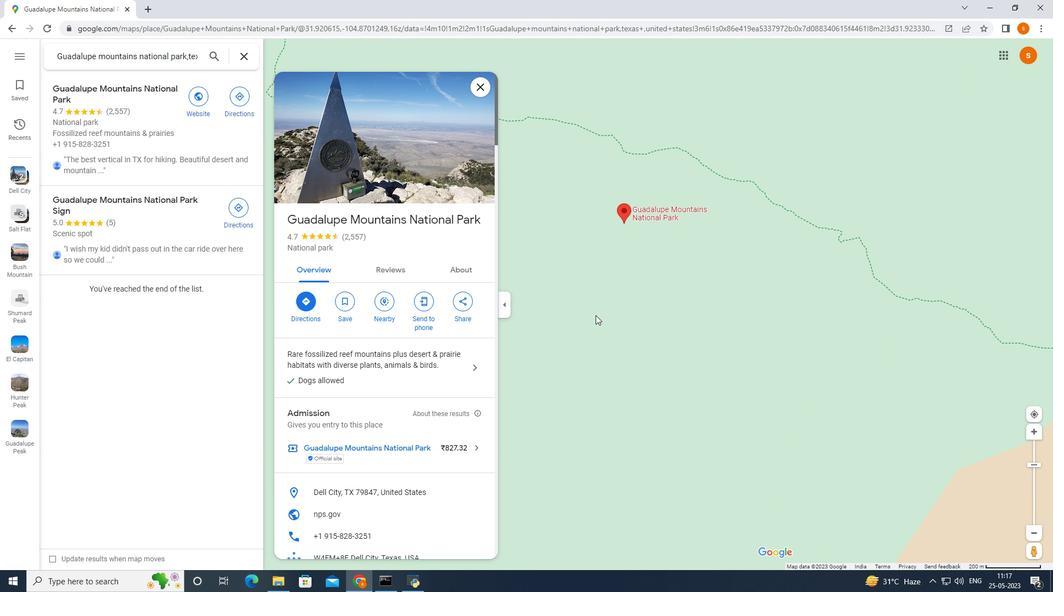 
Action: Mouse moved to (597, 314)
Screenshot: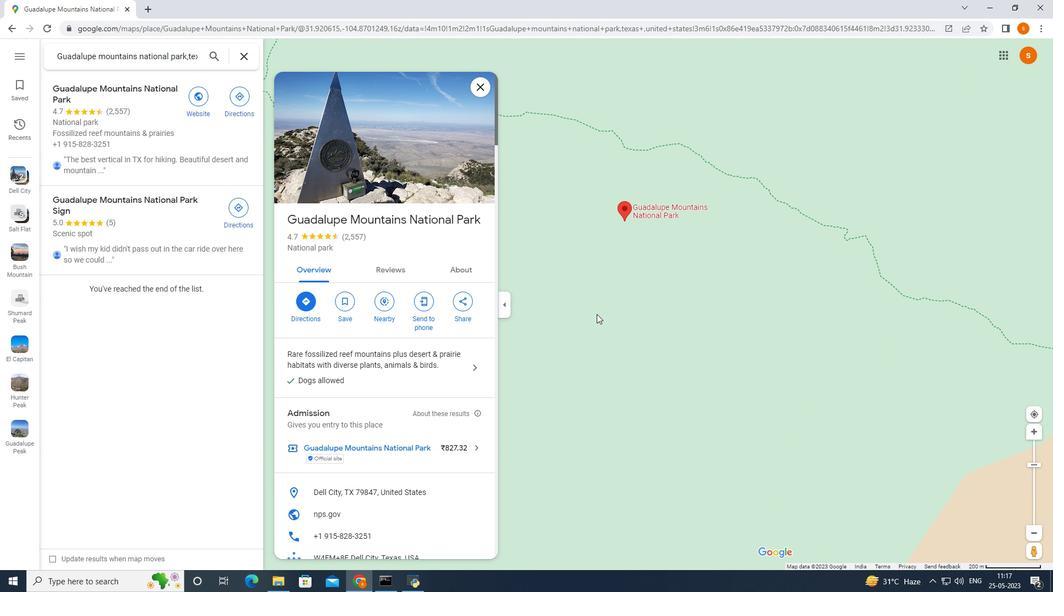 
Action: Mouse scrolled (597, 314) with delta (0, 0)
Screenshot: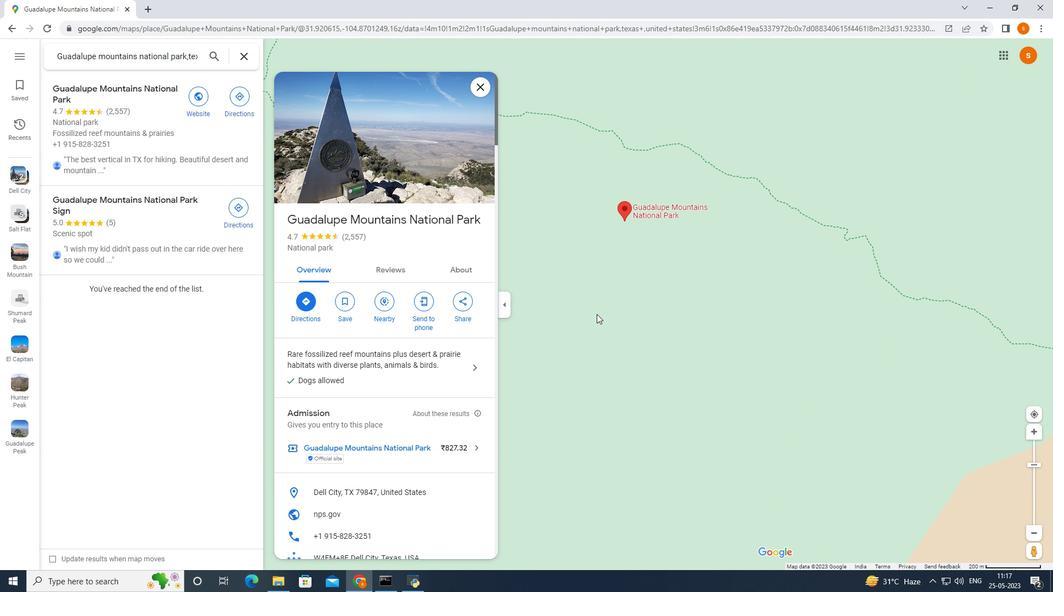 
Action: Mouse scrolled (597, 314) with delta (0, 0)
Screenshot: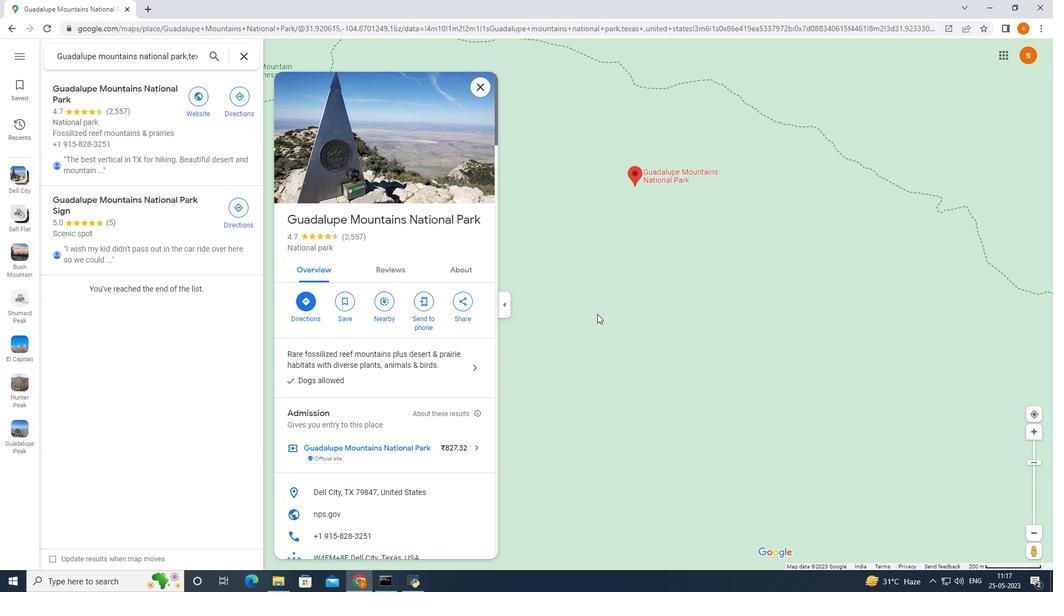
Action: Mouse moved to (384, 306)
Screenshot: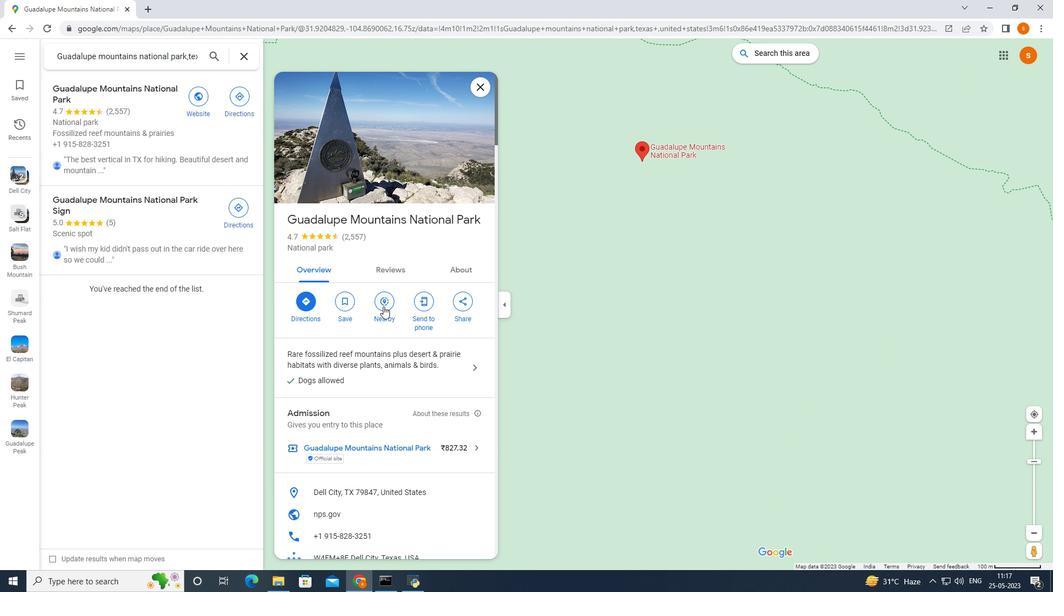 
Action: Mouse pressed left at (383, 306)
Screenshot: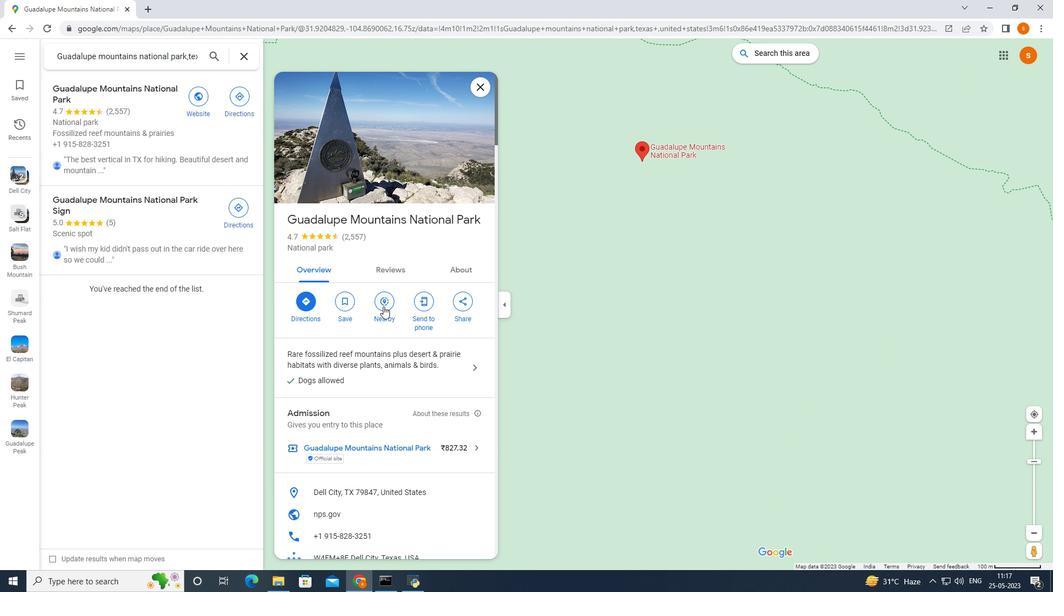 
Action: Mouse moved to (385, 305)
Screenshot: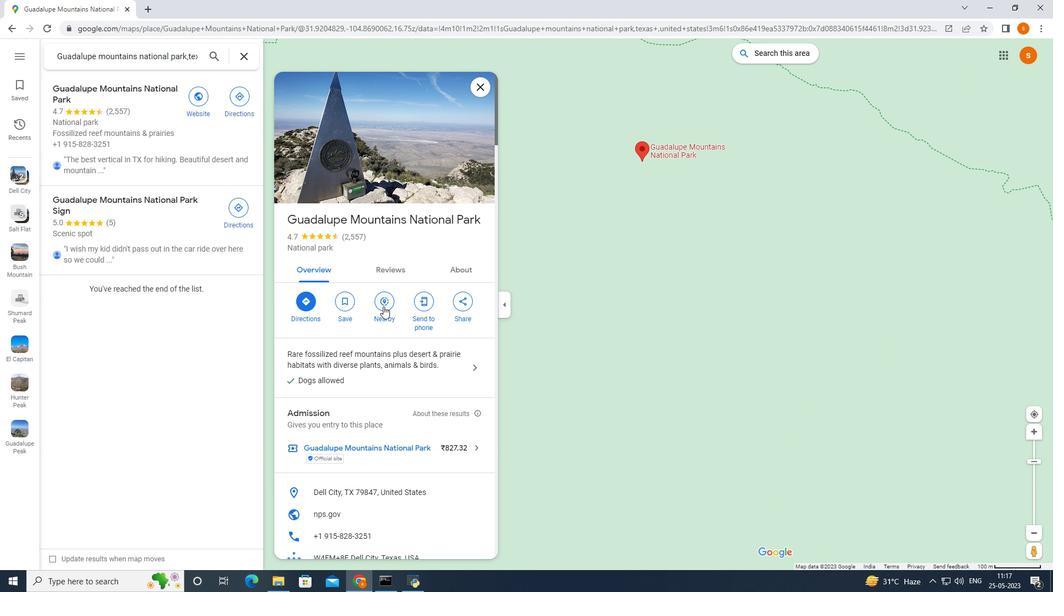 
Action: Mouse pressed left at (385, 305)
Screenshot: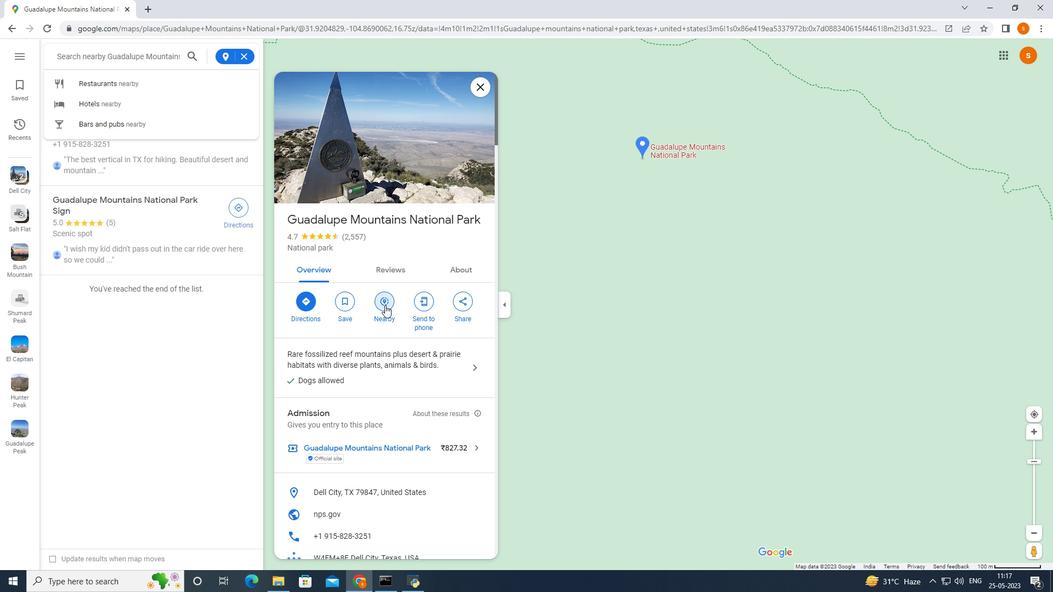 
Action: Mouse pressed left at (385, 305)
Screenshot: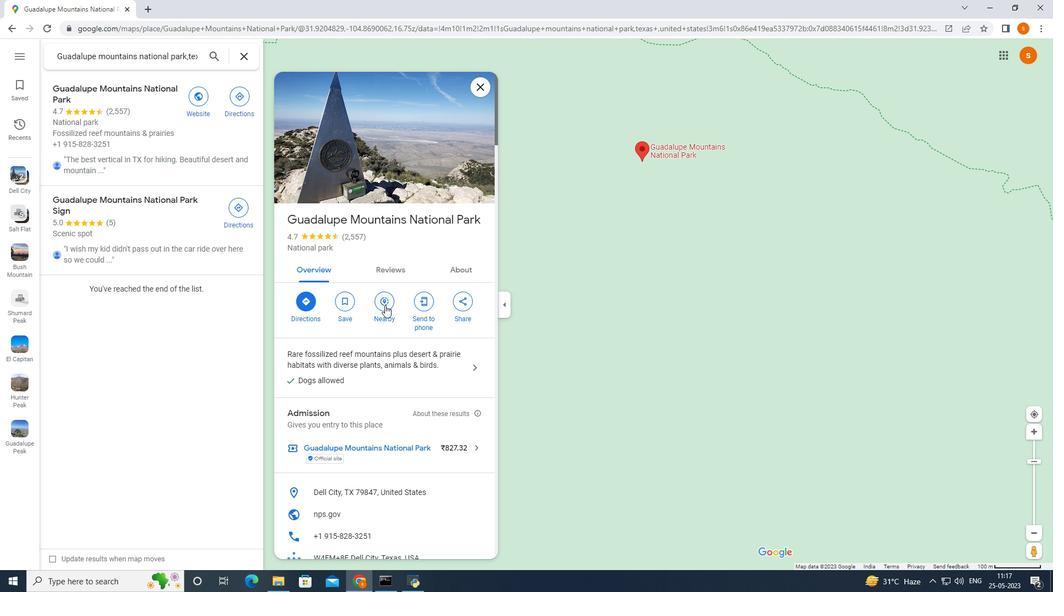 
Action: Mouse moved to (126, 86)
Screenshot: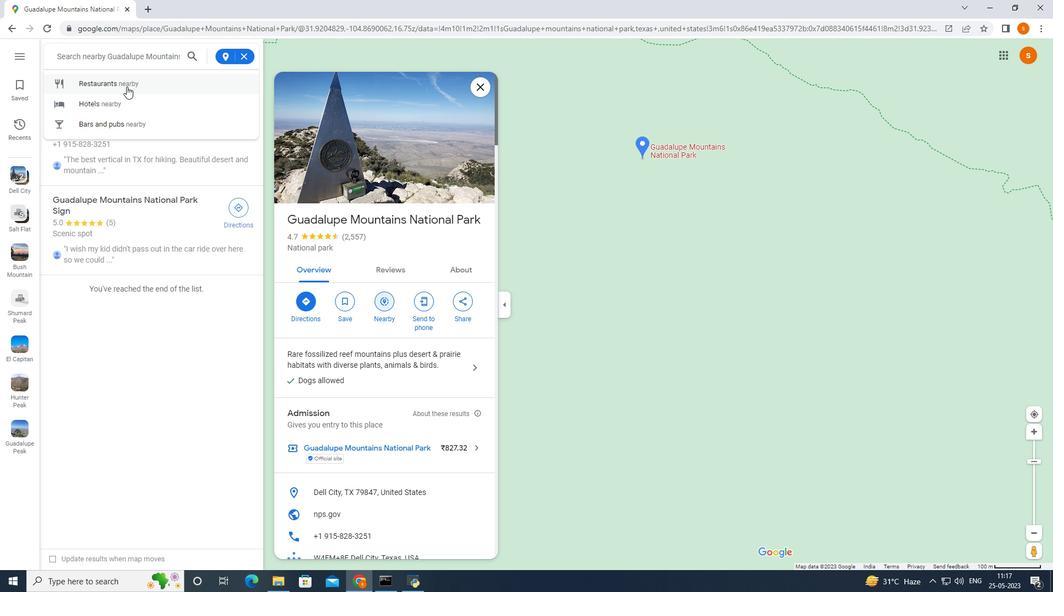 
Action: Mouse pressed left at (126, 86)
Screenshot: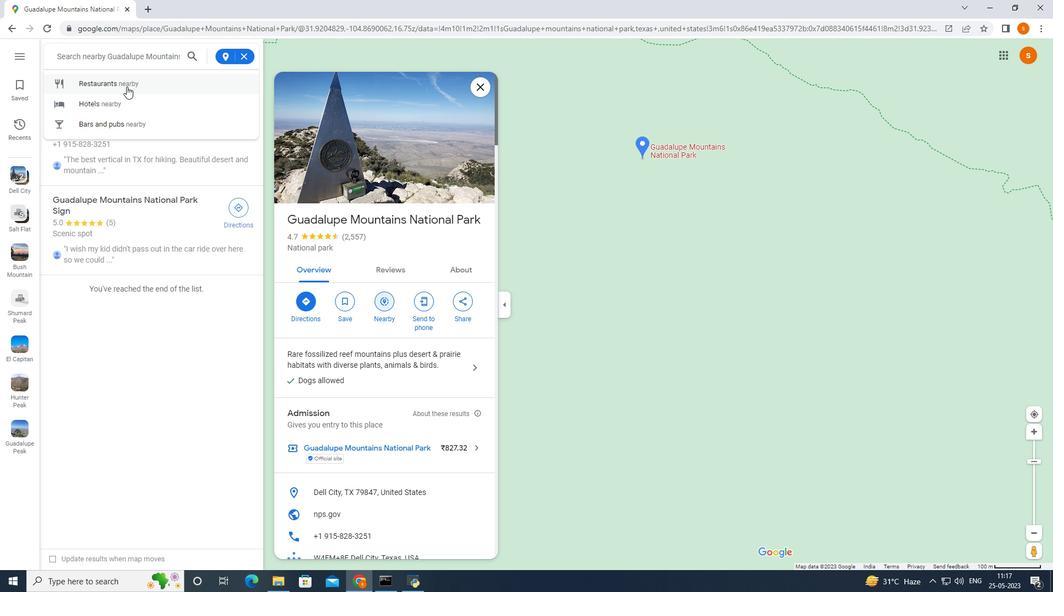 
Action: Mouse moved to (4, 24)
Screenshot: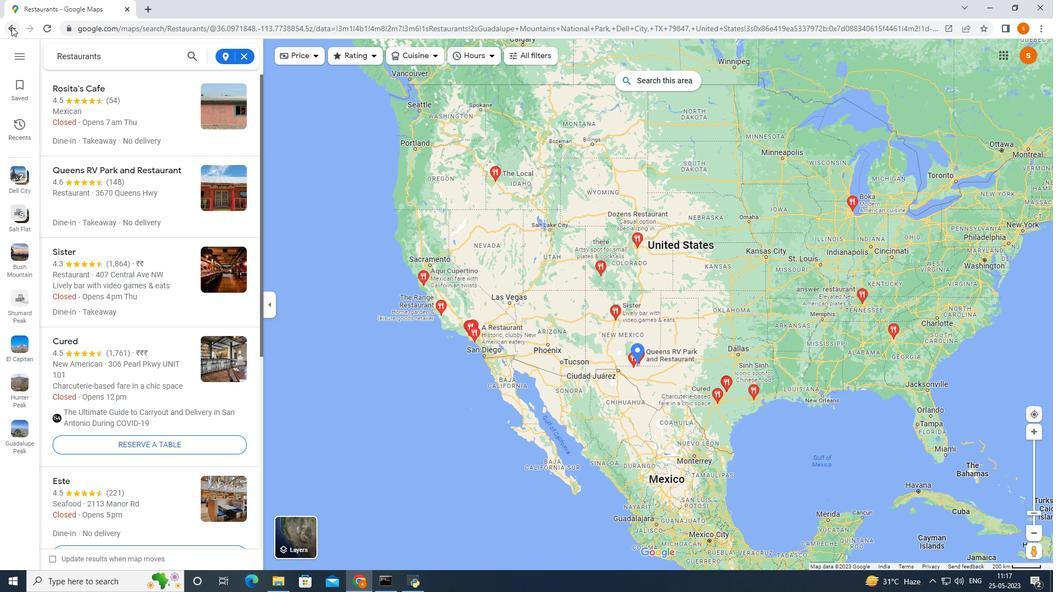 
Action: Mouse pressed left at (4, 24)
Screenshot: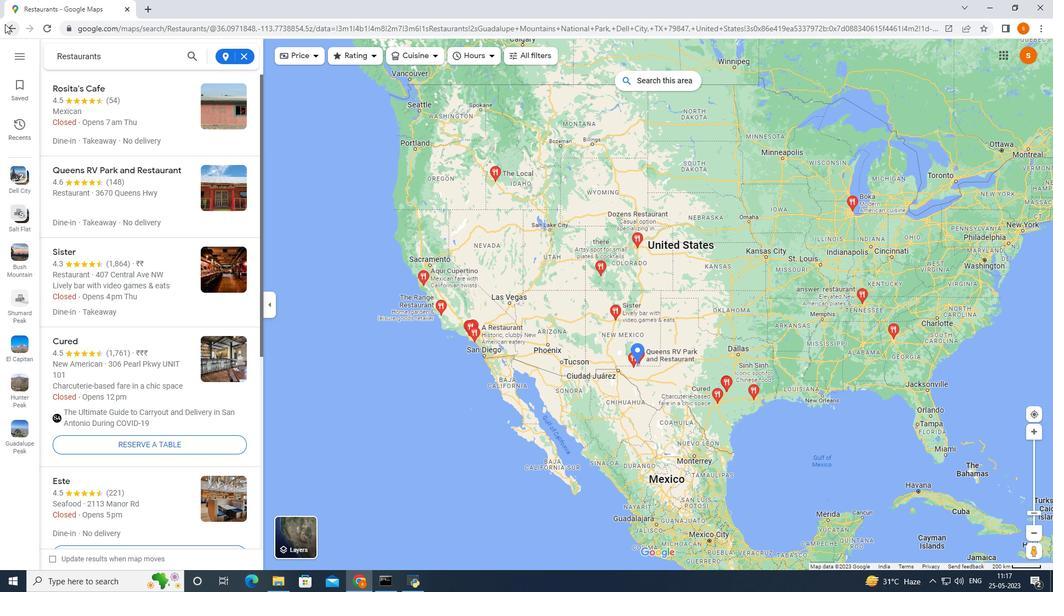 
Action: Mouse moved to (148, 269)
Screenshot: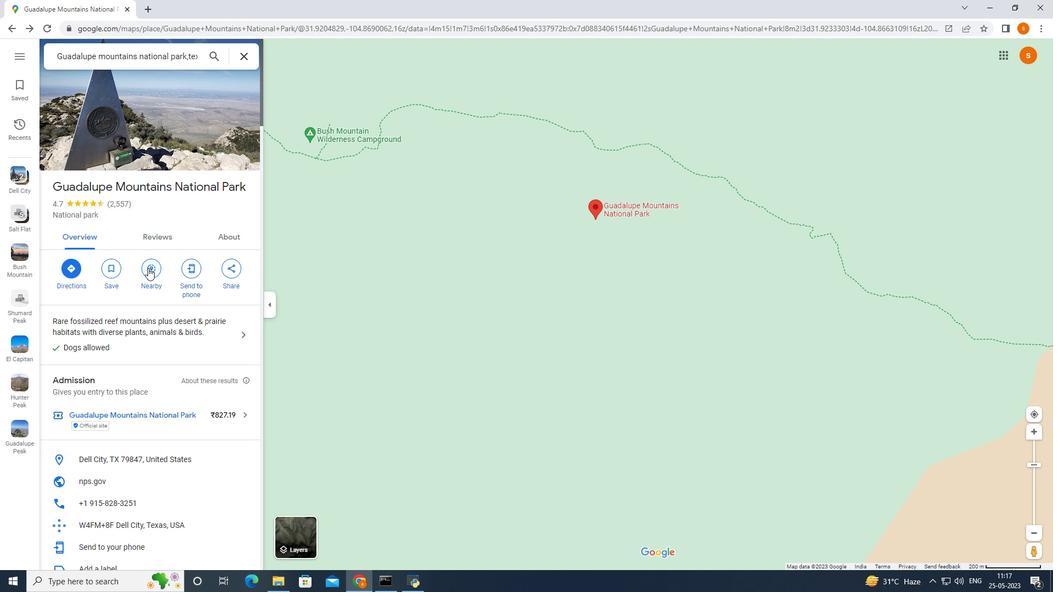 
Action: Mouse pressed left at (148, 269)
Screenshot: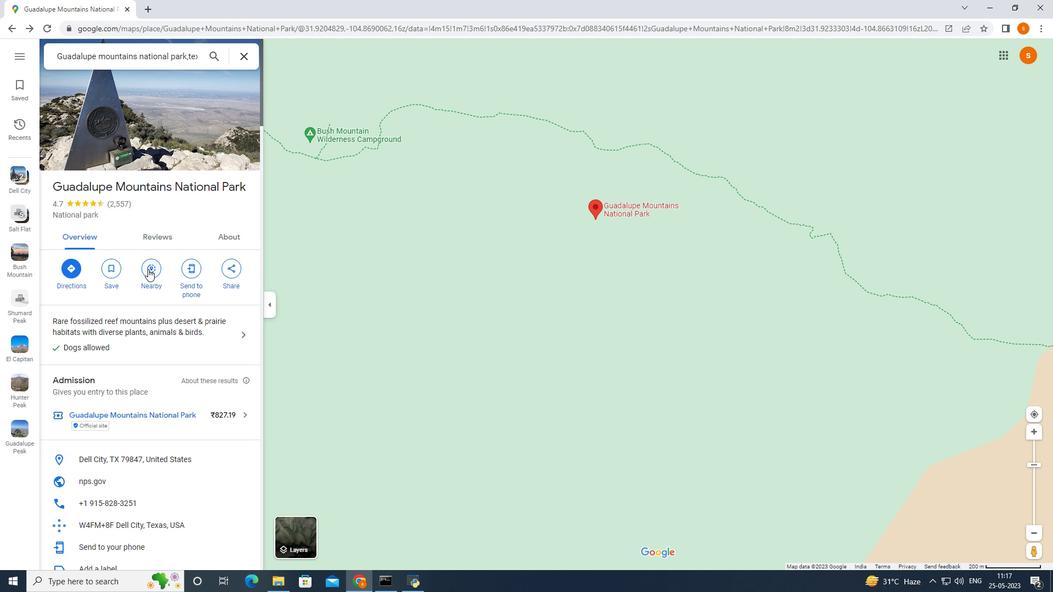 
Action: Mouse moved to (116, 103)
Screenshot: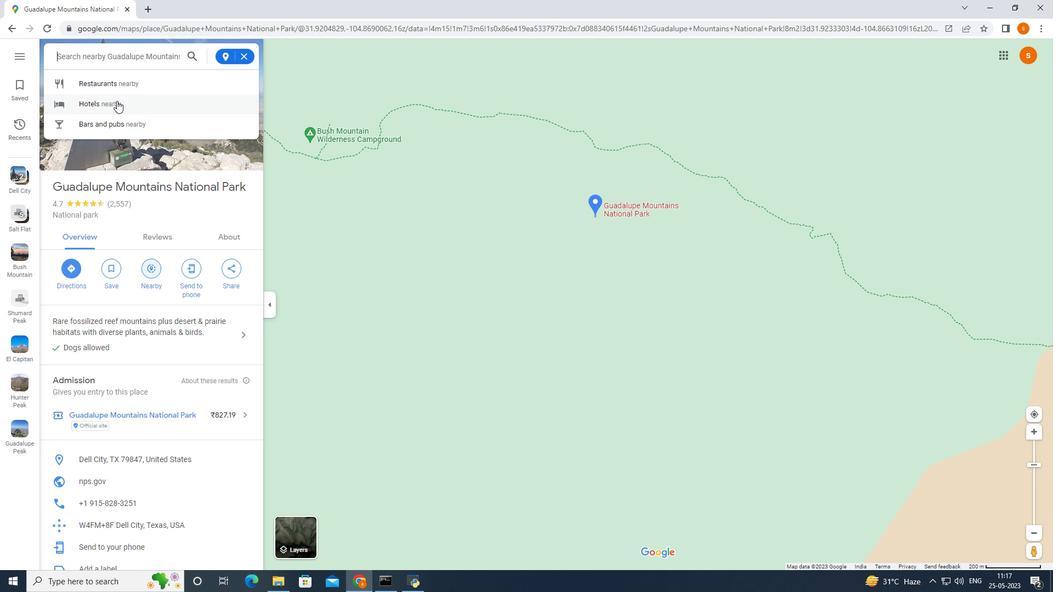 
Action: Mouse pressed left at (116, 103)
Screenshot: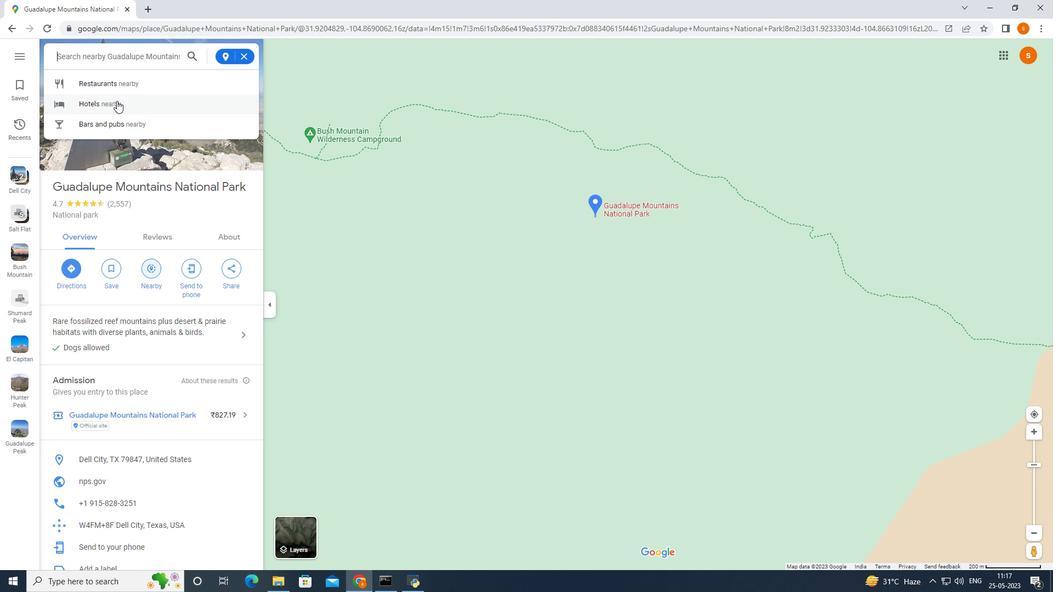 
Action: Mouse moved to (9, 30)
Screenshot: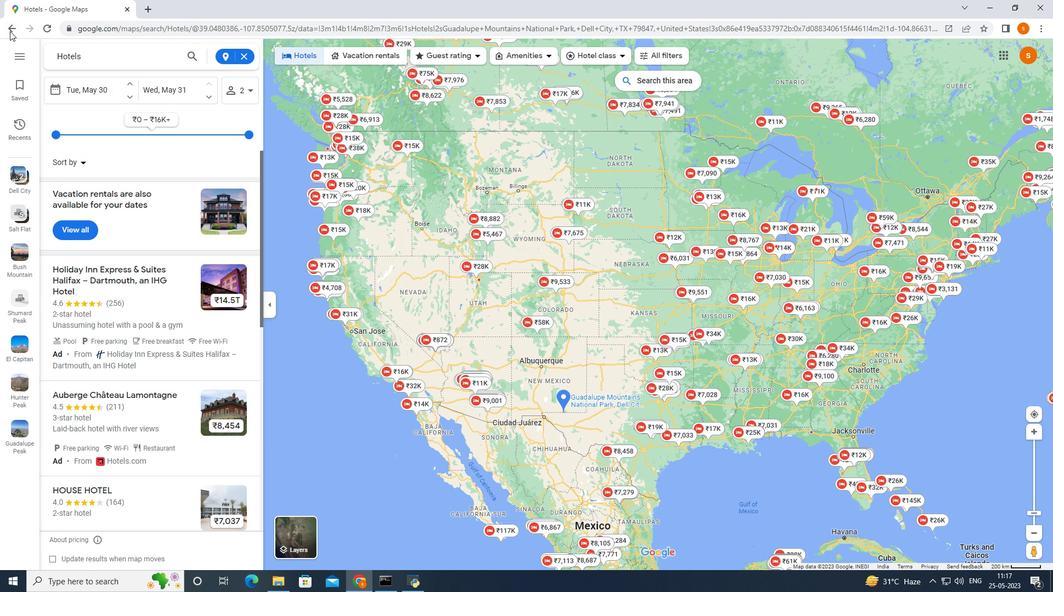
Action: Mouse pressed left at (9, 30)
Screenshot: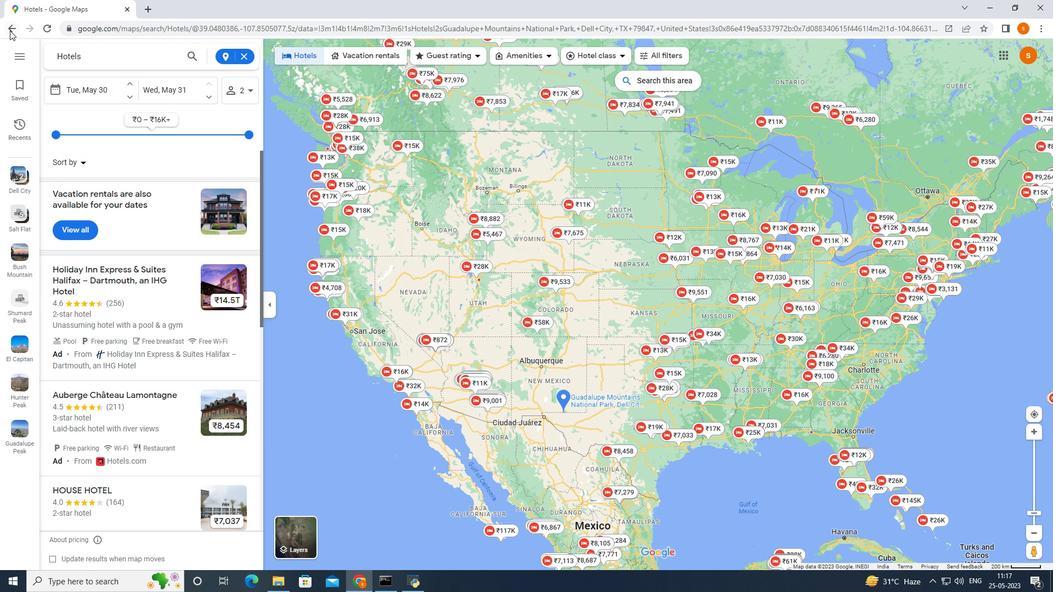 
Action: Mouse moved to (568, 307)
Screenshot: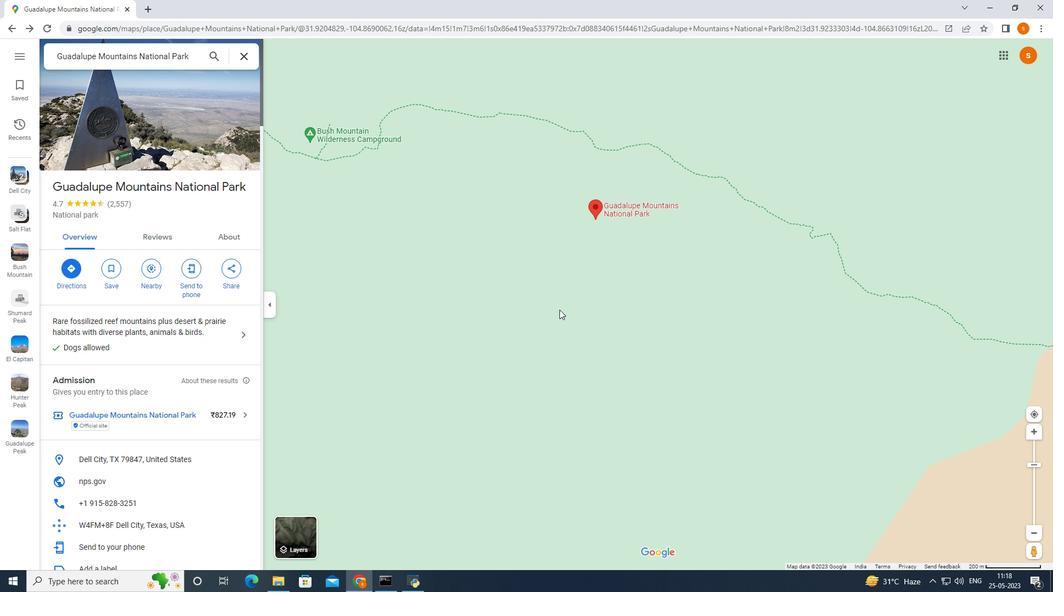 
Action: Mouse scrolled (568, 307) with delta (0, 0)
Screenshot: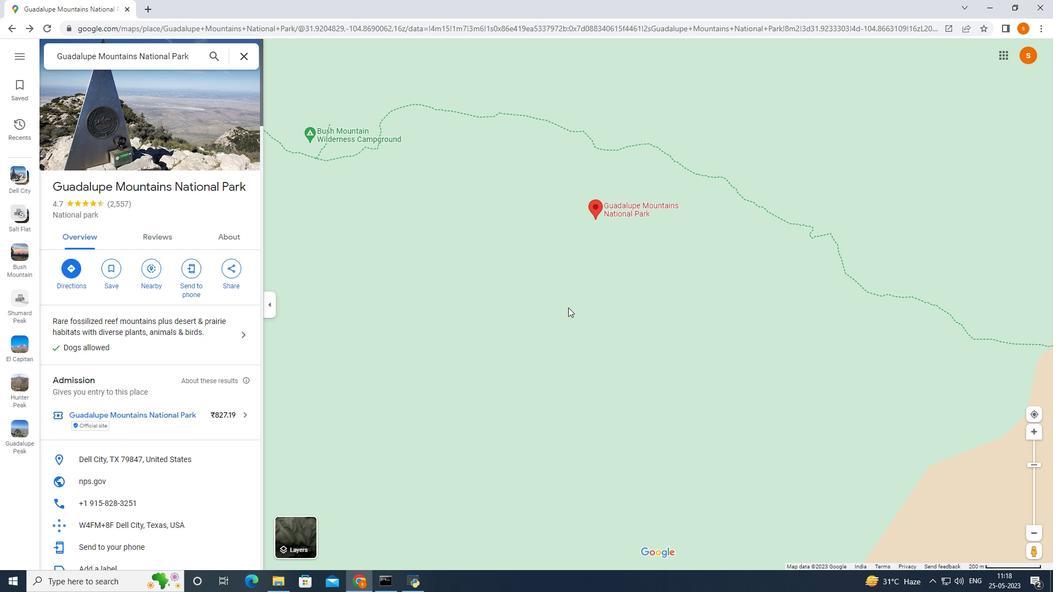 
Action: Mouse moved to (562, 366)
Screenshot: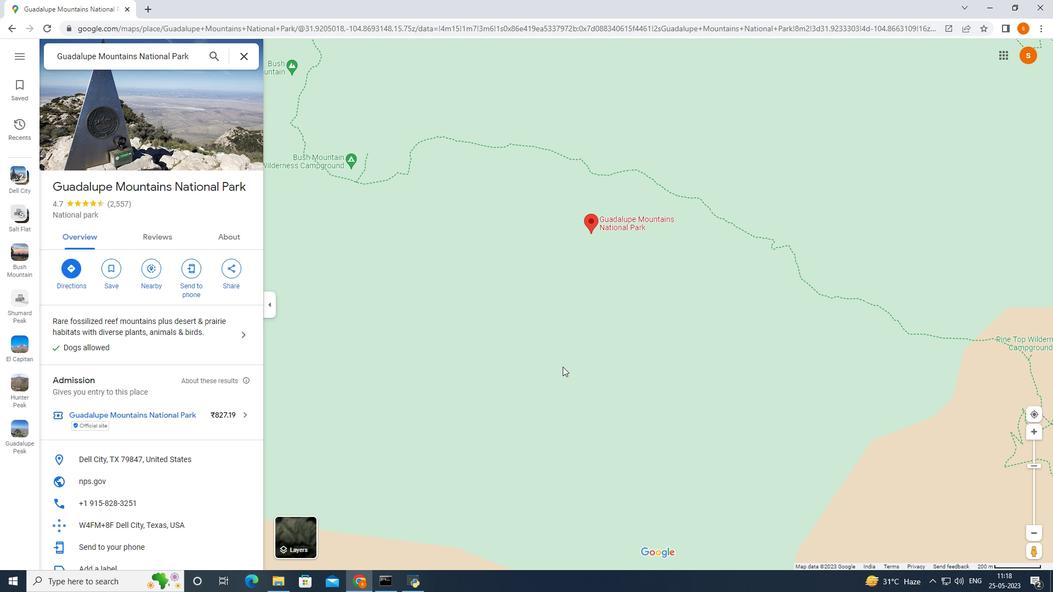 
Action: Mouse scrolled (562, 366) with delta (0, 0)
Screenshot: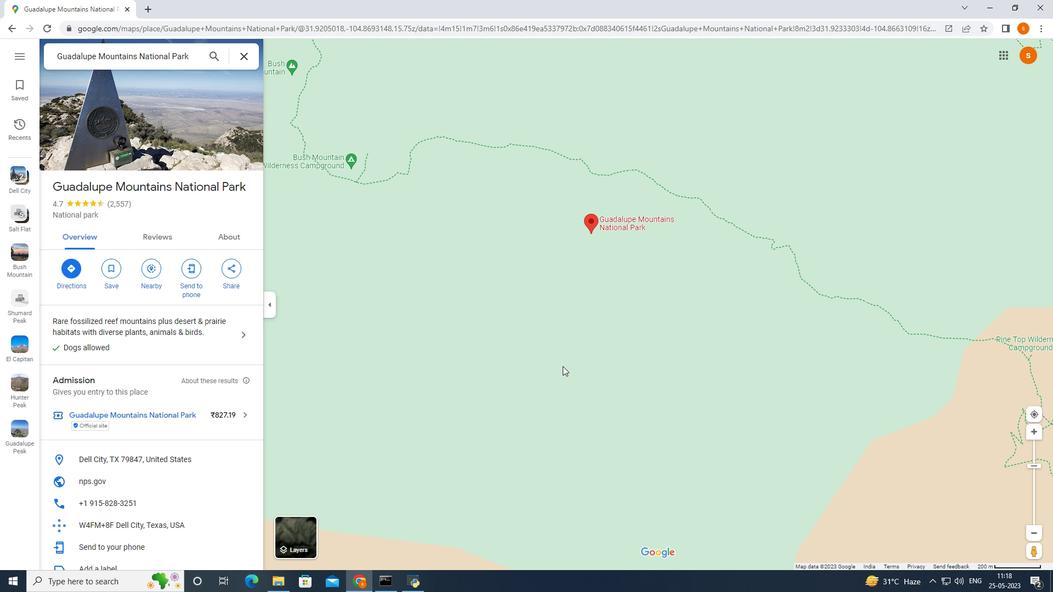 
Action: Mouse moved to (152, 276)
Screenshot: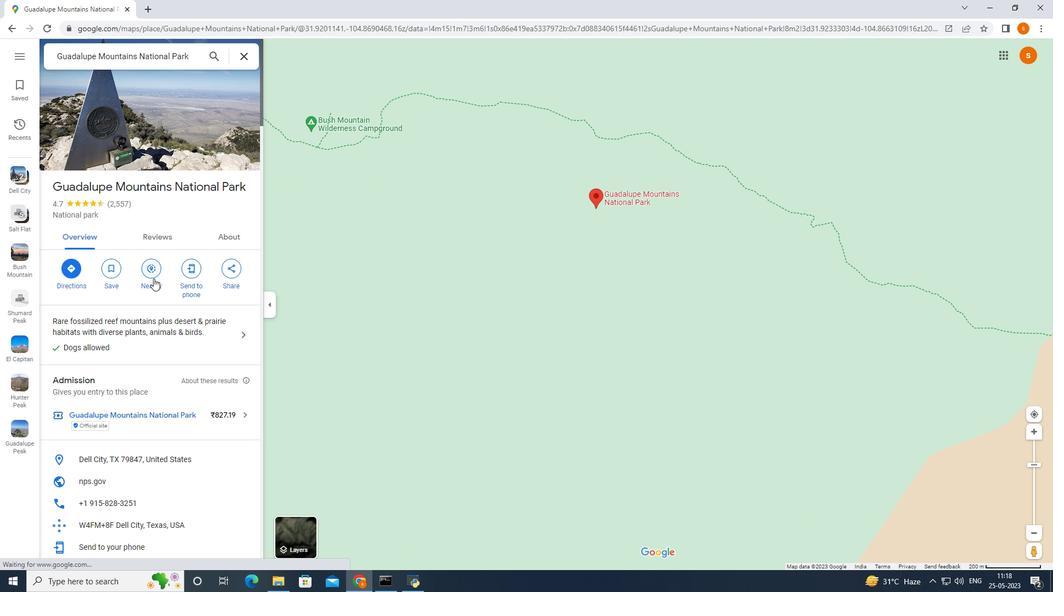 
Action: Mouse pressed left at (152, 276)
Screenshot: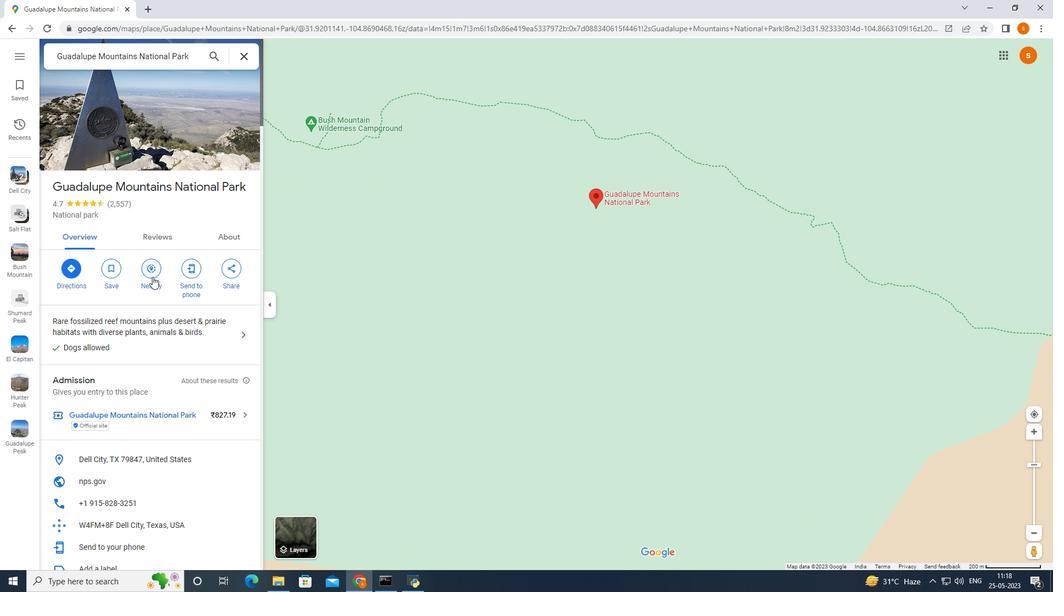 
Action: Mouse moved to (589, 323)
Screenshot: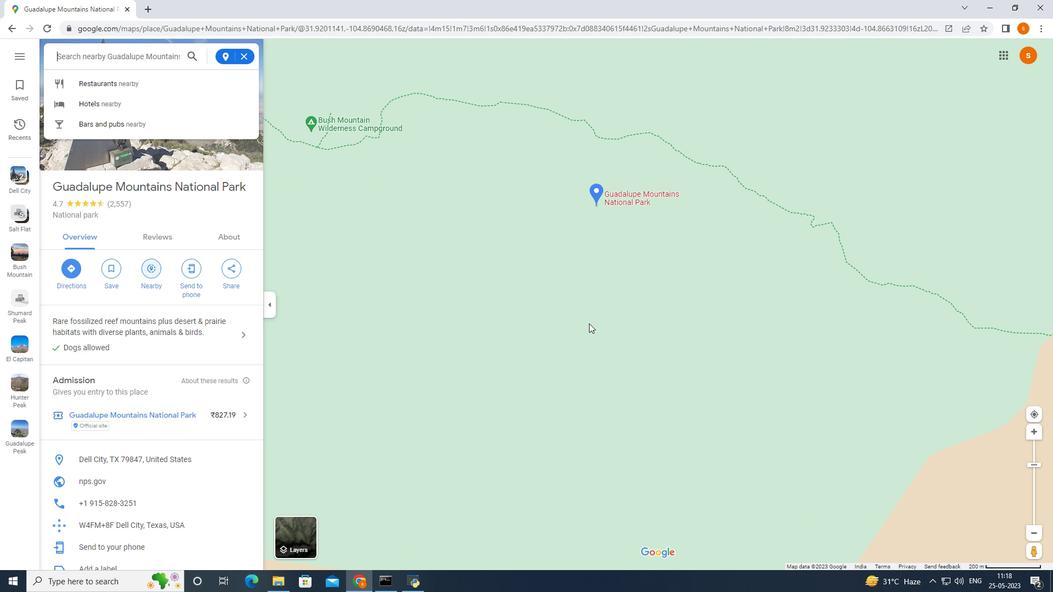 
Action: Mouse scrolled (589, 323) with delta (0, 0)
Screenshot: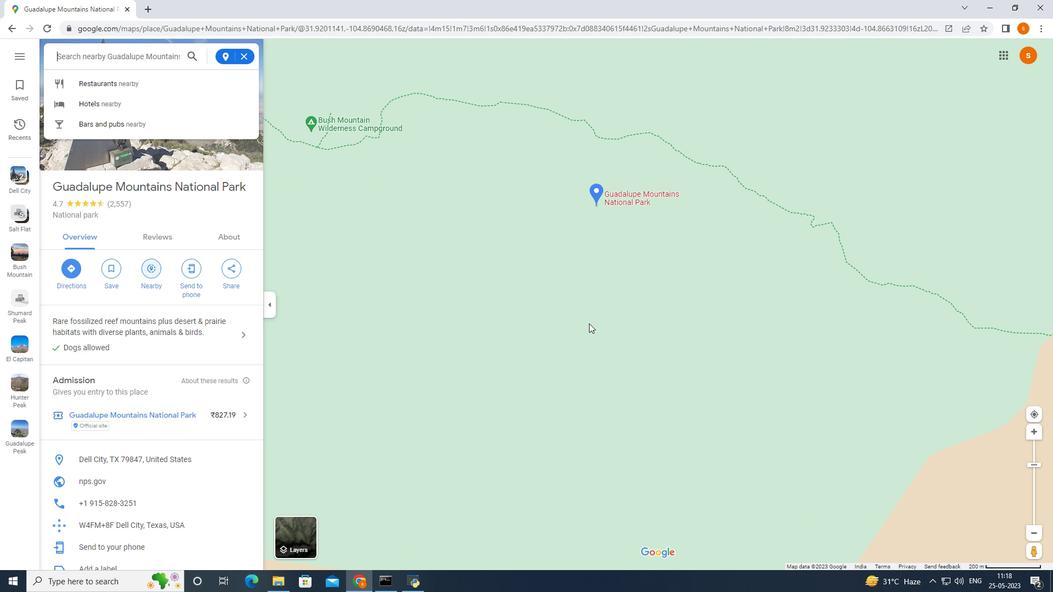 
Action: Mouse moved to (647, 270)
Screenshot: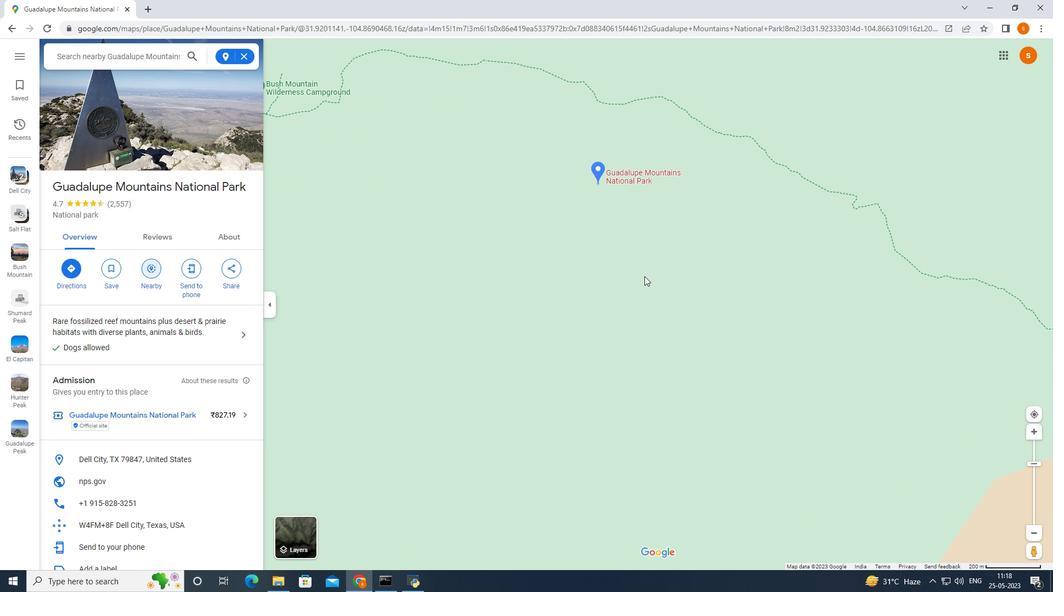 
Action: Mouse pressed left at (647, 270)
Screenshot: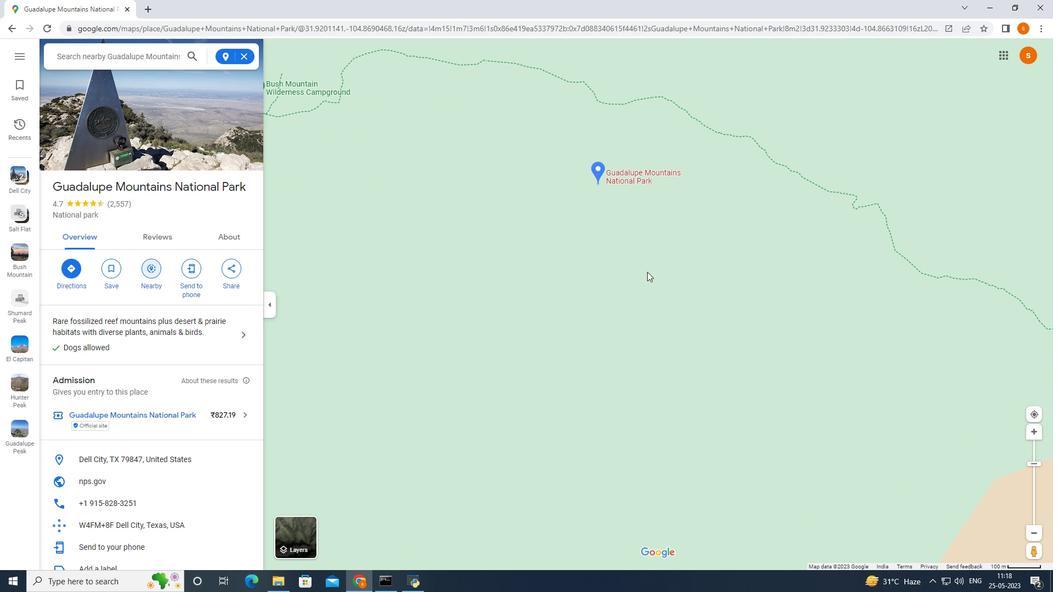 
Action: Mouse moved to (450, 287)
Screenshot: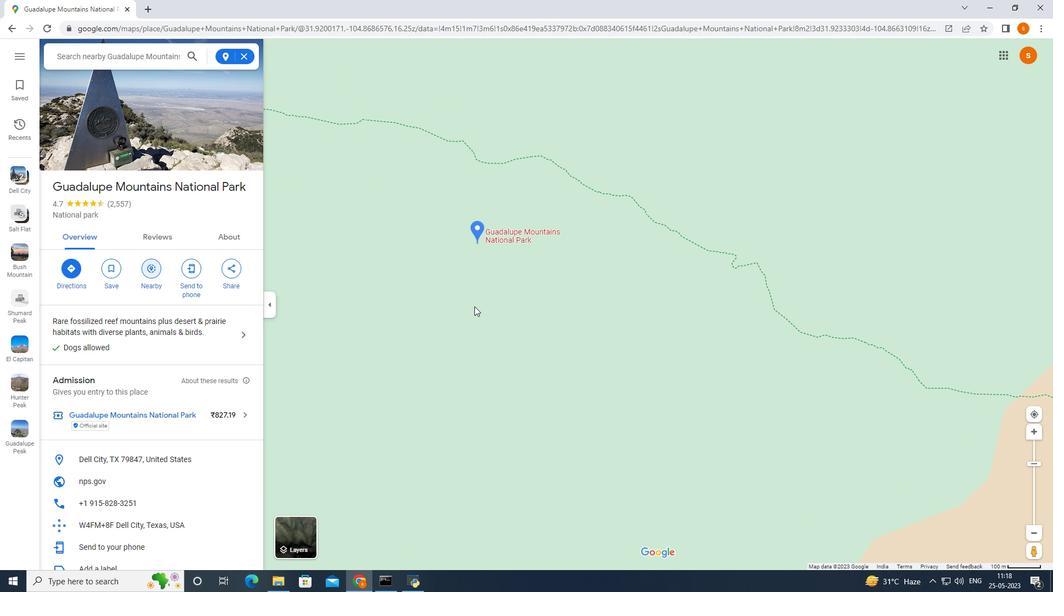 
Action: Mouse scrolled (450, 287) with delta (0, 0)
Screenshot: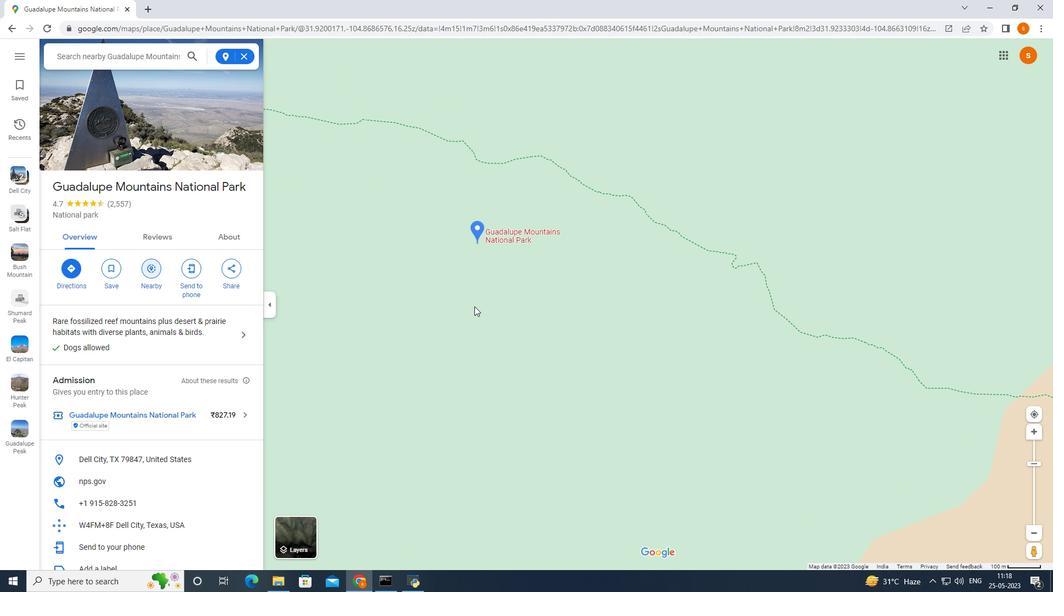 
Action: Mouse moved to (450, 286)
Screenshot: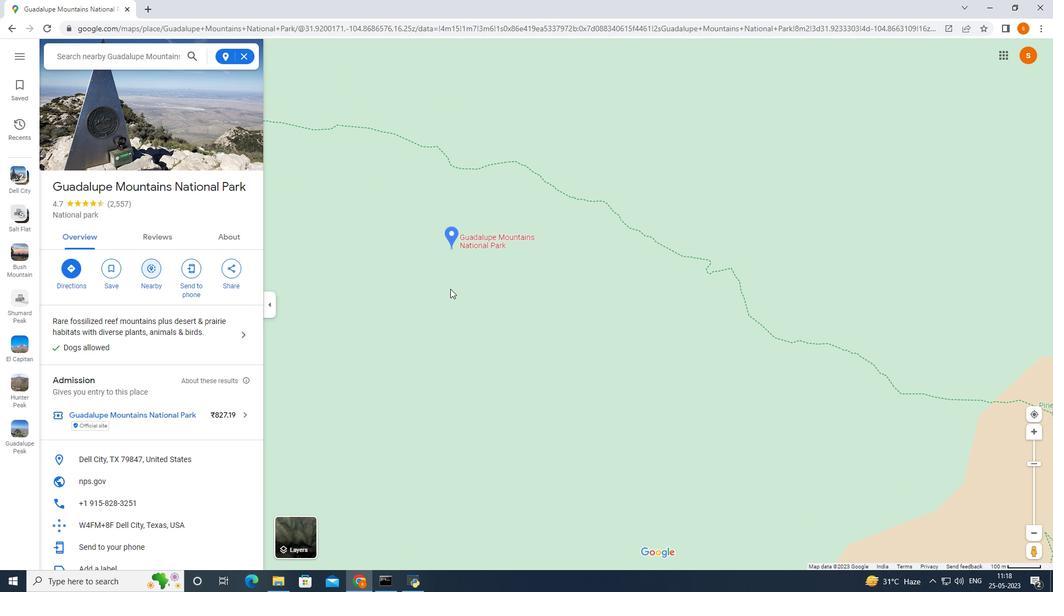 
Action: Mouse scrolled (450, 287) with delta (0, 0)
Screenshot: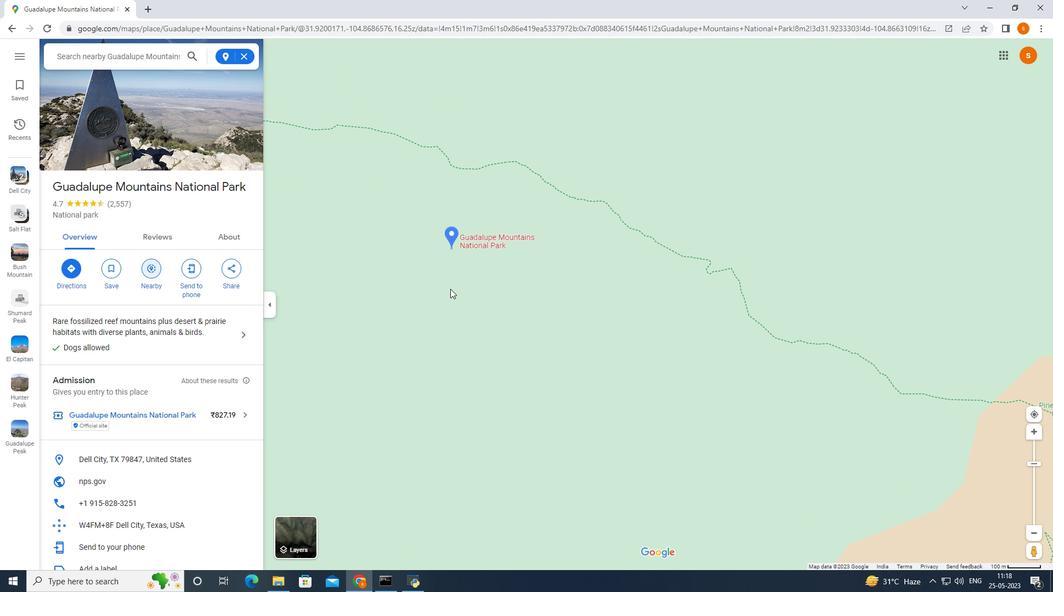 
Action: Mouse scrolled (450, 287) with delta (0, 0)
Screenshot: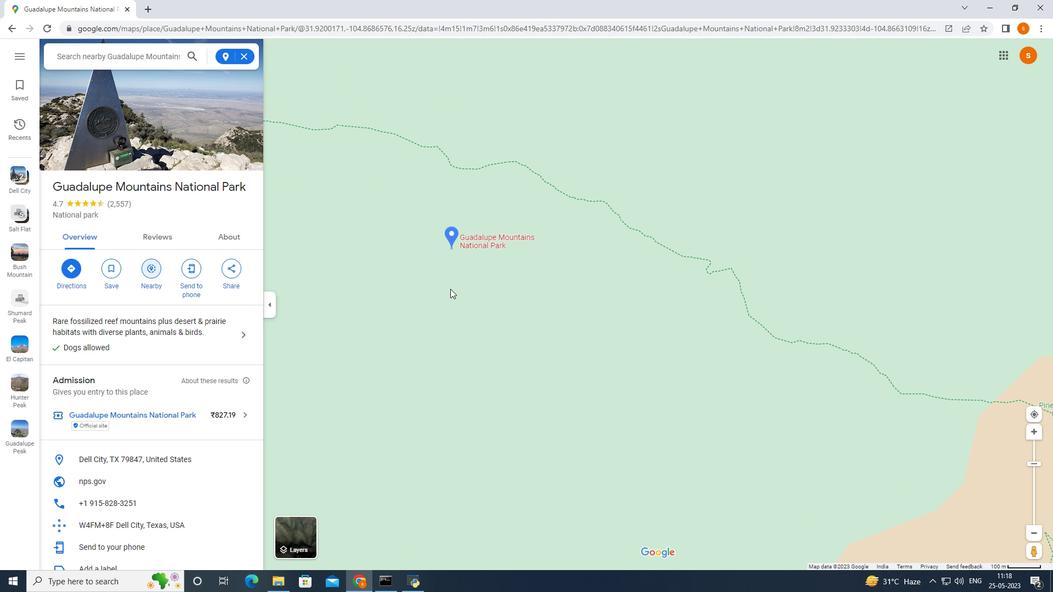 
Action: Mouse moved to (394, 239)
Screenshot: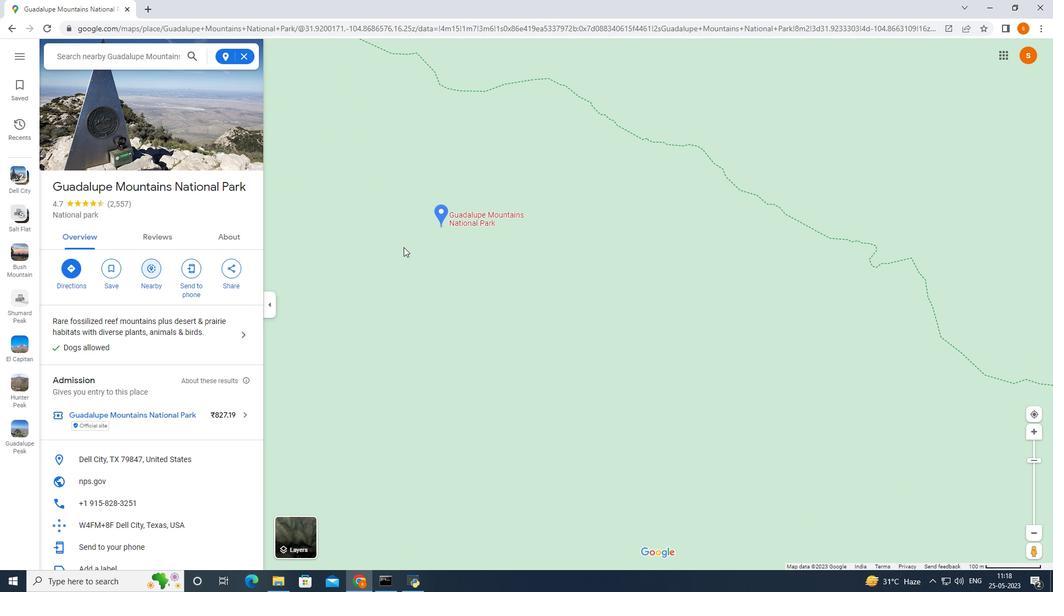 
Action: Mouse pressed left at (394, 239)
Screenshot: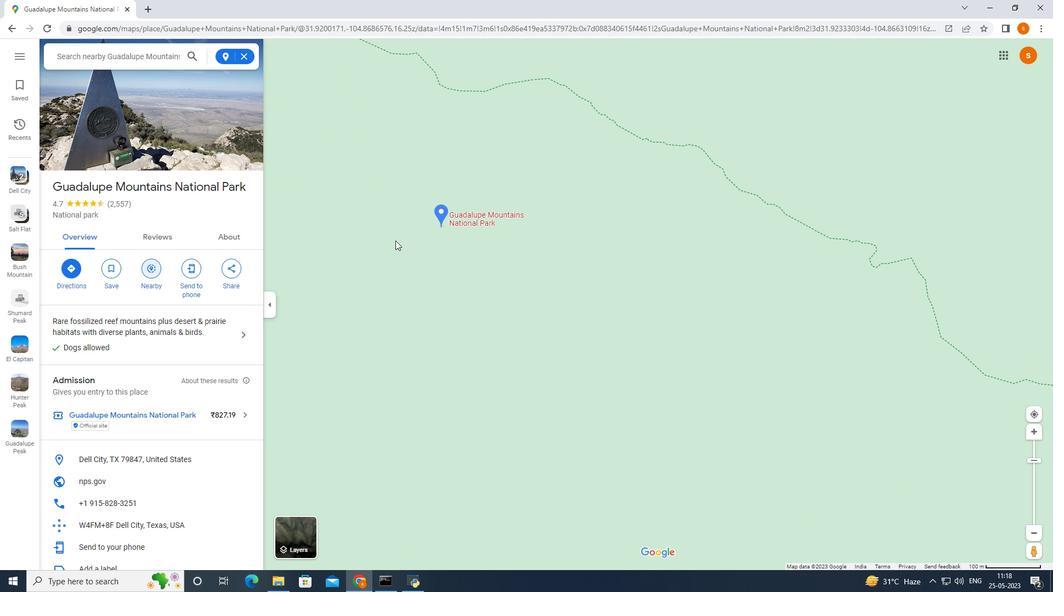 
Action: Mouse moved to (464, 302)
Screenshot: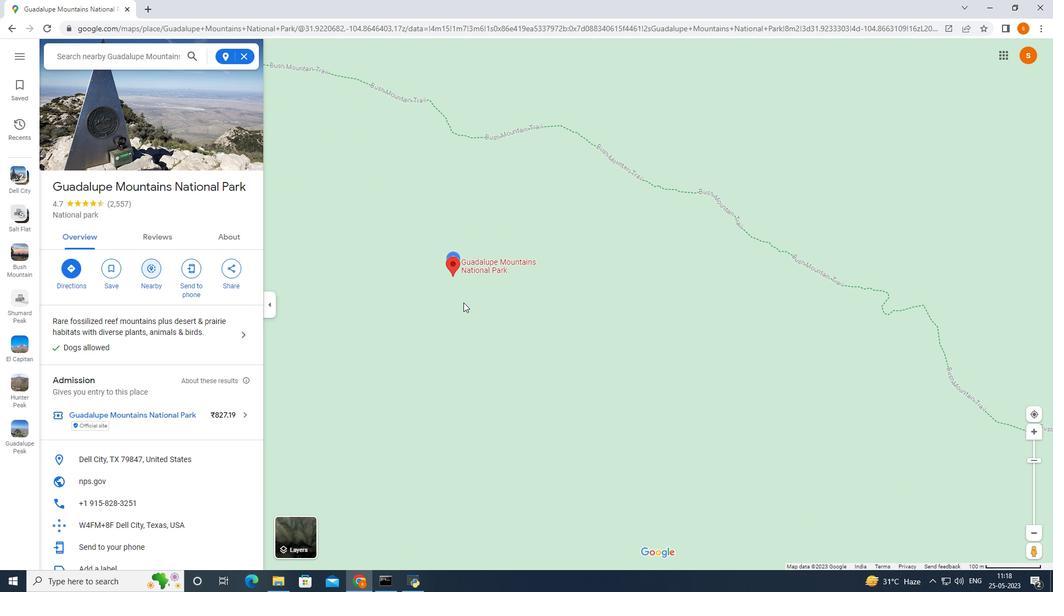 
Action: Mouse scrolled (464, 302) with delta (0, 0)
Screenshot: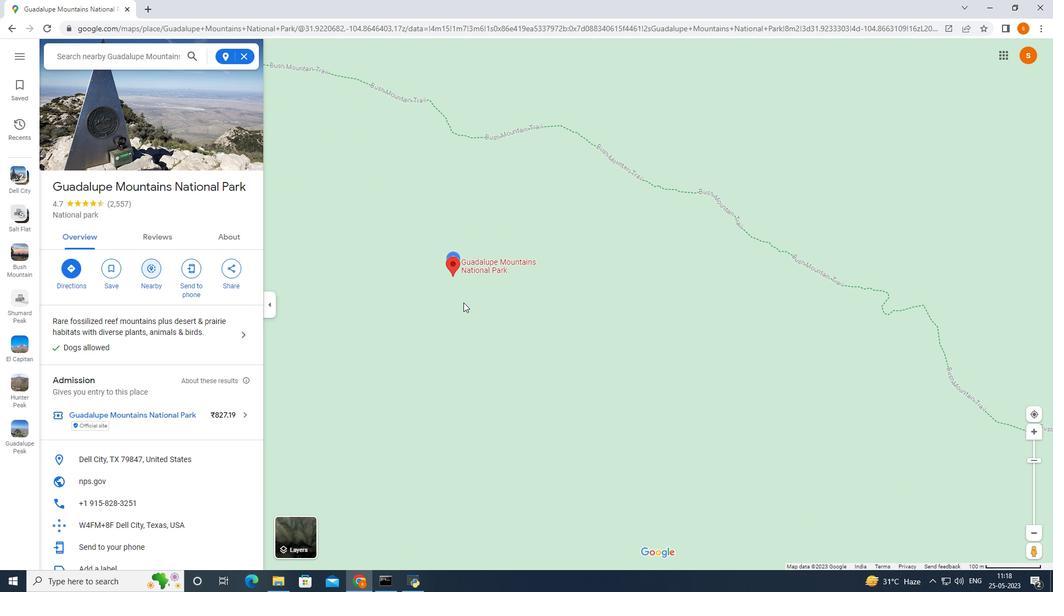 
Action: Mouse moved to (465, 301)
Screenshot: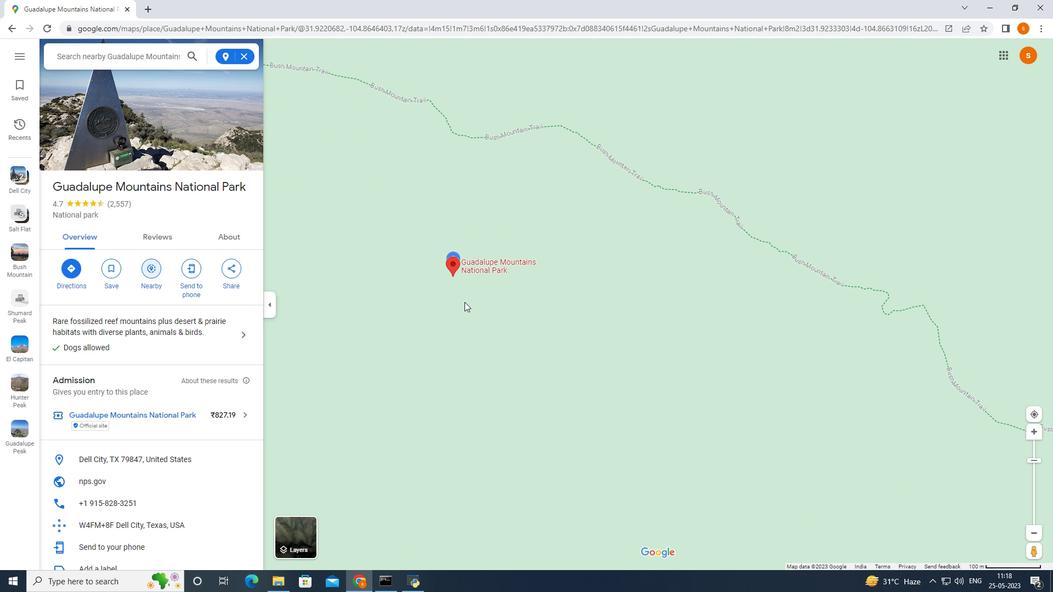 
Action: Mouse scrolled (465, 302) with delta (0, 0)
Screenshot: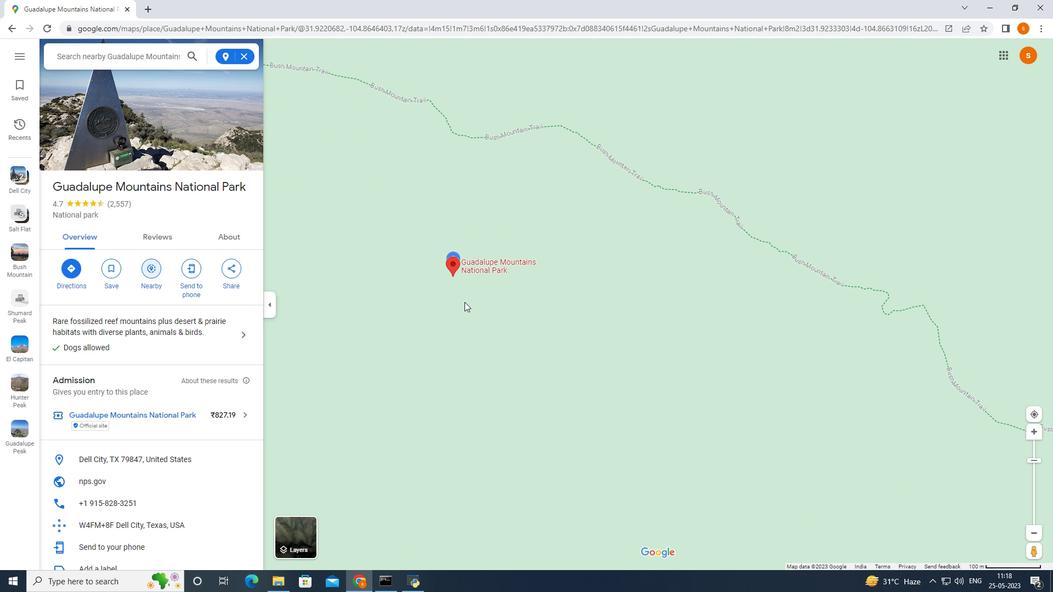 
Action: Mouse moved to (465, 301)
Screenshot: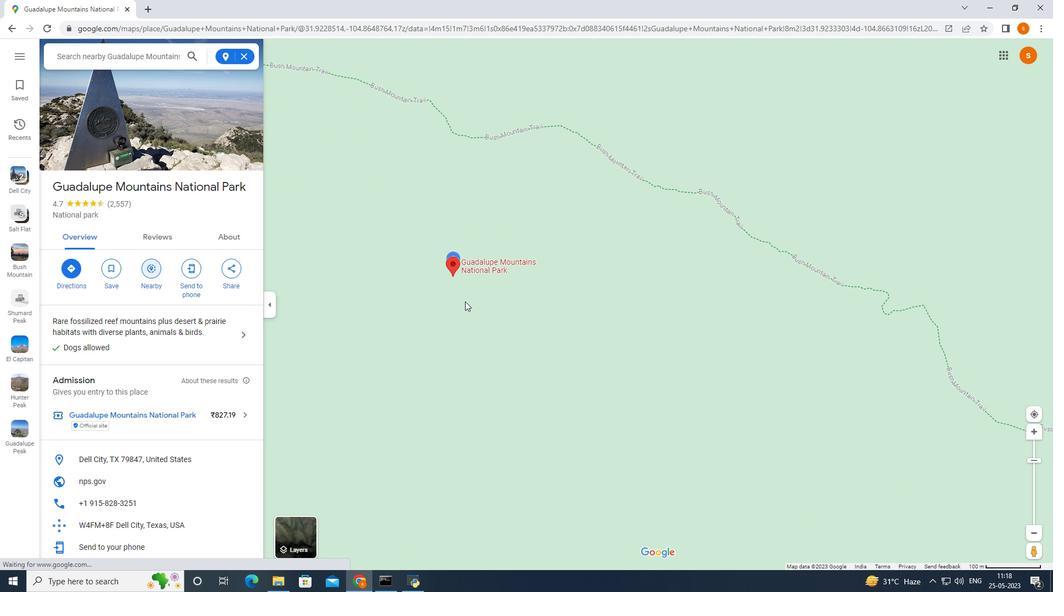 
Action: Mouse scrolled (465, 301) with delta (0, 0)
Screenshot: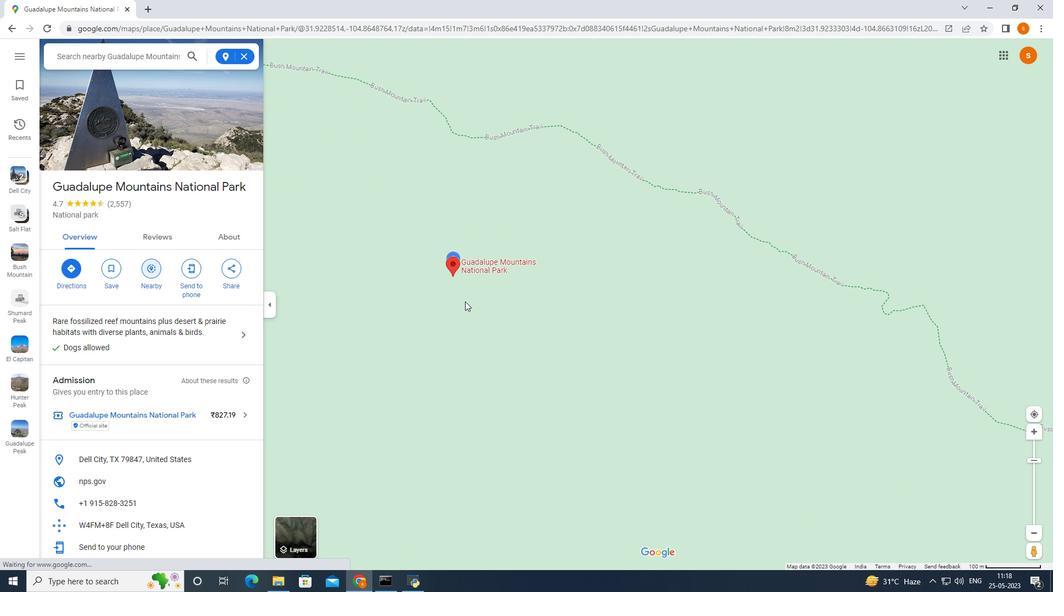 
Action: Mouse moved to (407, 275)
Screenshot: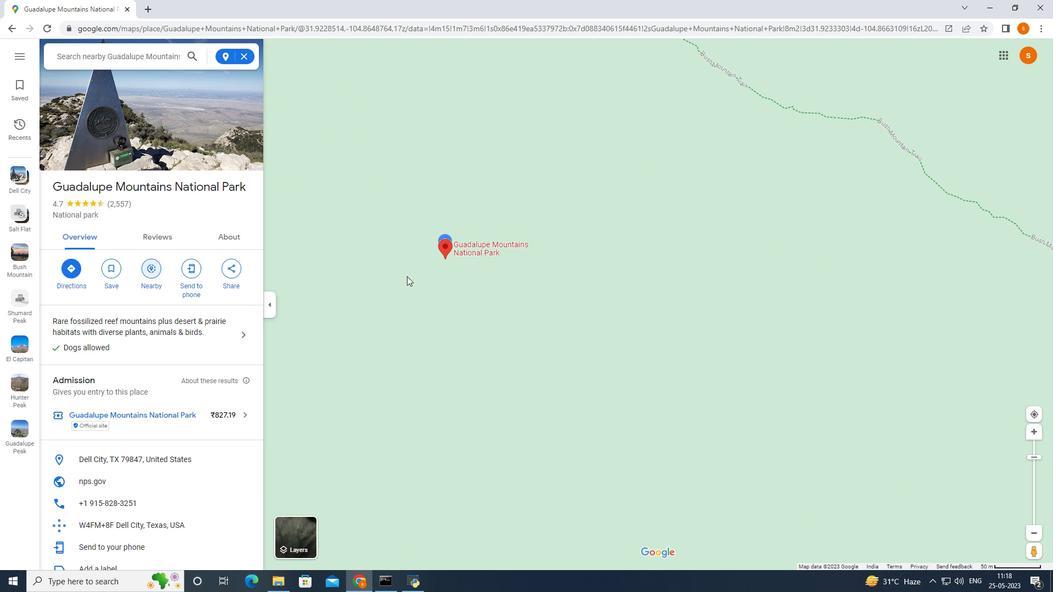 
Action: Mouse pressed left at (407, 275)
